 Task: Look for Airbnb properties in Buzau, Romania from 28th December, 2023 to 29th December, 2023 for 8 adults. Place can be shared room with 5 bedrooms having 8 beds and 5 bathrooms. Property type can be flat. Amenities needed are: wifi, TV, free parkinig on premises, gym, breakfast.
Action: Mouse moved to (630, 167)
Screenshot: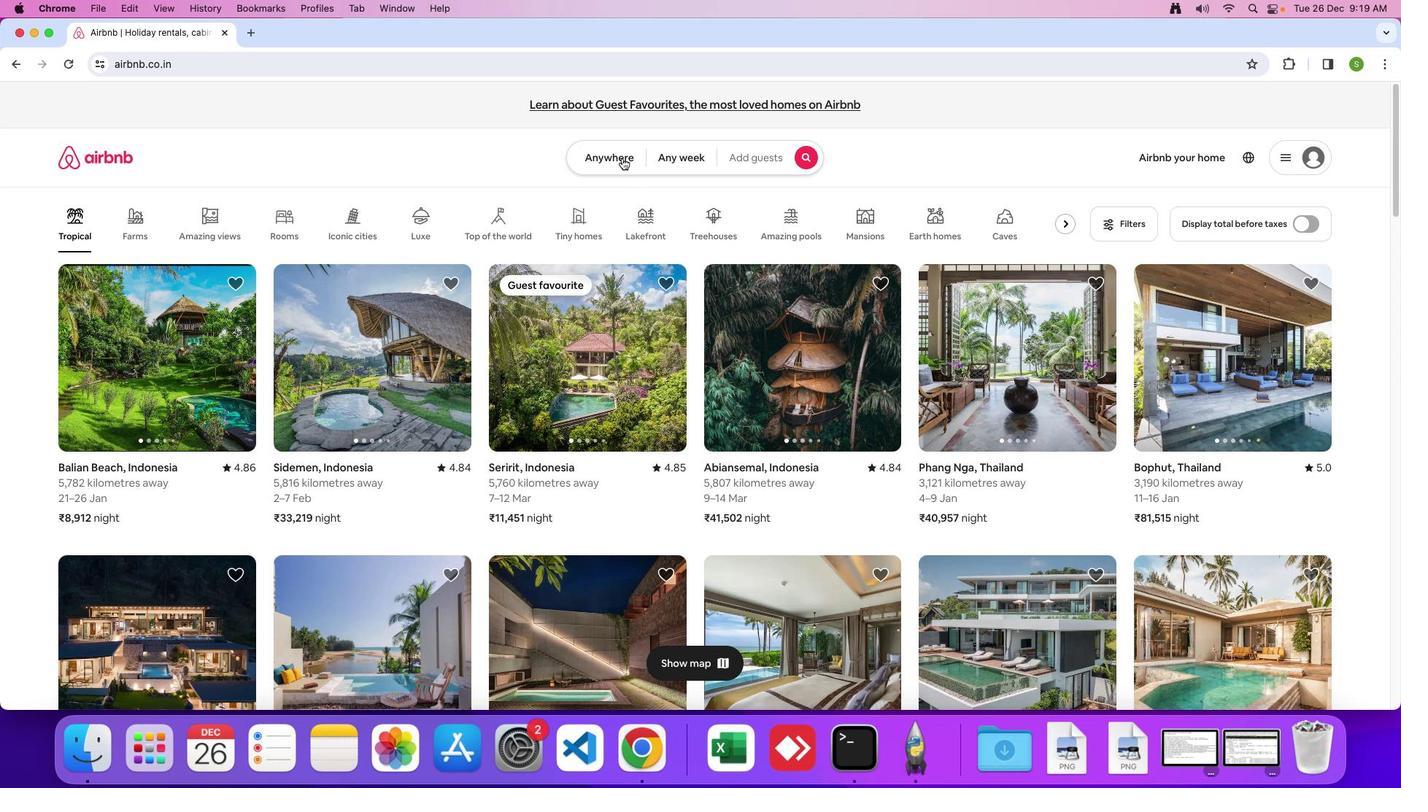
Action: Mouse pressed left at (630, 167)
Screenshot: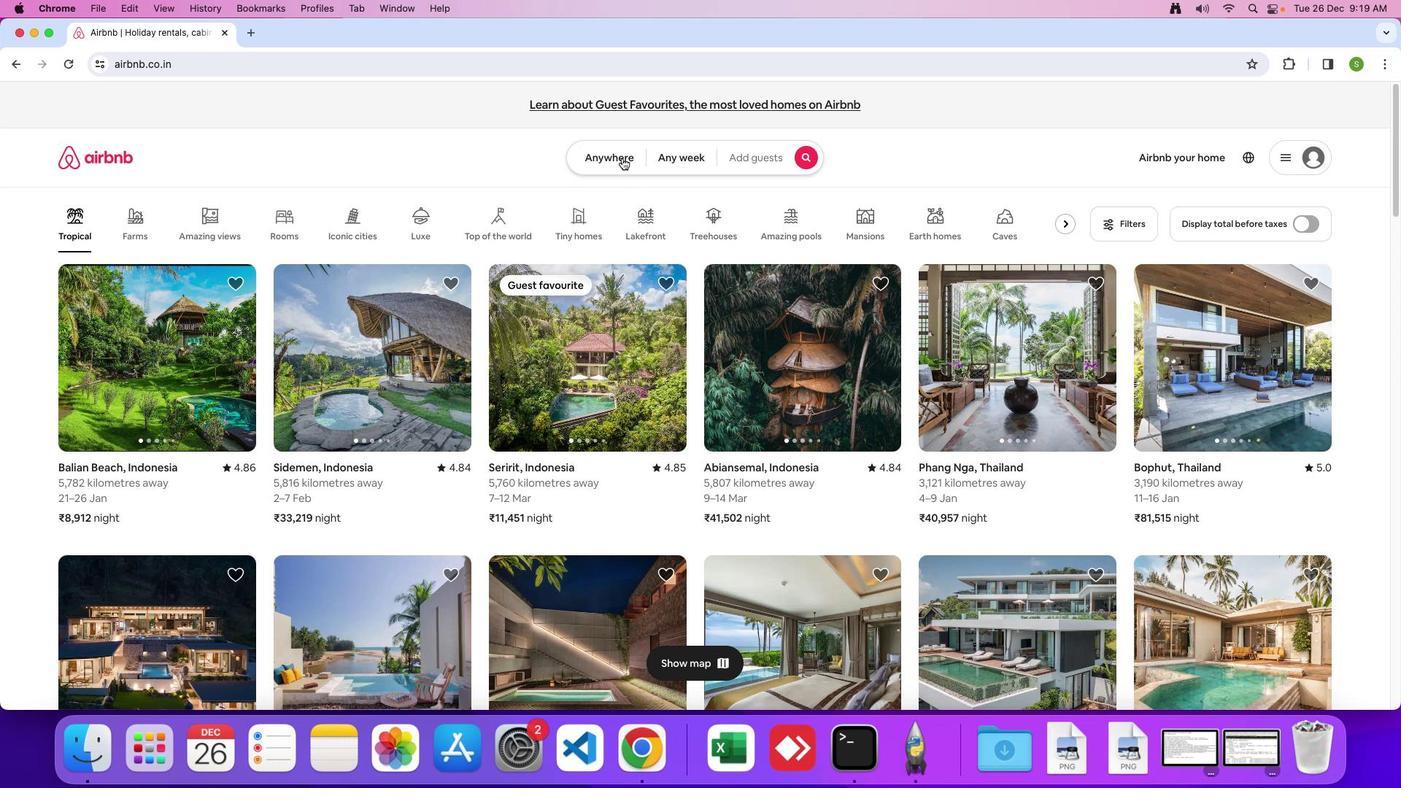 
Action: Mouse moved to (622, 157)
Screenshot: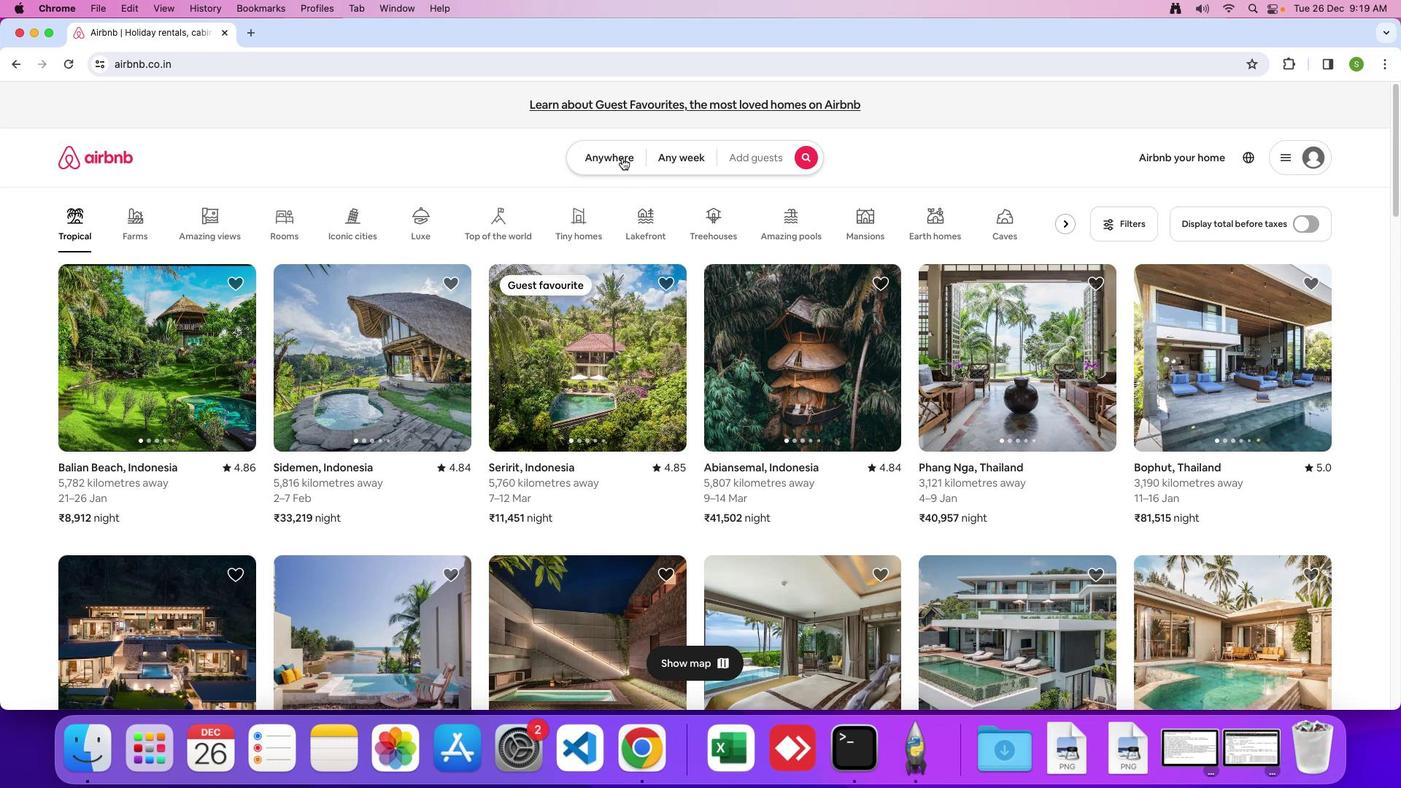 
Action: Mouse pressed left at (622, 157)
Screenshot: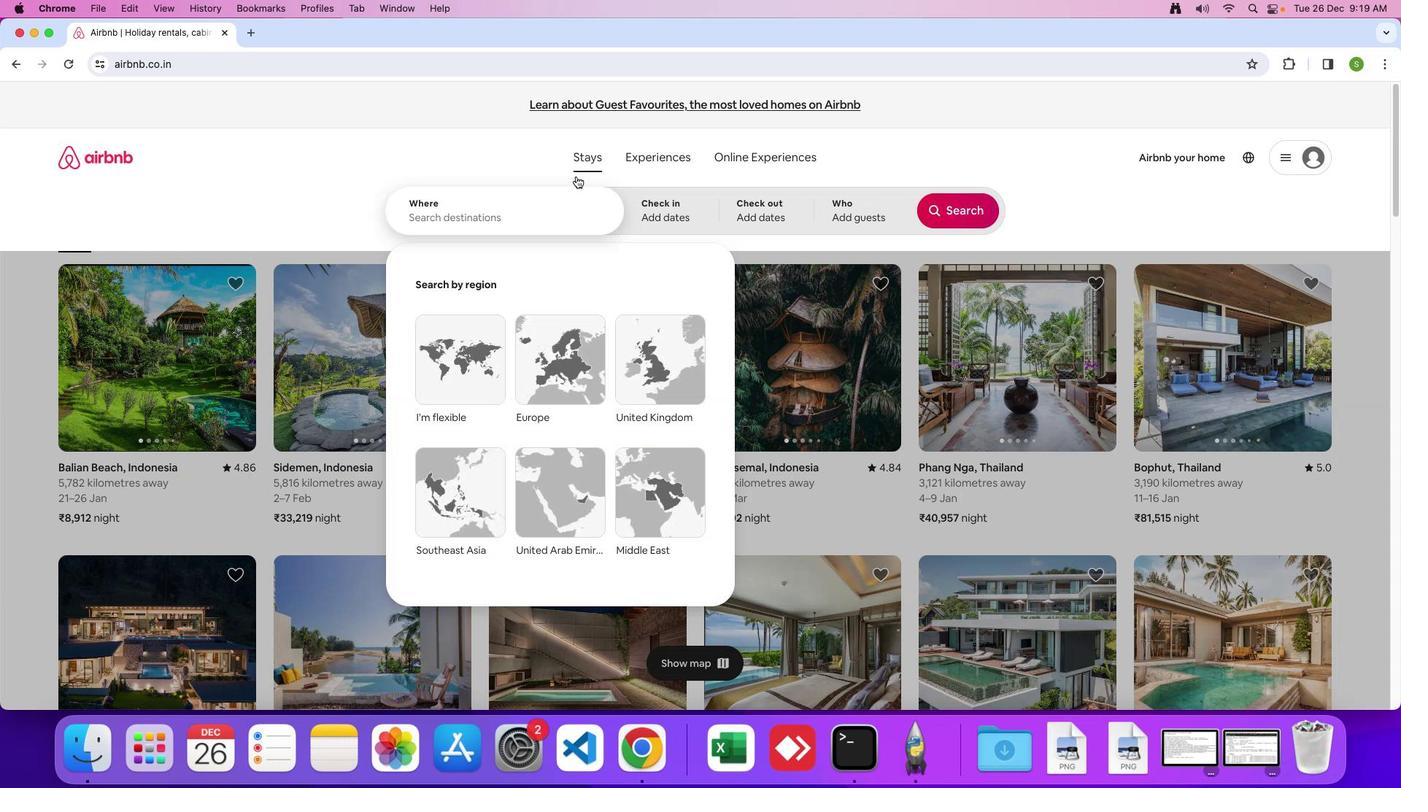 
Action: Mouse moved to (535, 201)
Screenshot: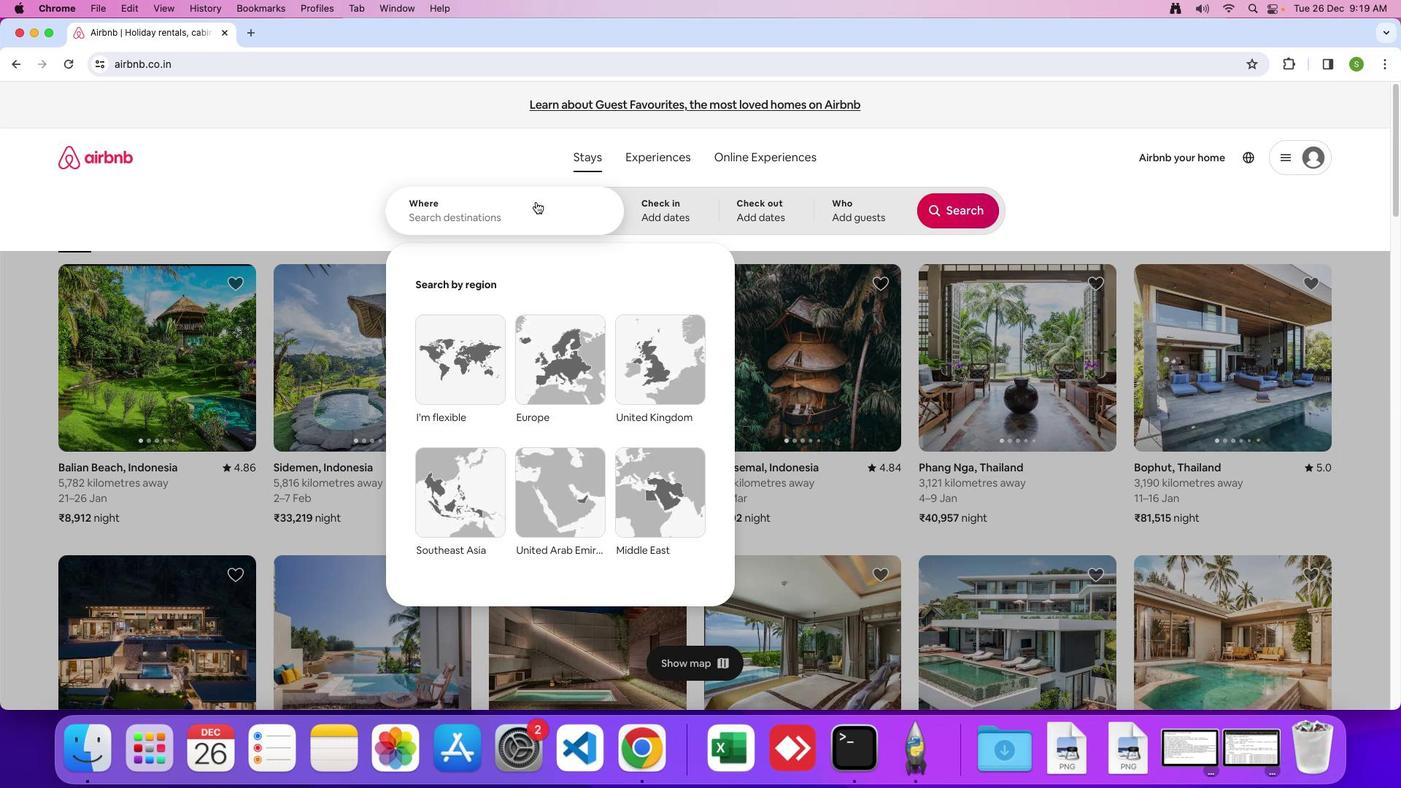 
Action: Mouse pressed left at (535, 201)
Screenshot: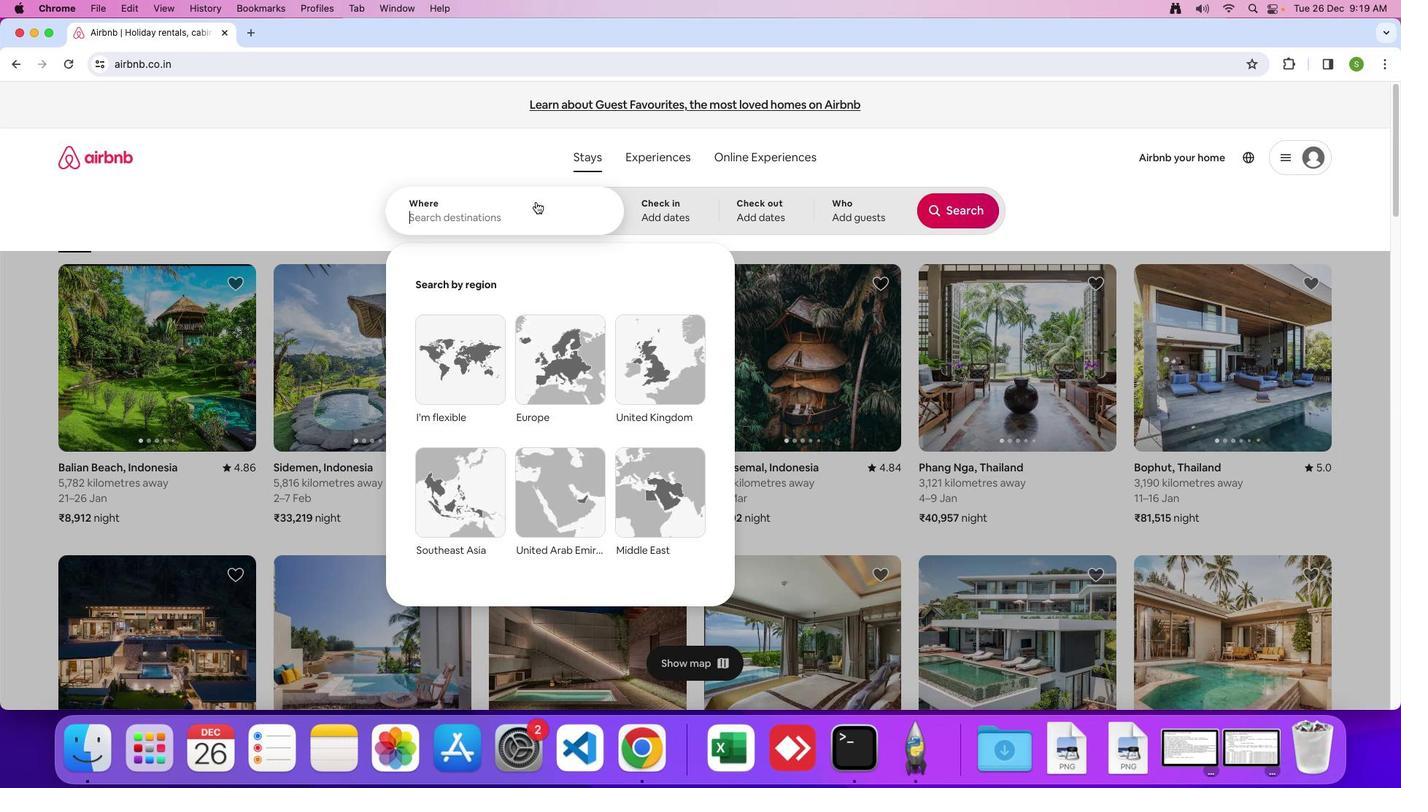 
Action: Key pressed 'B'Key.caps_lock'u''z''a''u'','Key.spaceKey.shift'R''a'Key.backspace'o''m''a''n''i''a'Key.enter
Screenshot: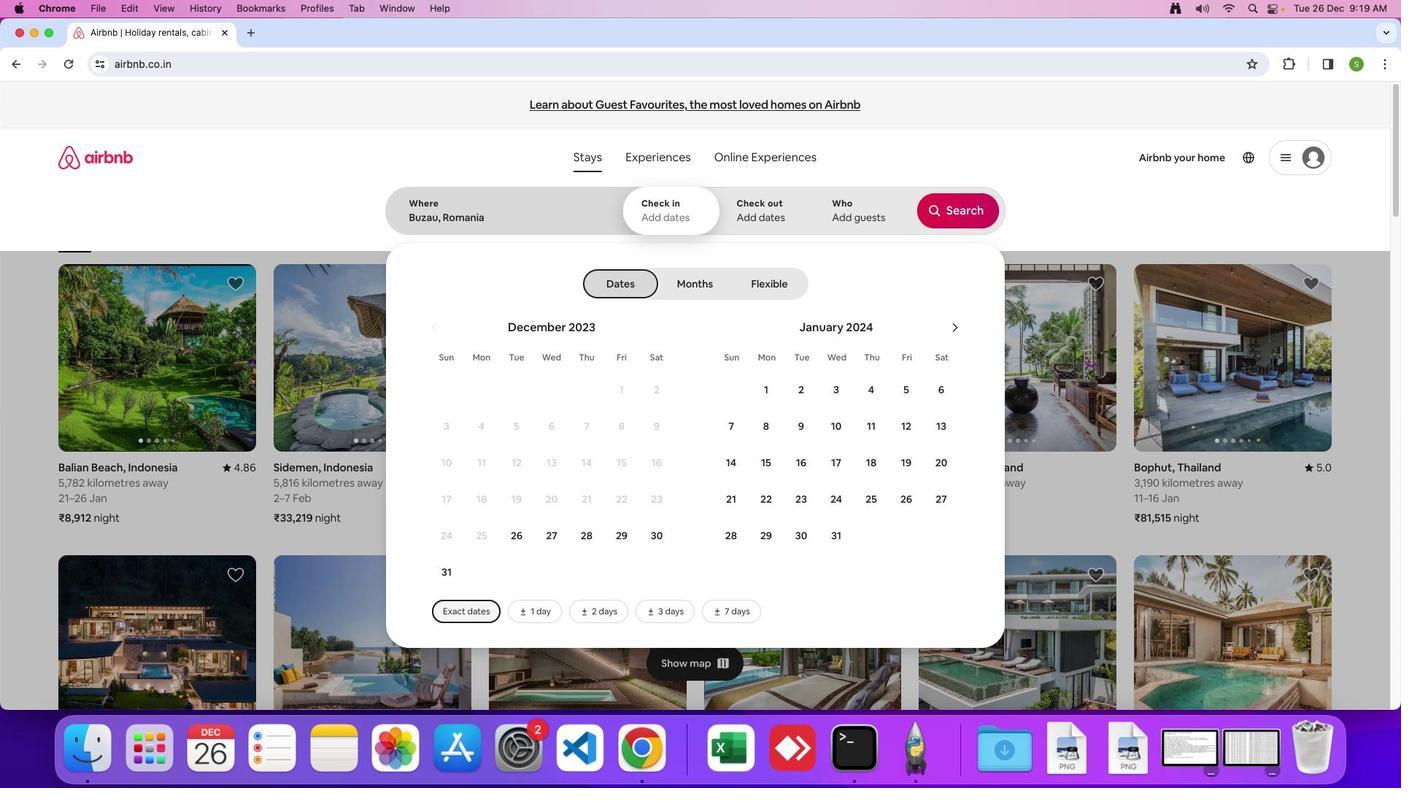
Action: Mouse moved to (595, 543)
Screenshot: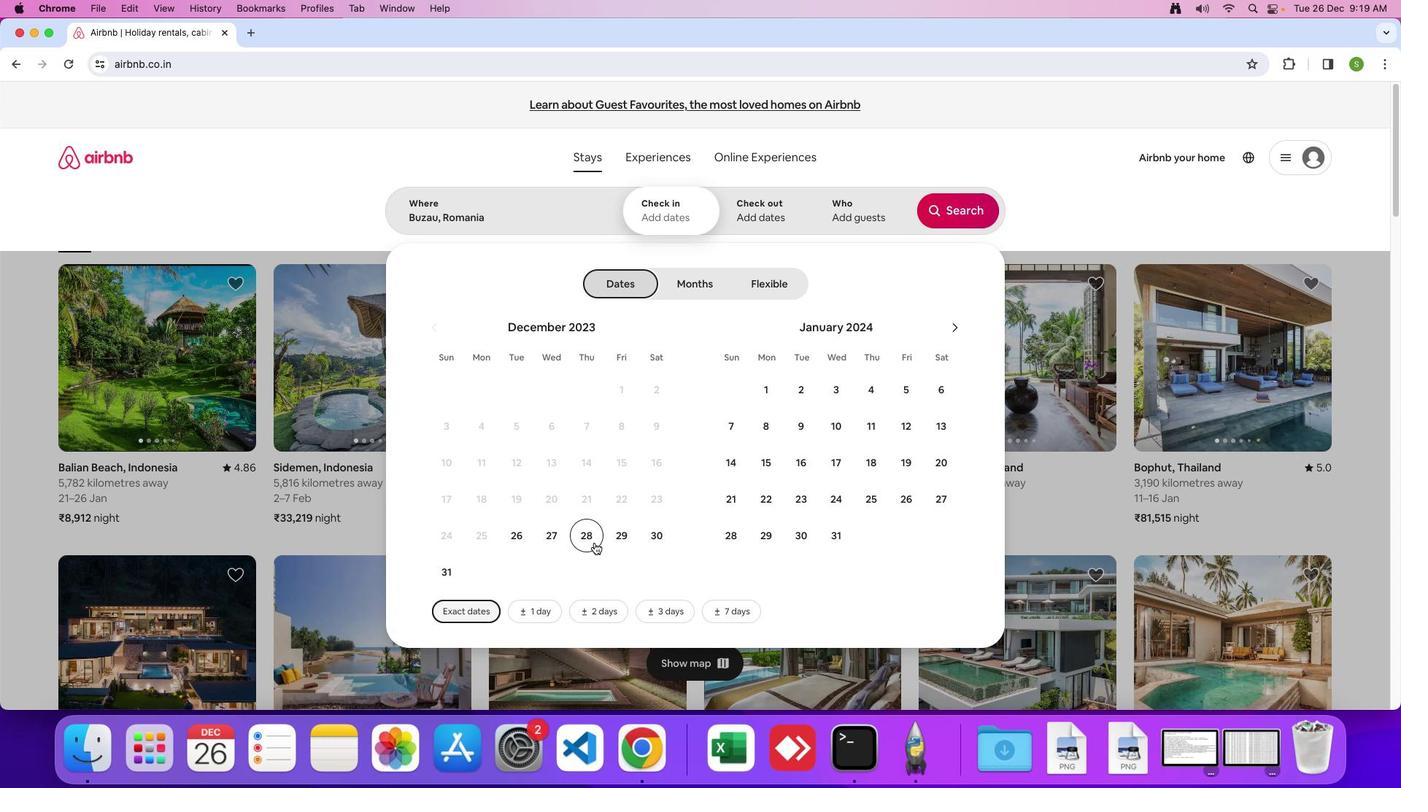 
Action: Mouse pressed left at (595, 543)
Screenshot: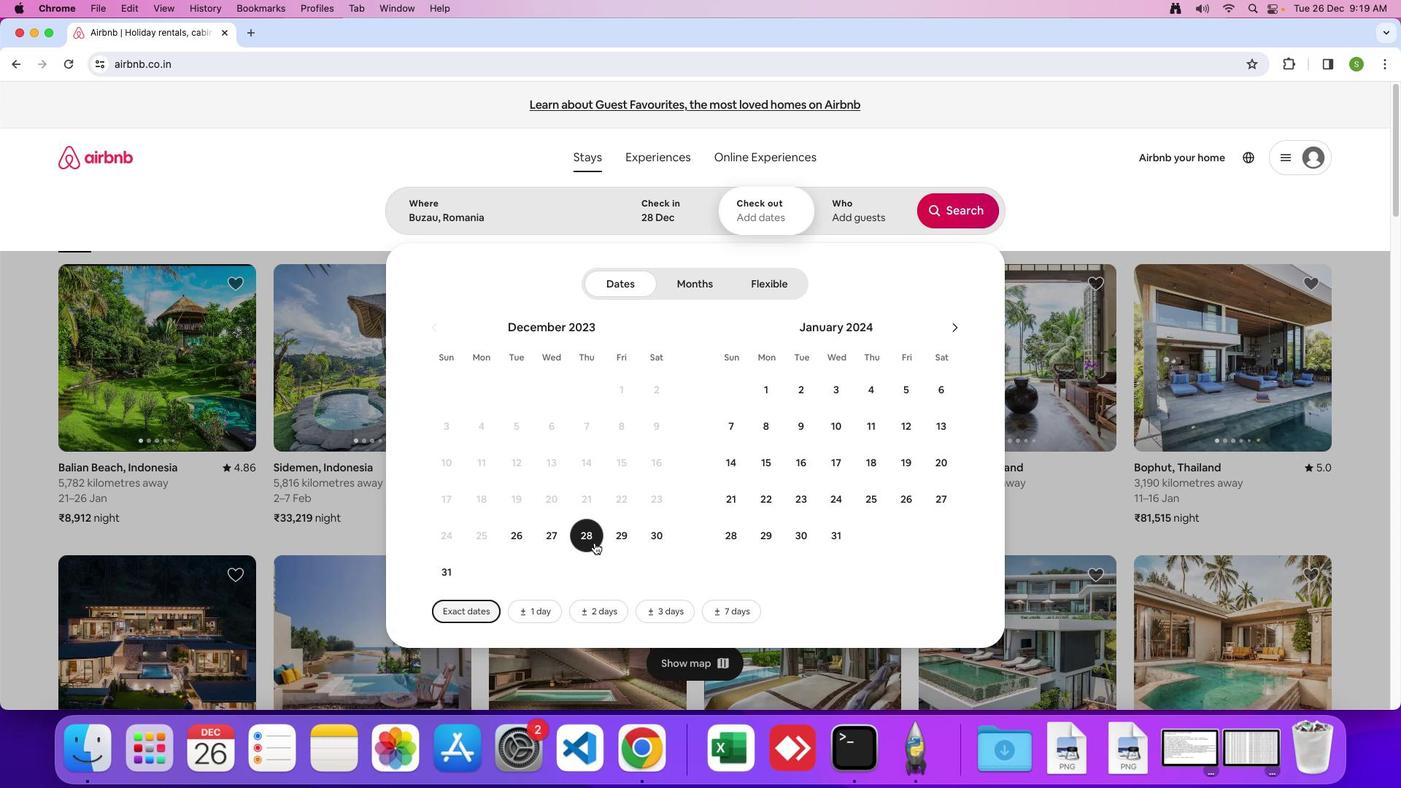
Action: Mouse moved to (627, 537)
Screenshot: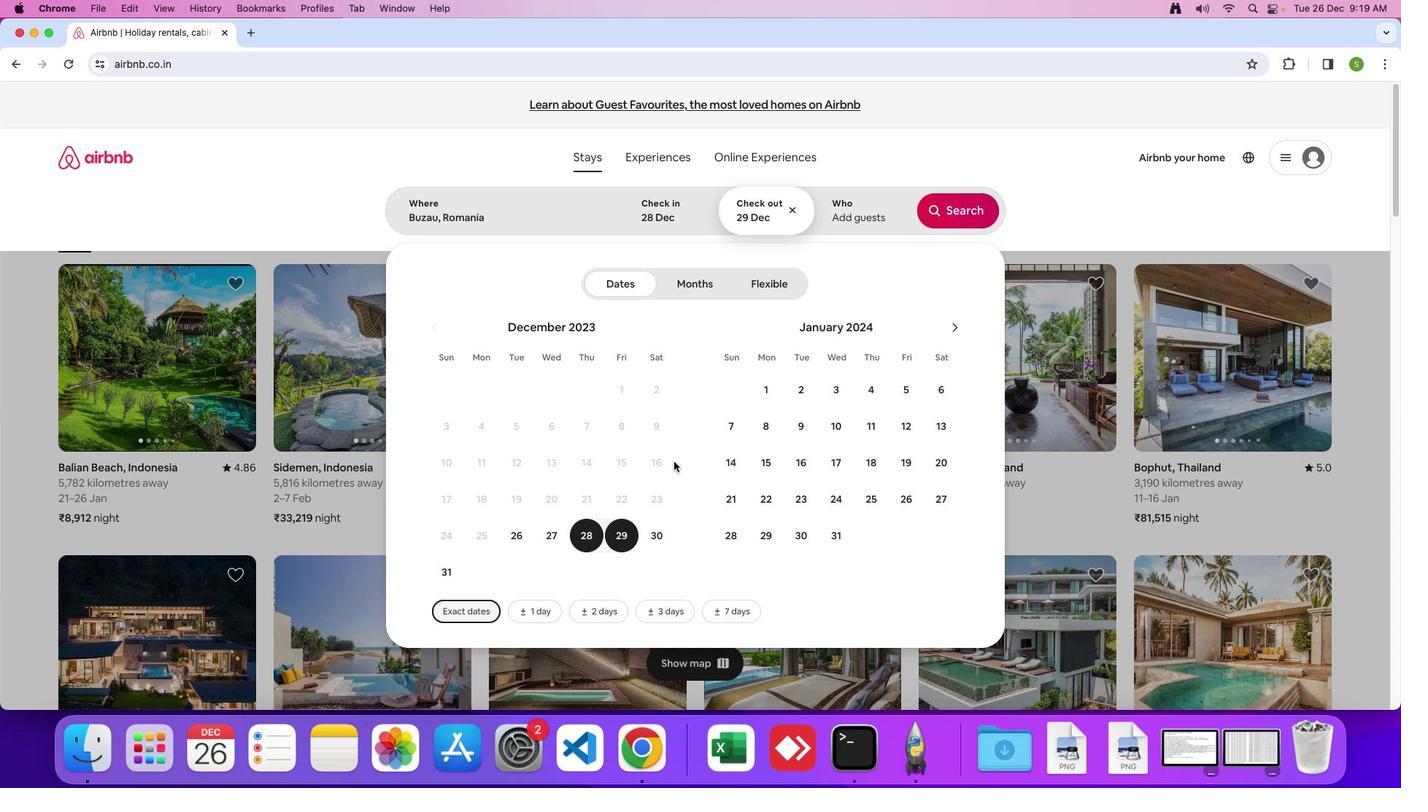 
Action: Mouse pressed left at (627, 537)
Screenshot: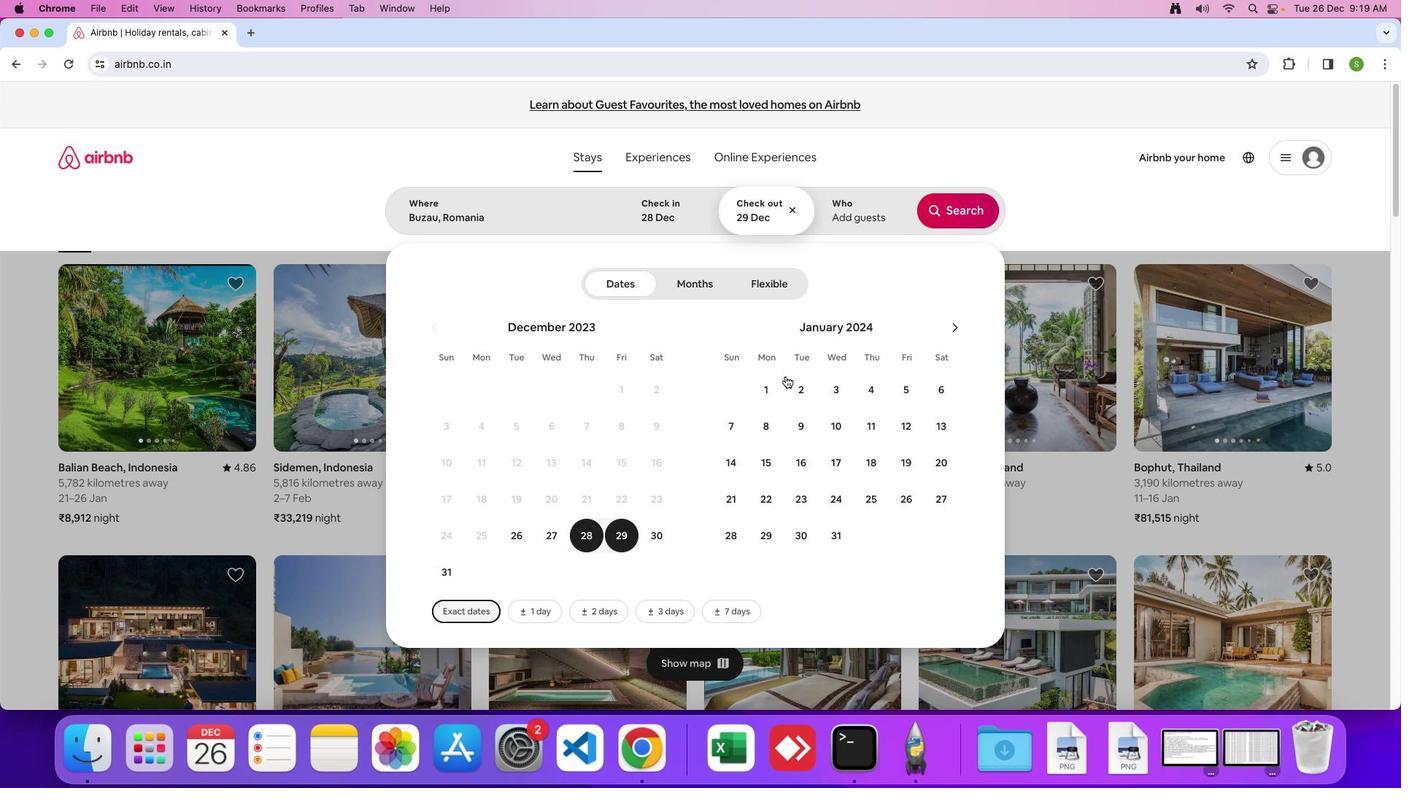
Action: Mouse moved to (857, 228)
Screenshot: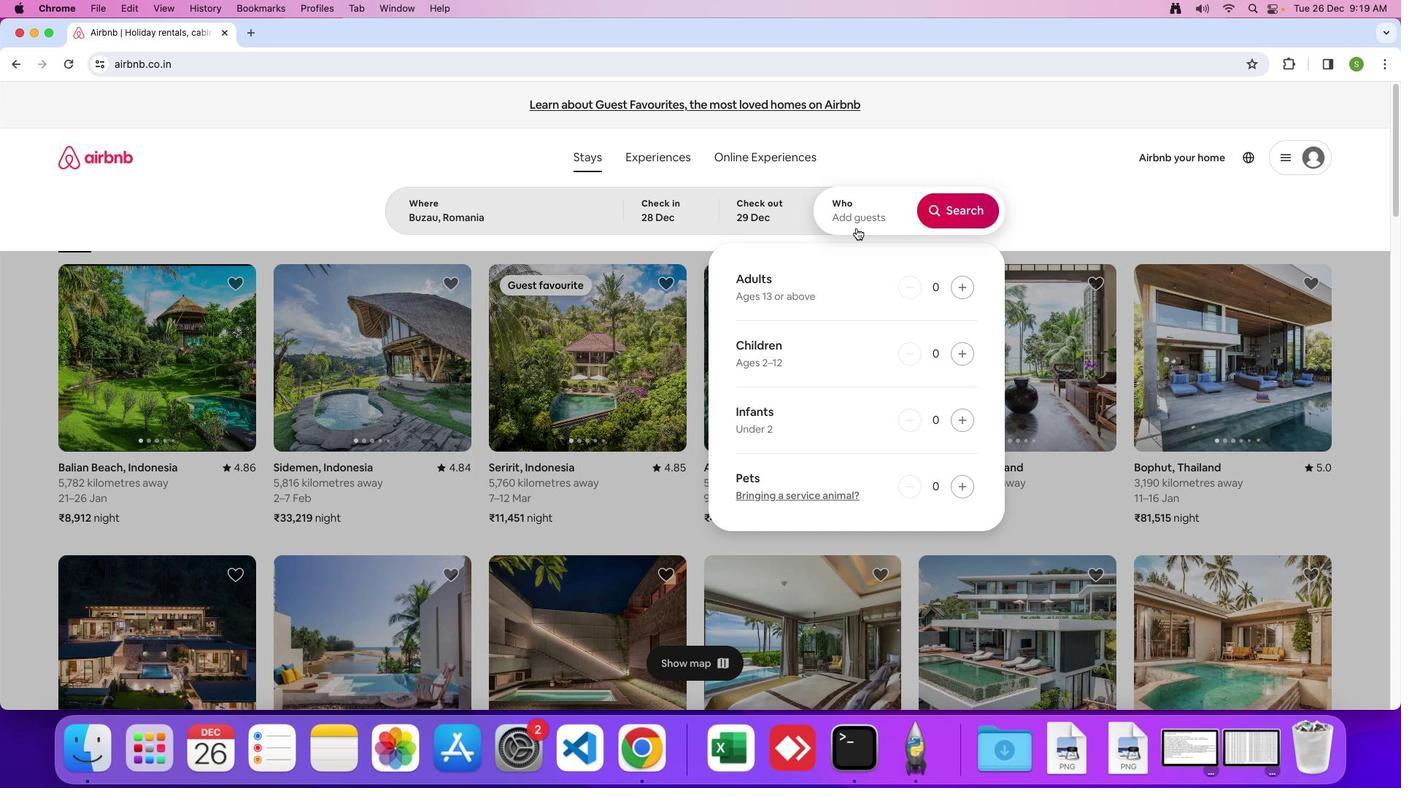 
Action: Mouse pressed left at (857, 228)
Screenshot: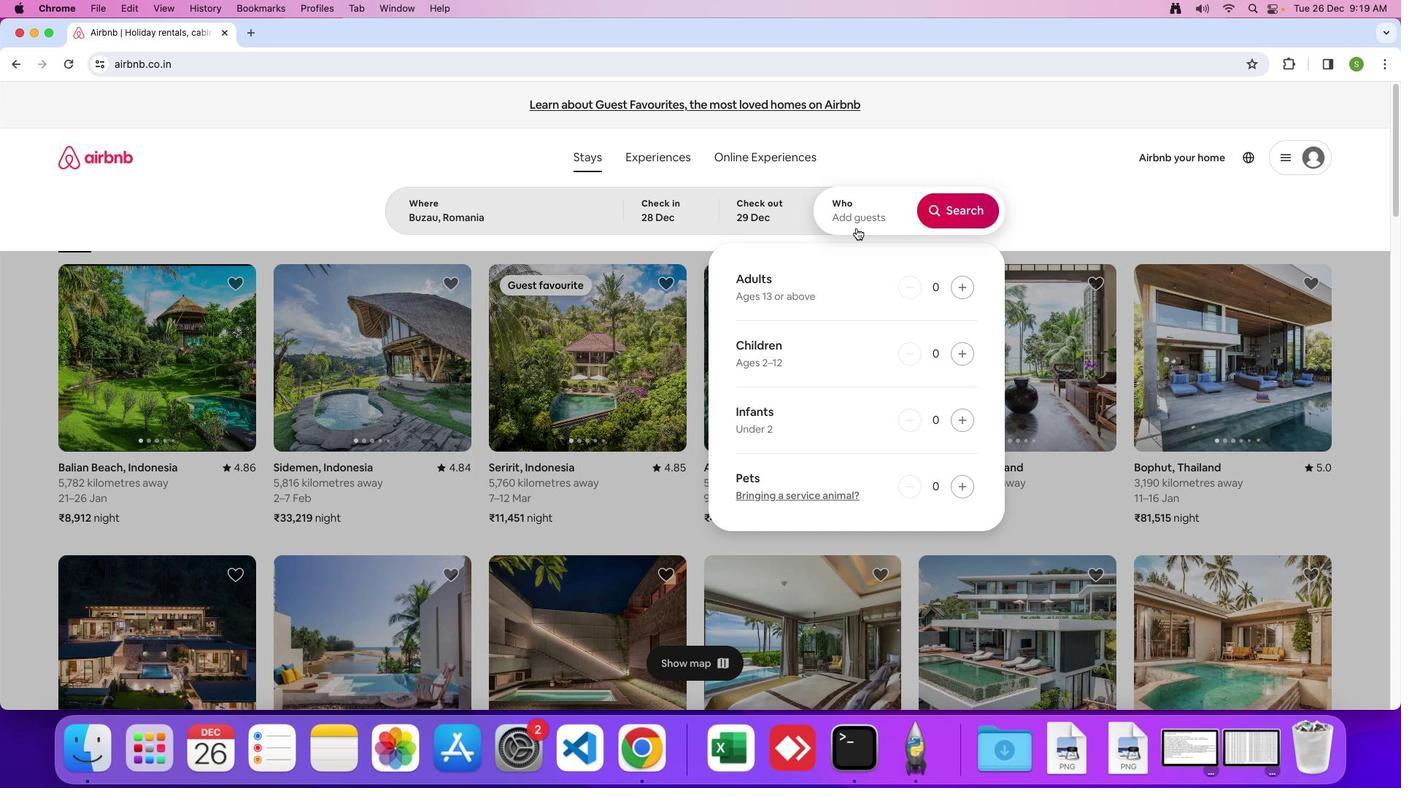 
Action: Mouse moved to (965, 286)
Screenshot: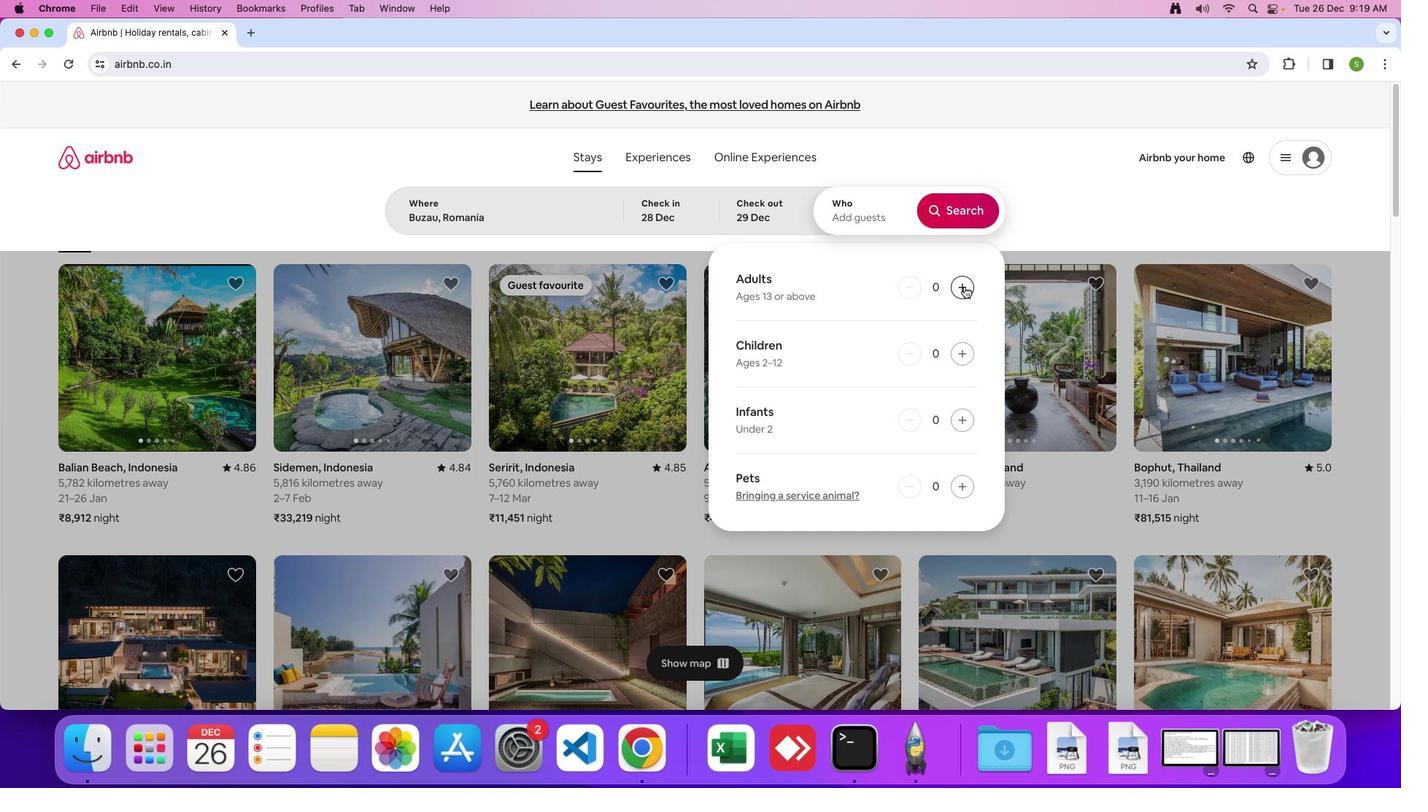 
Action: Mouse pressed left at (965, 286)
Screenshot: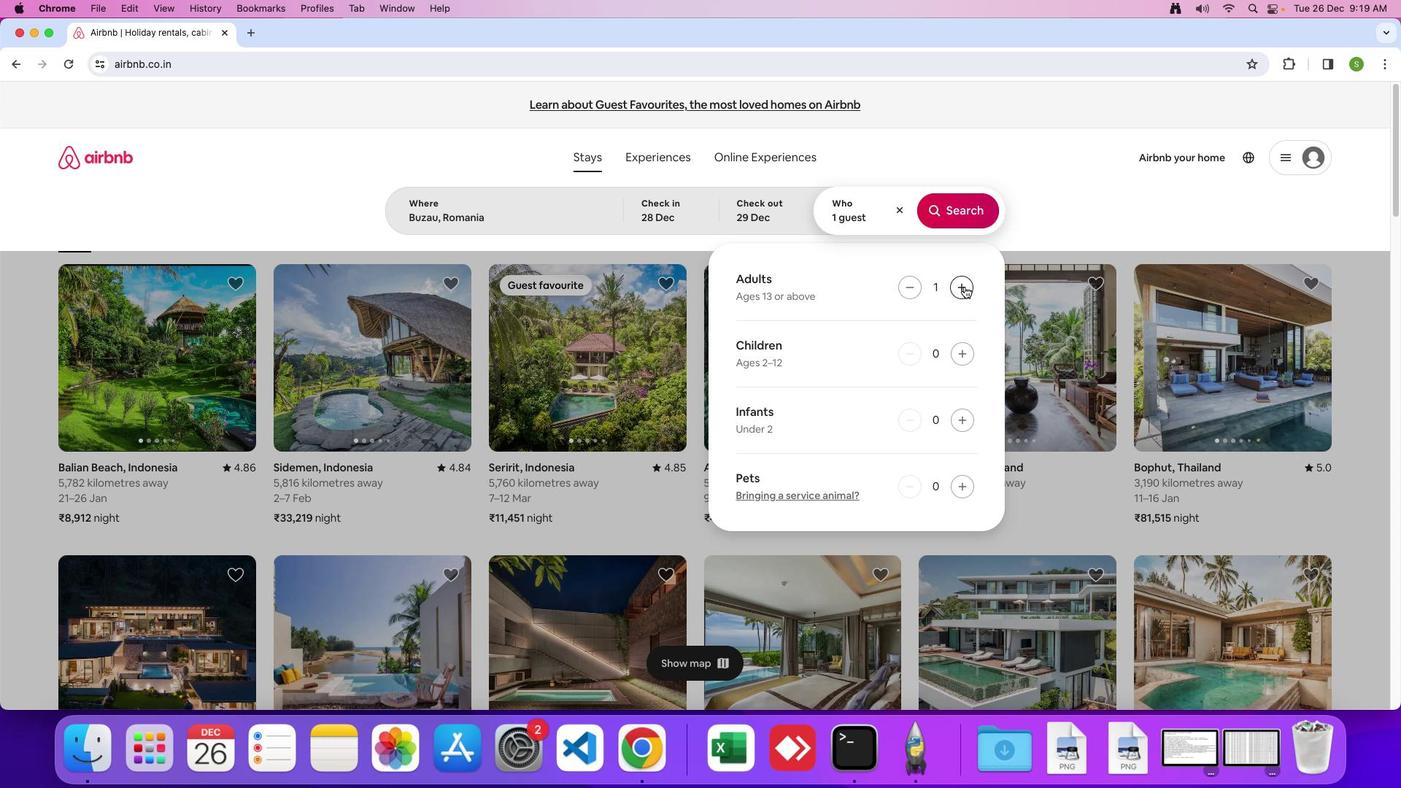 
Action: Mouse pressed left at (965, 286)
Screenshot: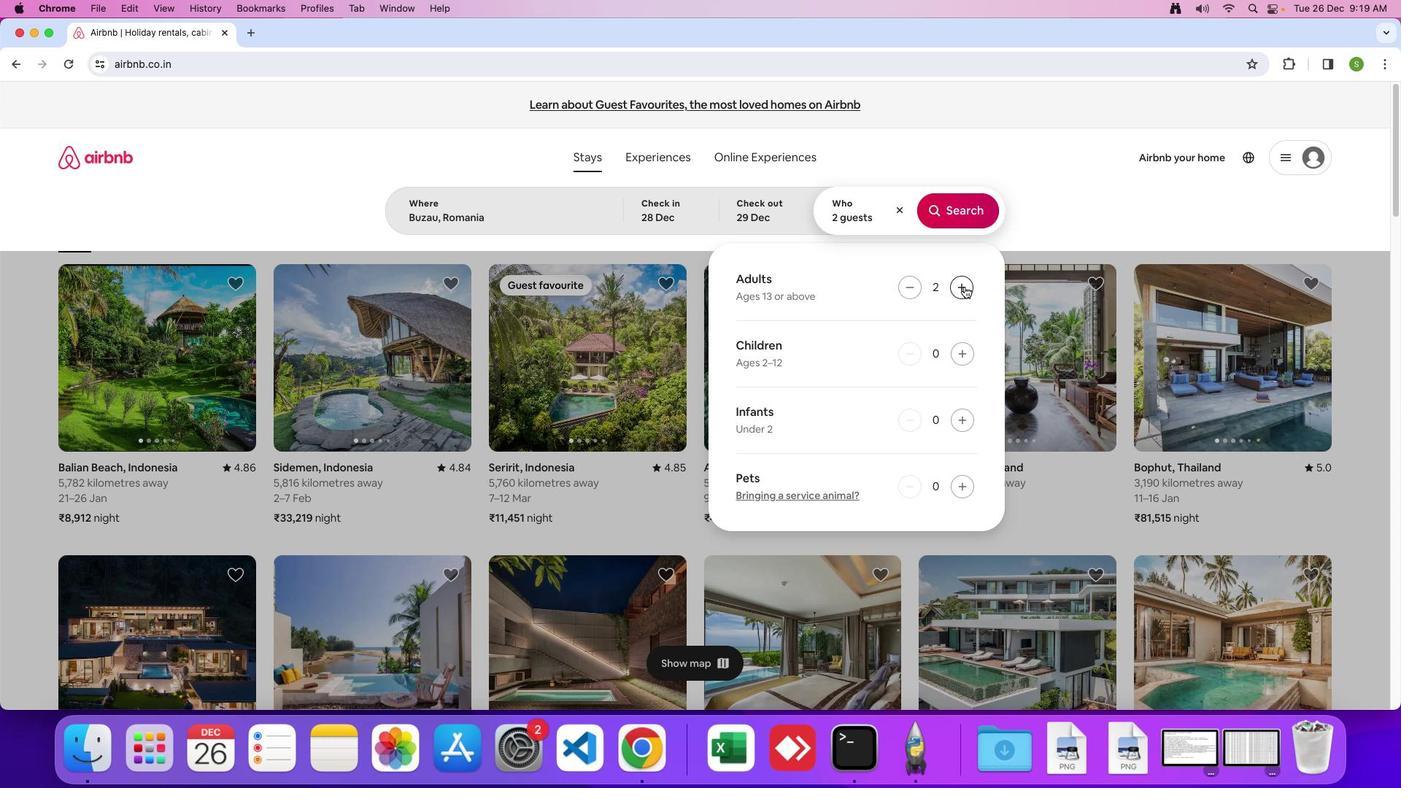 
Action: Mouse pressed left at (965, 286)
Screenshot: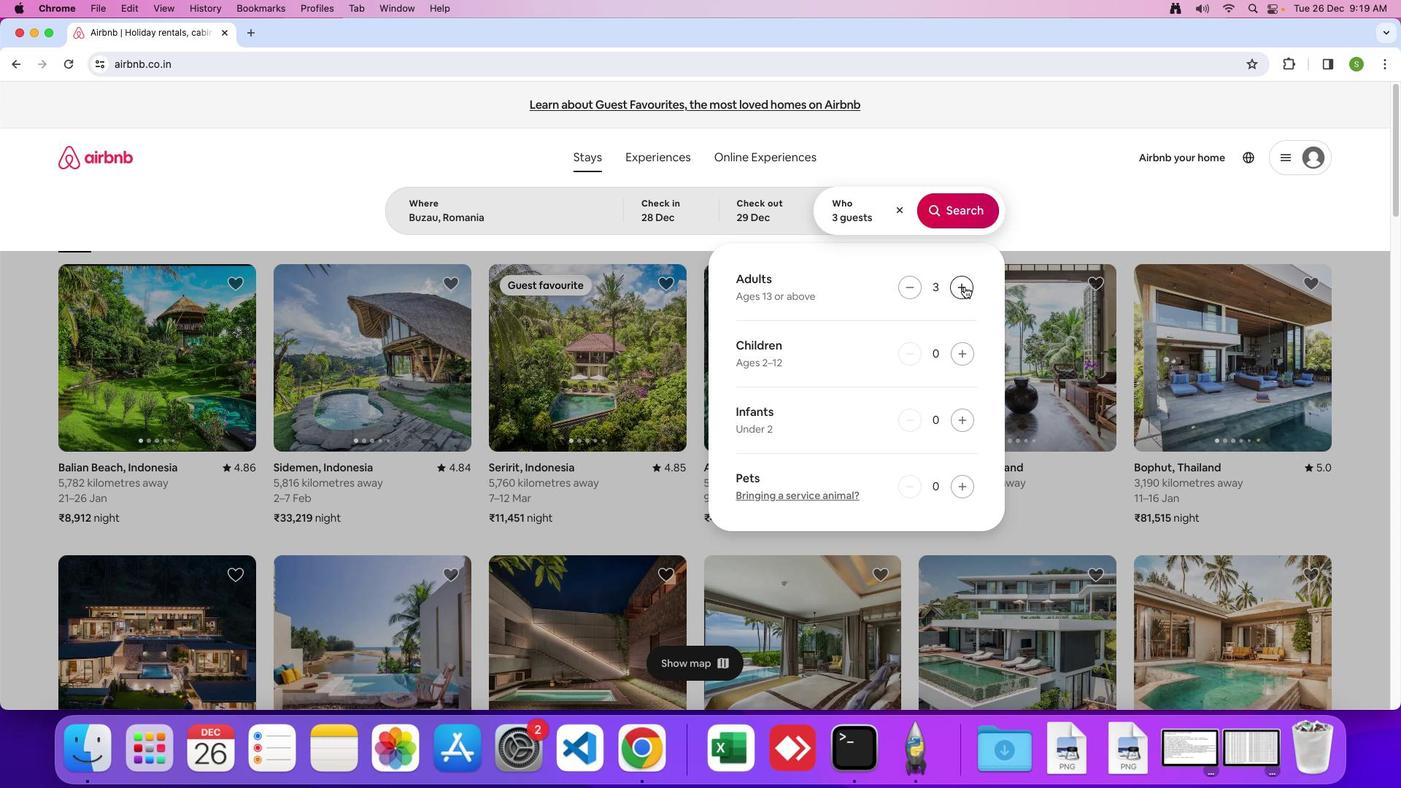 
Action: Mouse pressed left at (965, 286)
Screenshot: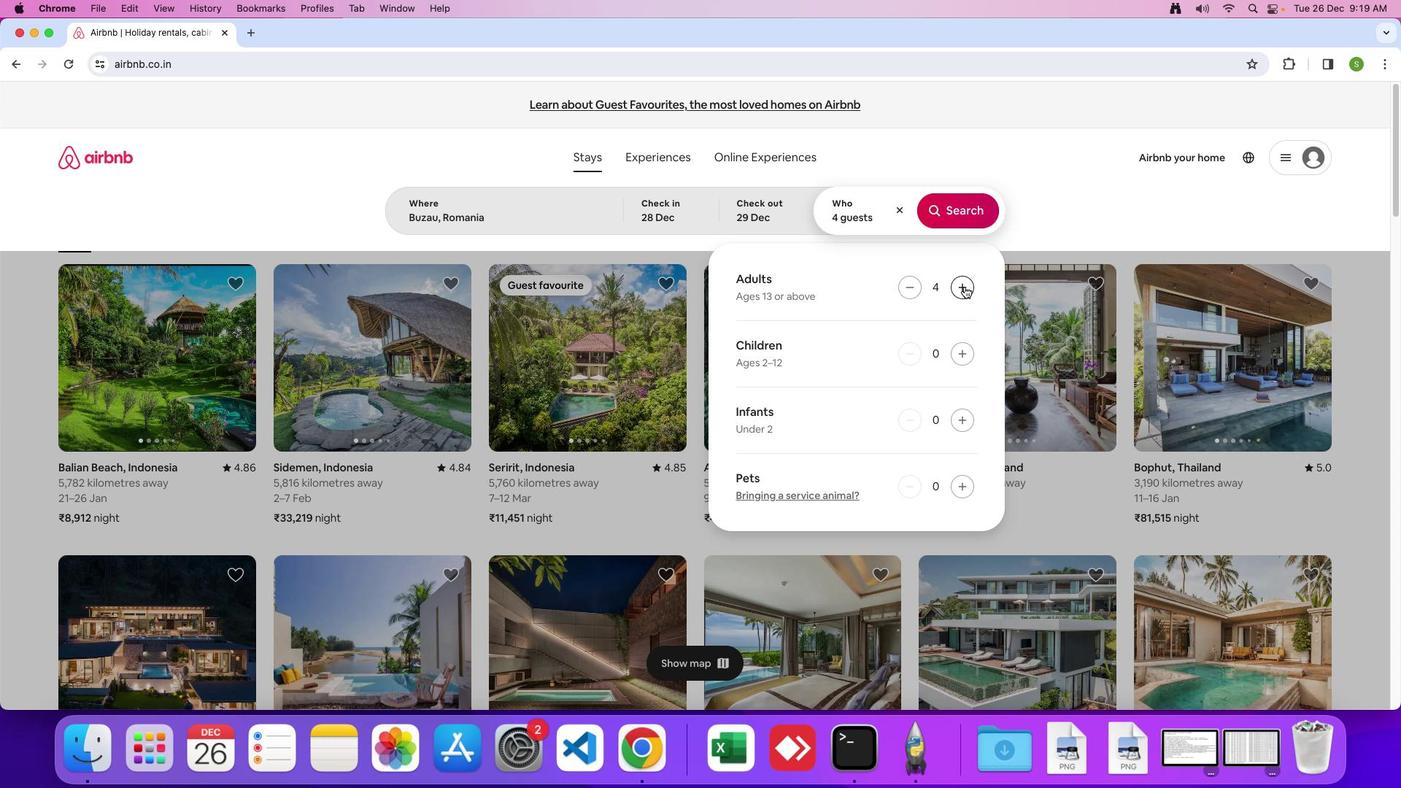 
Action: Mouse pressed left at (965, 286)
Screenshot: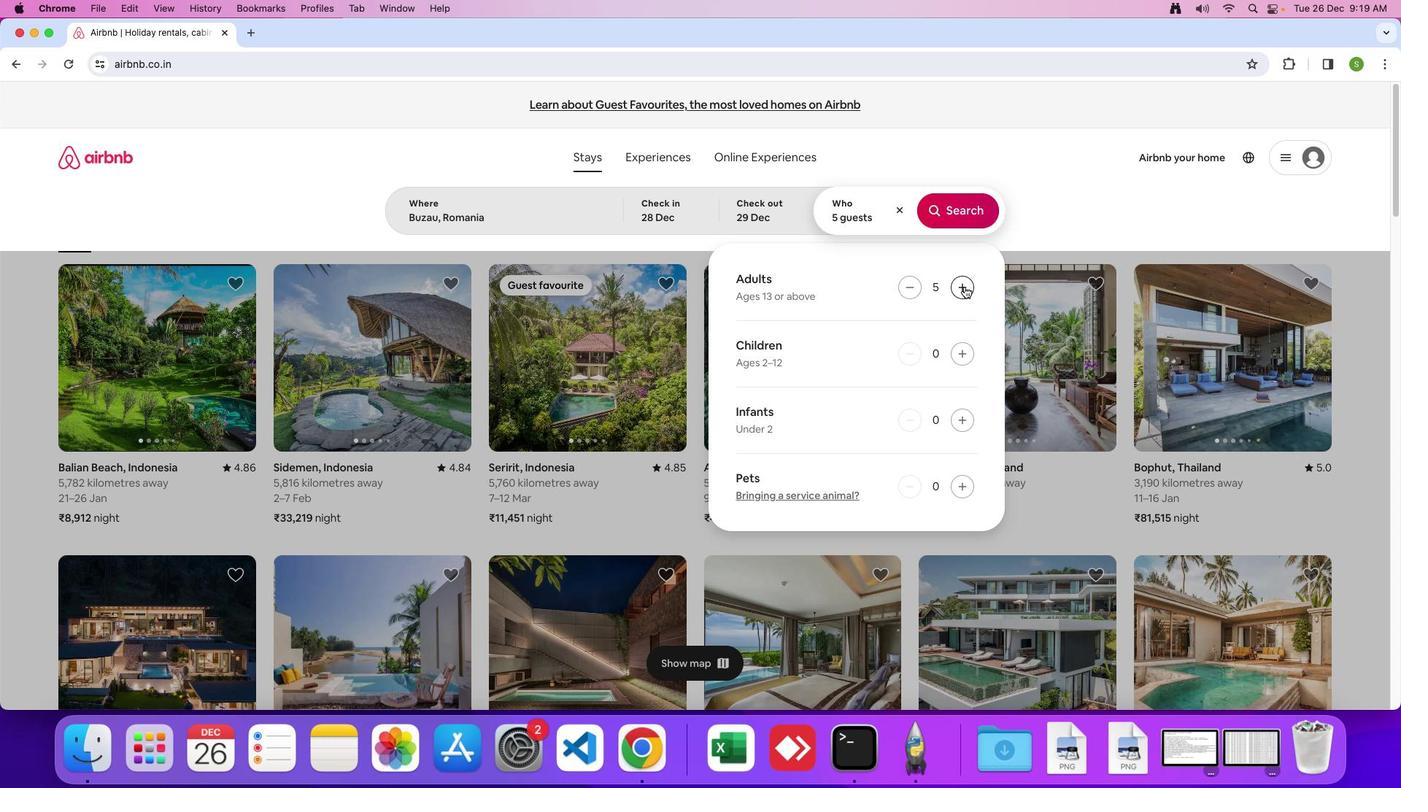 
Action: Mouse pressed left at (965, 286)
Screenshot: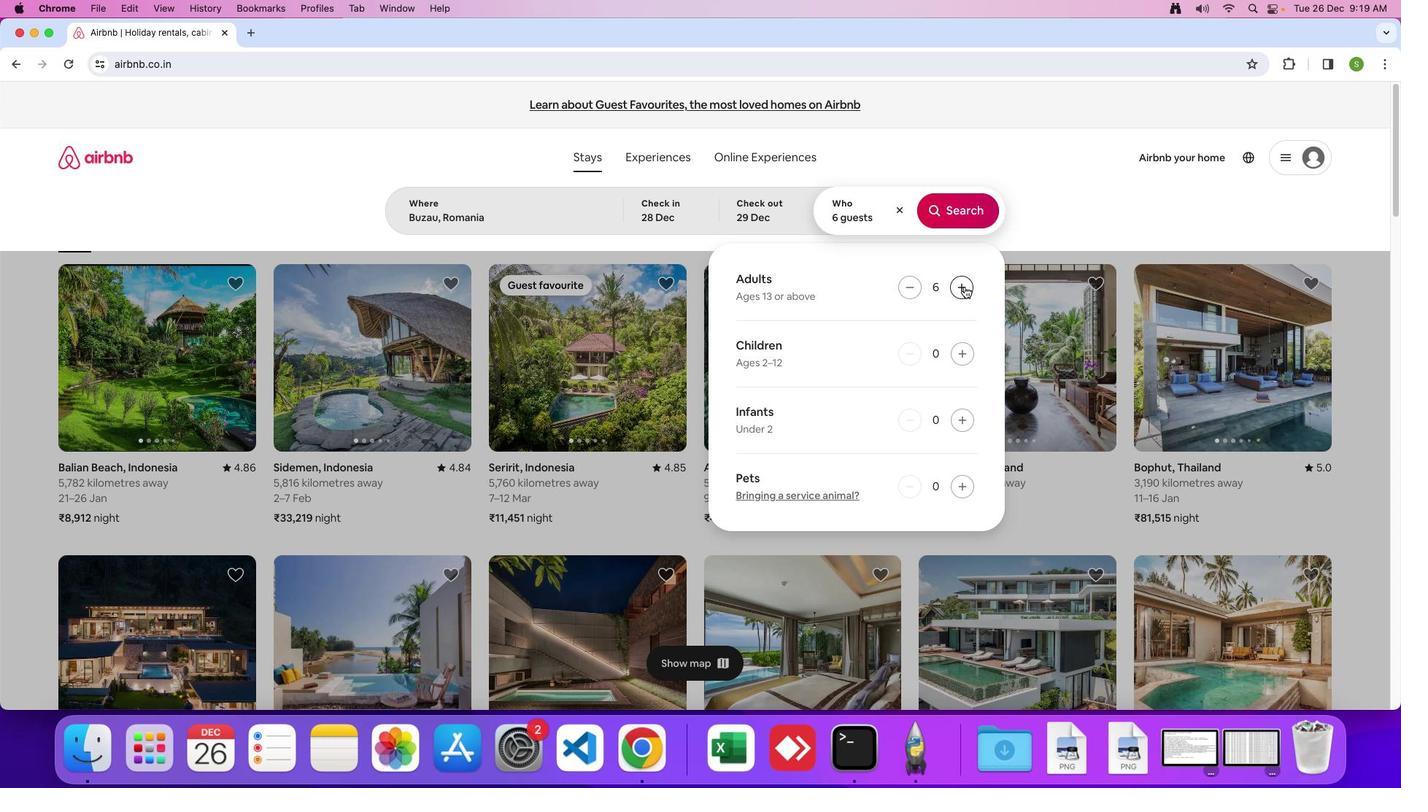 
Action: Mouse pressed left at (965, 286)
Screenshot: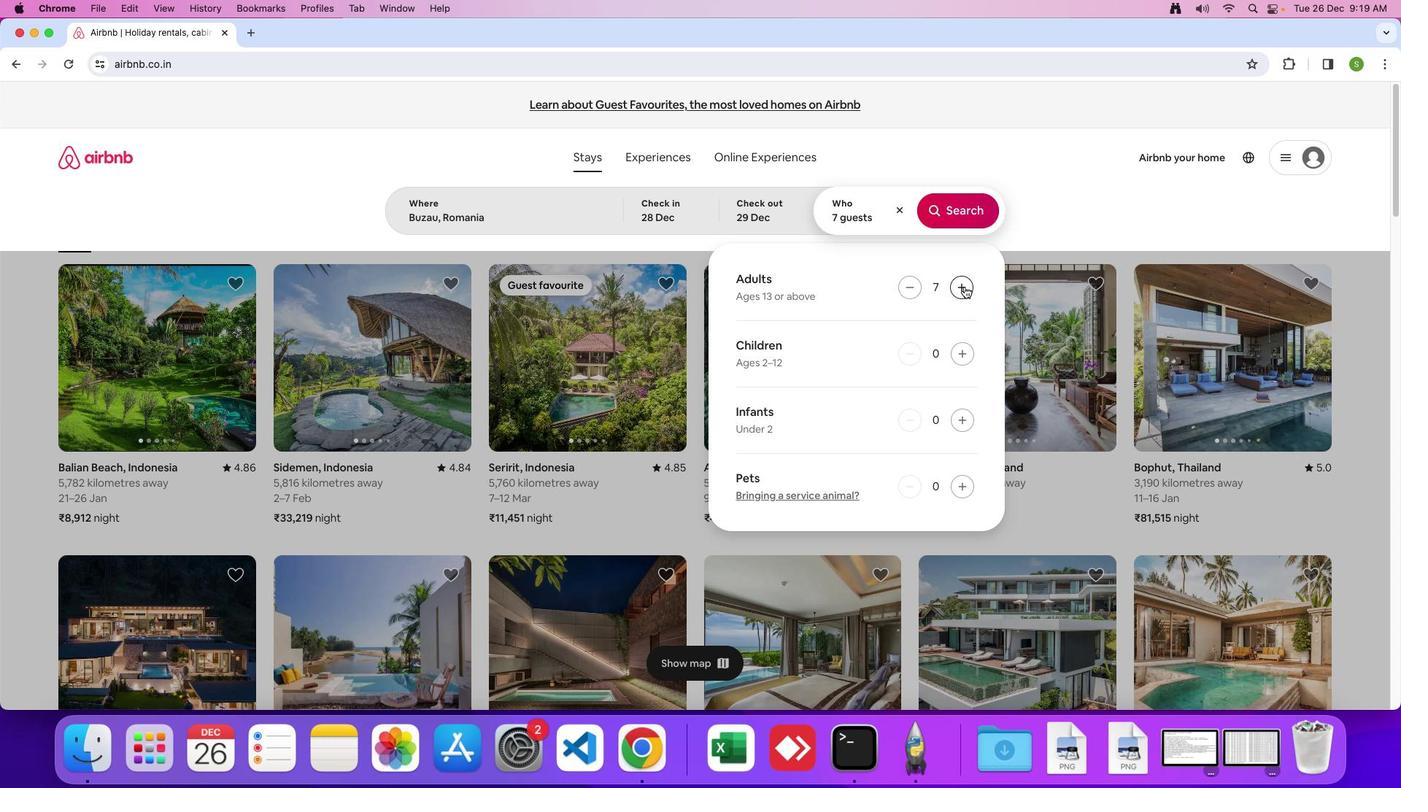 
Action: Mouse pressed left at (965, 286)
Screenshot: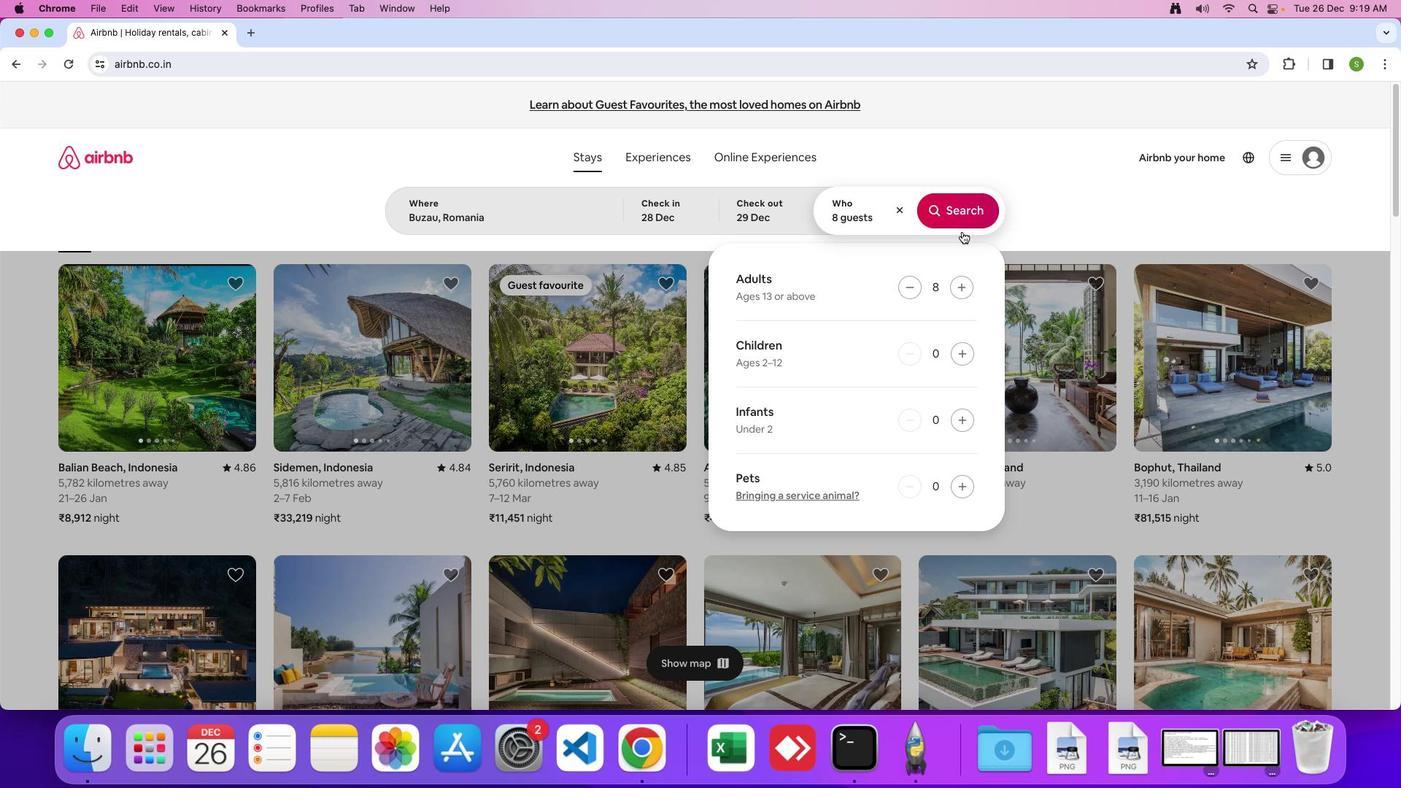 
Action: Mouse moved to (962, 219)
Screenshot: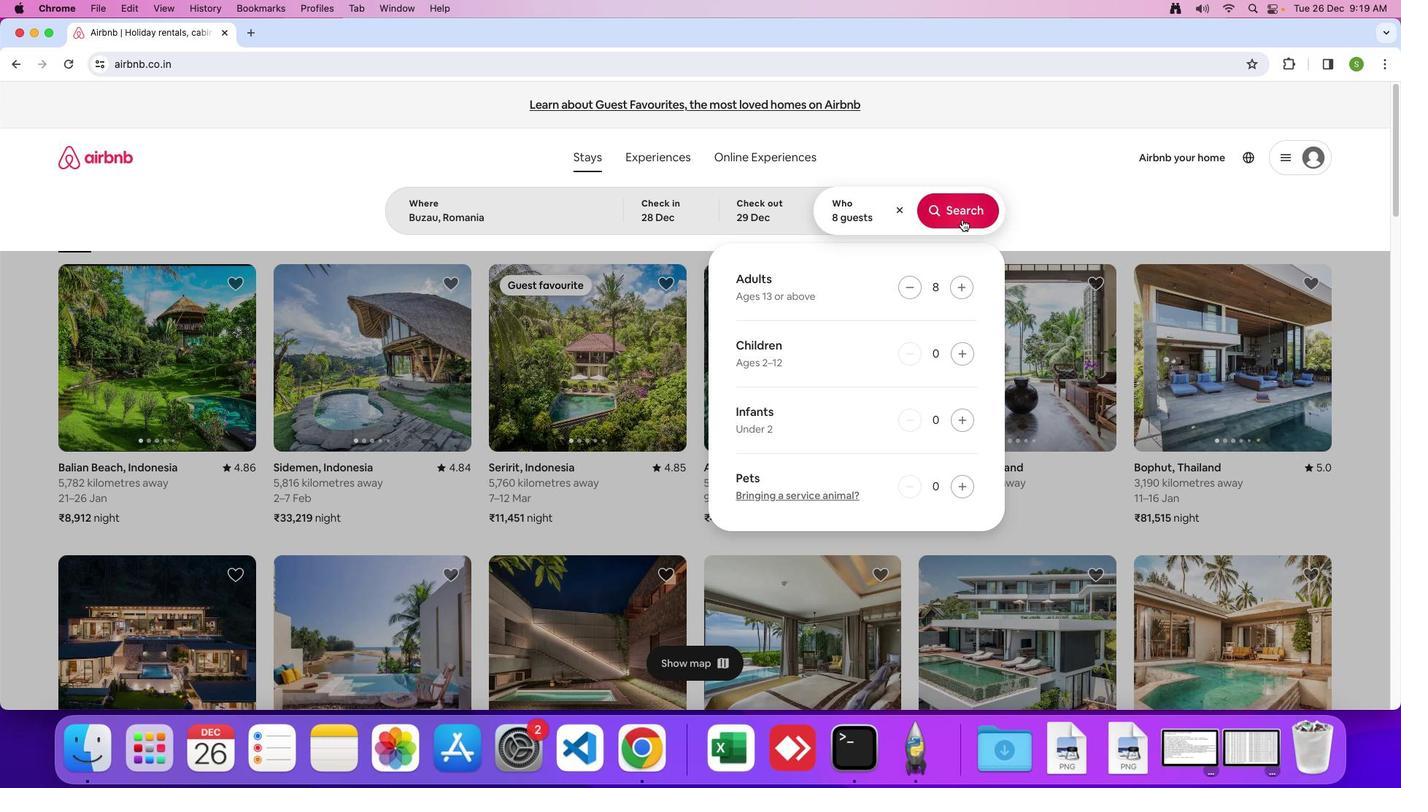 
Action: Mouse pressed left at (962, 219)
Screenshot: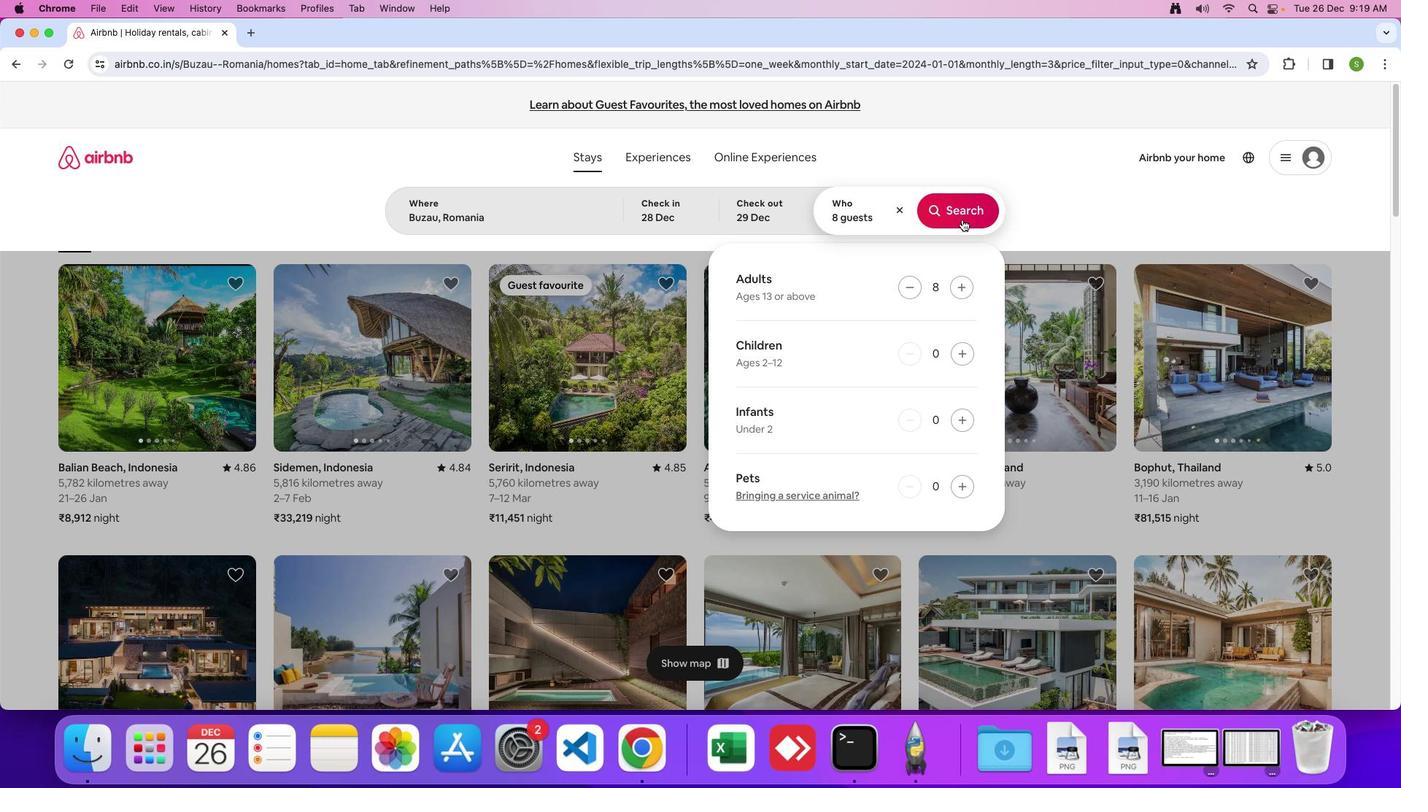 
Action: Mouse moved to (1163, 170)
Screenshot: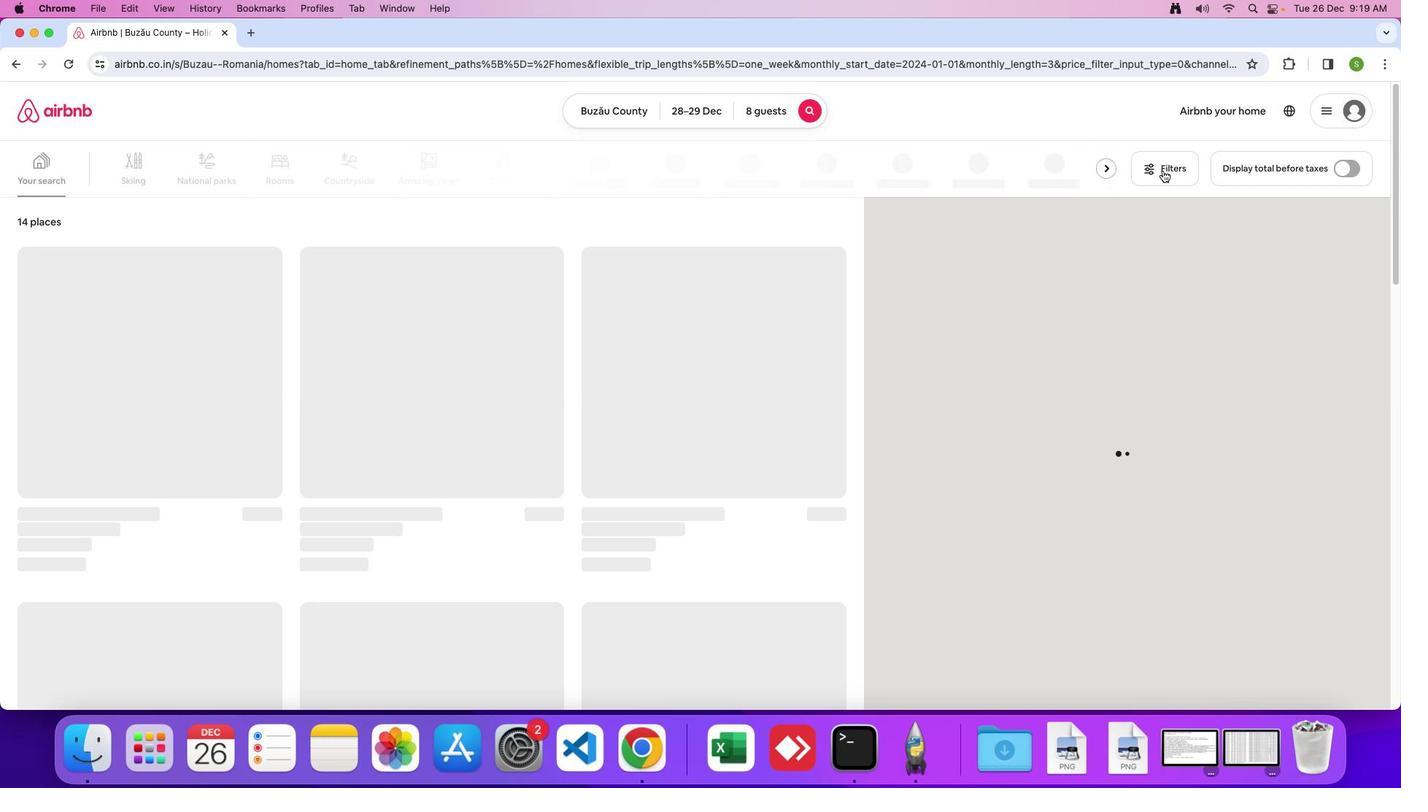 
Action: Mouse pressed left at (1163, 170)
Screenshot: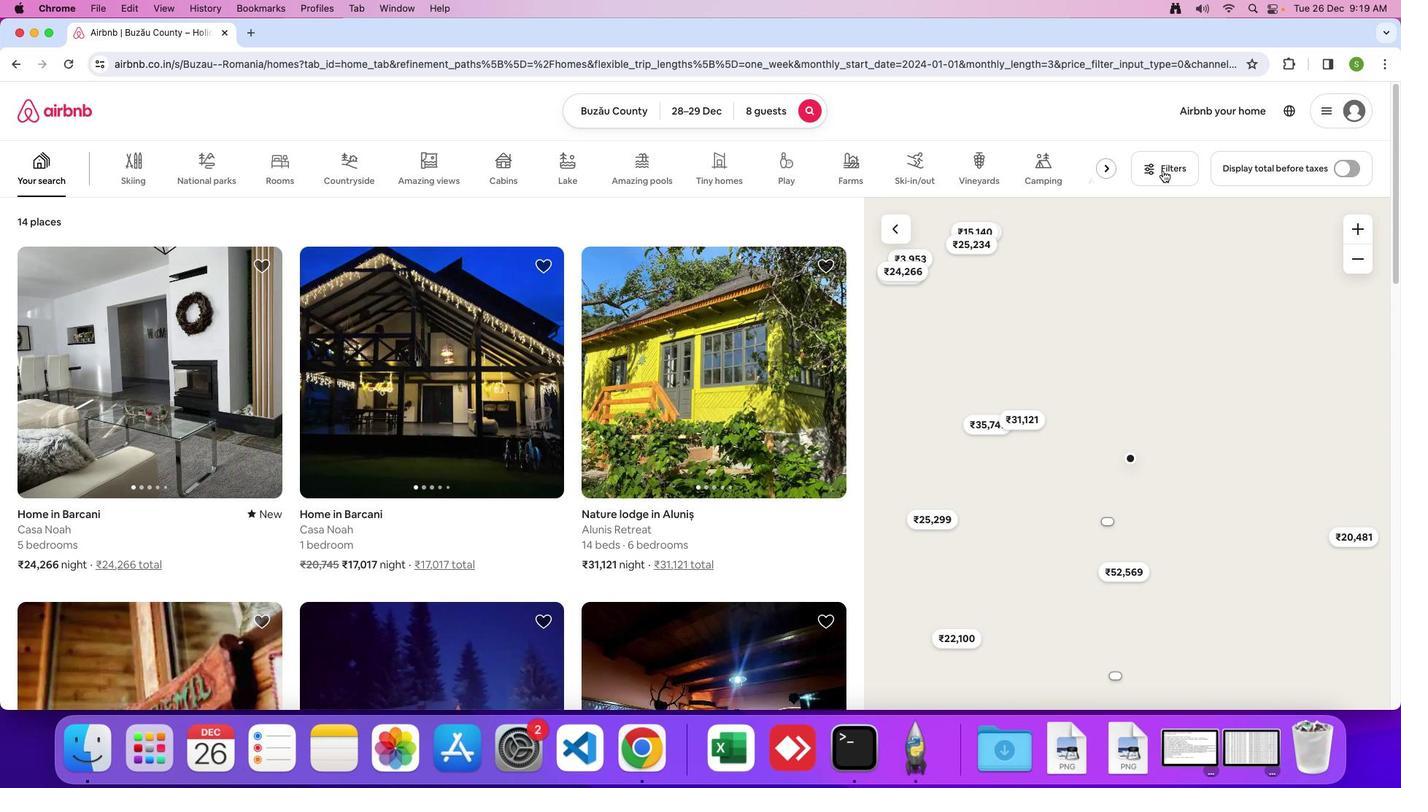 
Action: Mouse moved to (686, 435)
Screenshot: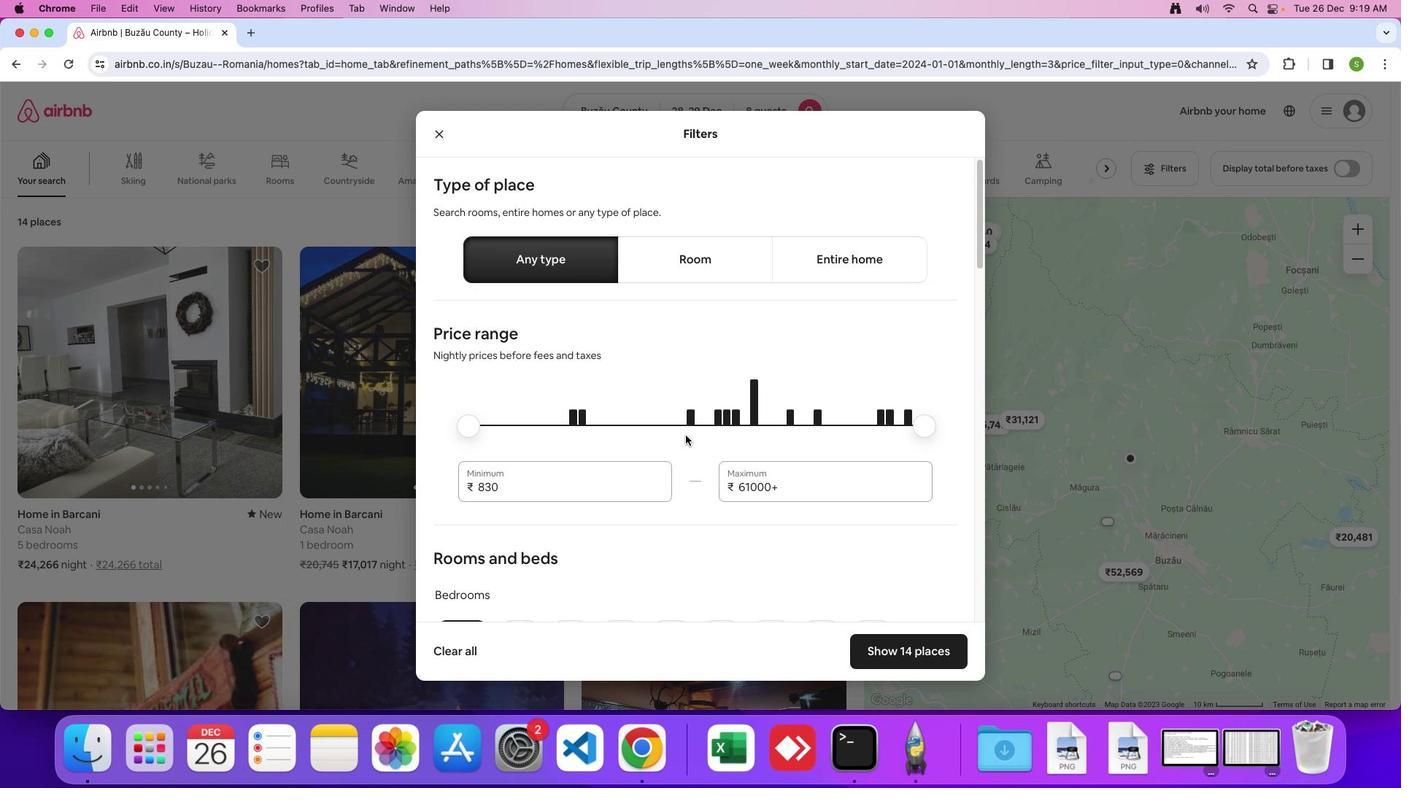 
Action: Mouse scrolled (686, 435) with delta (0, 0)
Screenshot: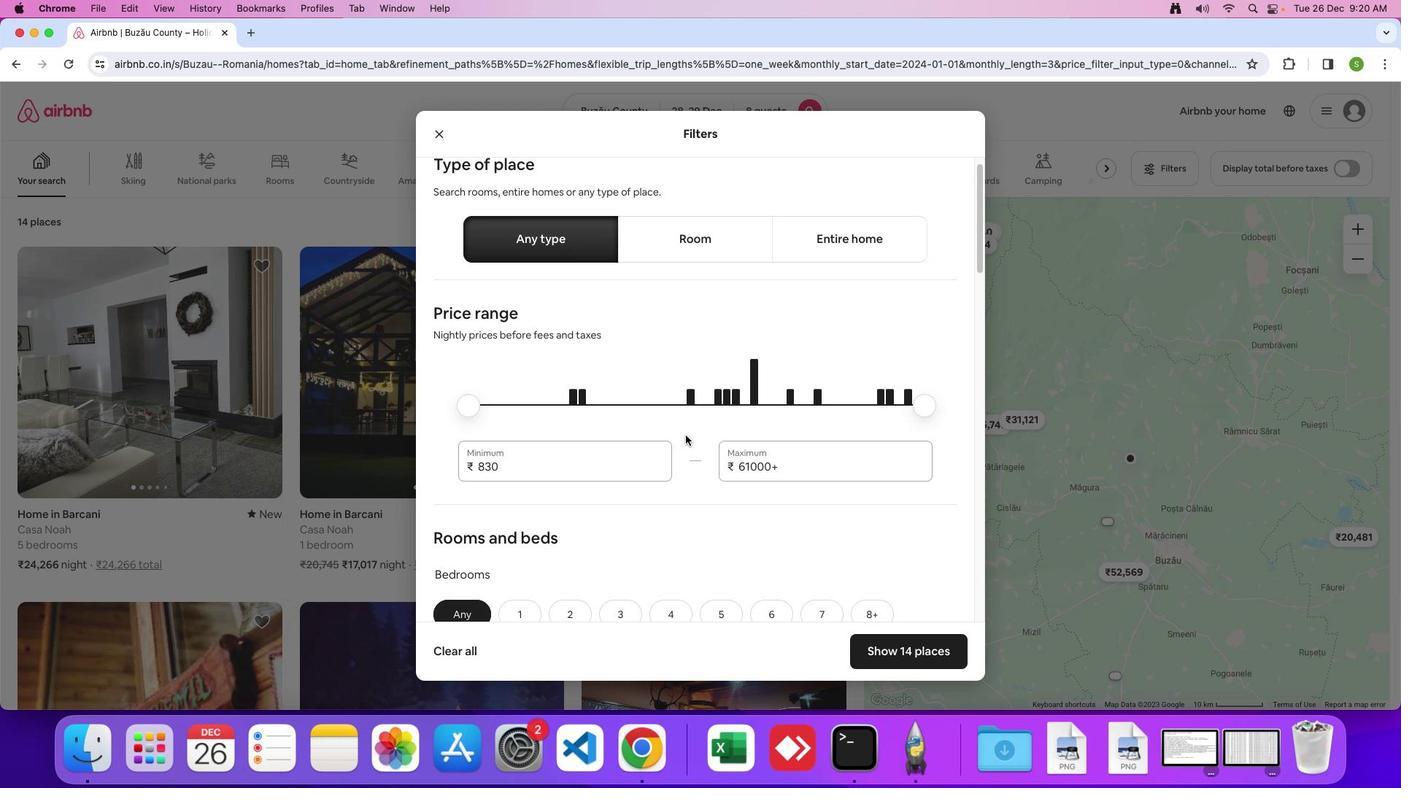 
Action: Mouse scrolled (686, 435) with delta (0, 0)
Screenshot: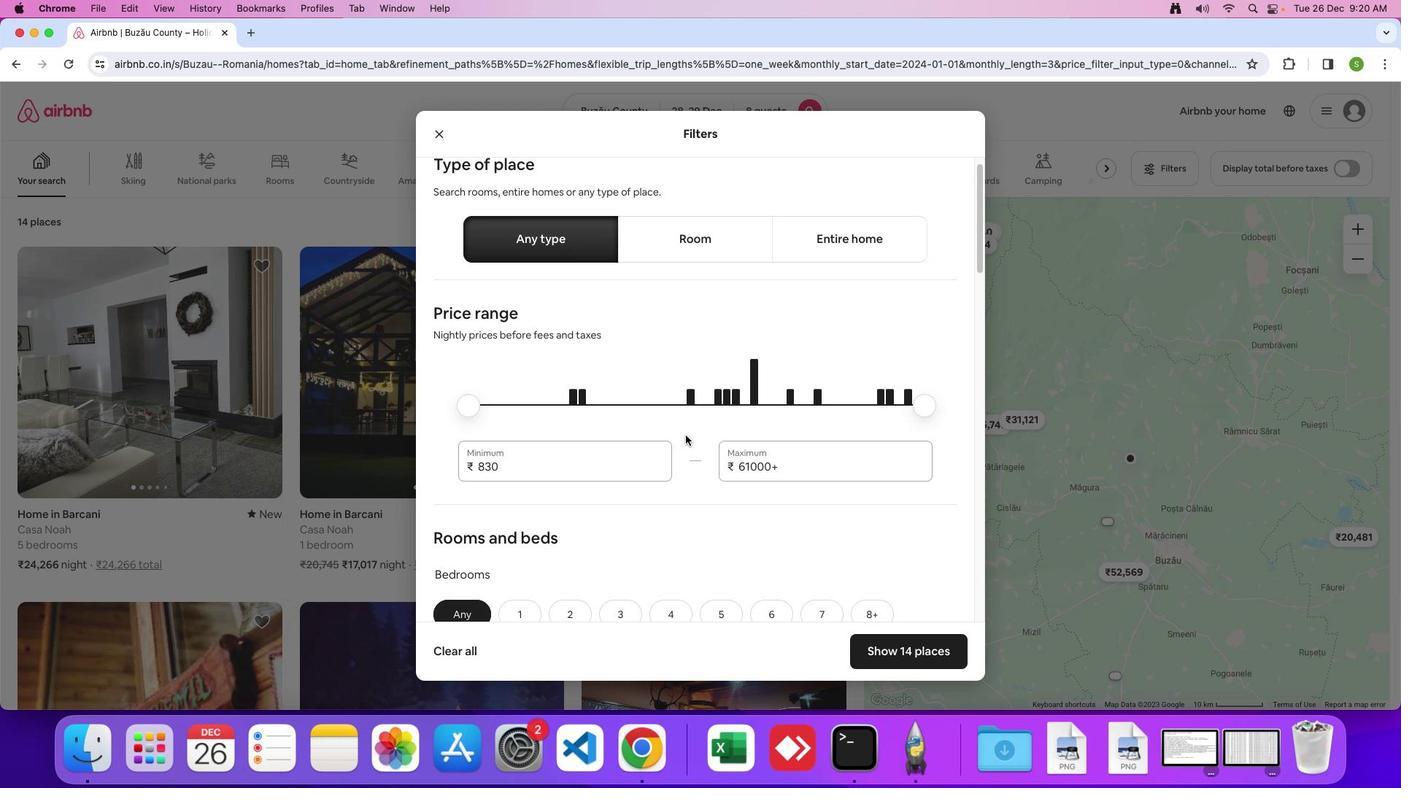 
Action: Mouse scrolled (686, 435) with delta (0, 0)
Screenshot: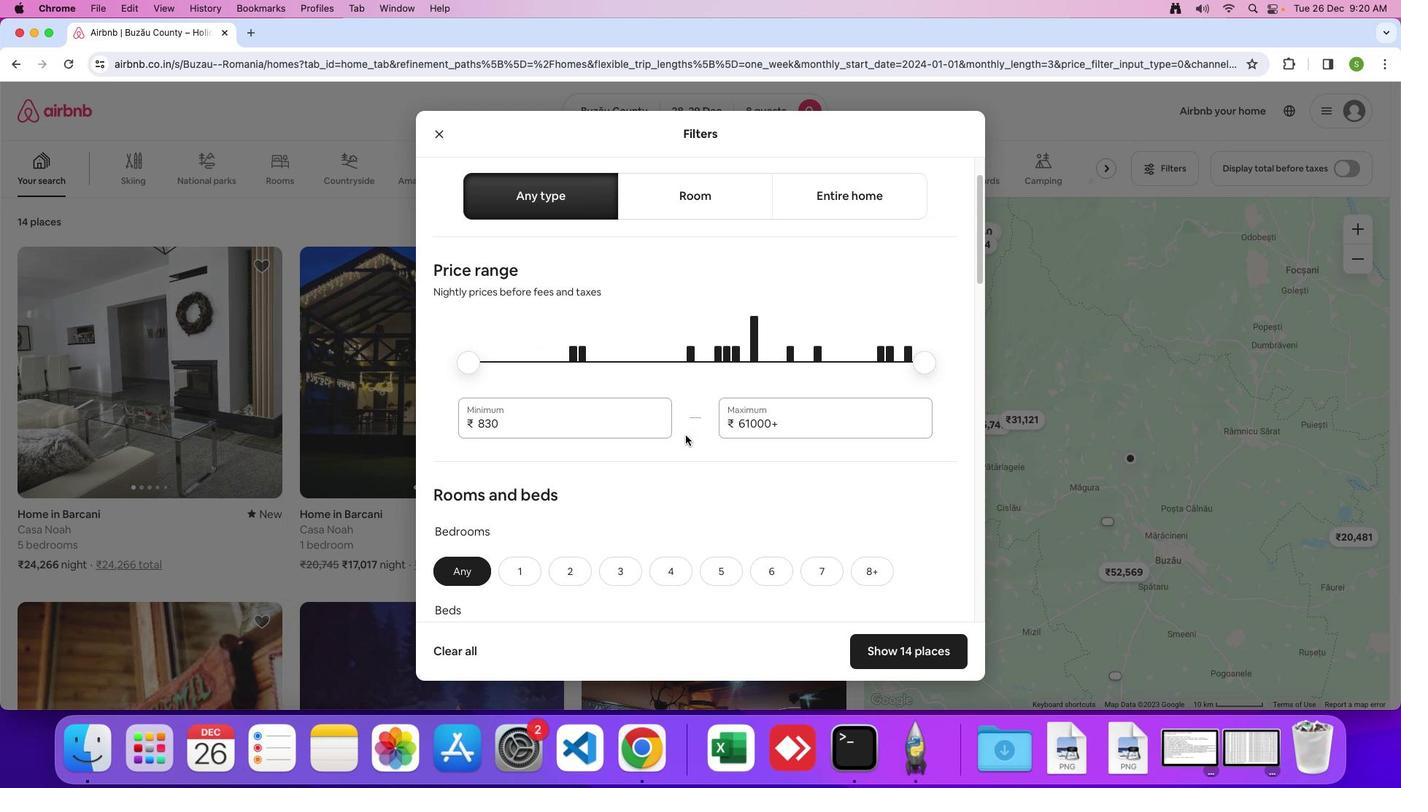 
Action: Mouse scrolled (686, 435) with delta (0, 0)
Screenshot: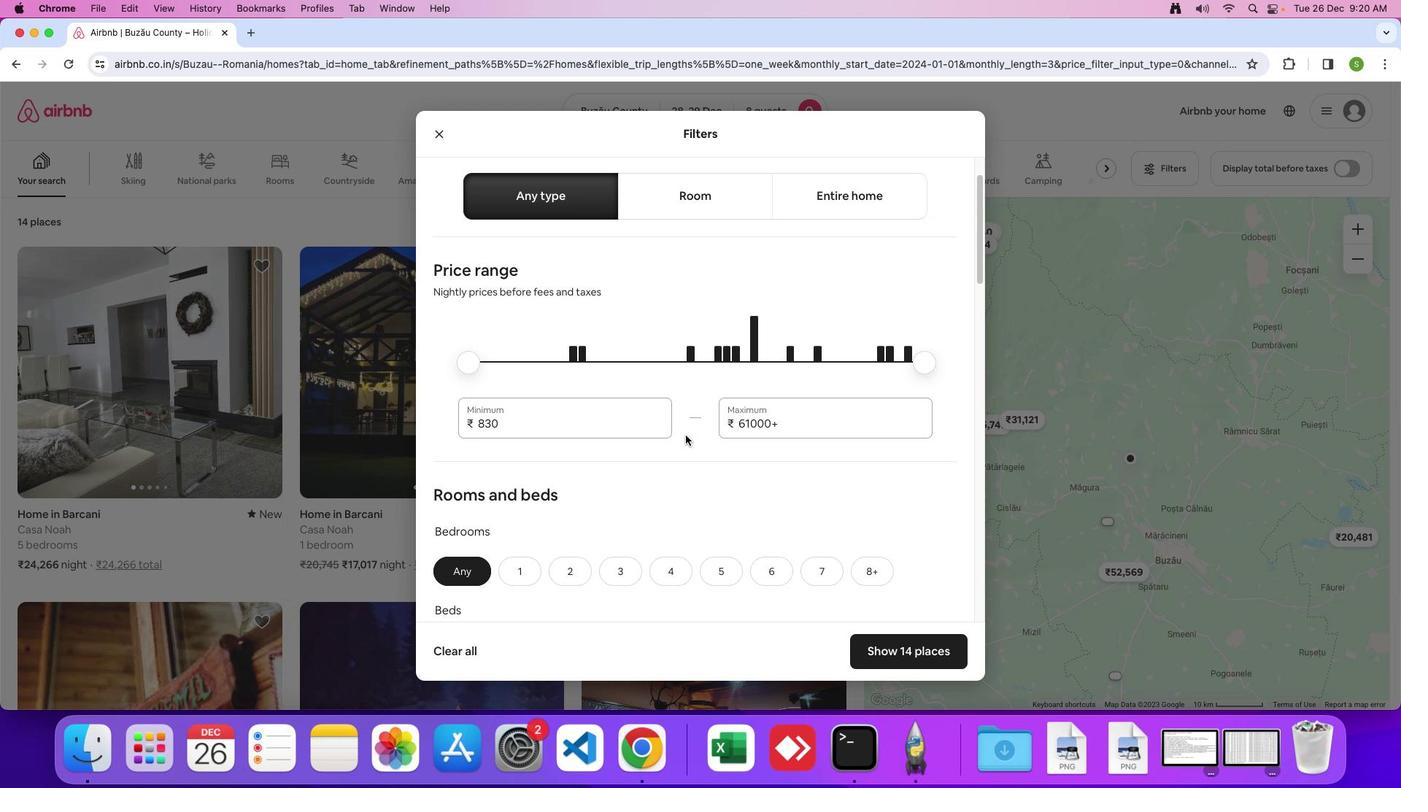 
Action: Mouse scrolled (686, 435) with delta (0, 0)
Screenshot: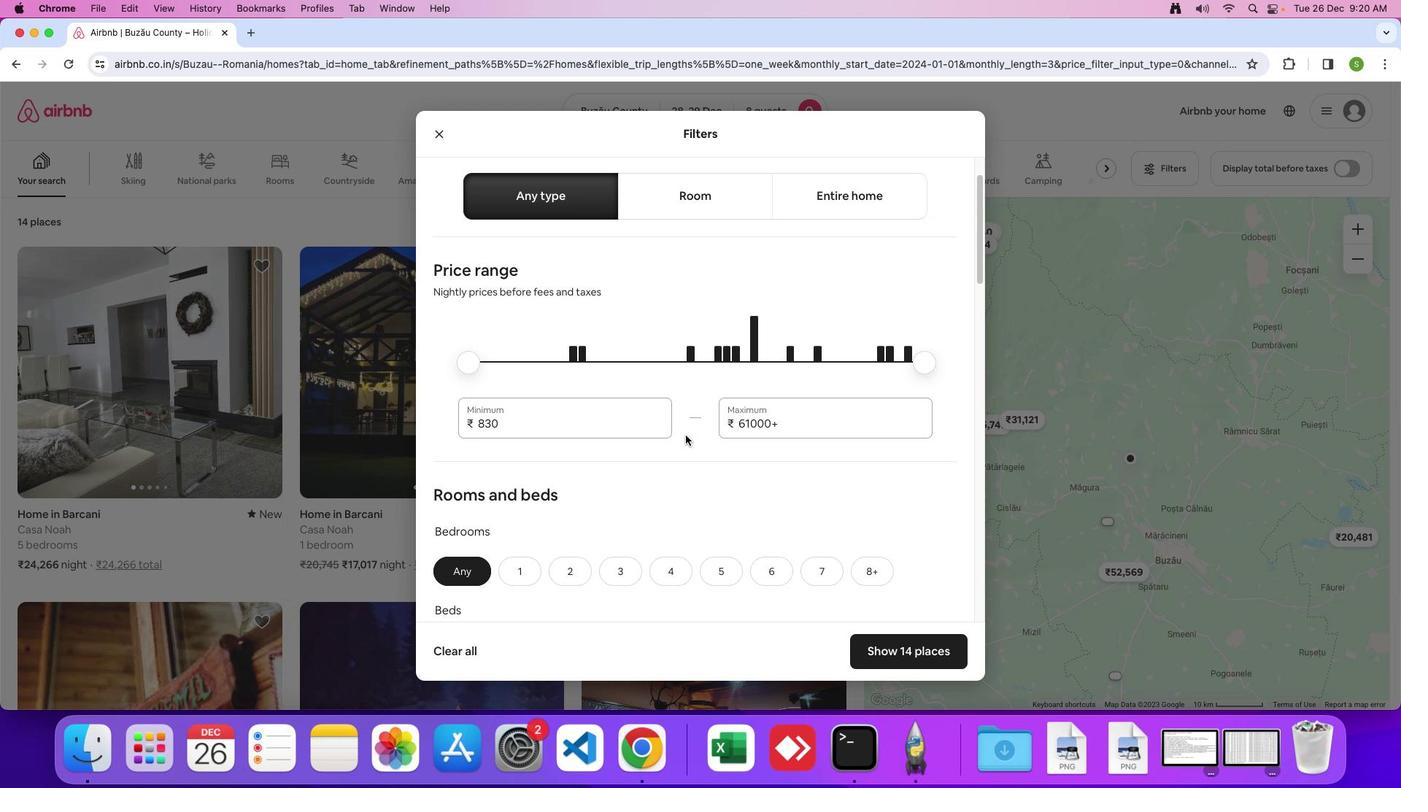 
Action: Mouse scrolled (686, 435) with delta (0, 0)
Screenshot: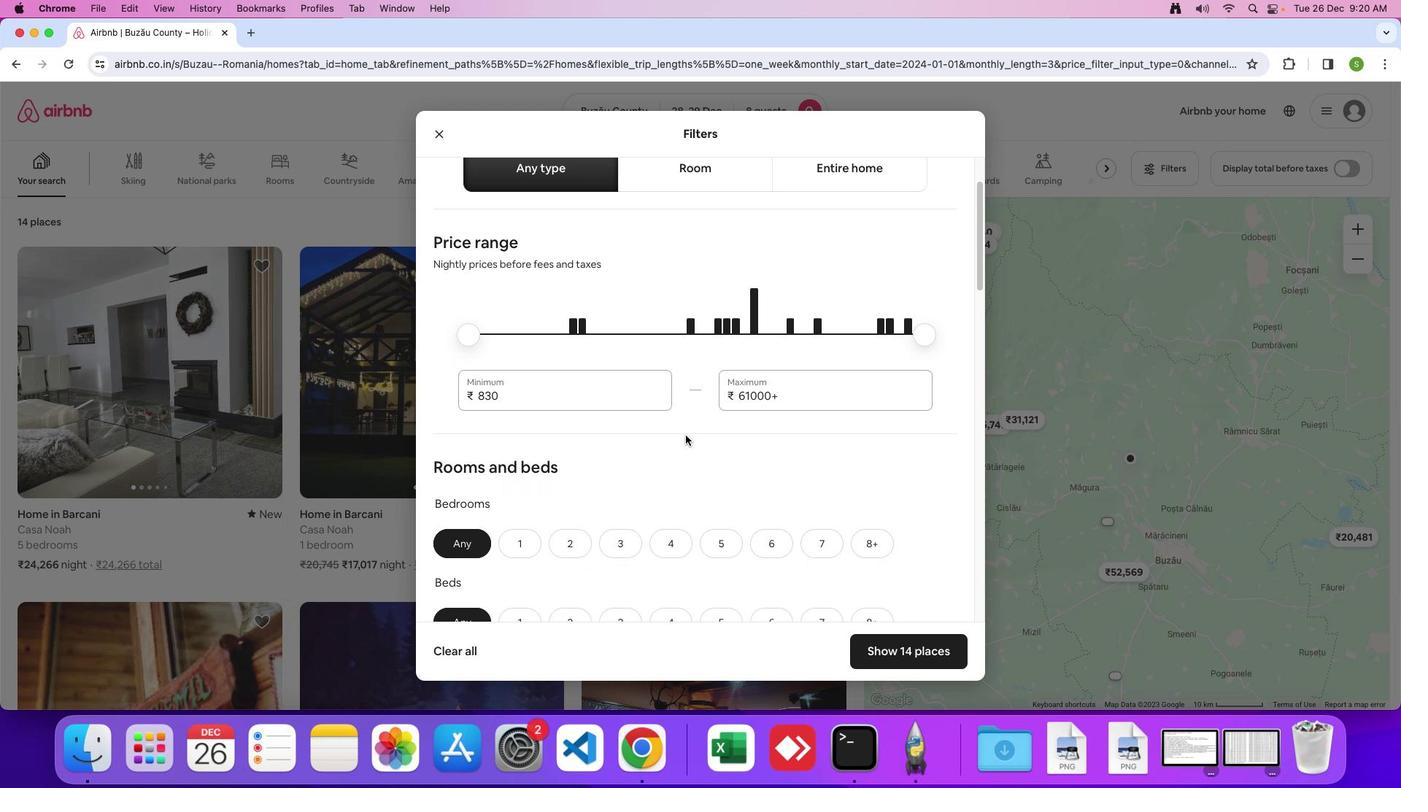 
Action: Mouse scrolled (686, 435) with delta (0, 0)
Screenshot: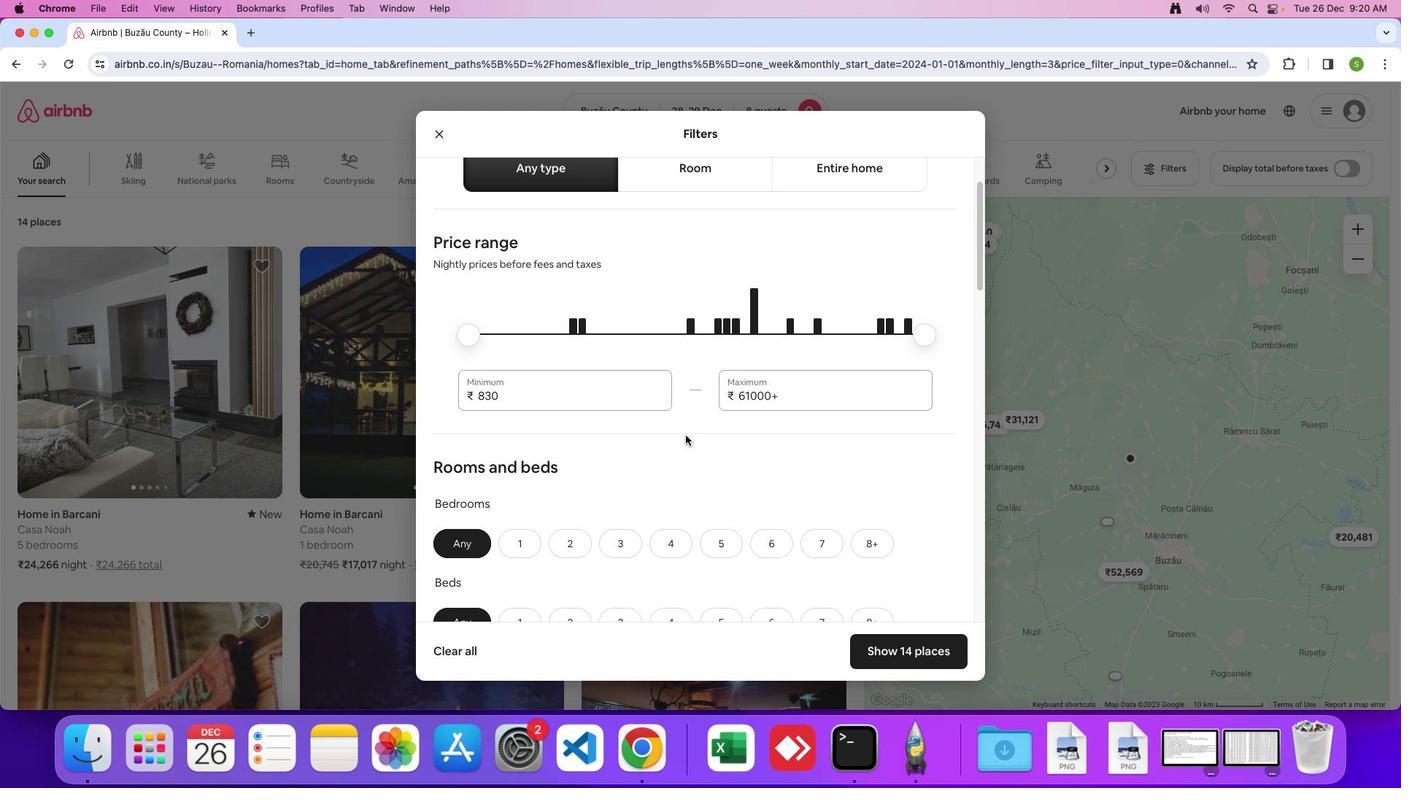 
Action: Mouse scrolled (686, 435) with delta (0, 0)
Screenshot: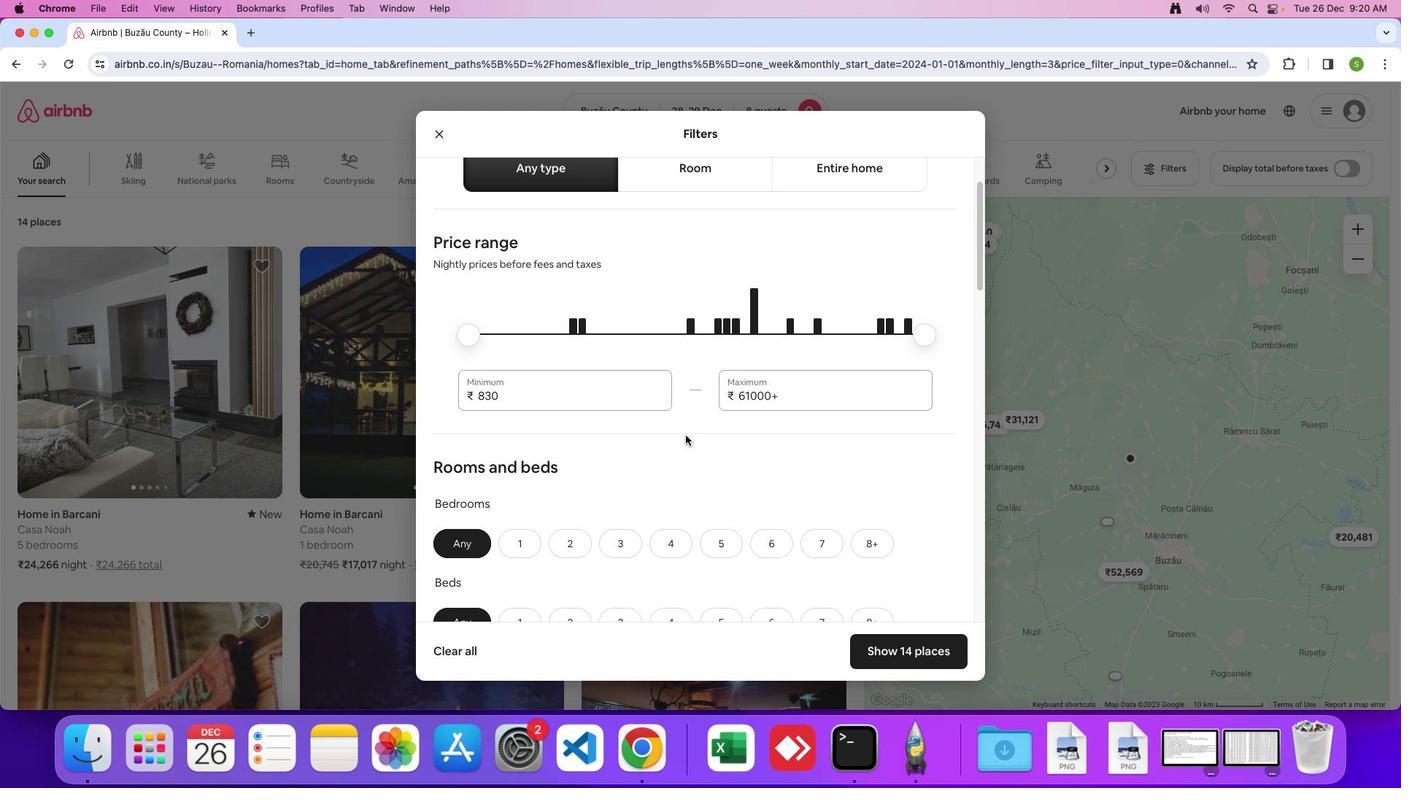 
Action: Mouse scrolled (686, 435) with delta (0, 0)
Screenshot: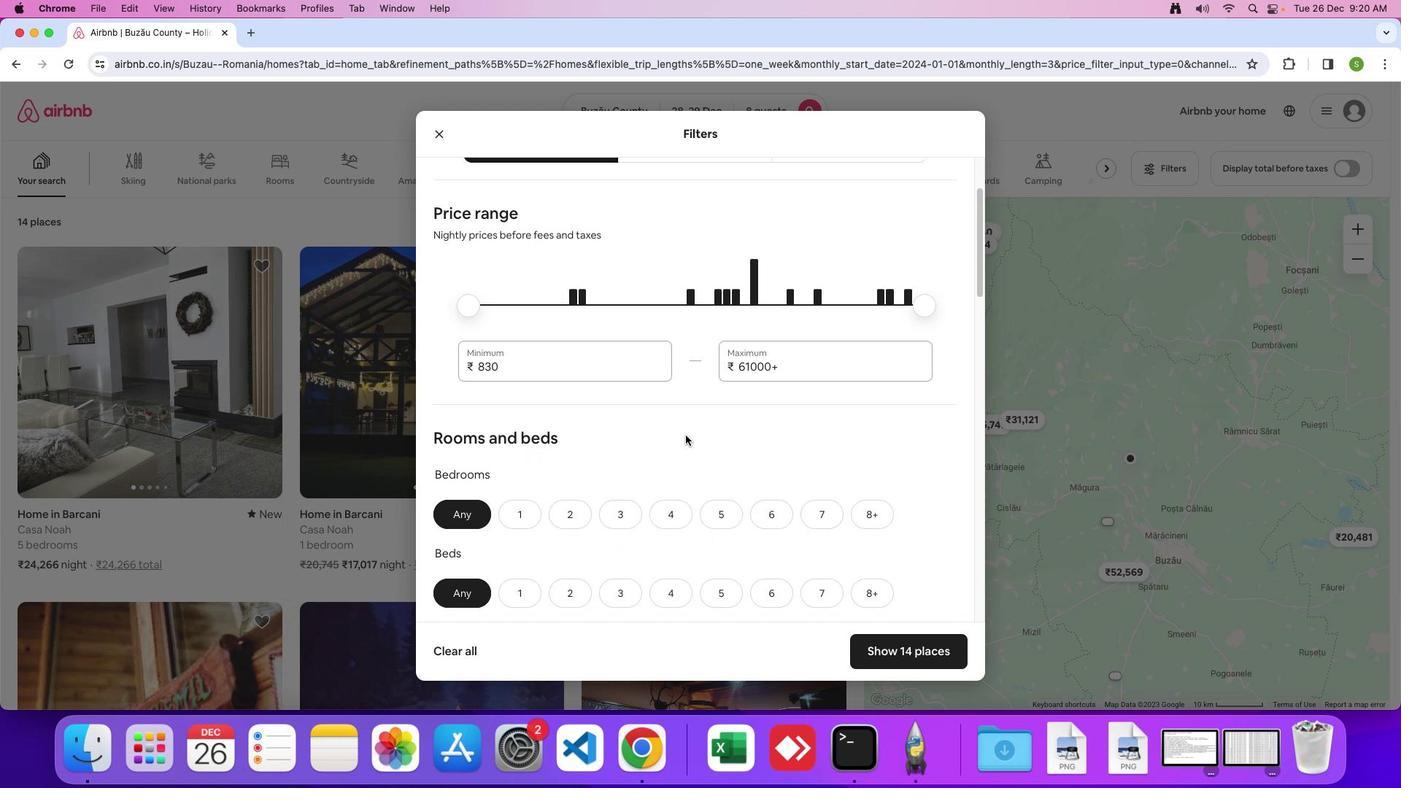 
Action: Mouse scrolled (686, 435) with delta (0, 0)
Screenshot: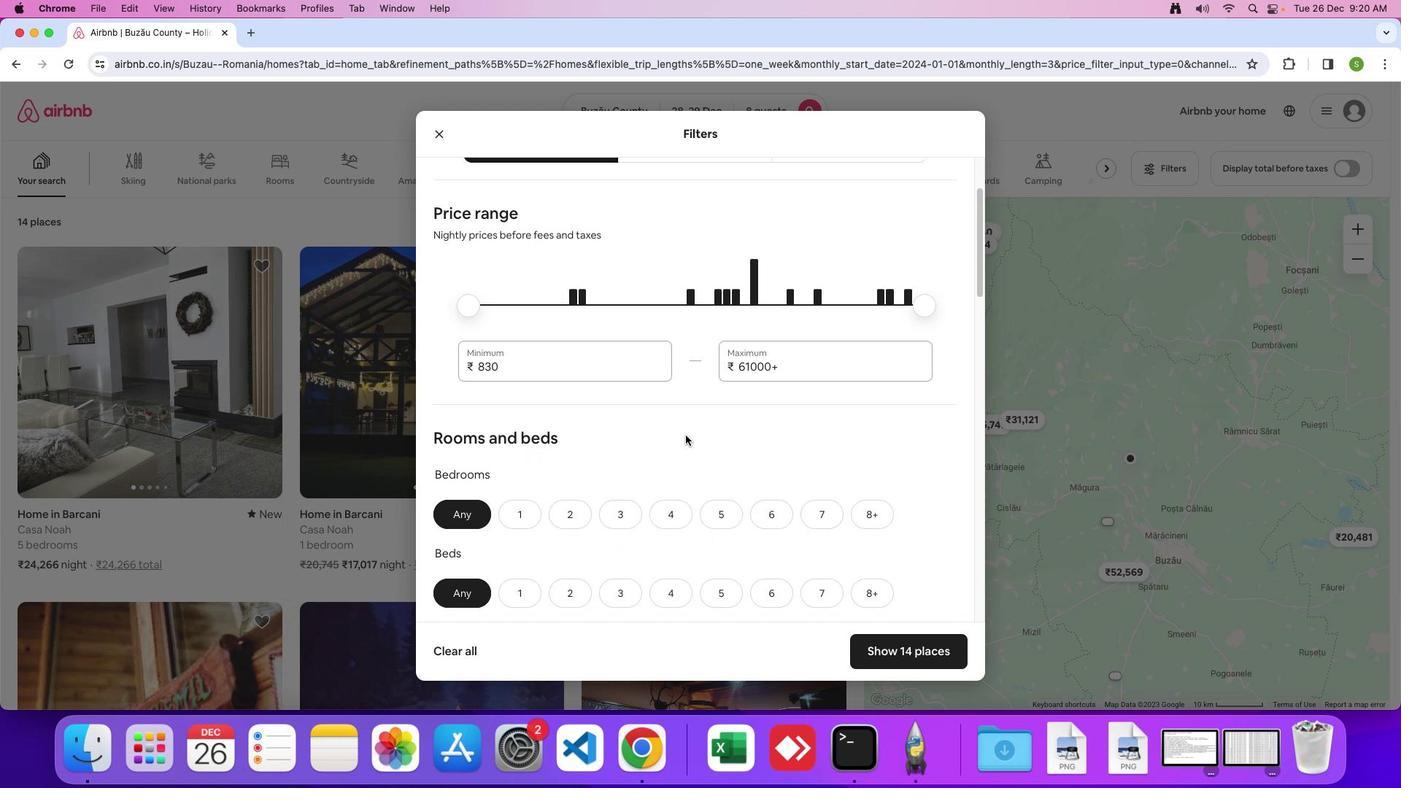 
Action: Mouse scrolled (686, 435) with delta (0, 0)
Screenshot: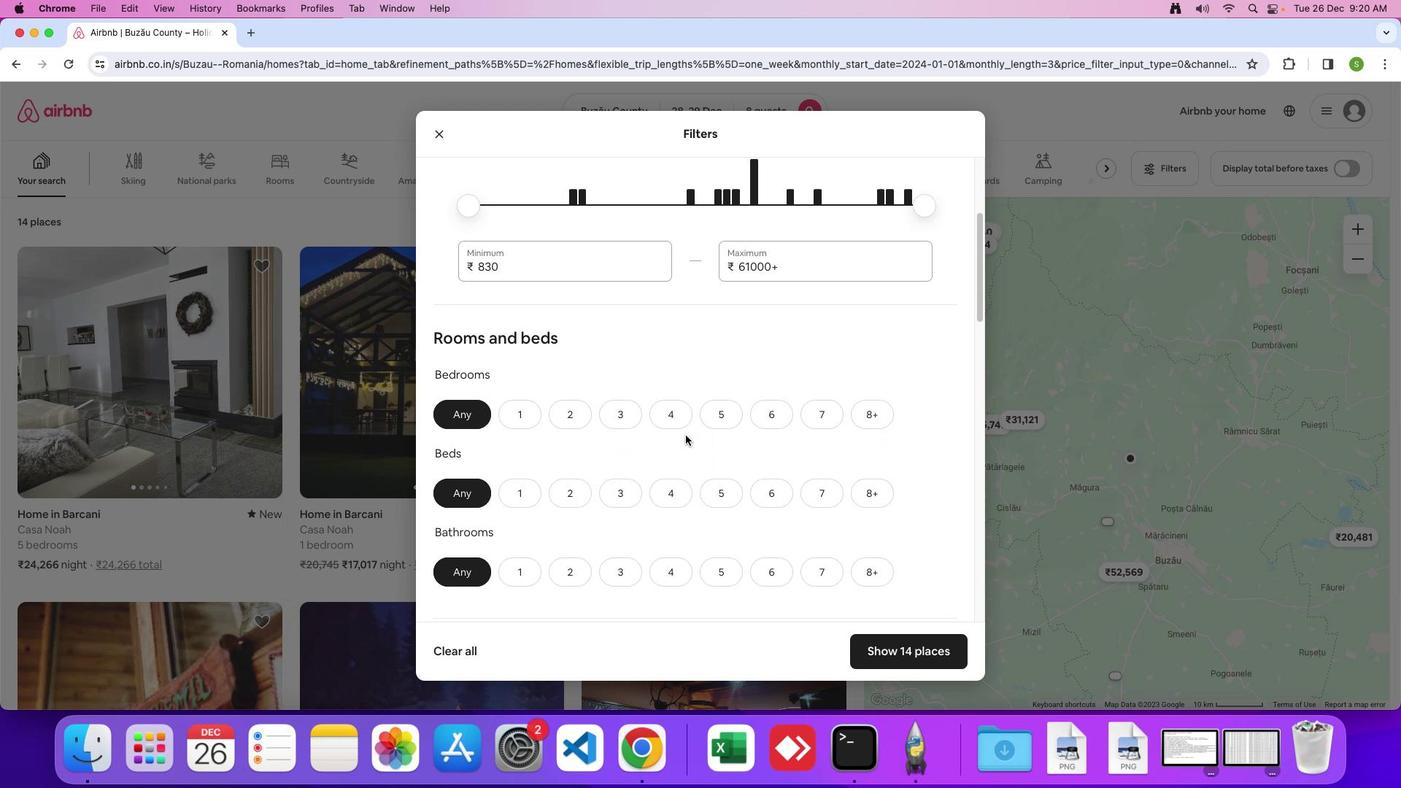 
Action: Mouse scrolled (686, 435) with delta (0, 0)
Screenshot: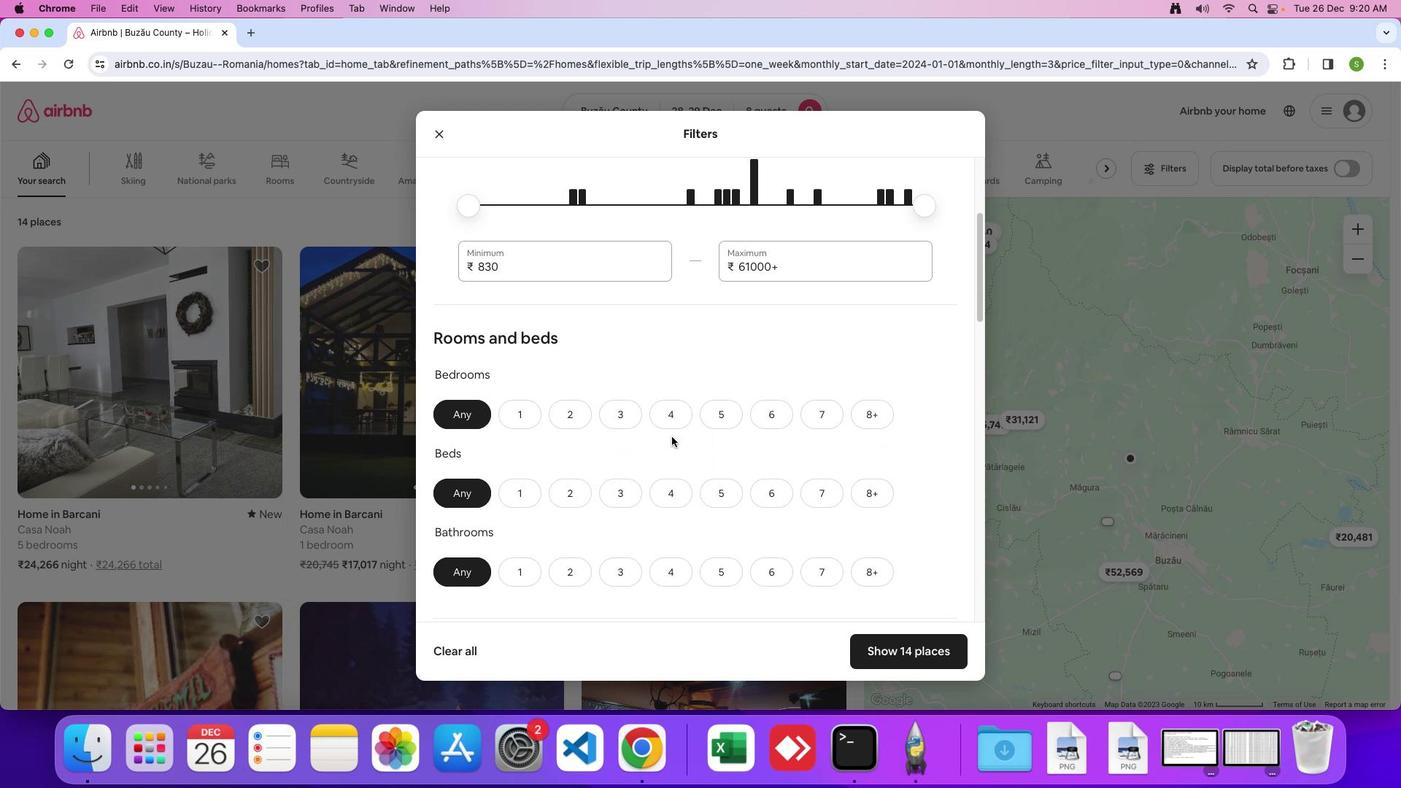 
Action: Mouse scrolled (686, 435) with delta (0, -1)
Screenshot: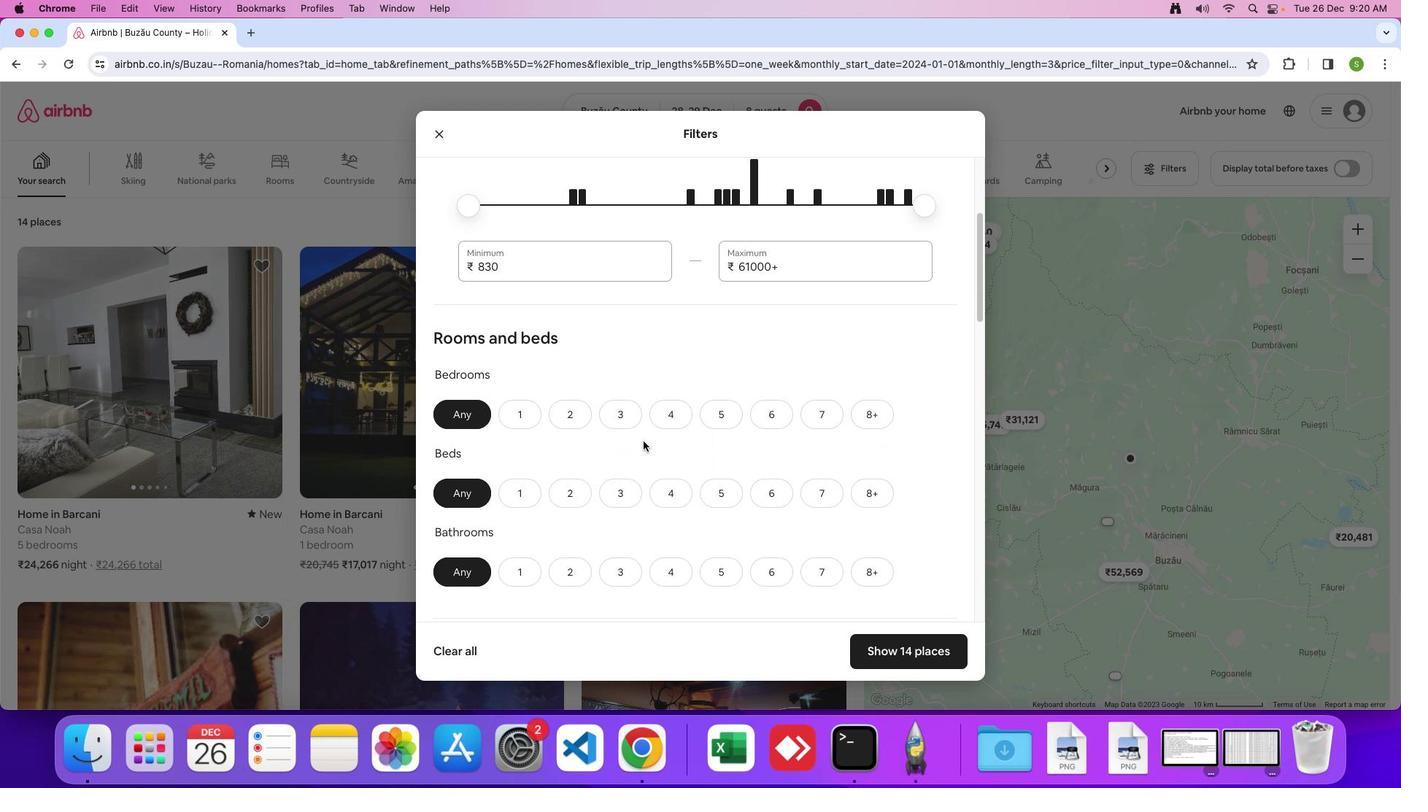 
Action: Mouse moved to (748, 411)
Screenshot: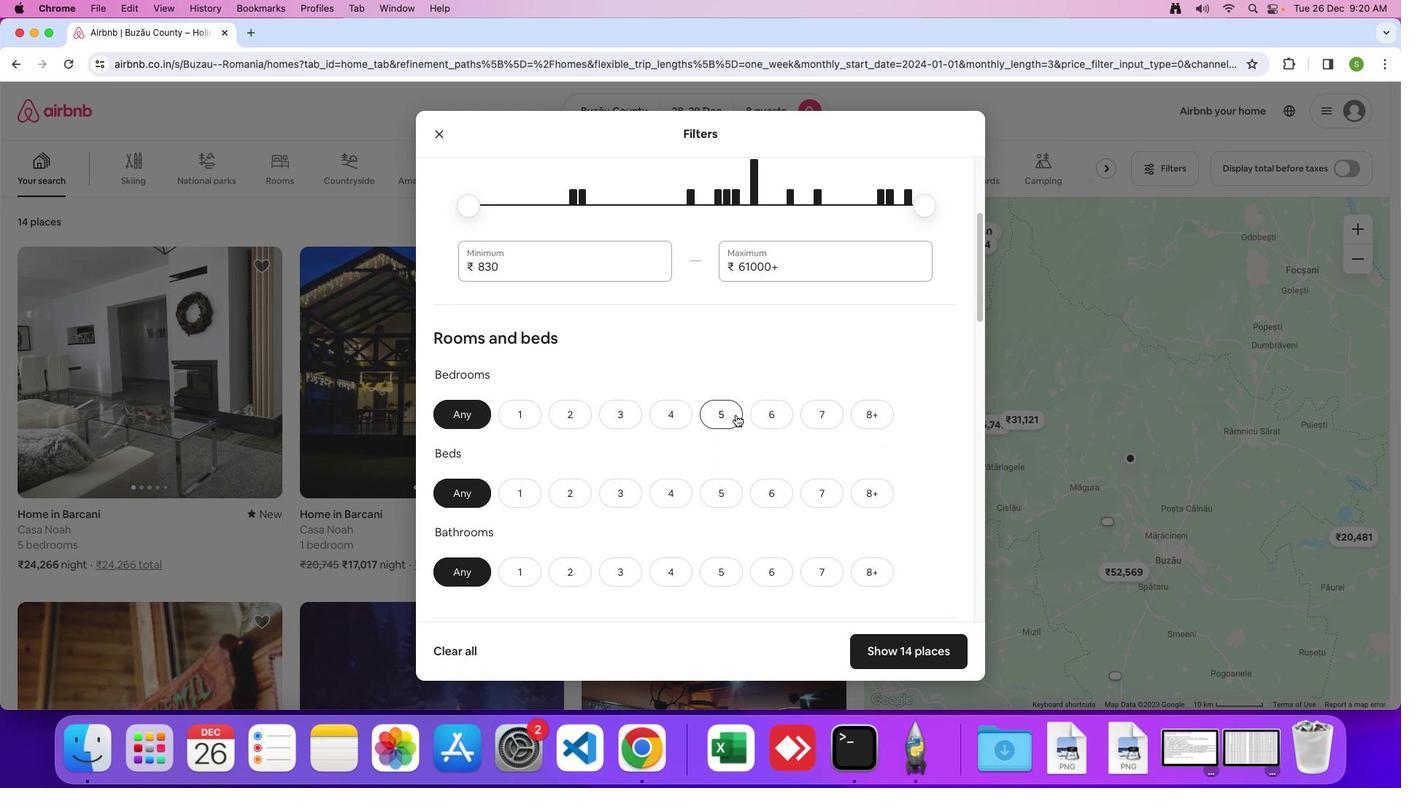 
Action: Mouse pressed left at (748, 411)
Screenshot: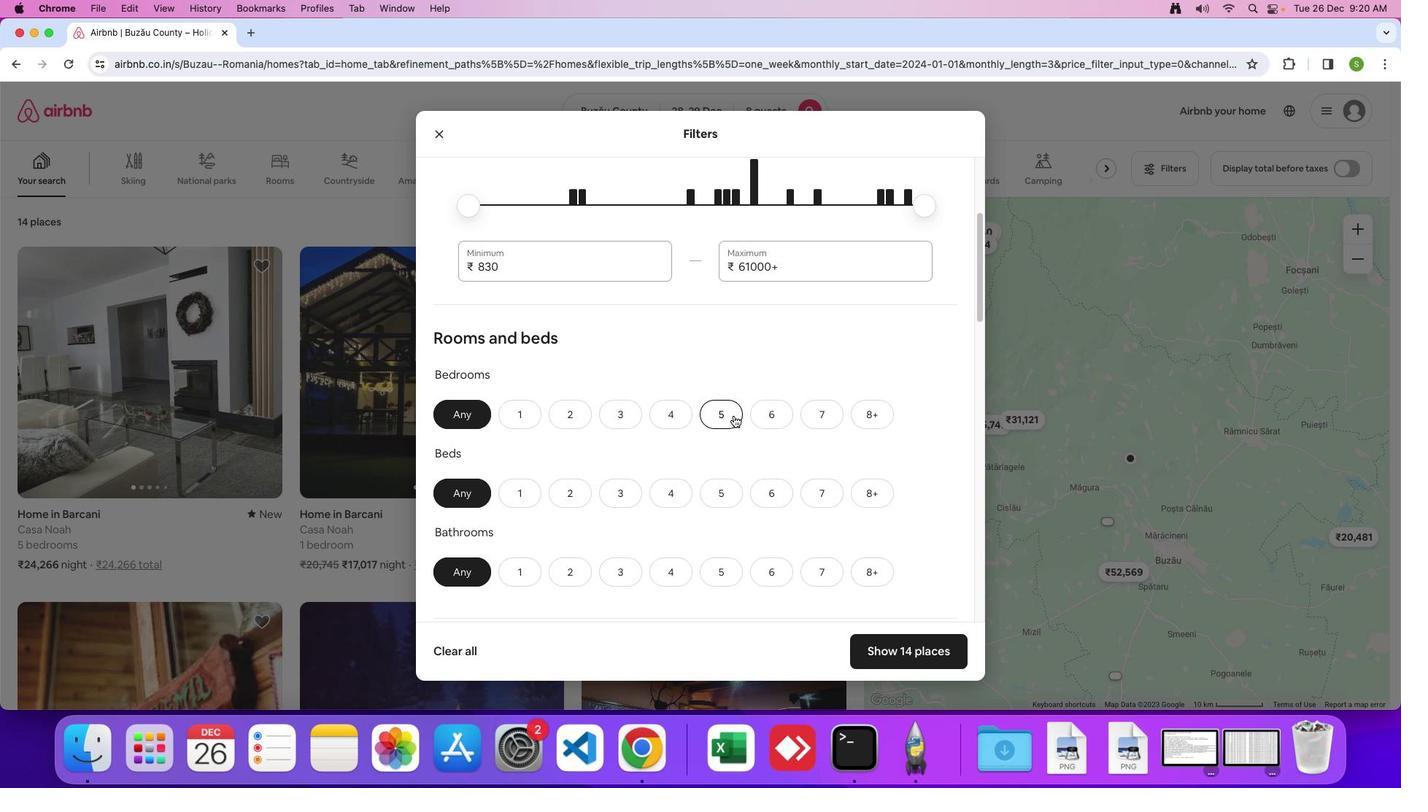 
Action: Mouse moved to (733, 416)
Screenshot: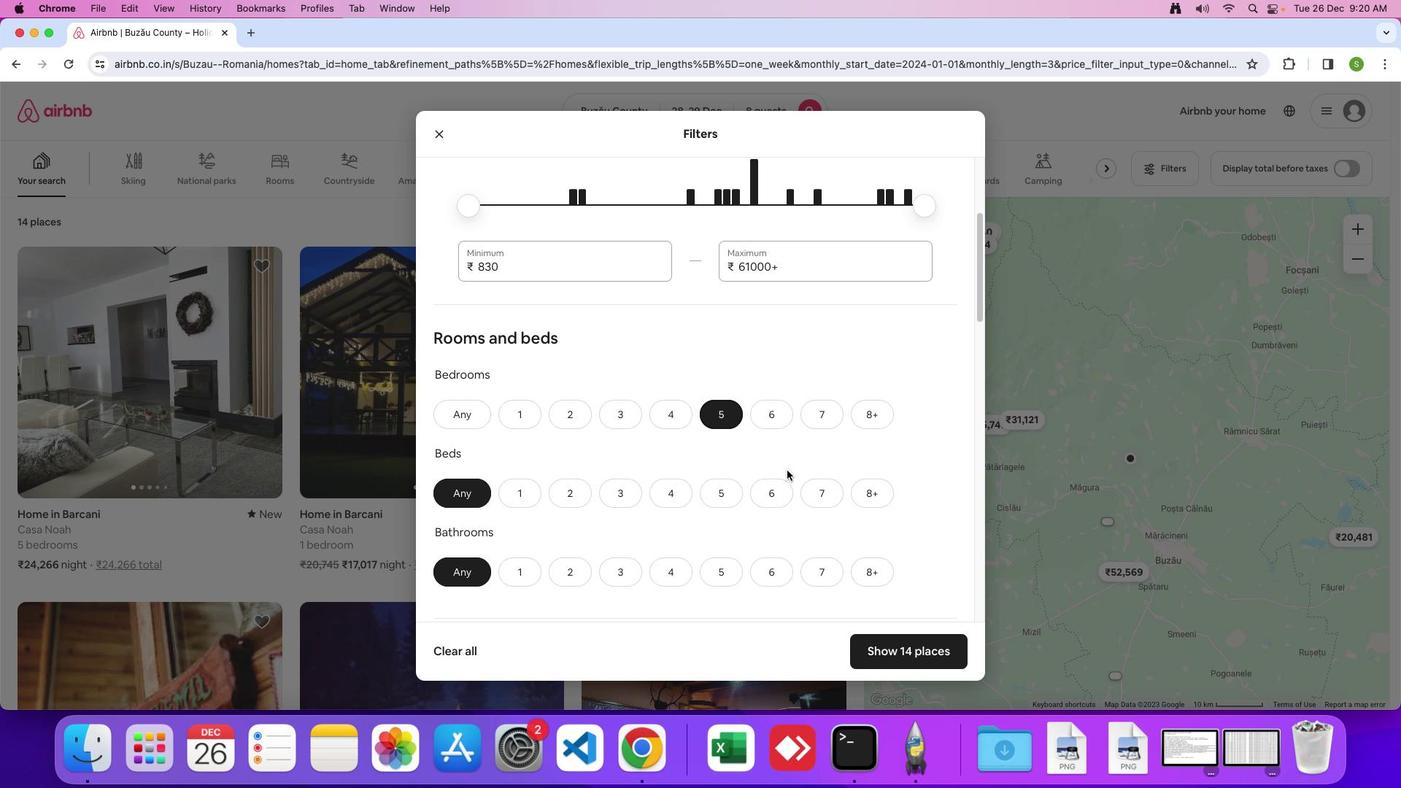 
Action: Mouse pressed left at (733, 416)
Screenshot: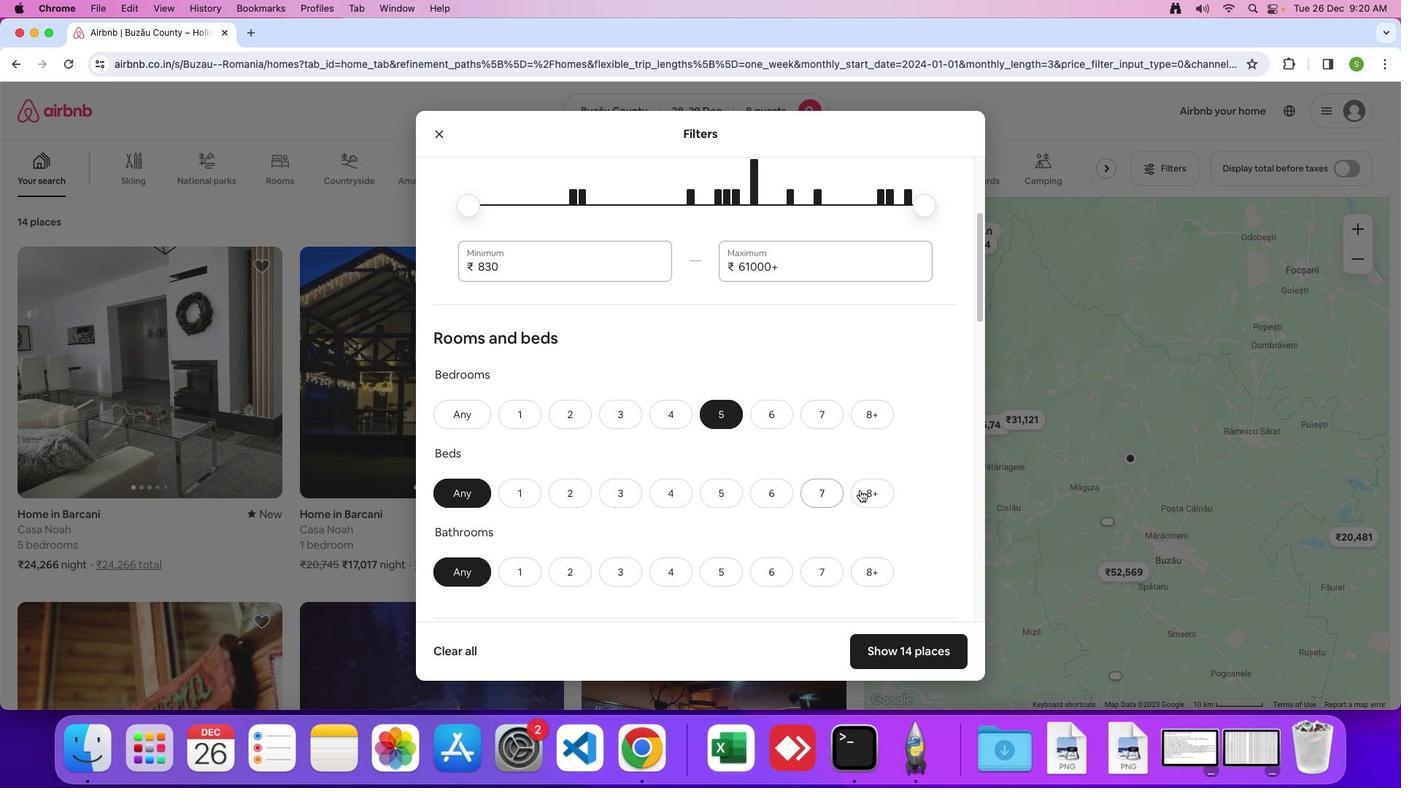 
Action: Mouse moved to (861, 490)
Screenshot: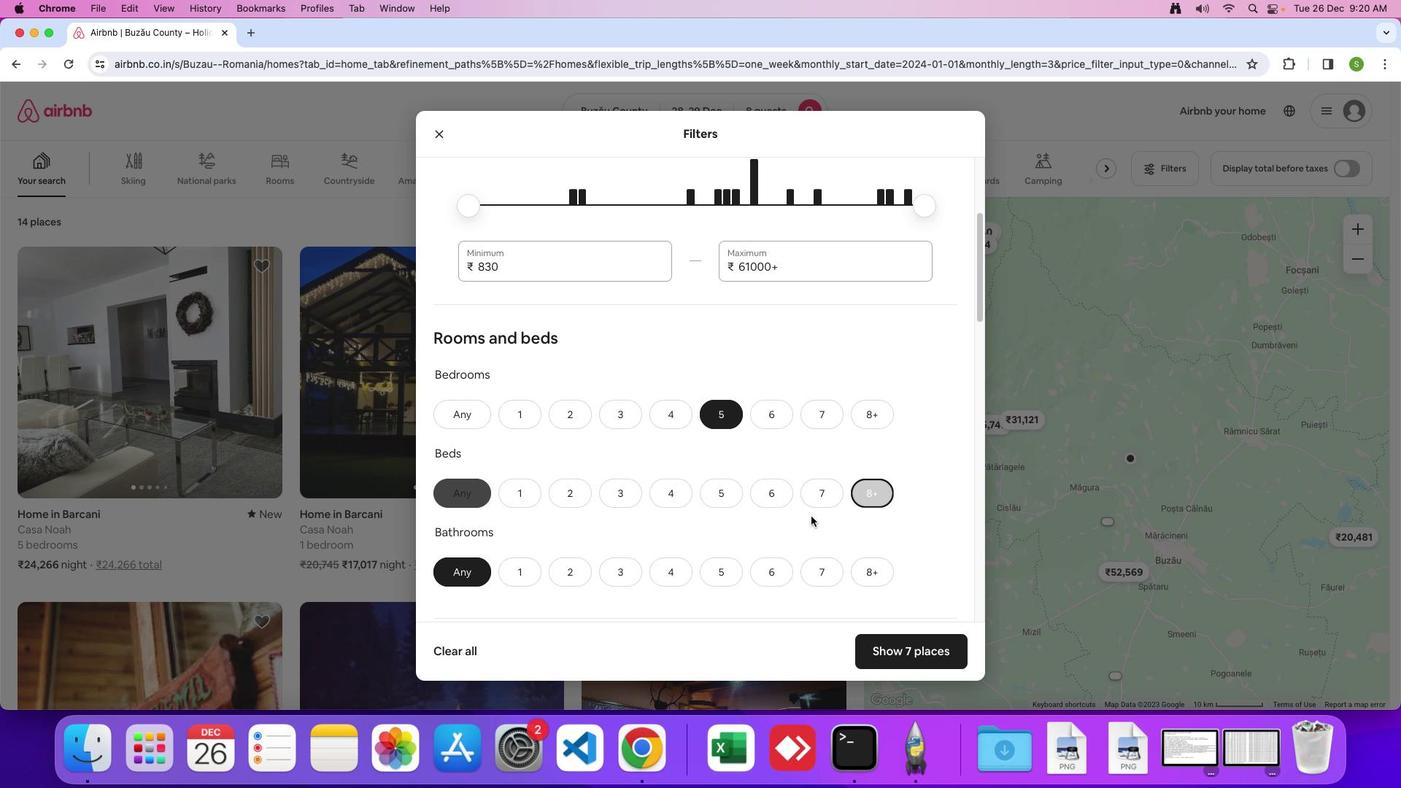 
Action: Mouse pressed left at (861, 490)
Screenshot: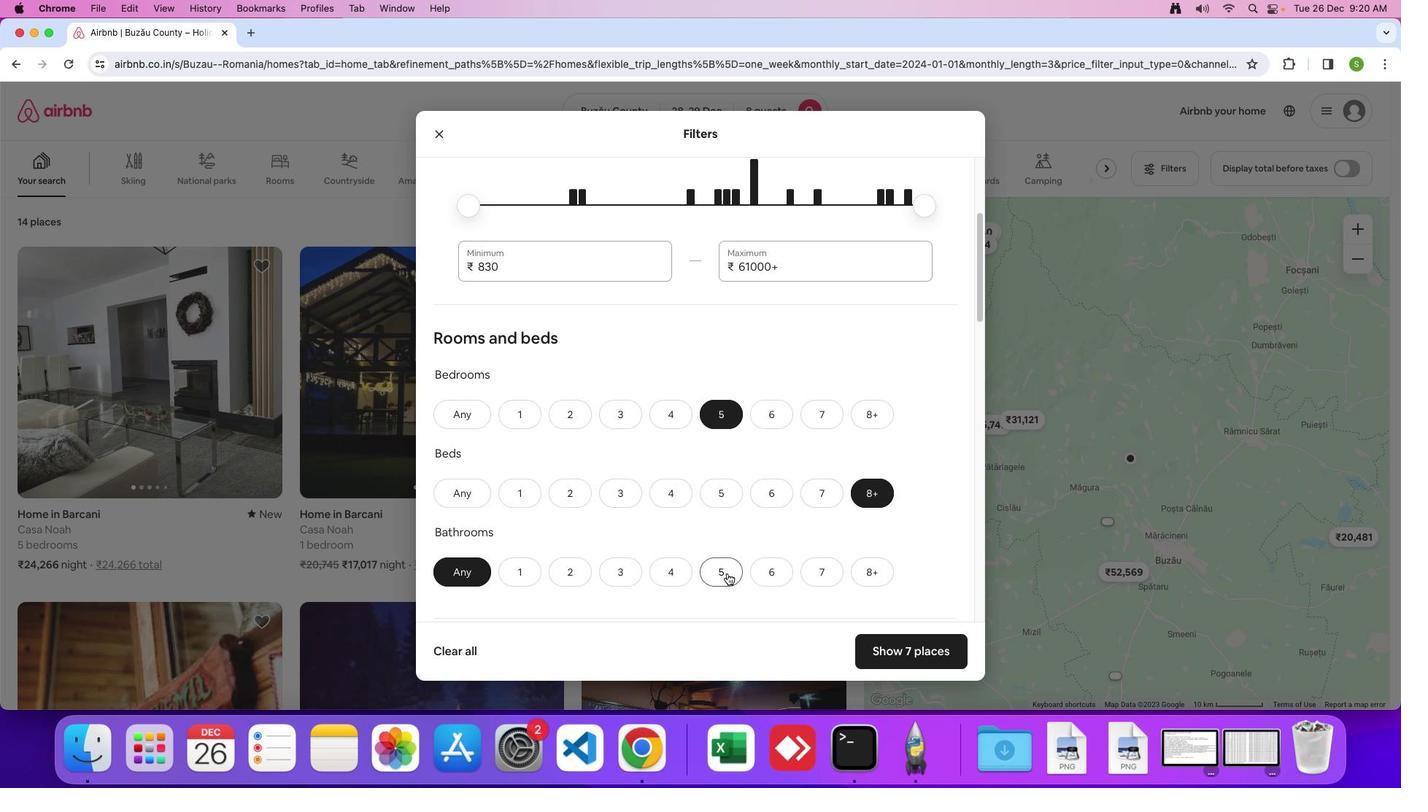 
Action: Mouse moved to (719, 577)
Screenshot: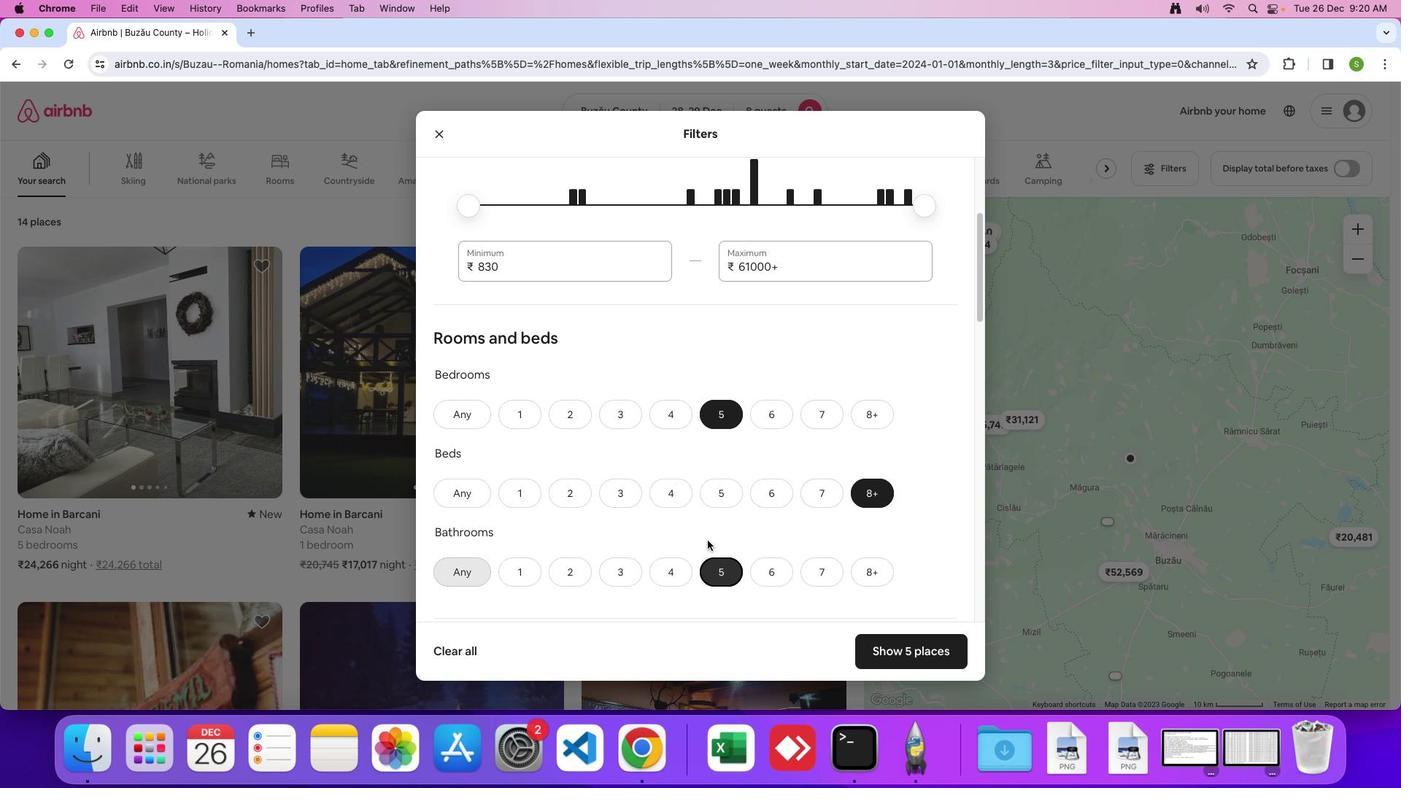 
Action: Mouse pressed left at (719, 577)
Screenshot: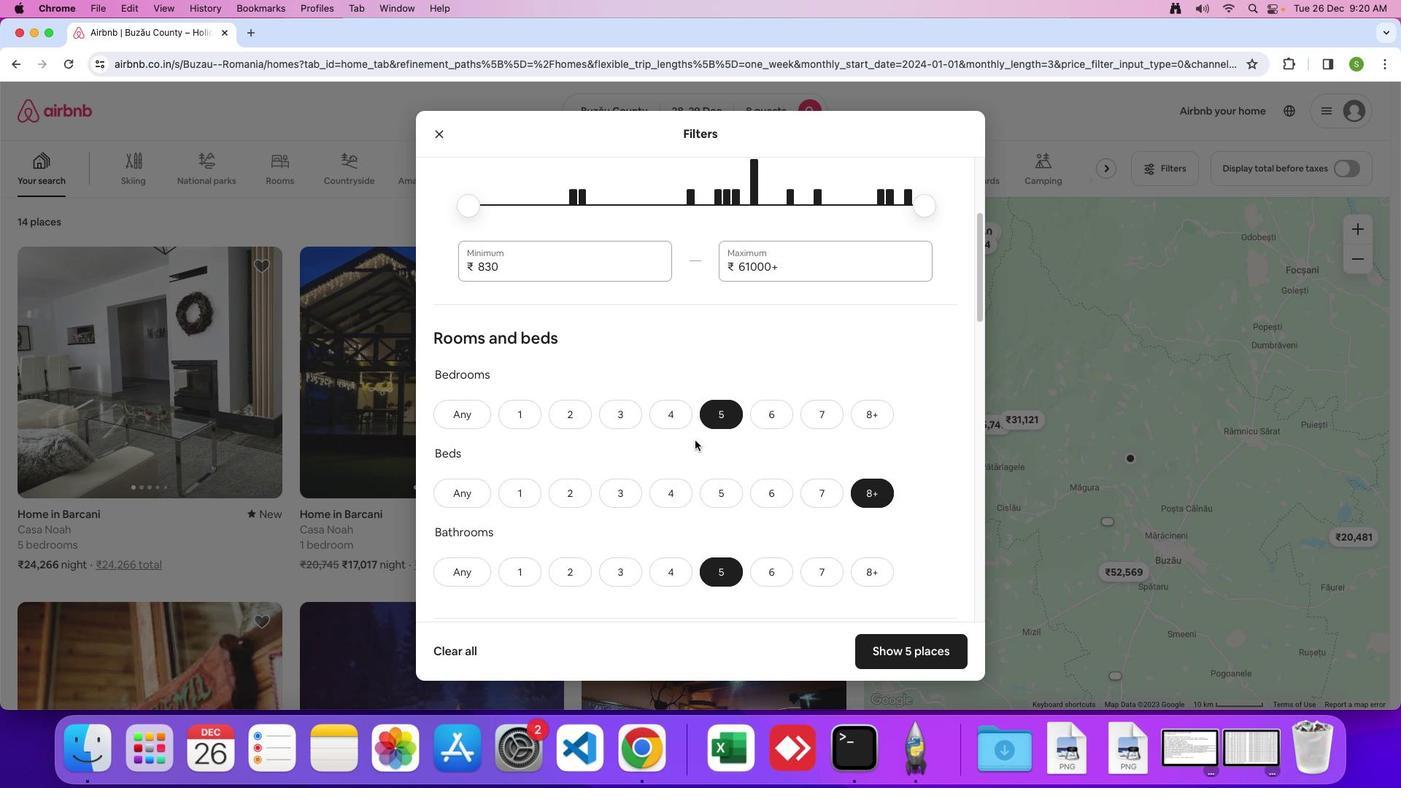 
Action: Mouse moved to (696, 440)
Screenshot: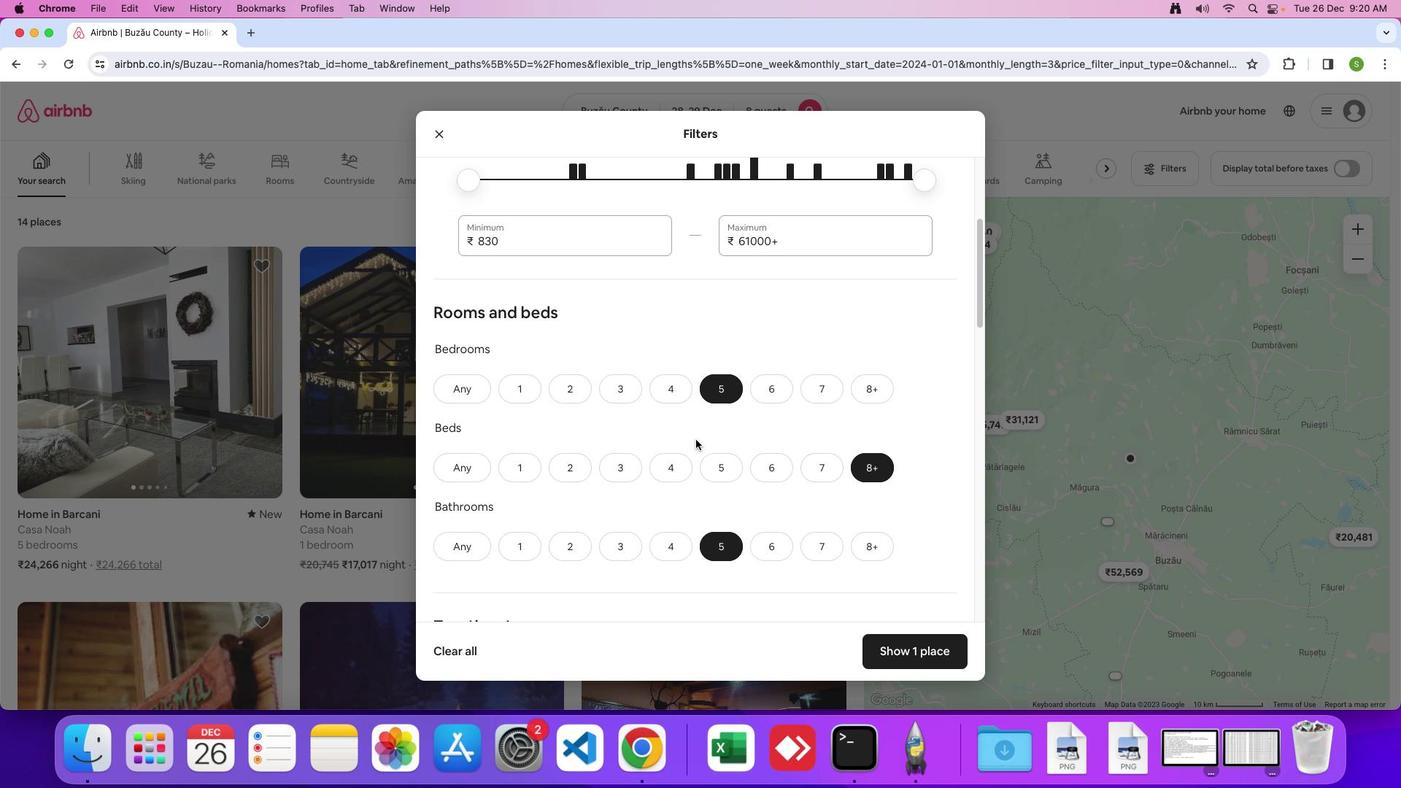 
Action: Mouse scrolled (696, 440) with delta (0, 0)
Screenshot: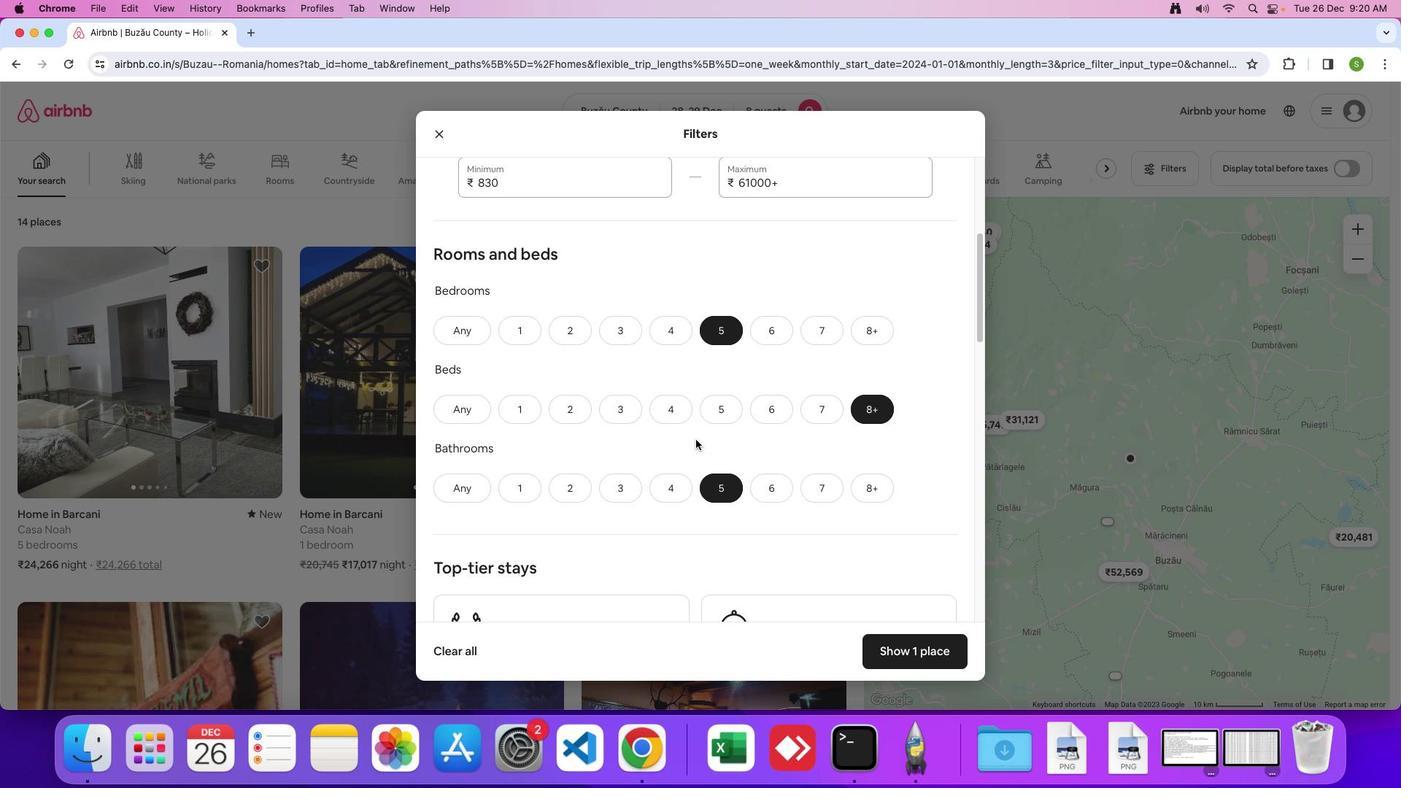 
Action: Mouse scrolled (696, 440) with delta (0, 0)
Screenshot: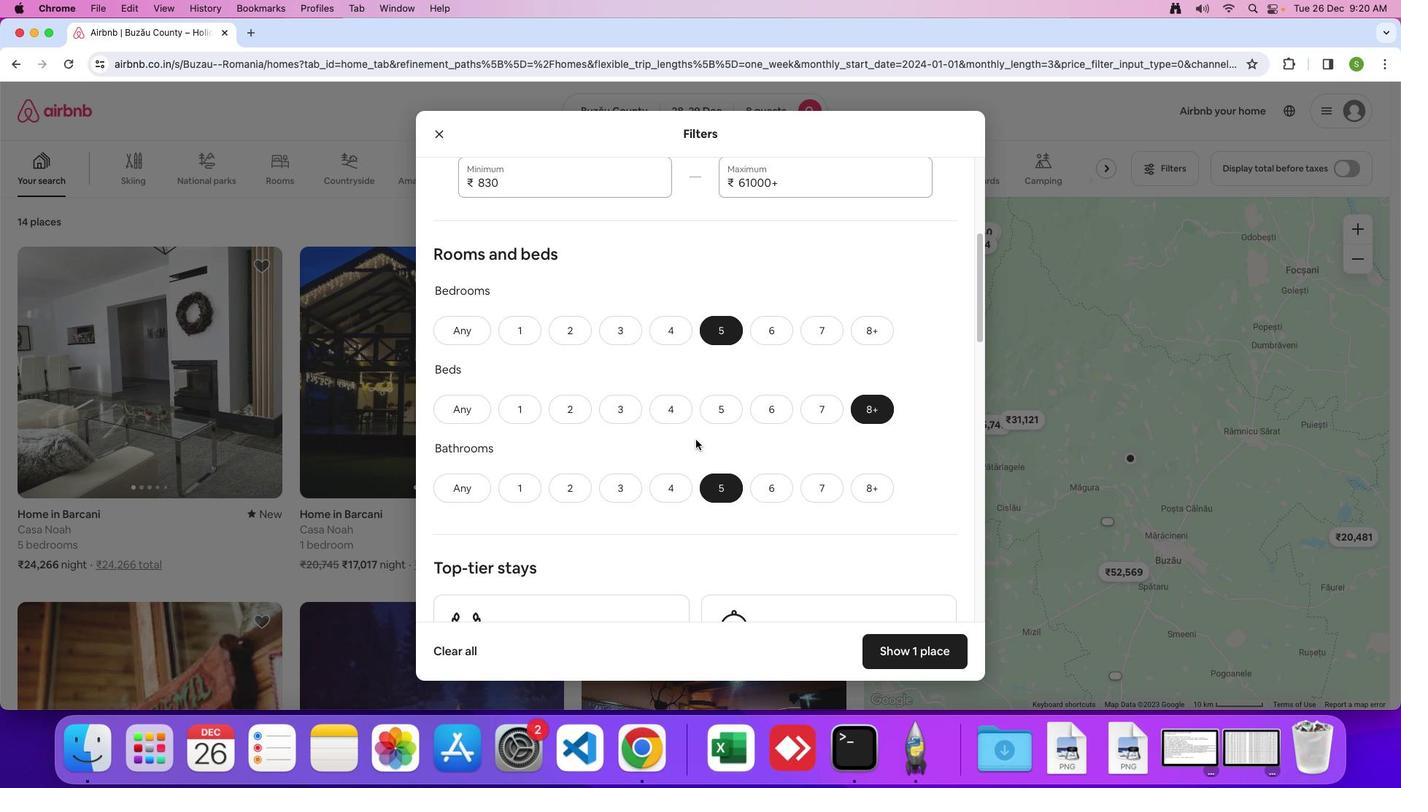 
Action: Mouse scrolled (696, 440) with delta (0, -1)
Screenshot: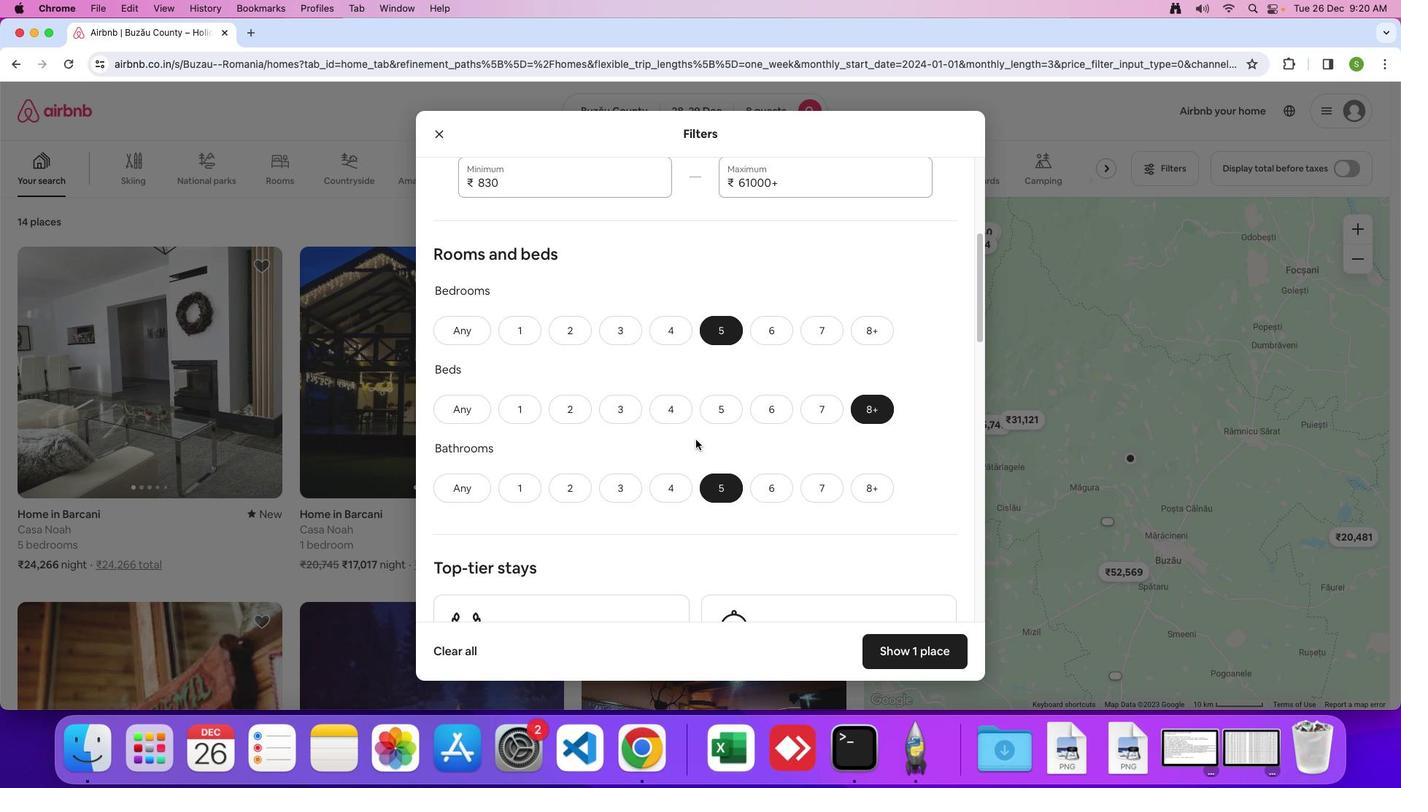 
Action: Mouse scrolled (696, 440) with delta (0, 0)
Screenshot: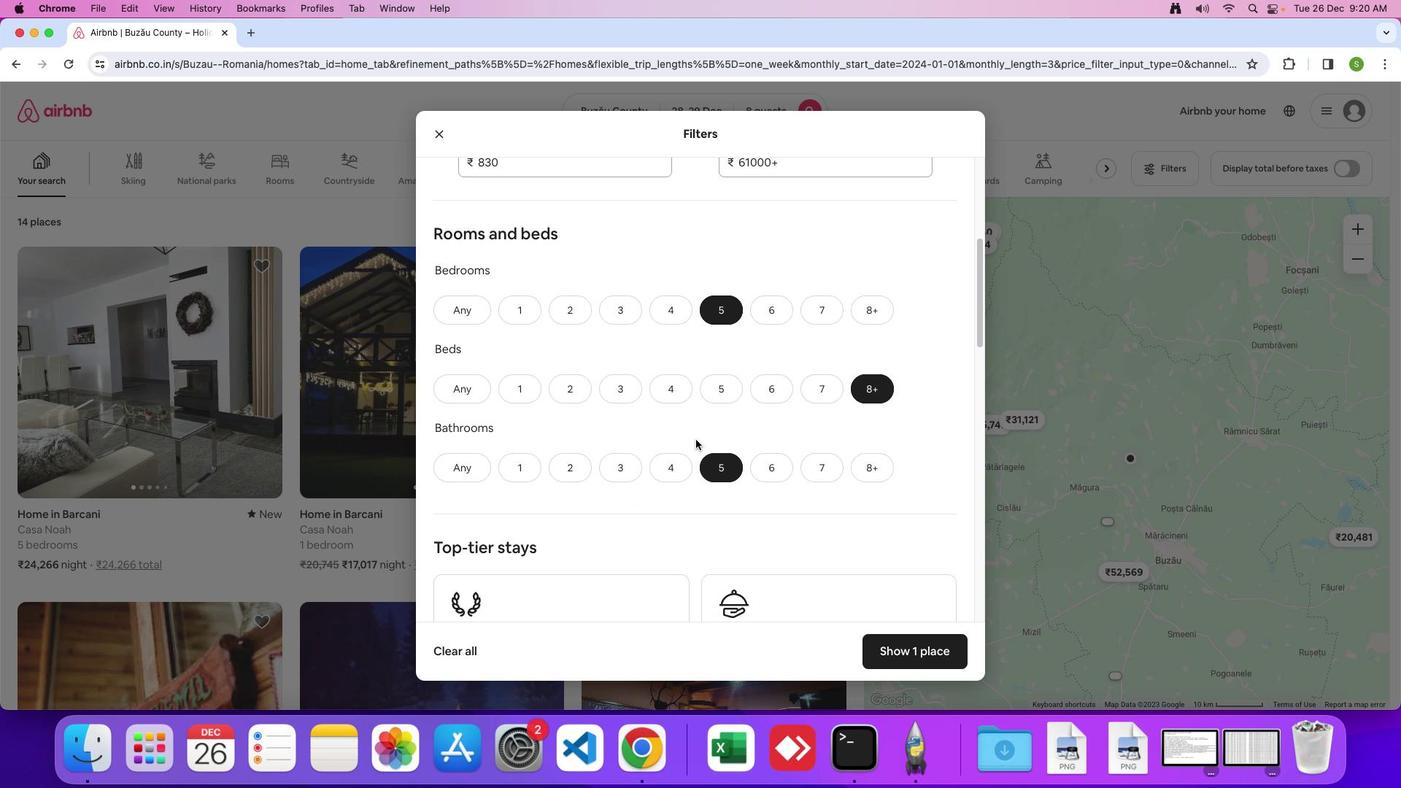 
Action: Mouse scrolled (696, 440) with delta (0, 0)
Screenshot: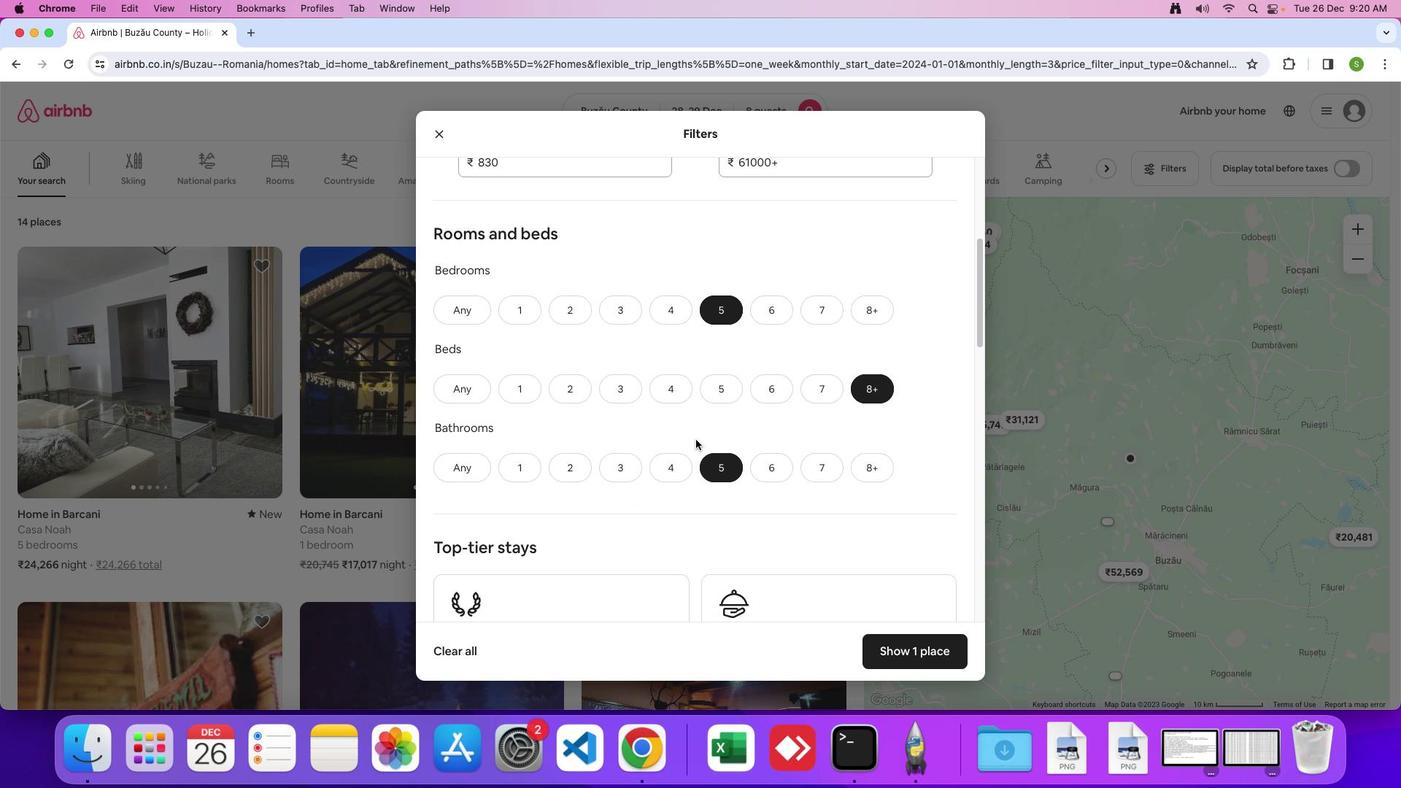 
Action: Mouse scrolled (696, 440) with delta (0, 0)
Screenshot: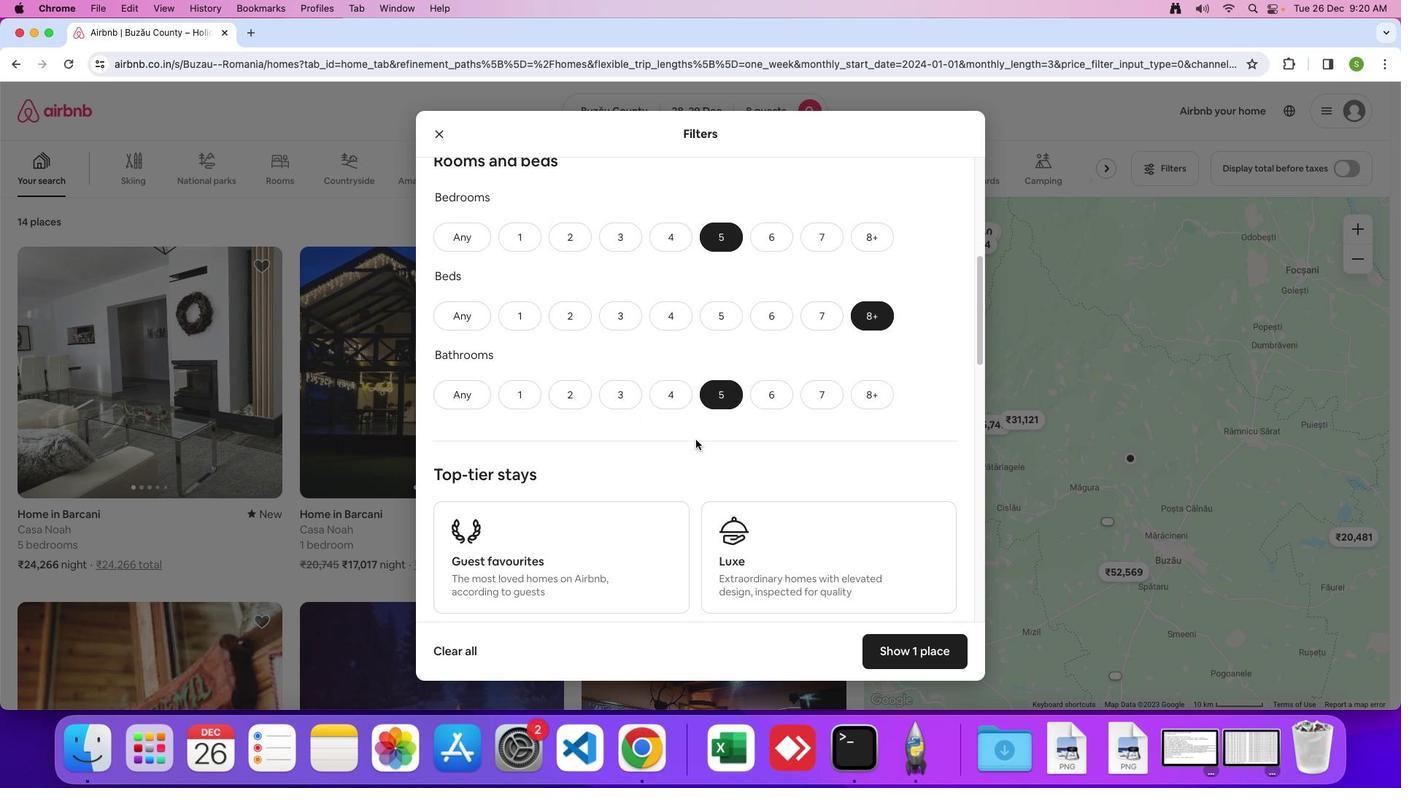 
Action: Mouse scrolled (696, 440) with delta (0, 0)
Screenshot: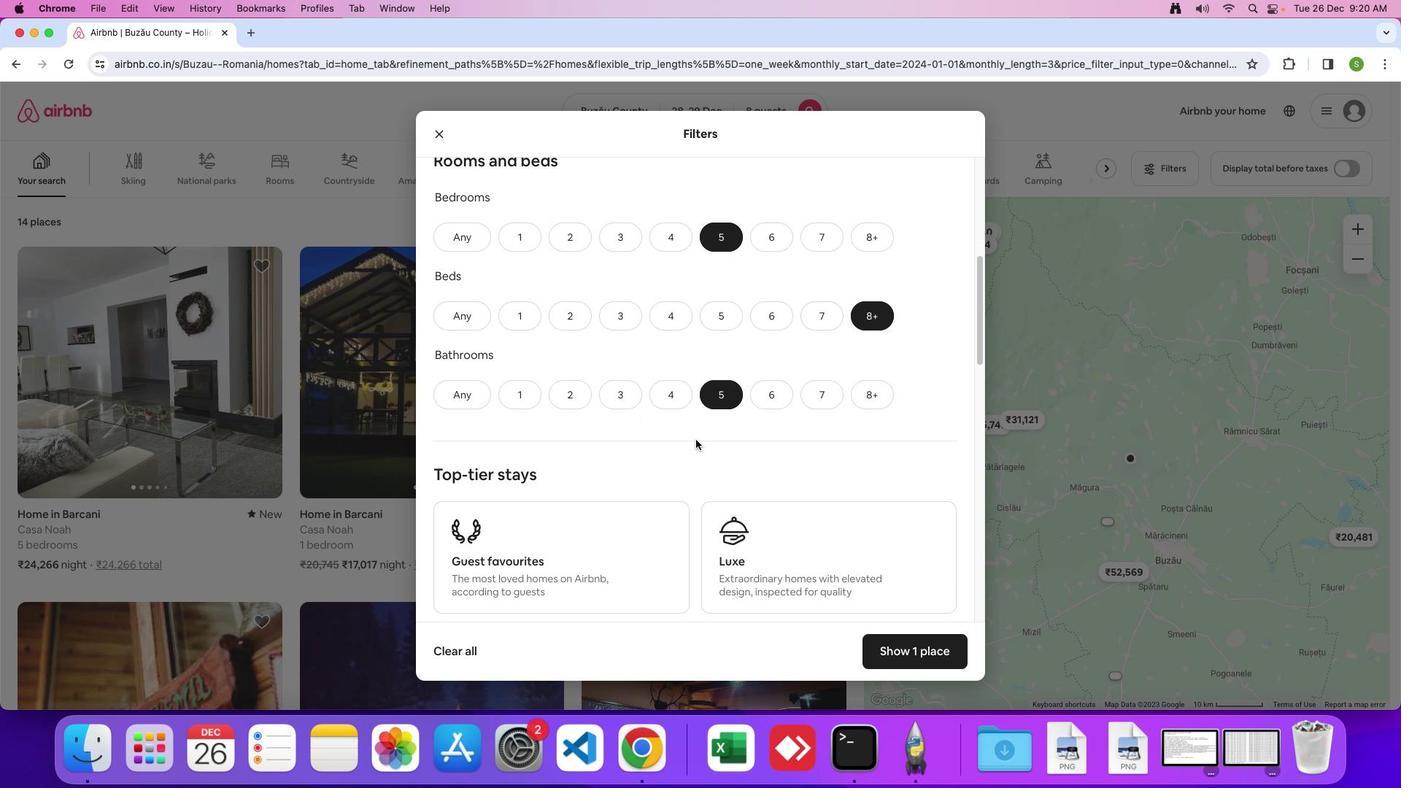 
Action: Mouse scrolled (696, 440) with delta (0, 0)
Screenshot: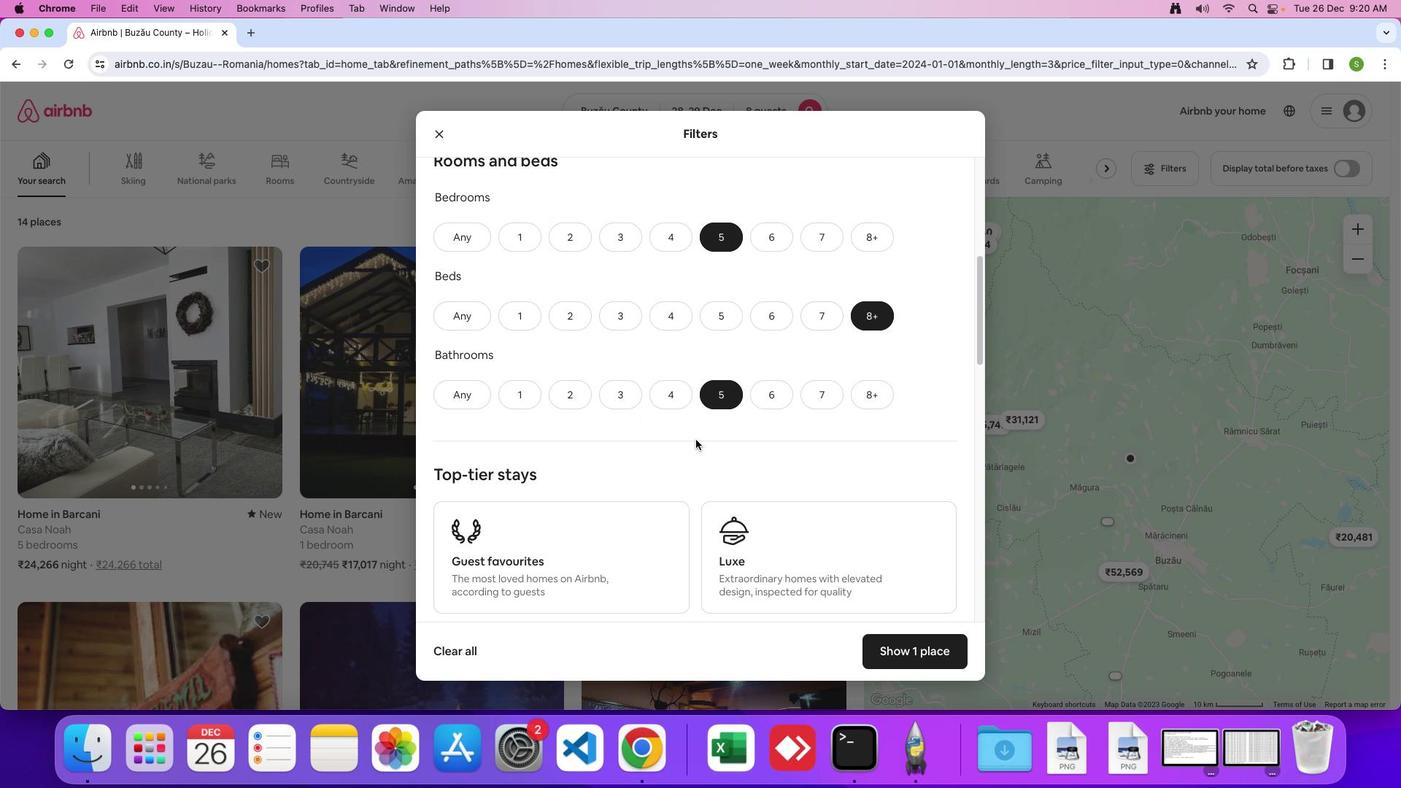 
Action: Mouse scrolled (696, 440) with delta (0, 0)
Screenshot: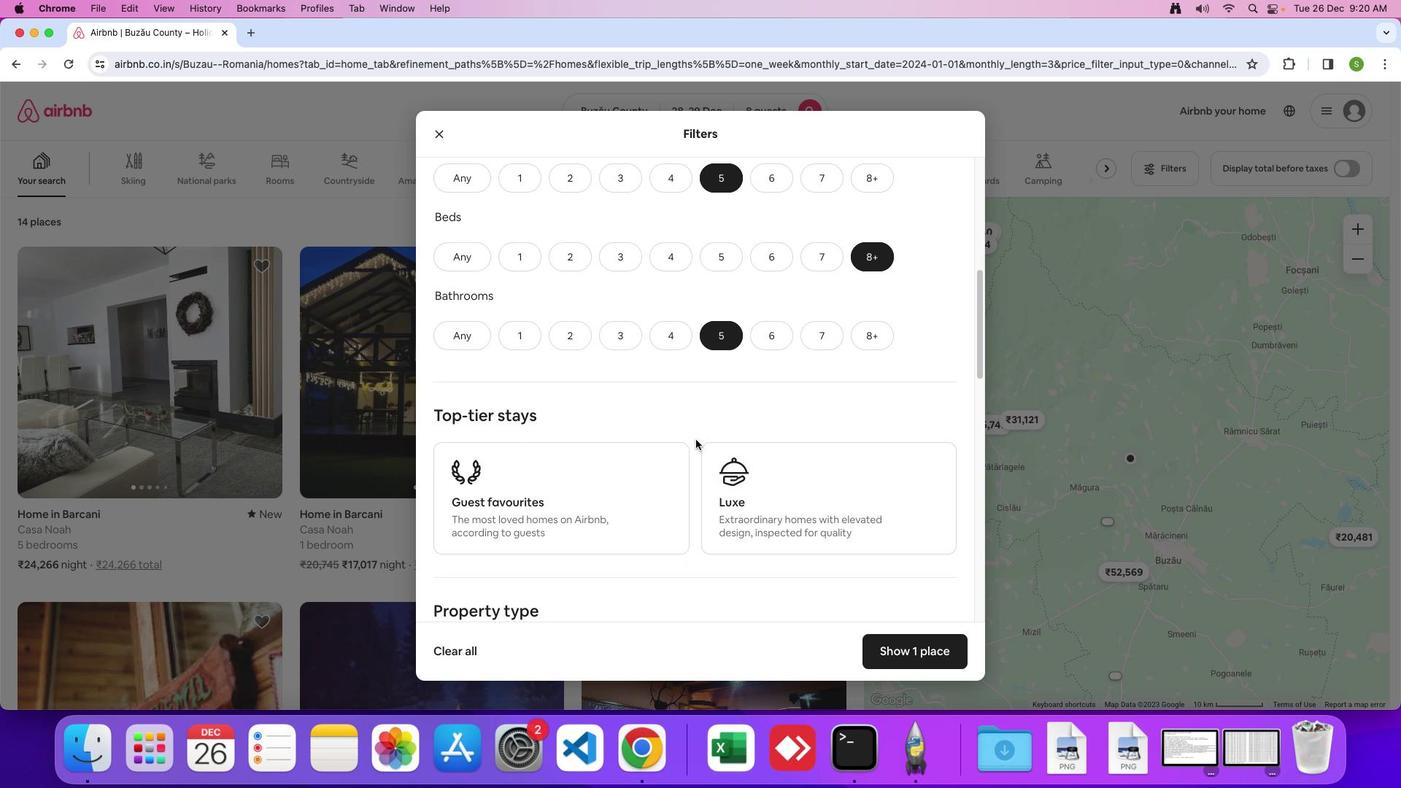 
Action: Mouse scrolled (696, 440) with delta (0, 0)
Screenshot: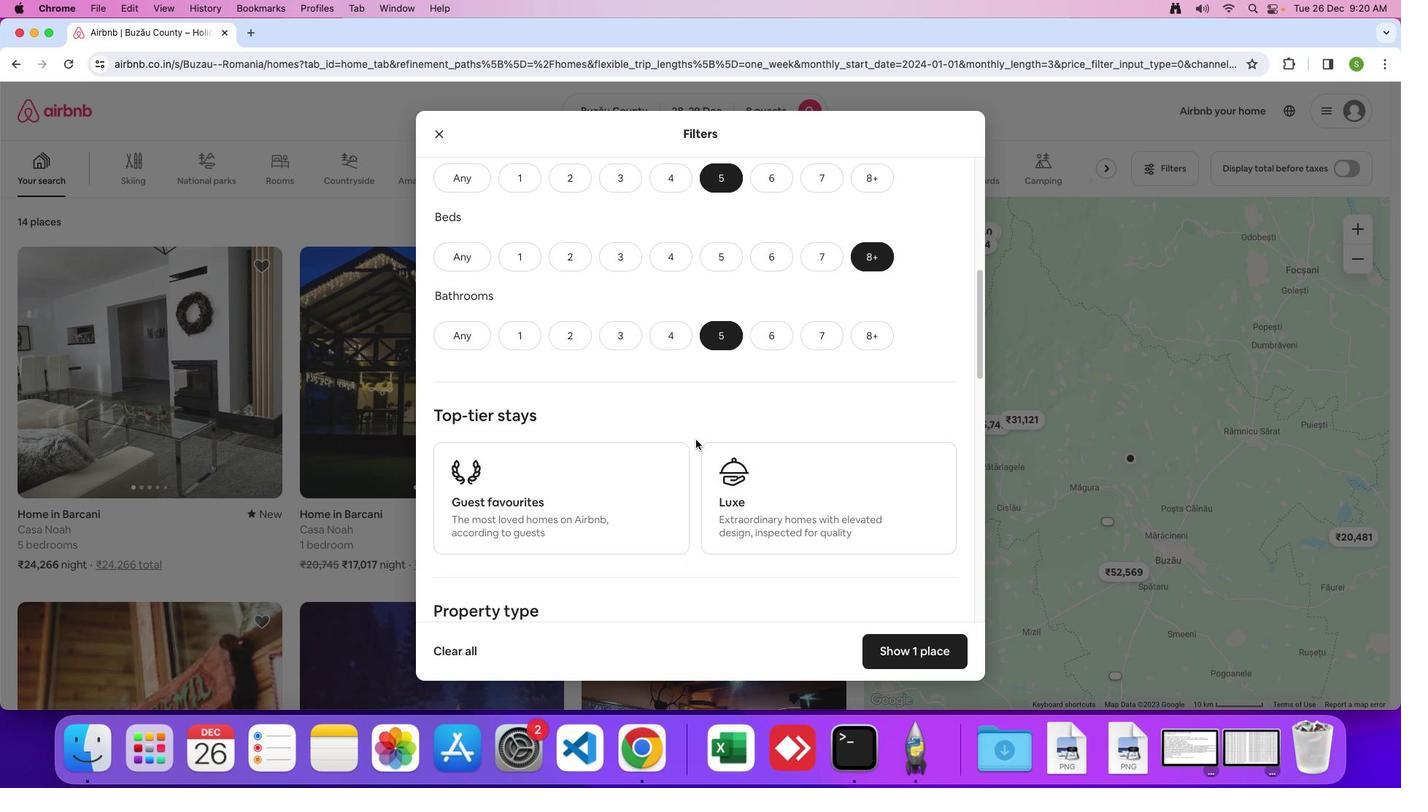 
Action: Mouse scrolled (696, 440) with delta (0, 0)
Screenshot: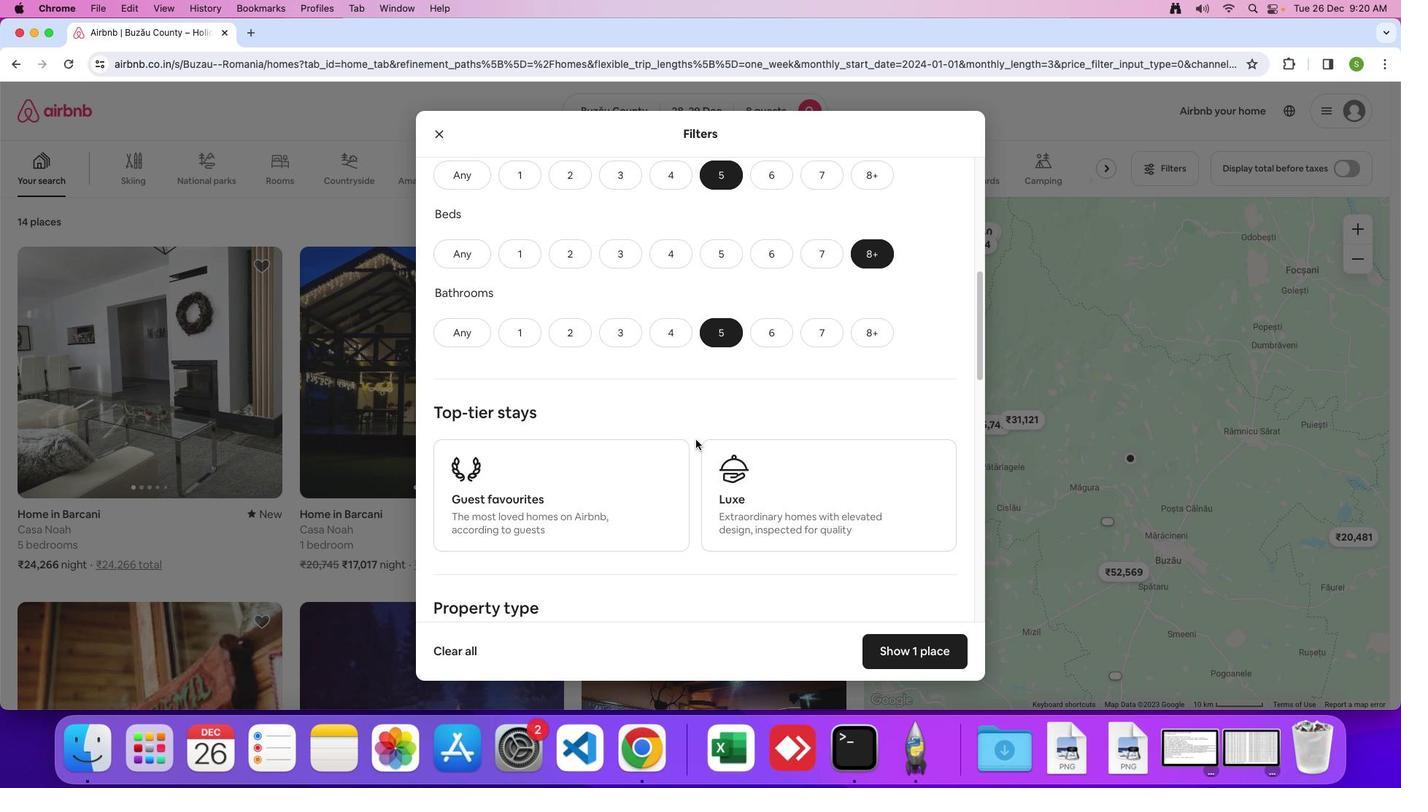 
Action: Mouse scrolled (696, 440) with delta (0, 0)
Screenshot: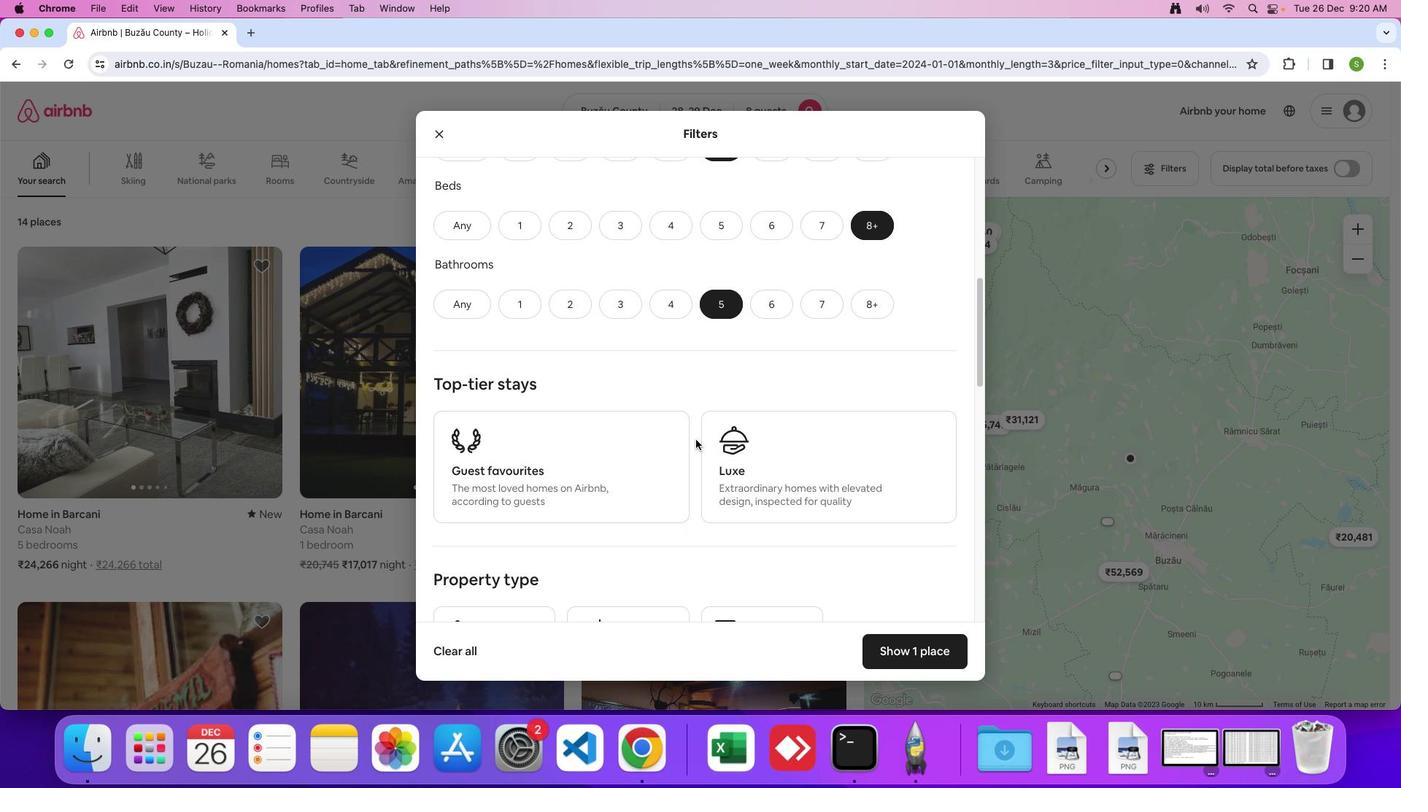 
Action: Mouse scrolled (696, 440) with delta (0, 0)
Screenshot: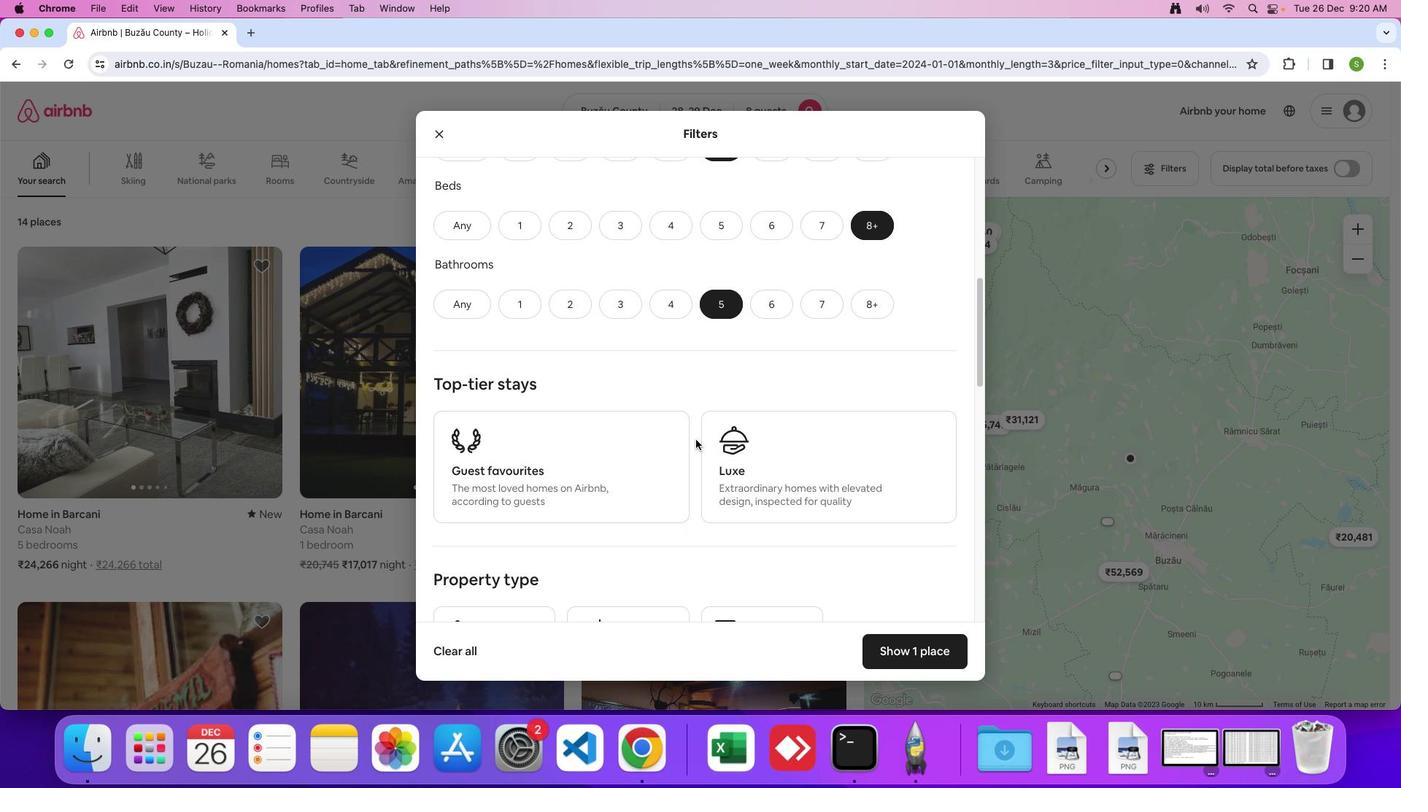 
Action: Mouse scrolled (696, 440) with delta (0, 0)
Screenshot: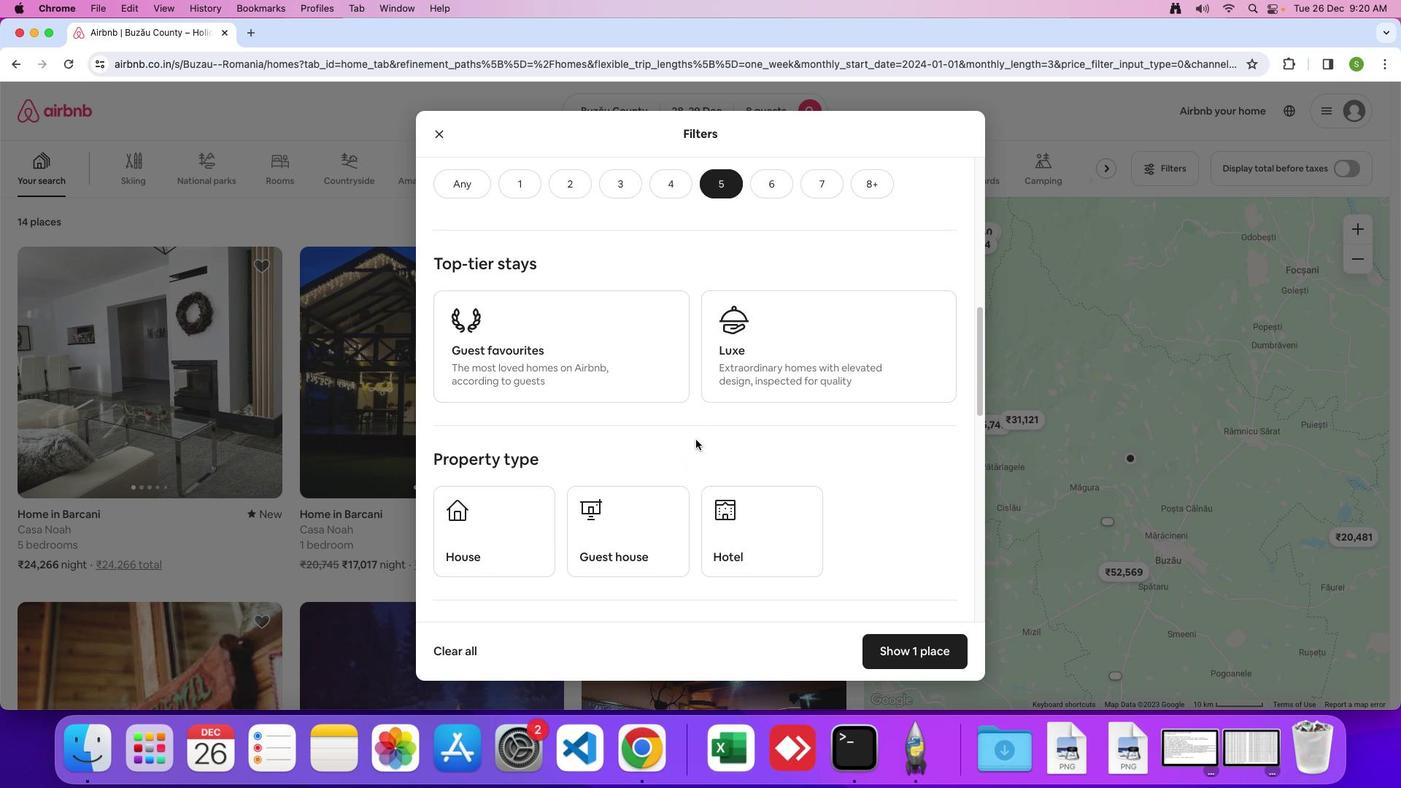 
Action: Mouse scrolled (696, 440) with delta (0, 0)
Screenshot: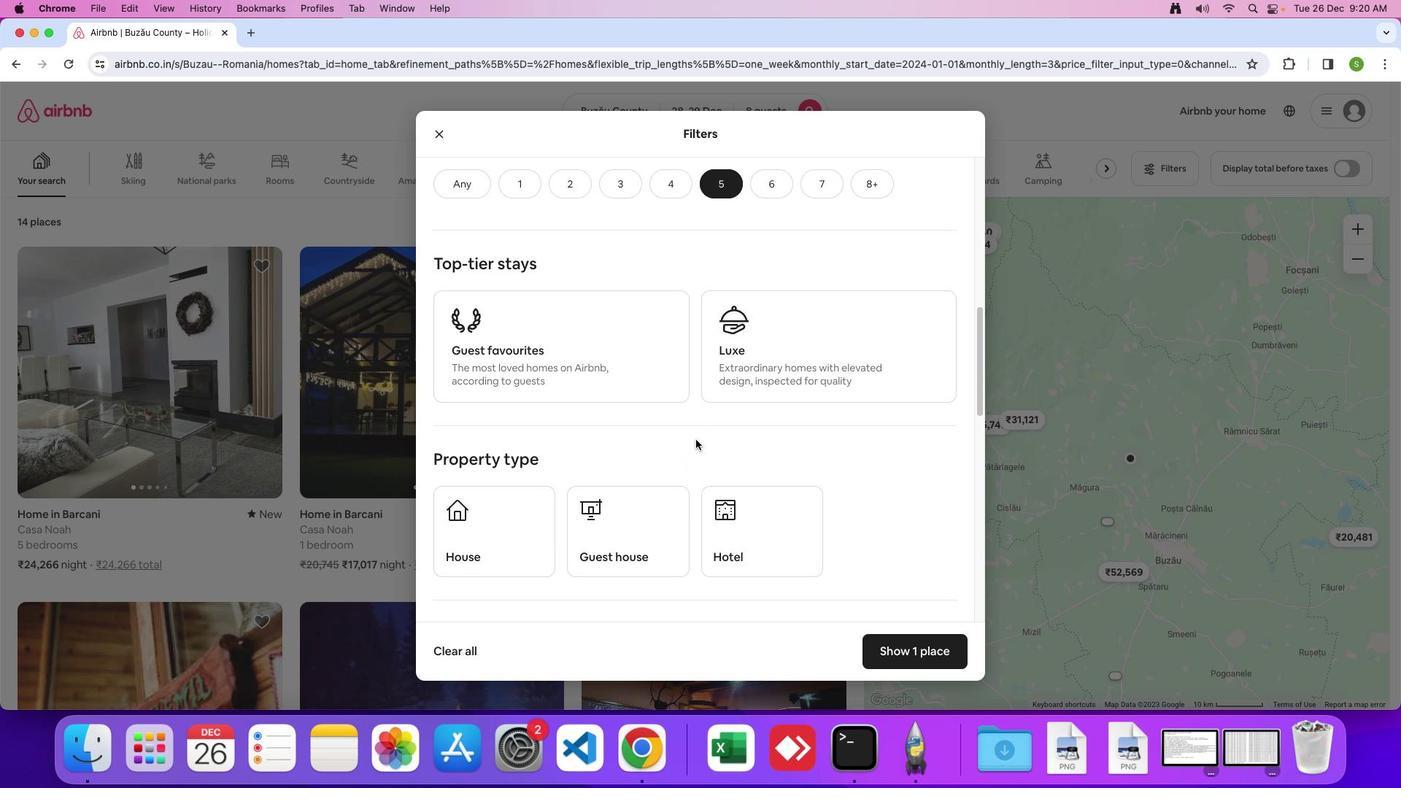
Action: Mouse scrolled (696, 440) with delta (0, -2)
Screenshot: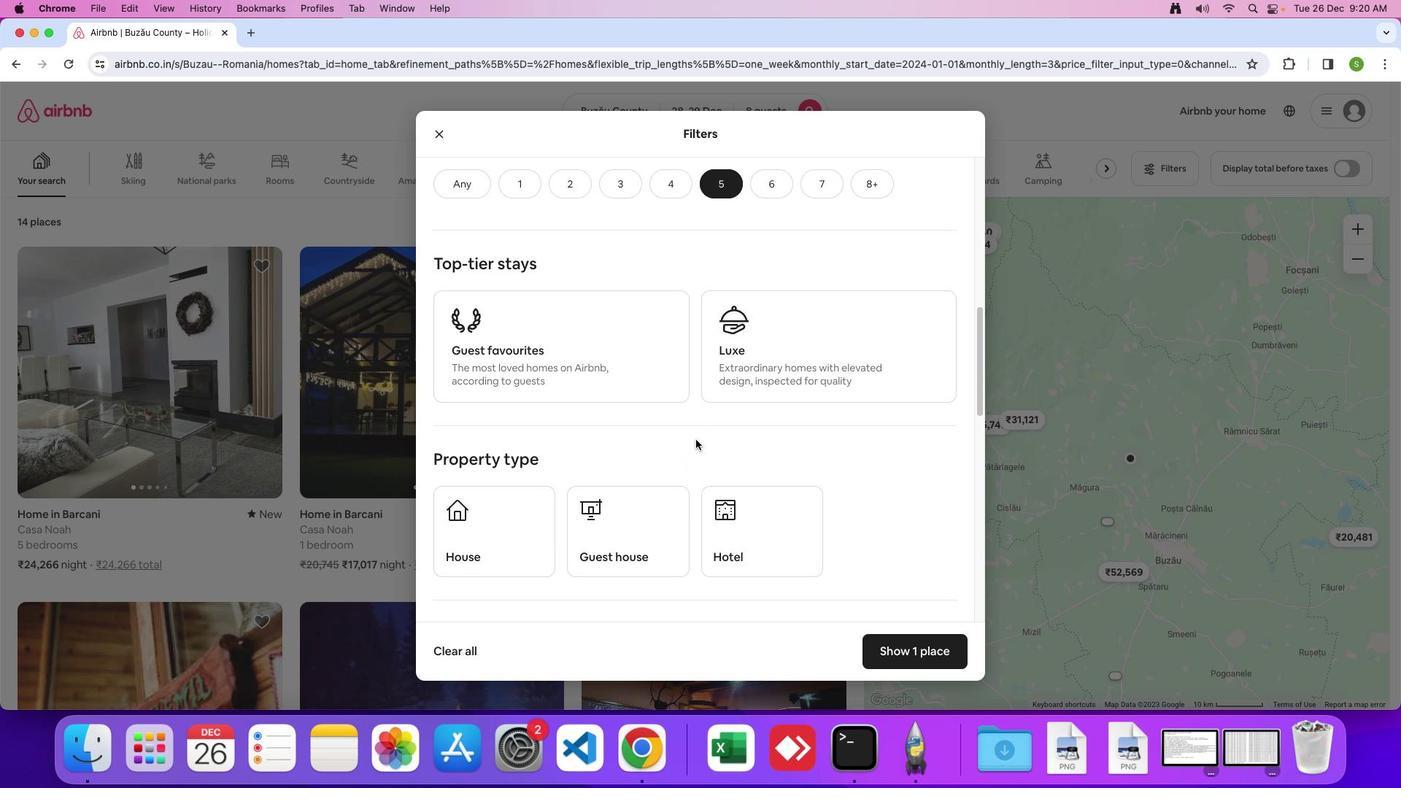 
Action: Mouse scrolled (696, 440) with delta (0, 0)
Screenshot: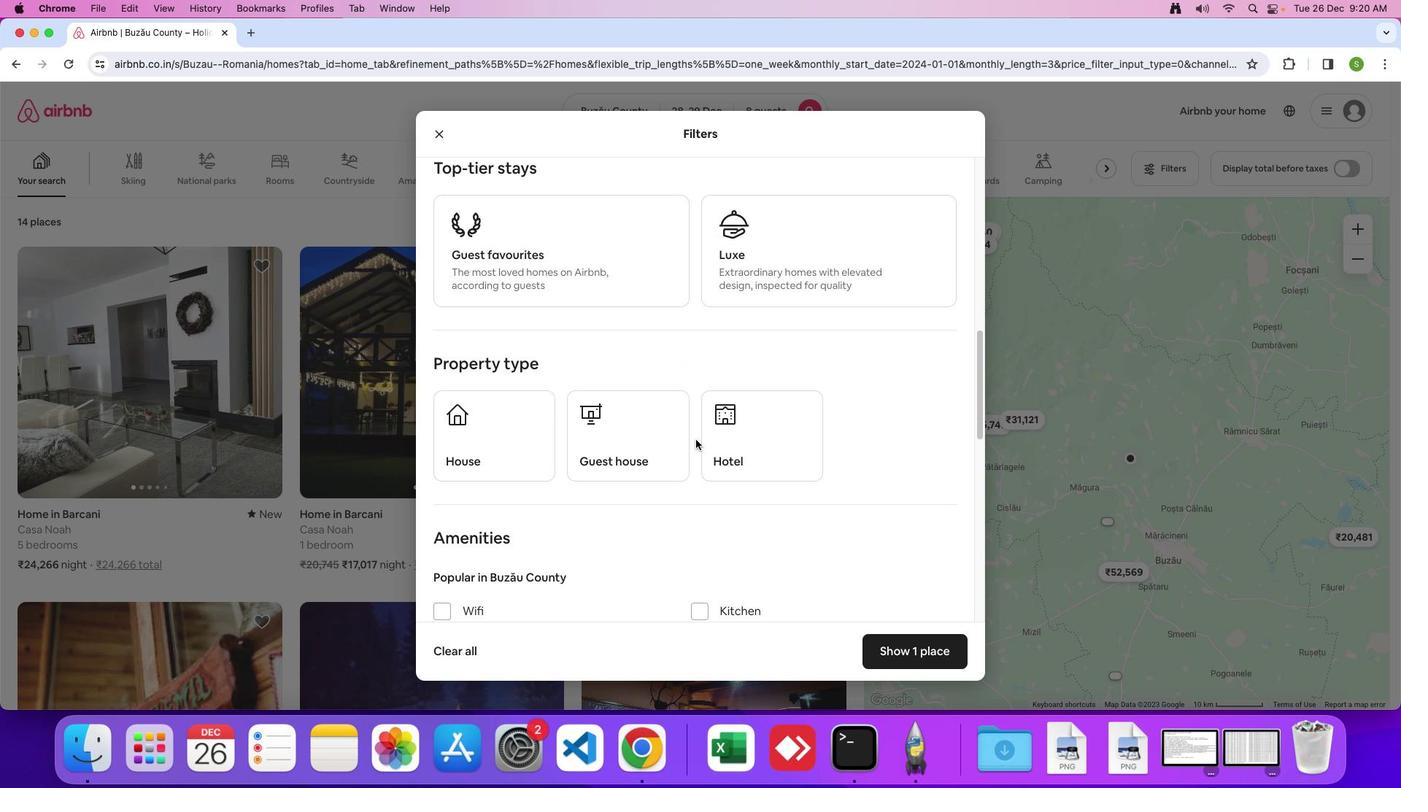 
Action: Mouse scrolled (696, 440) with delta (0, 0)
Screenshot: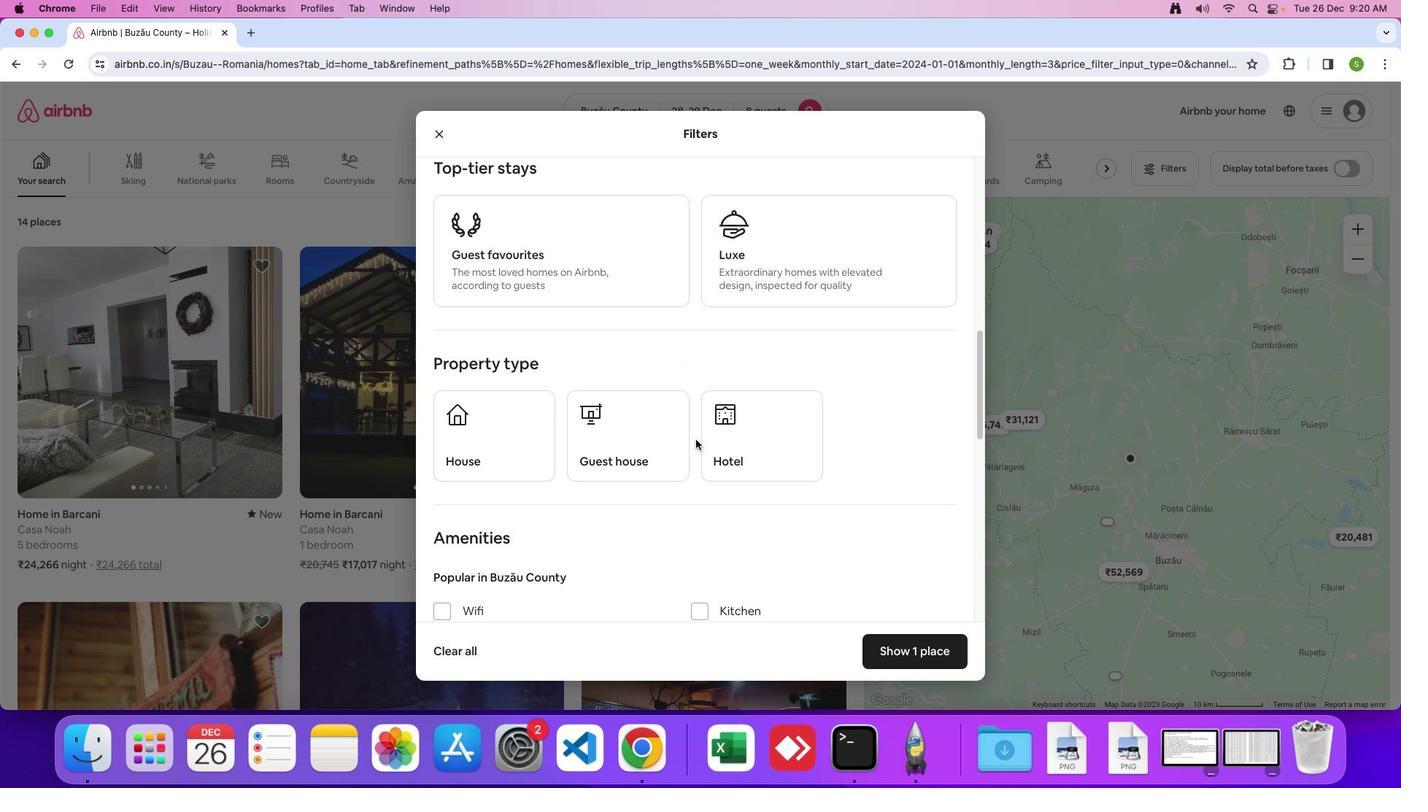 
Action: Mouse scrolled (696, 440) with delta (0, -1)
Screenshot: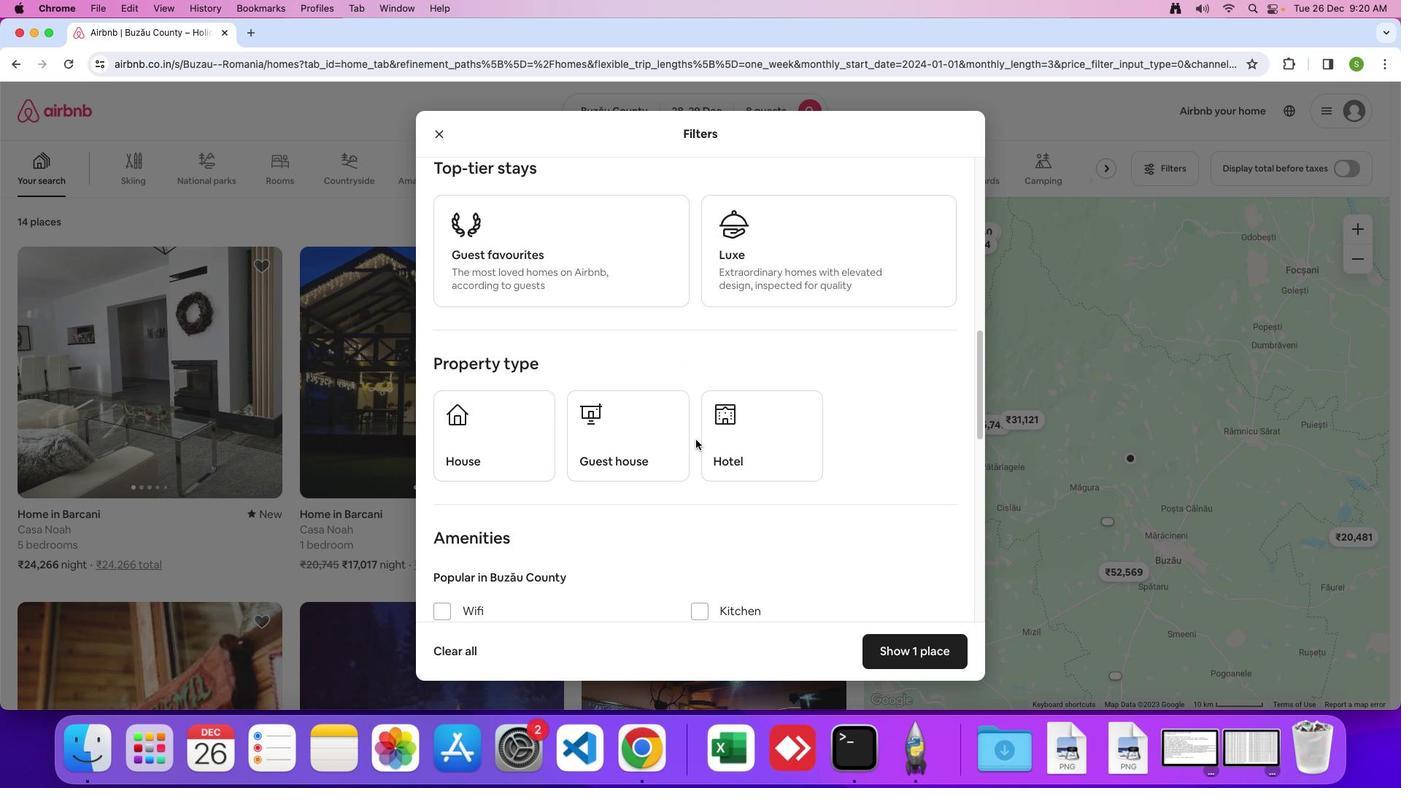 
Action: Mouse scrolled (696, 440) with delta (0, 0)
Screenshot: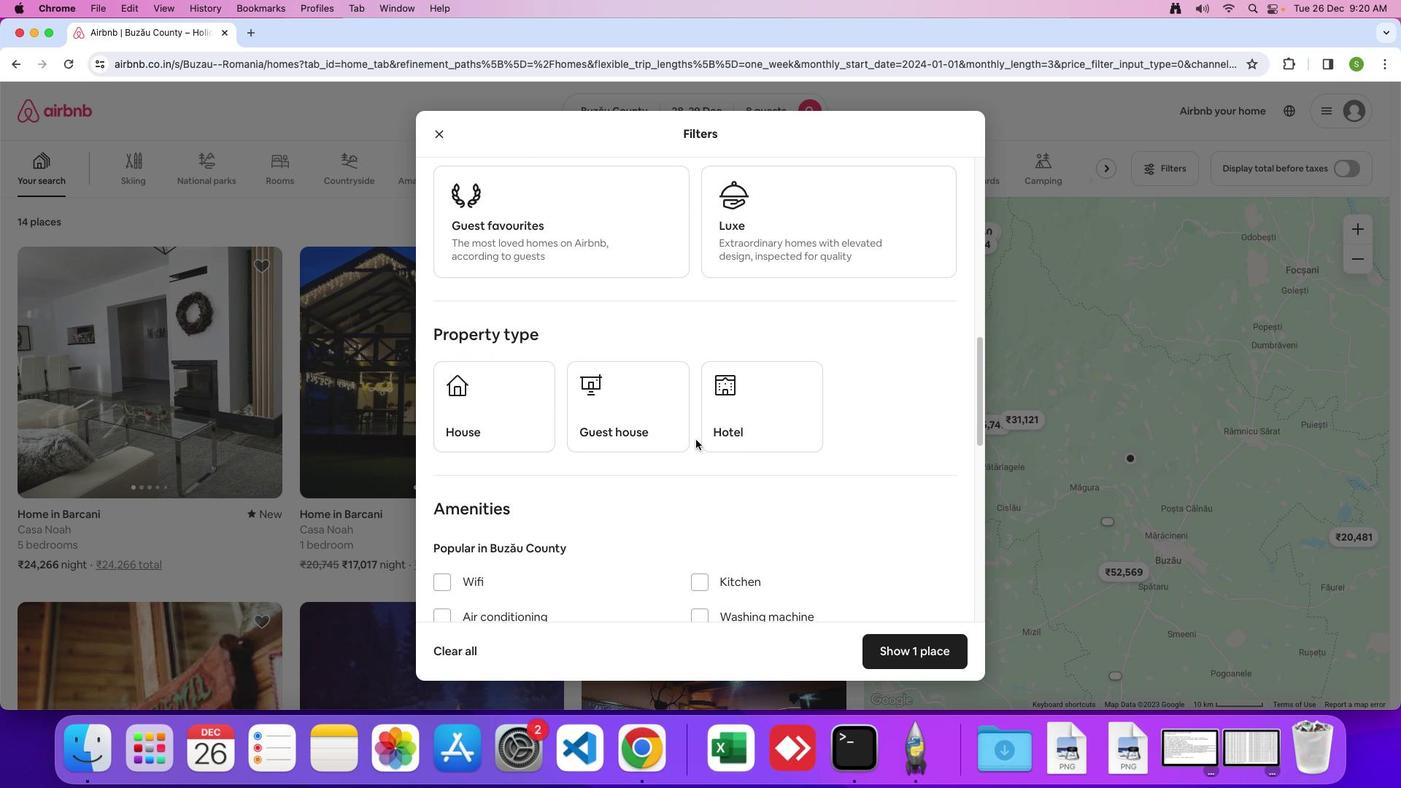 
Action: Mouse scrolled (696, 440) with delta (0, 0)
Screenshot: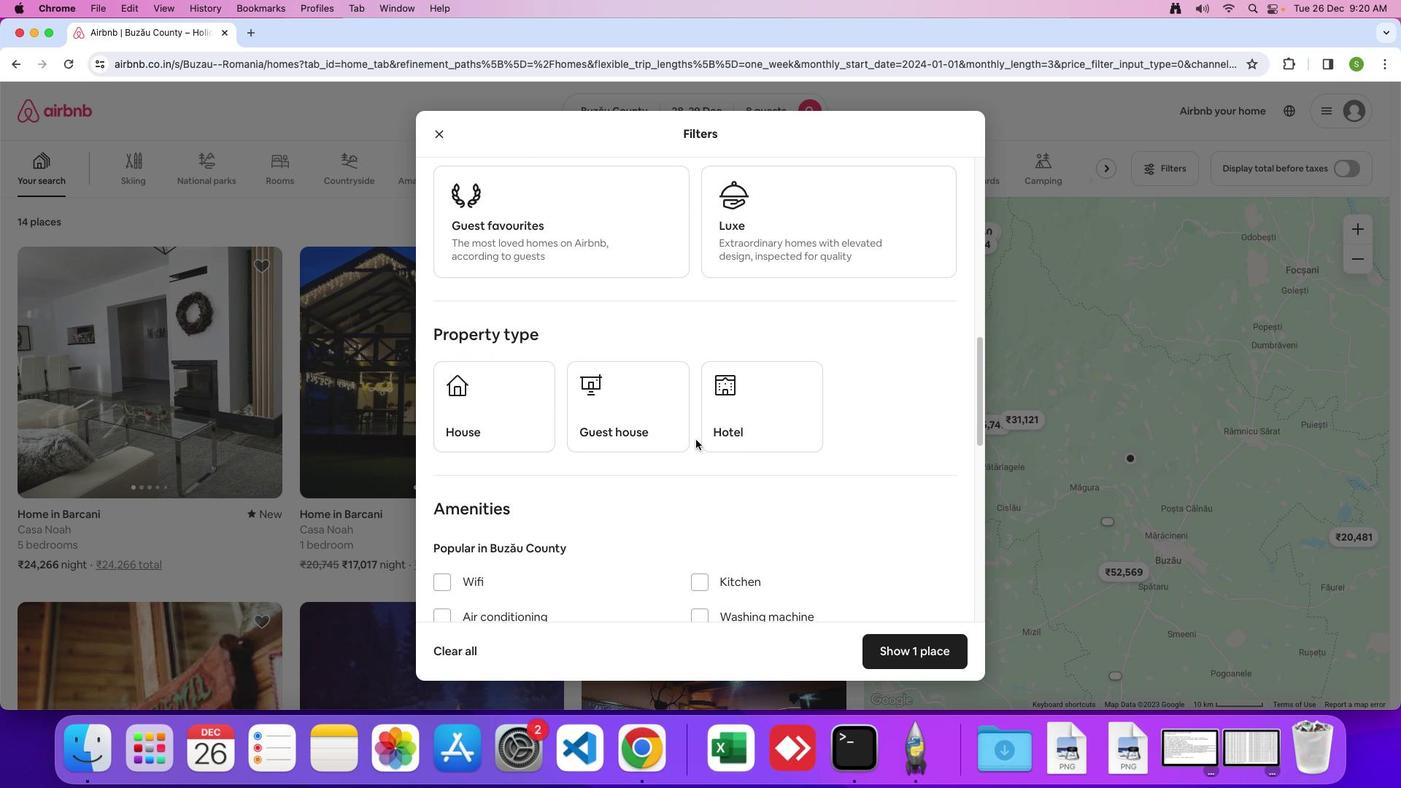 
Action: Mouse scrolled (696, 440) with delta (0, 0)
Screenshot: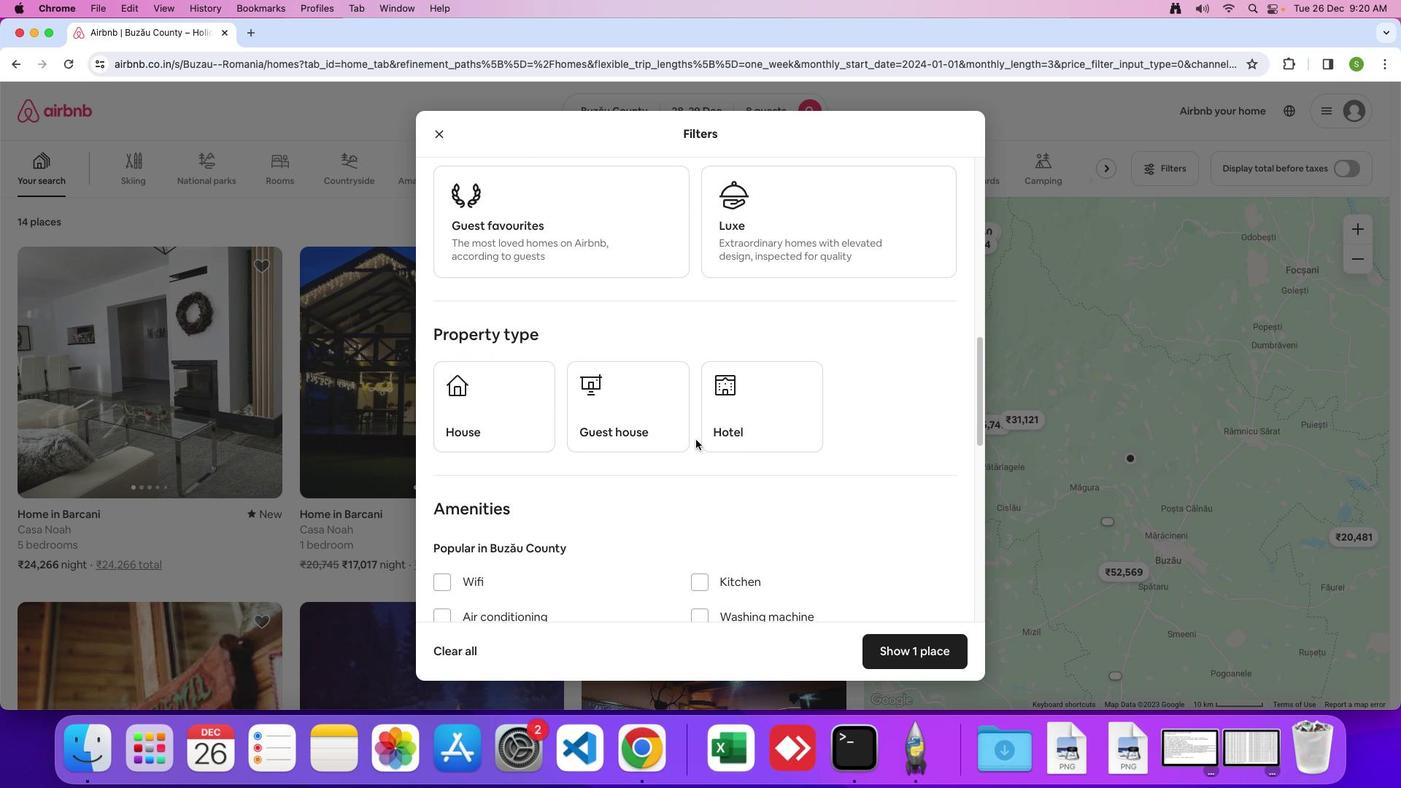 
Action: Mouse scrolled (696, 440) with delta (0, 0)
Screenshot: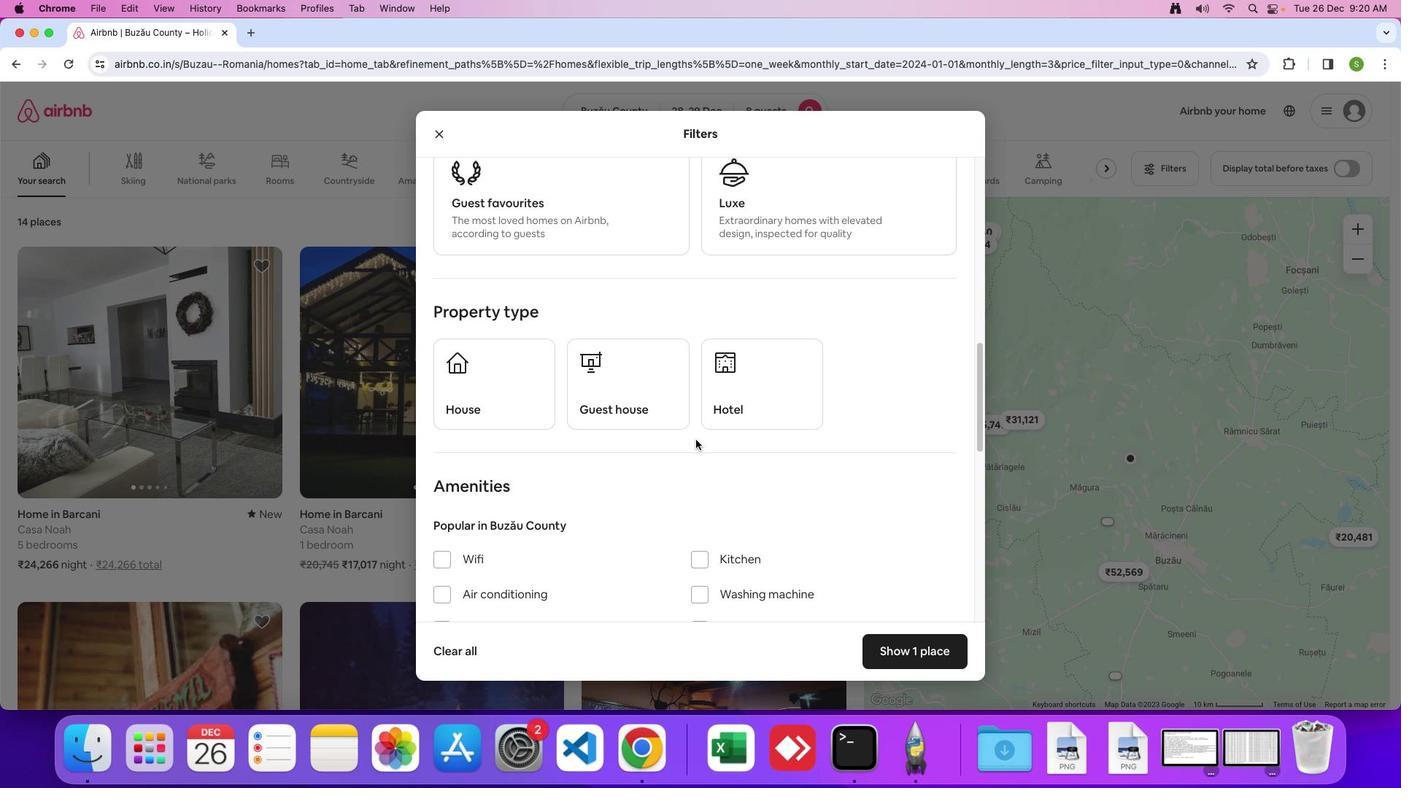 
Action: Mouse scrolled (696, 440) with delta (0, 0)
Screenshot: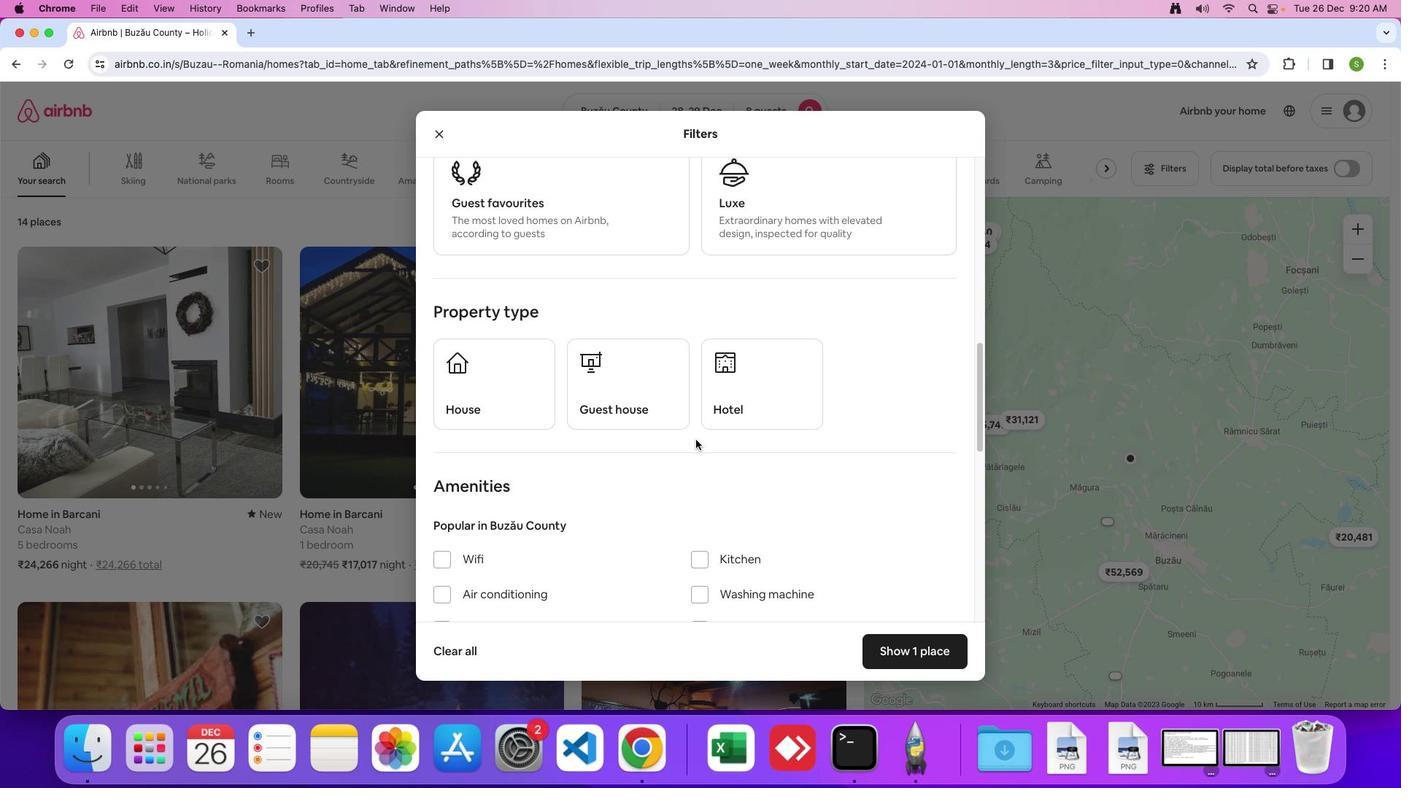 
Action: Mouse scrolled (696, 440) with delta (0, 0)
Screenshot: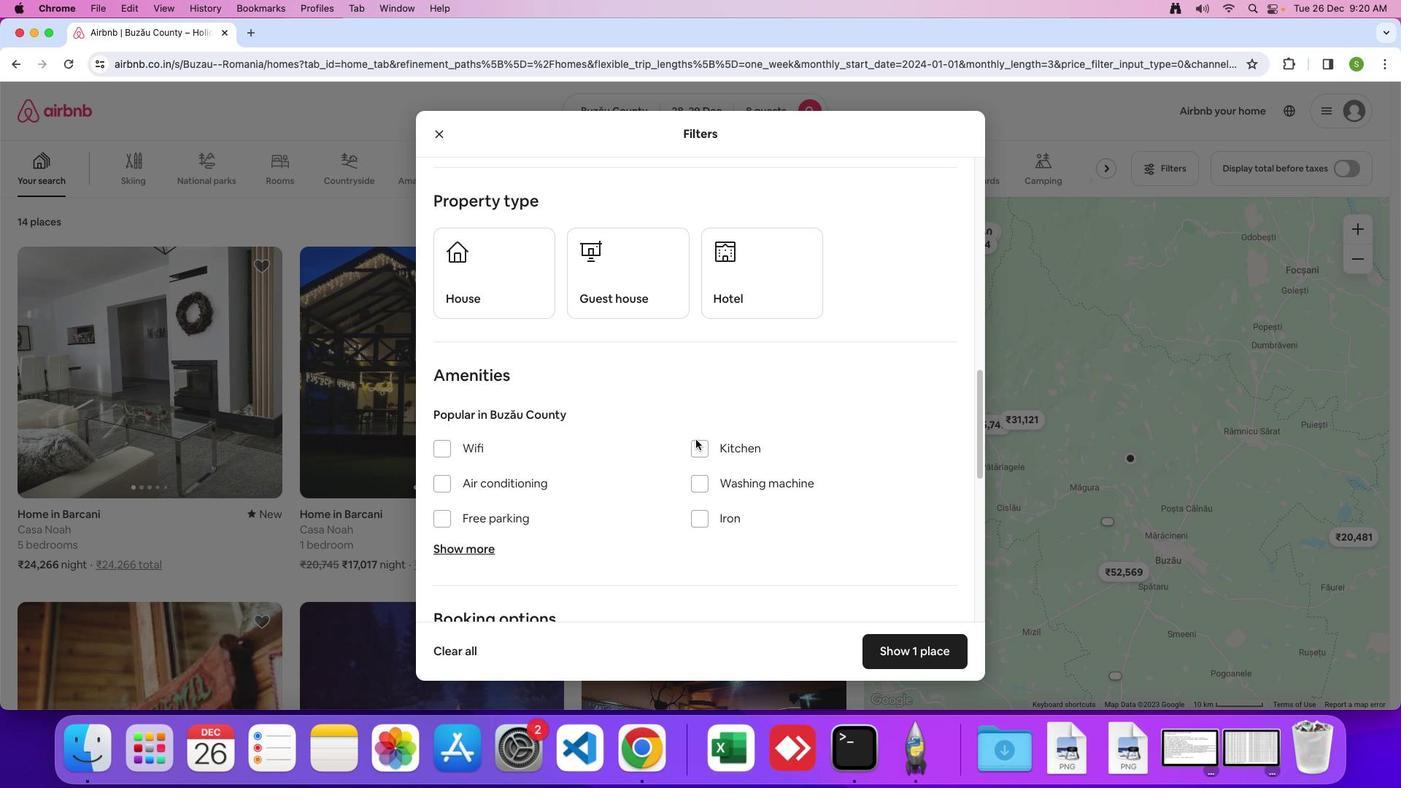 
Action: Mouse scrolled (696, 440) with delta (0, 0)
Screenshot: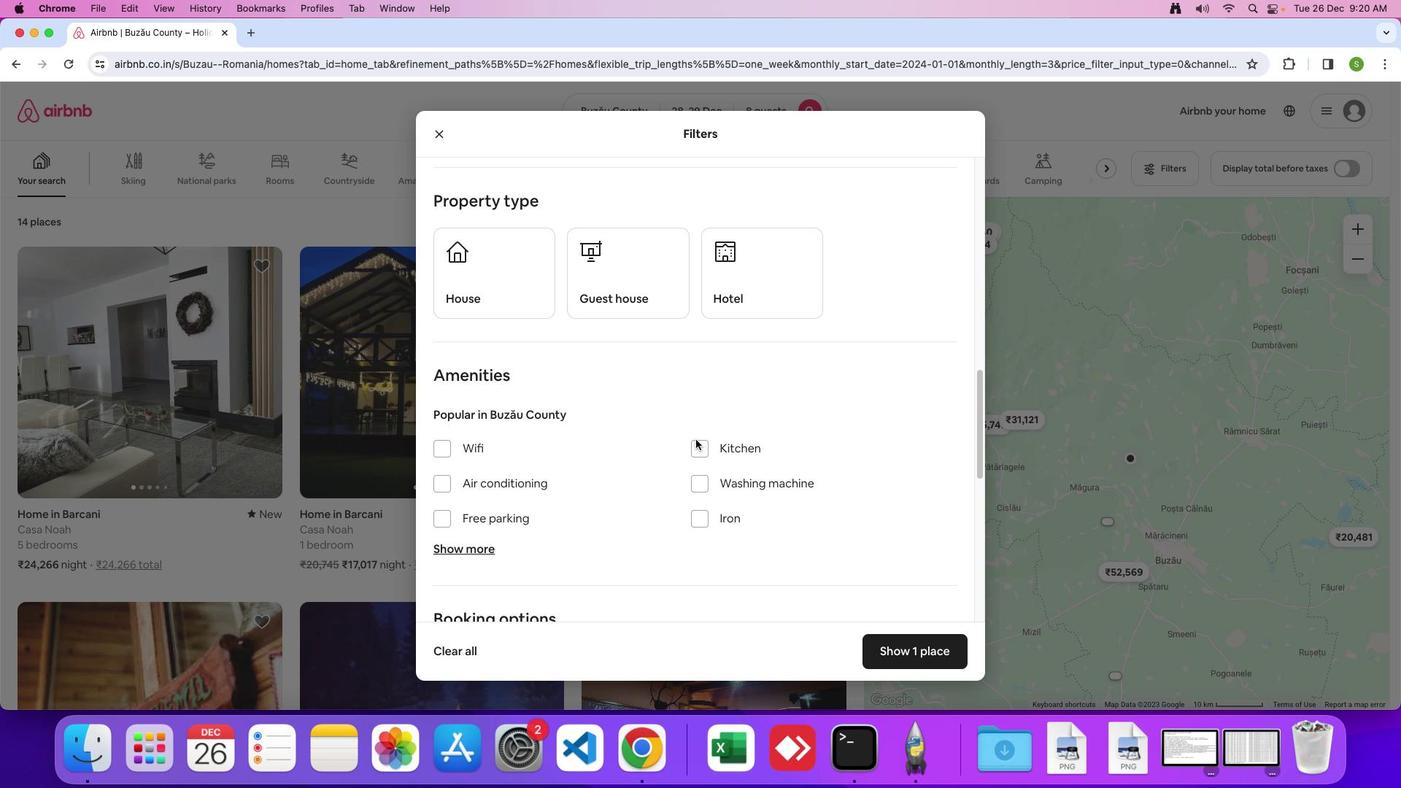 
Action: Mouse scrolled (696, 440) with delta (0, -1)
Screenshot: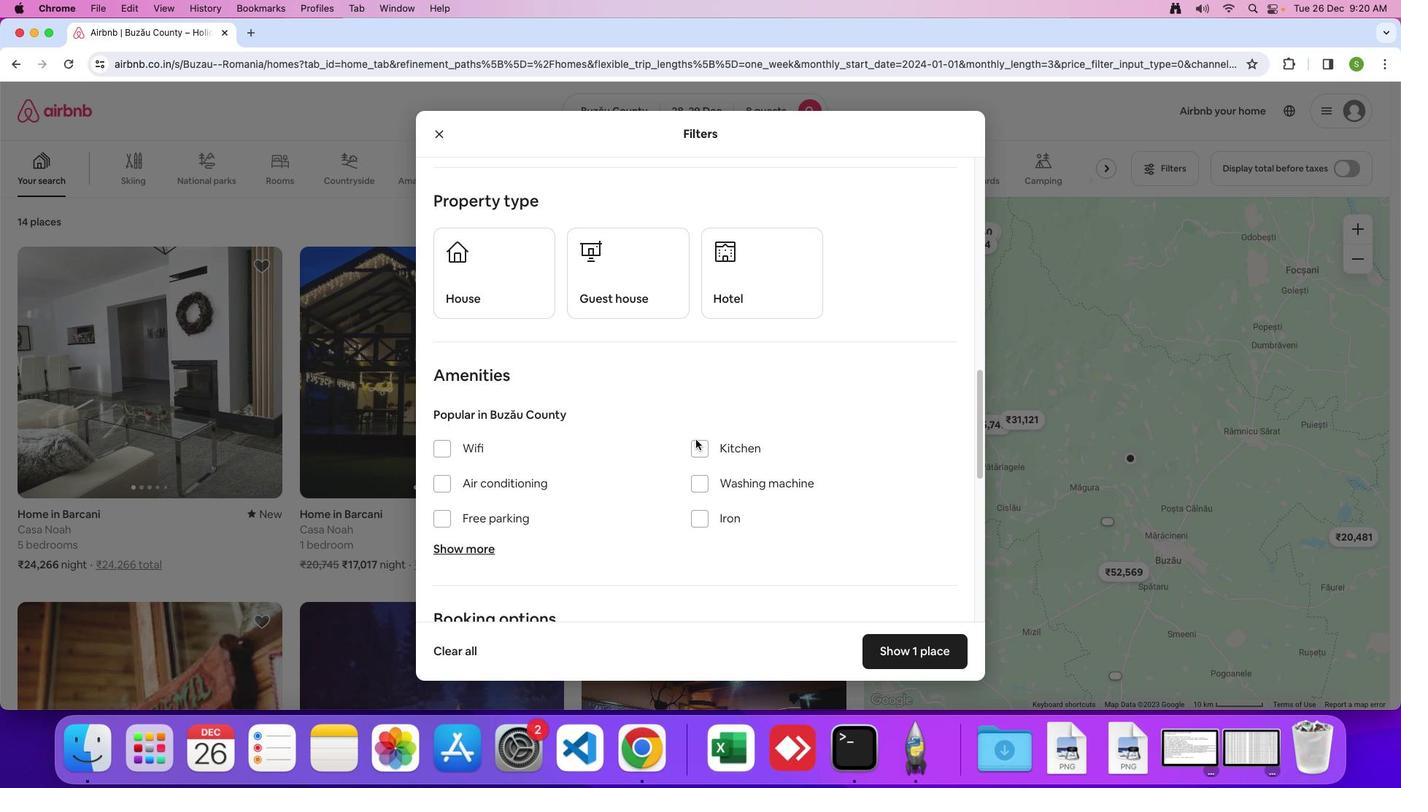 
Action: Mouse scrolled (696, 440) with delta (0, 0)
Screenshot: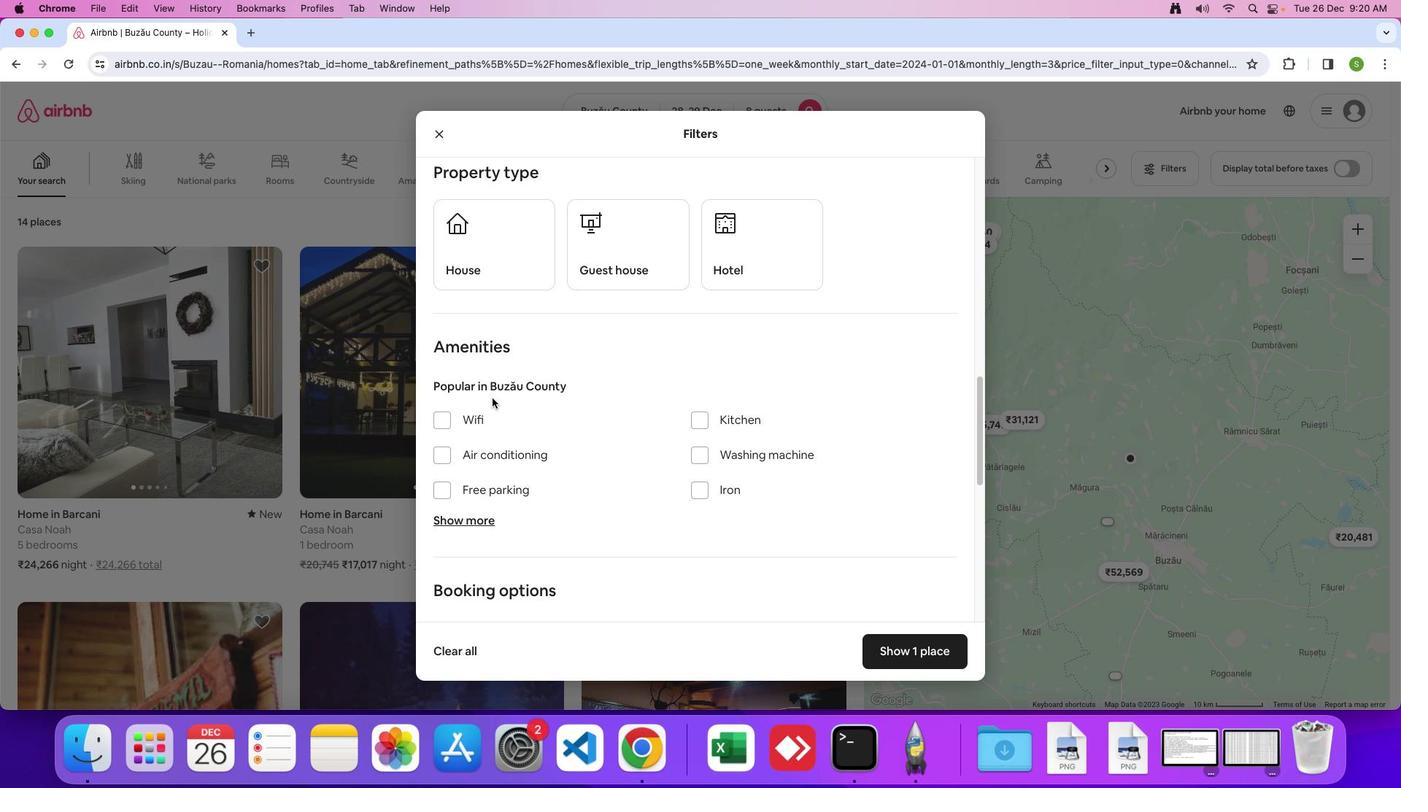 
Action: Mouse scrolled (696, 440) with delta (0, 0)
Screenshot: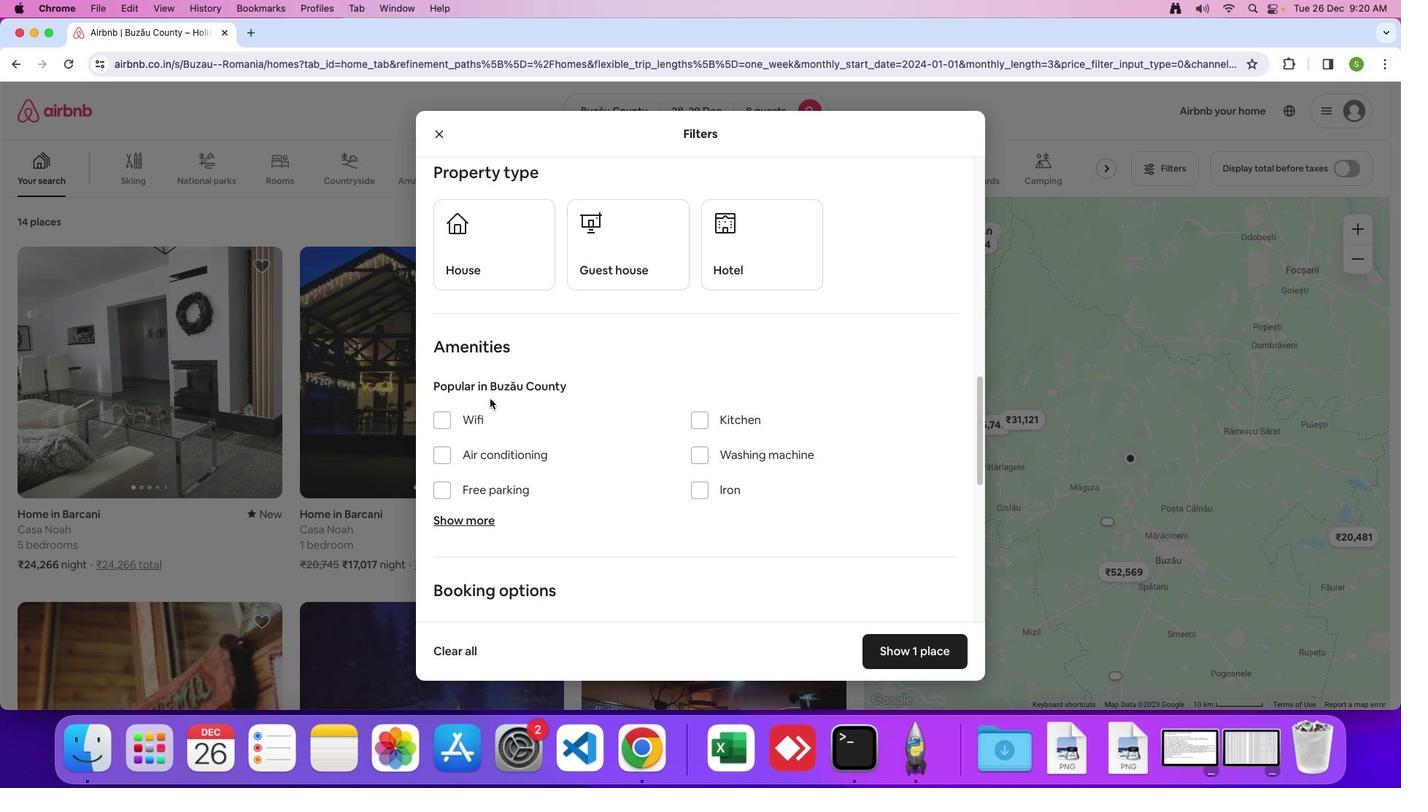 
Action: Mouse moved to (443, 419)
Screenshot: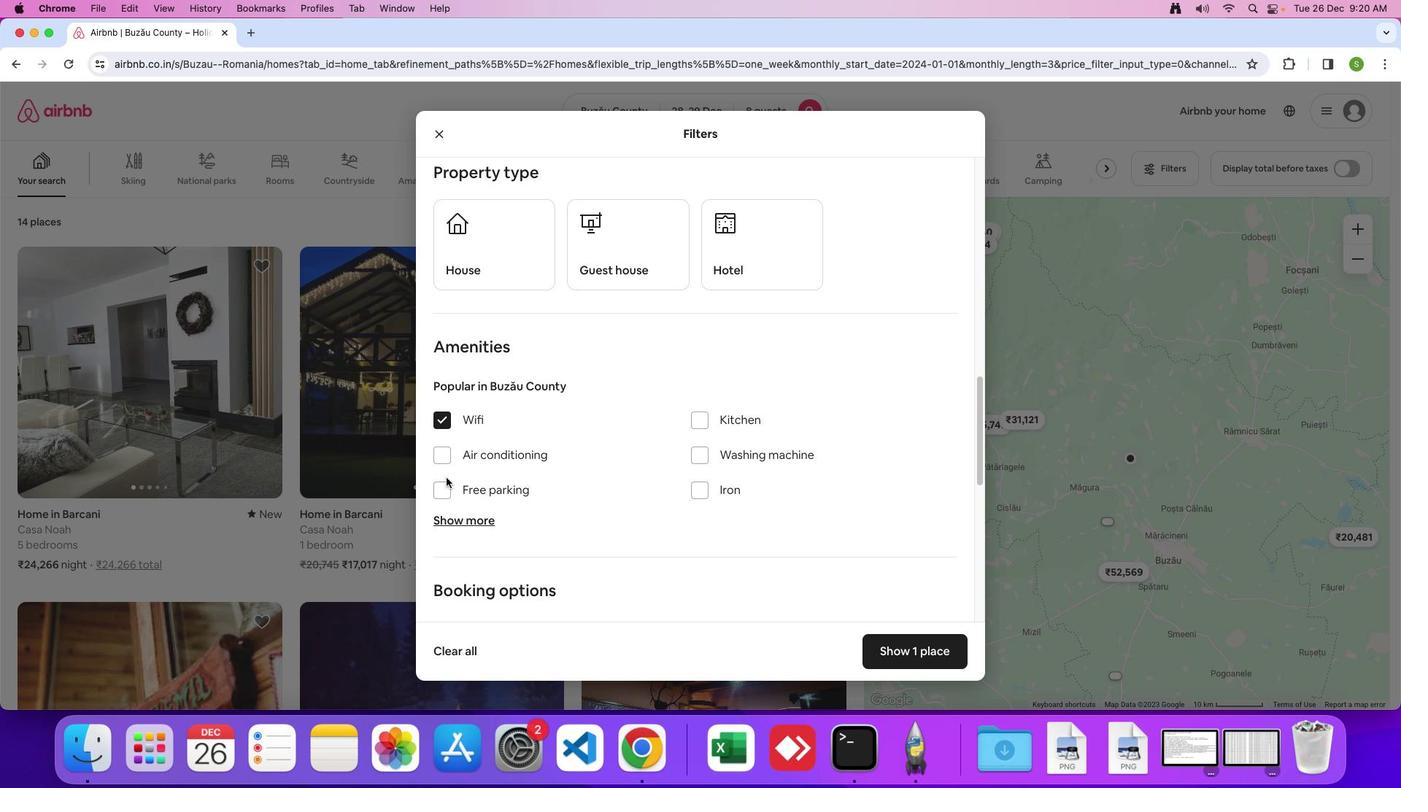 
Action: Mouse pressed left at (443, 419)
Screenshot: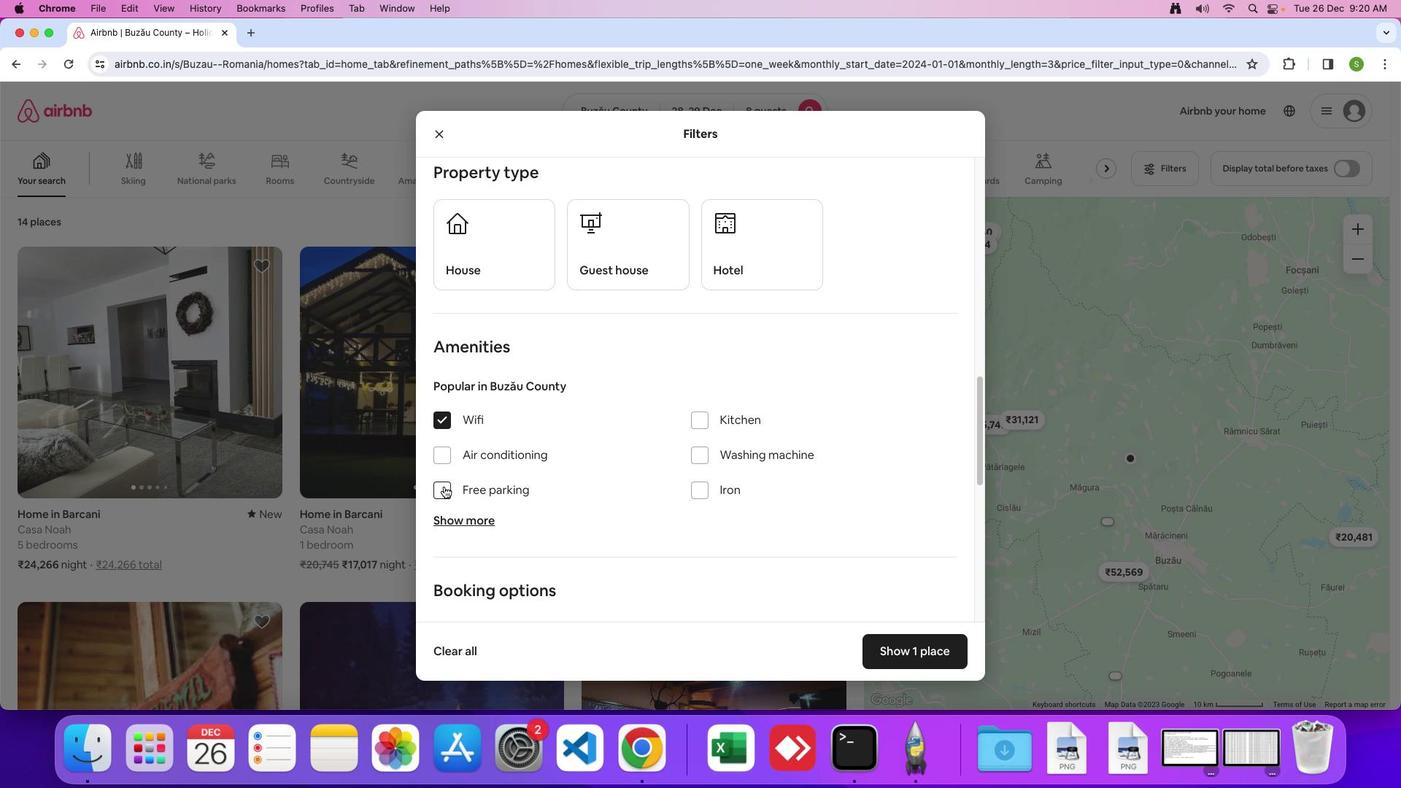 
Action: Mouse moved to (446, 488)
Screenshot: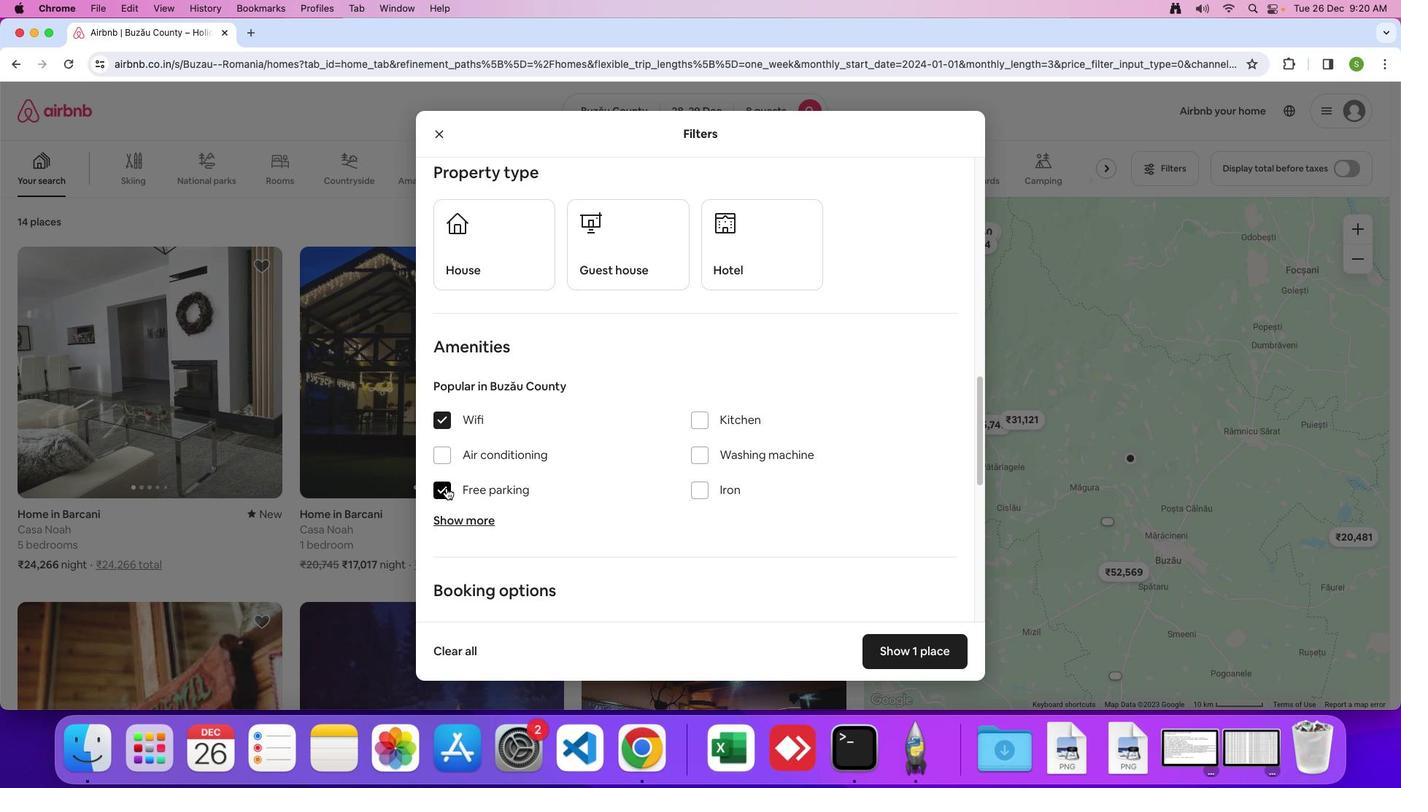 
Action: Mouse pressed left at (446, 488)
Screenshot: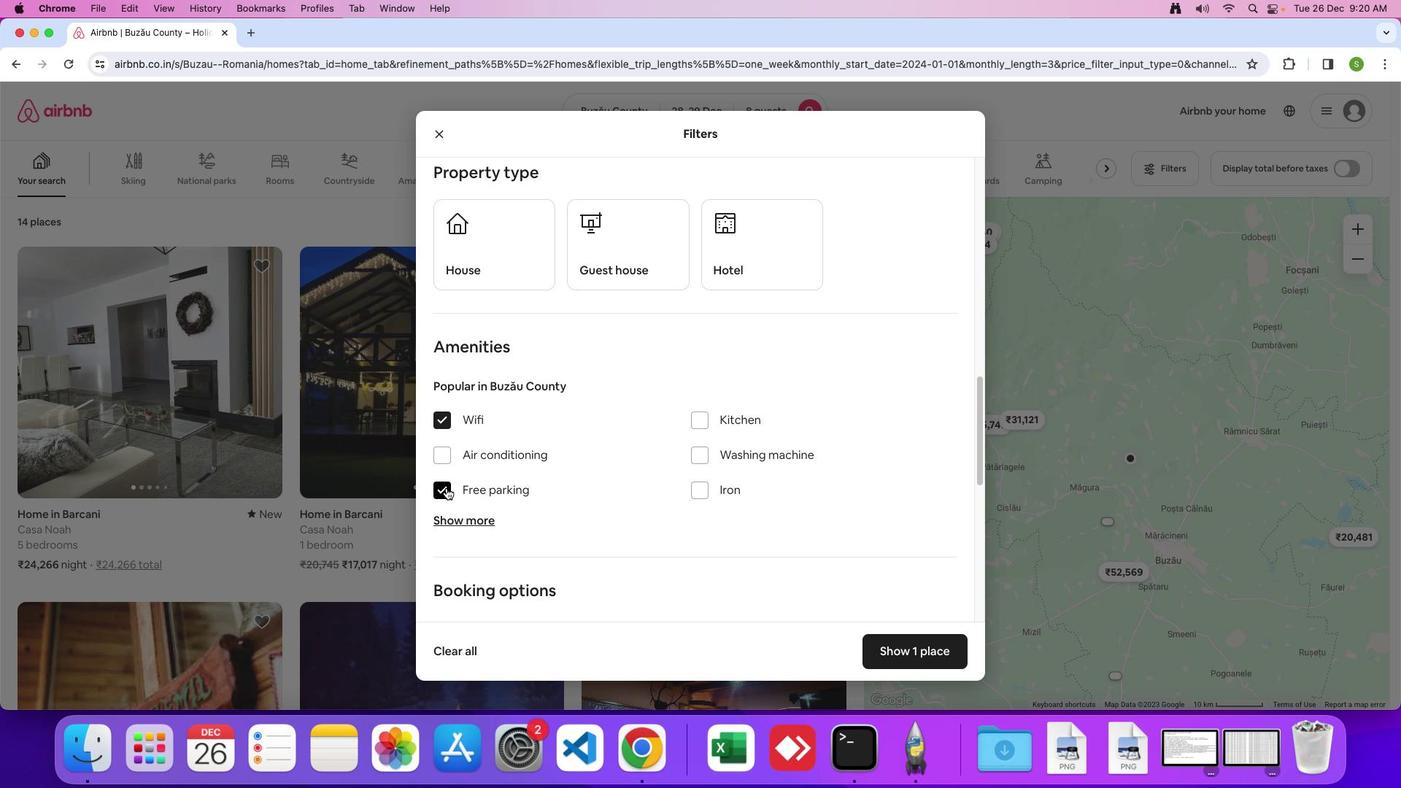 
Action: Mouse moved to (476, 519)
Screenshot: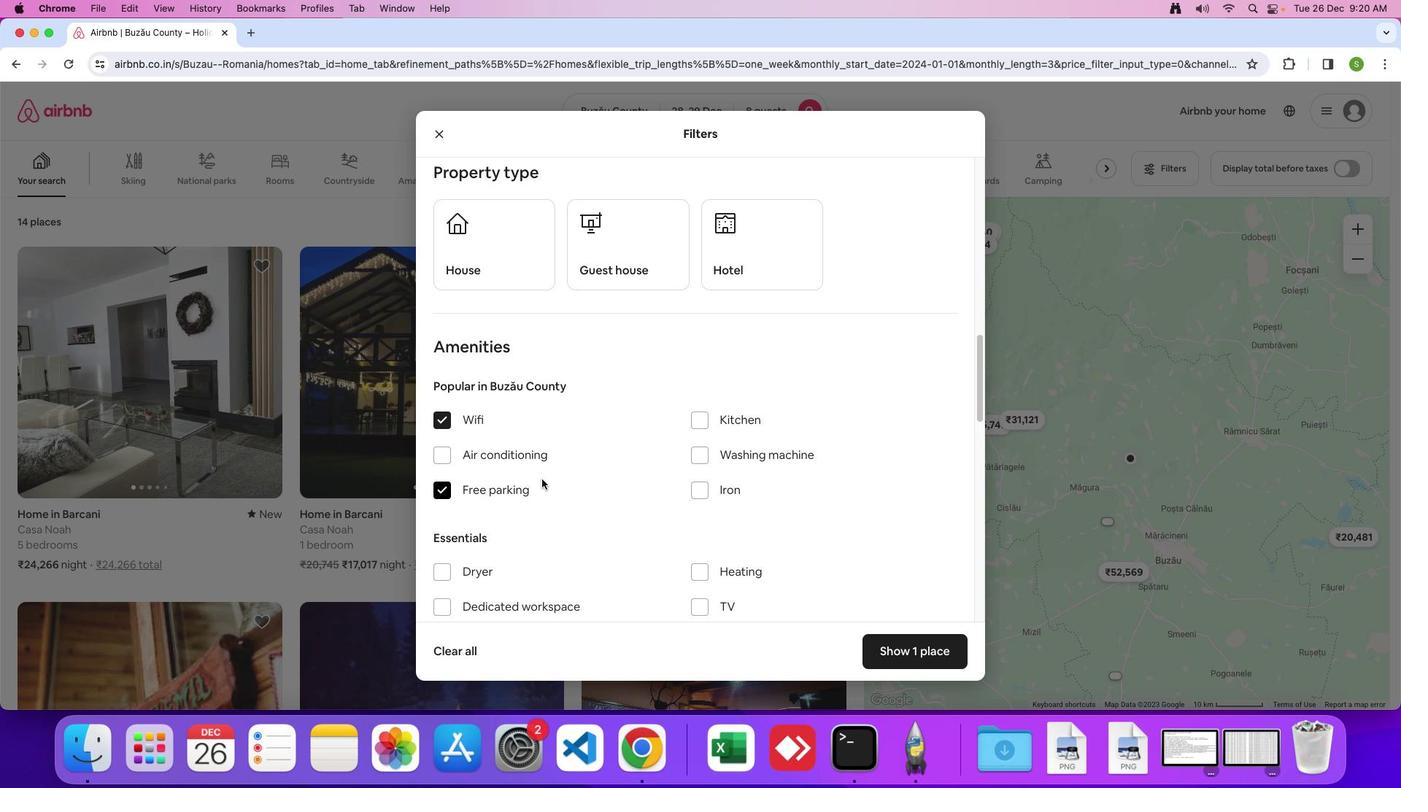 
Action: Mouse pressed left at (476, 519)
Screenshot: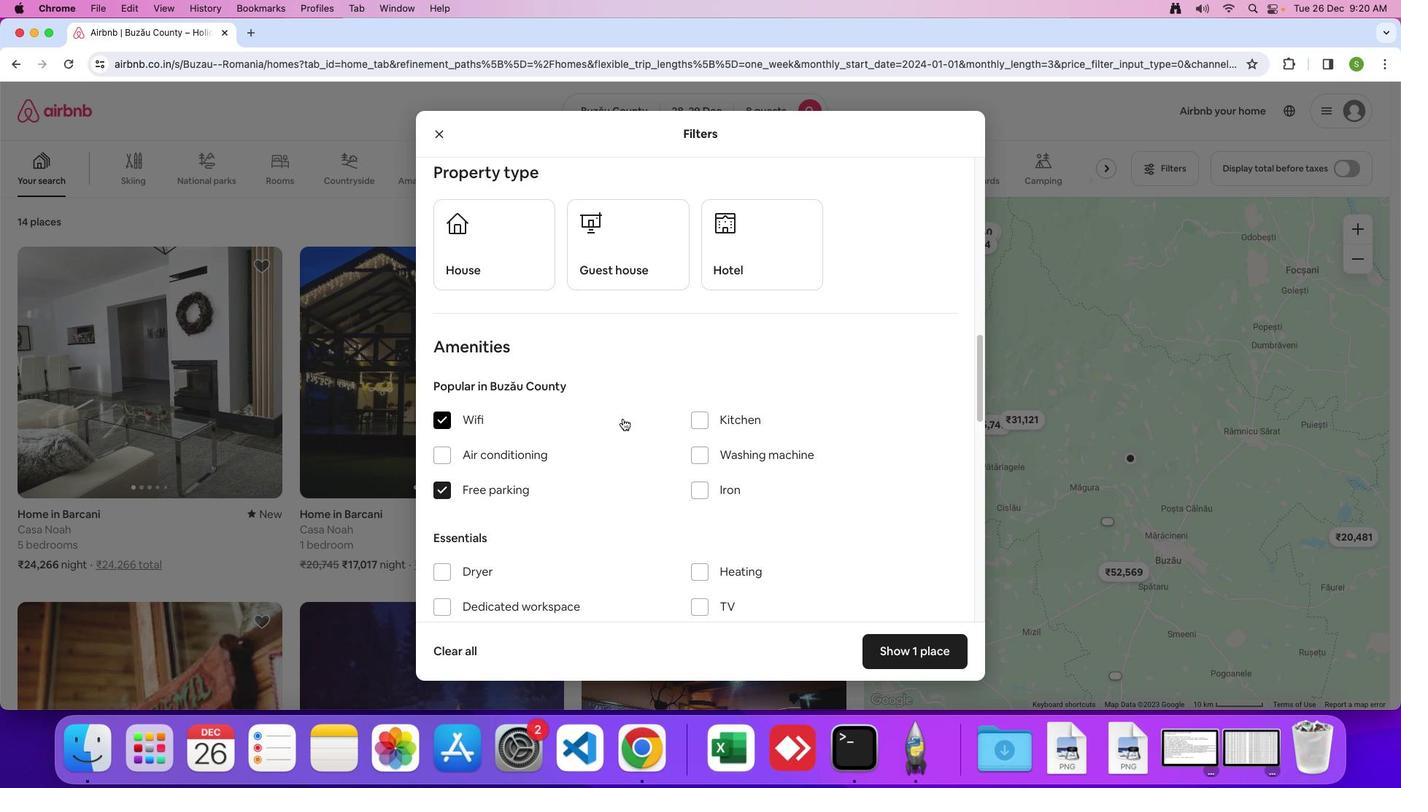 
Action: Mouse moved to (658, 429)
Screenshot: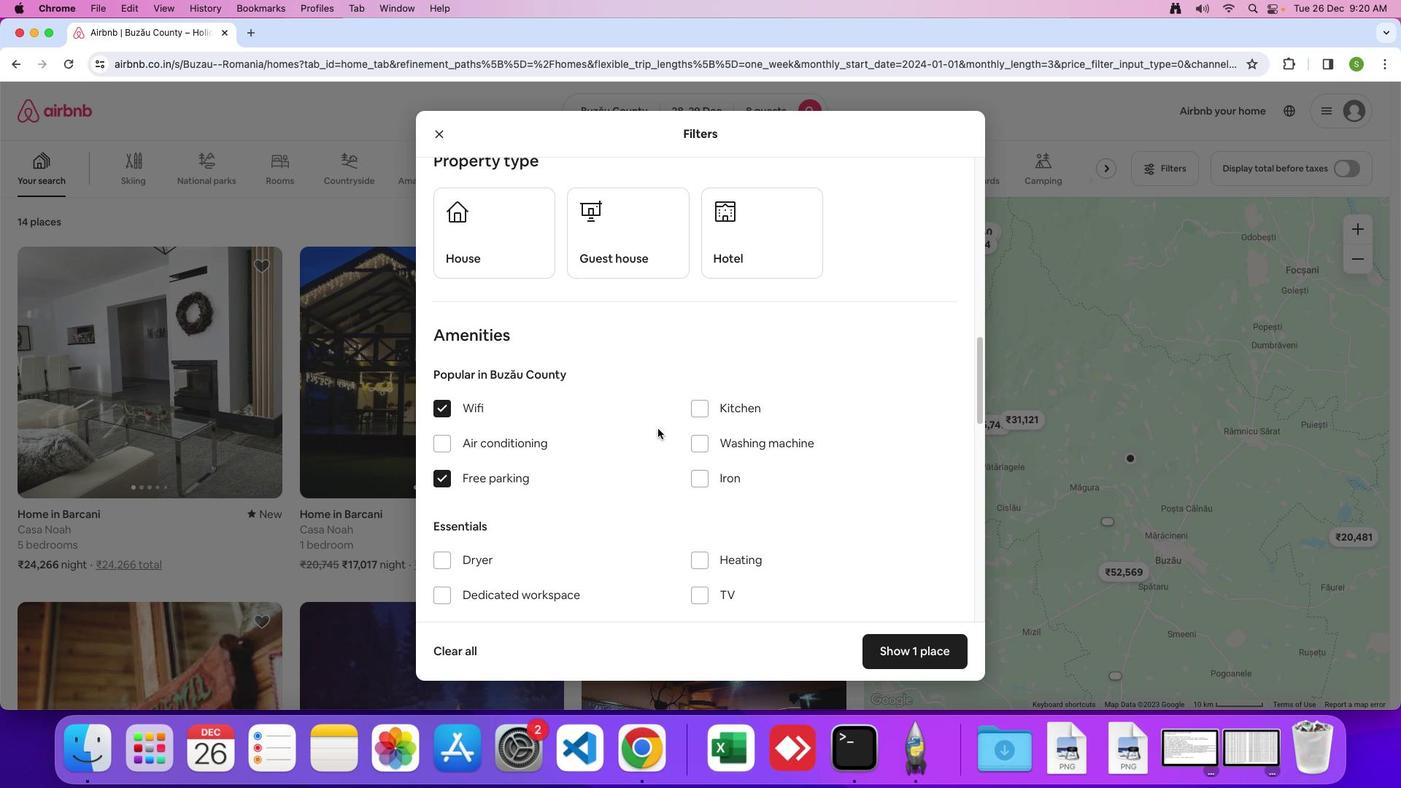 
Action: Mouse scrolled (658, 429) with delta (0, 0)
Screenshot: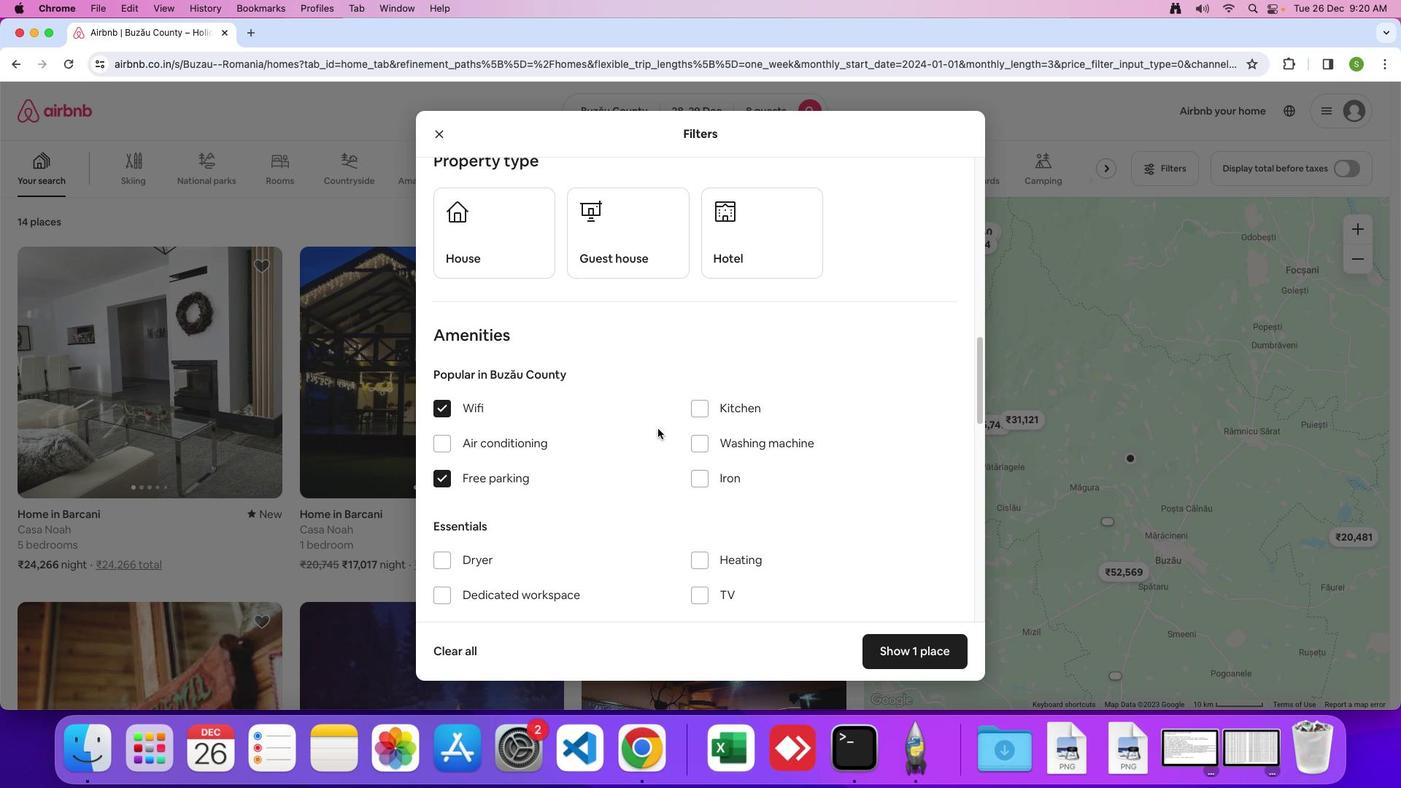 
Action: Mouse moved to (658, 429)
Screenshot: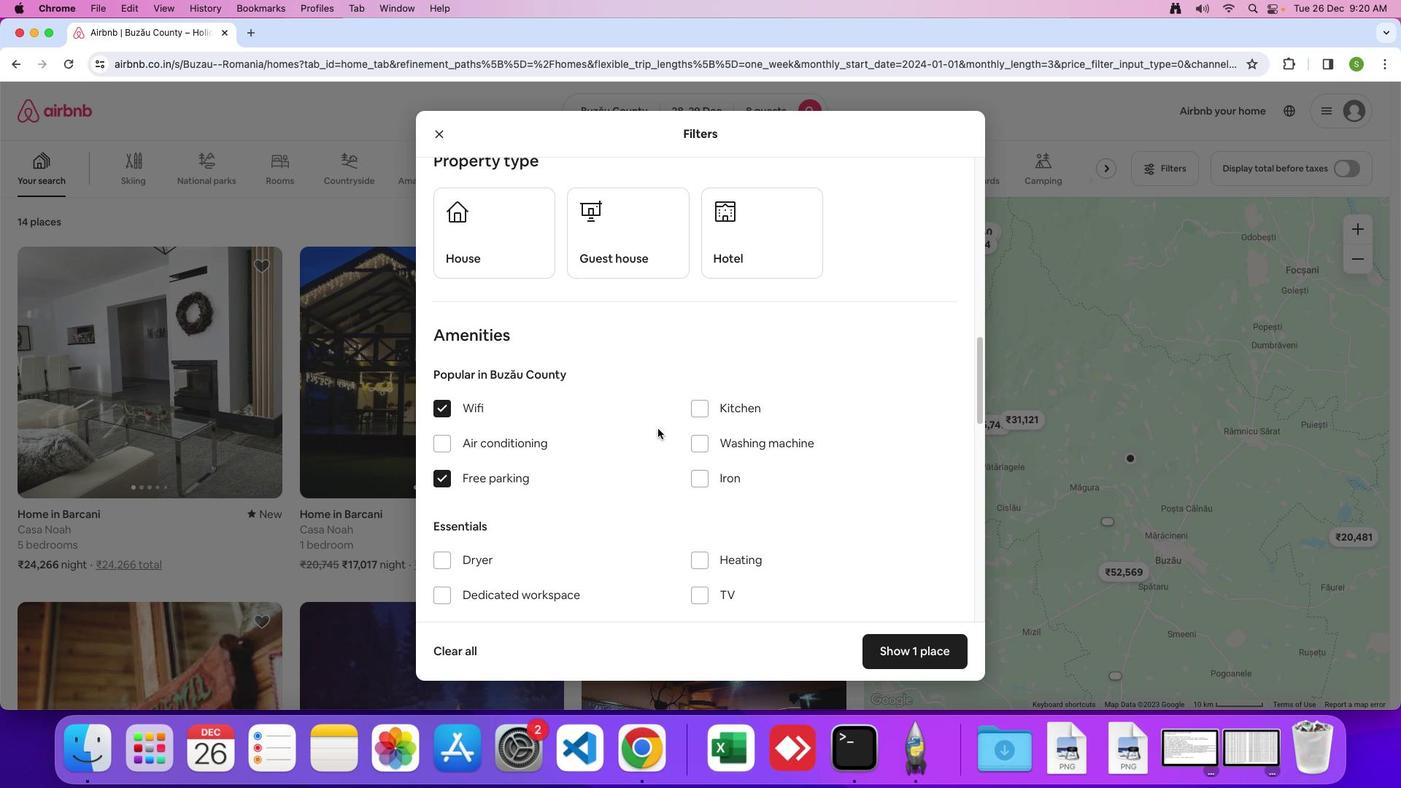 
Action: Mouse scrolled (658, 429) with delta (0, 0)
Screenshot: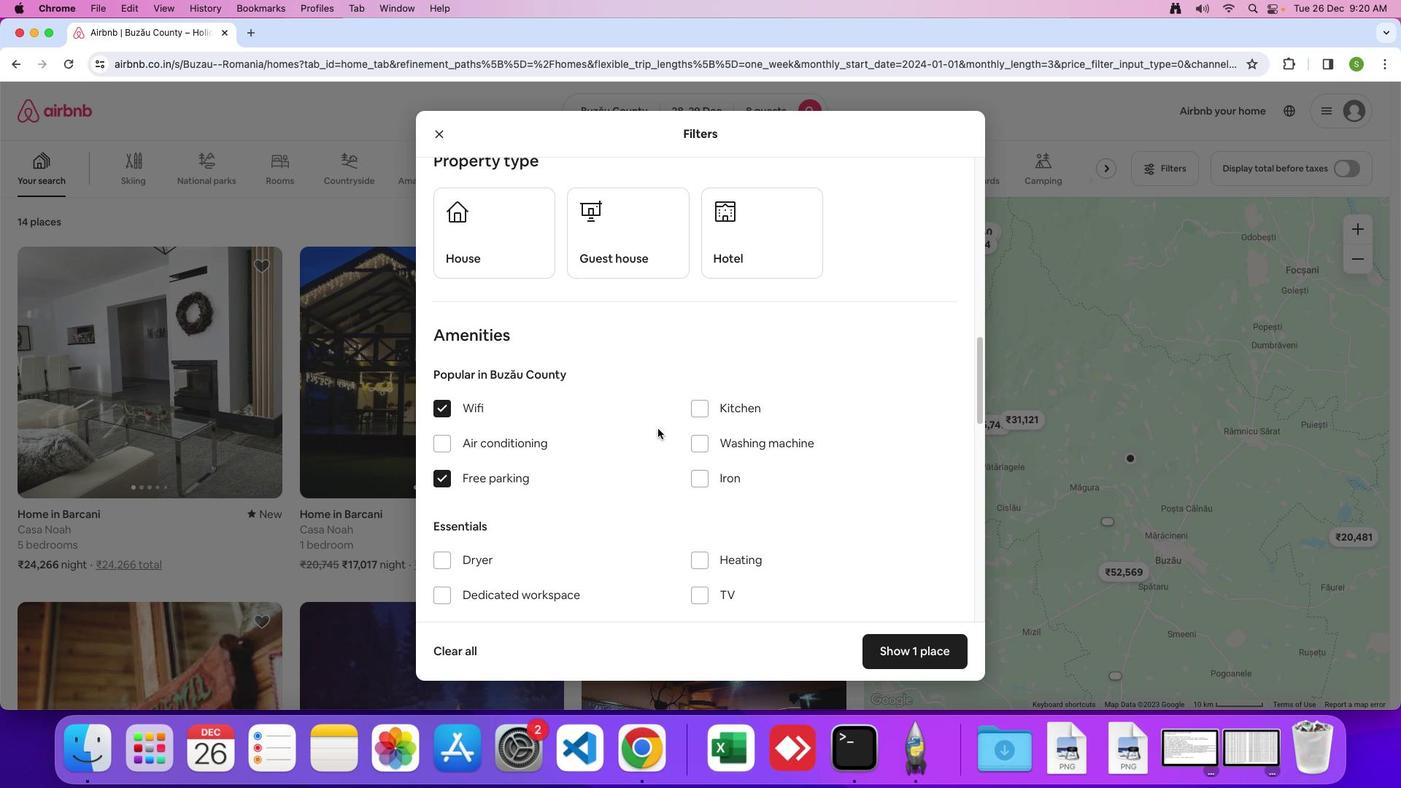 
Action: Mouse scrolled (658, 429) with delta (0, 0)
Screenshot: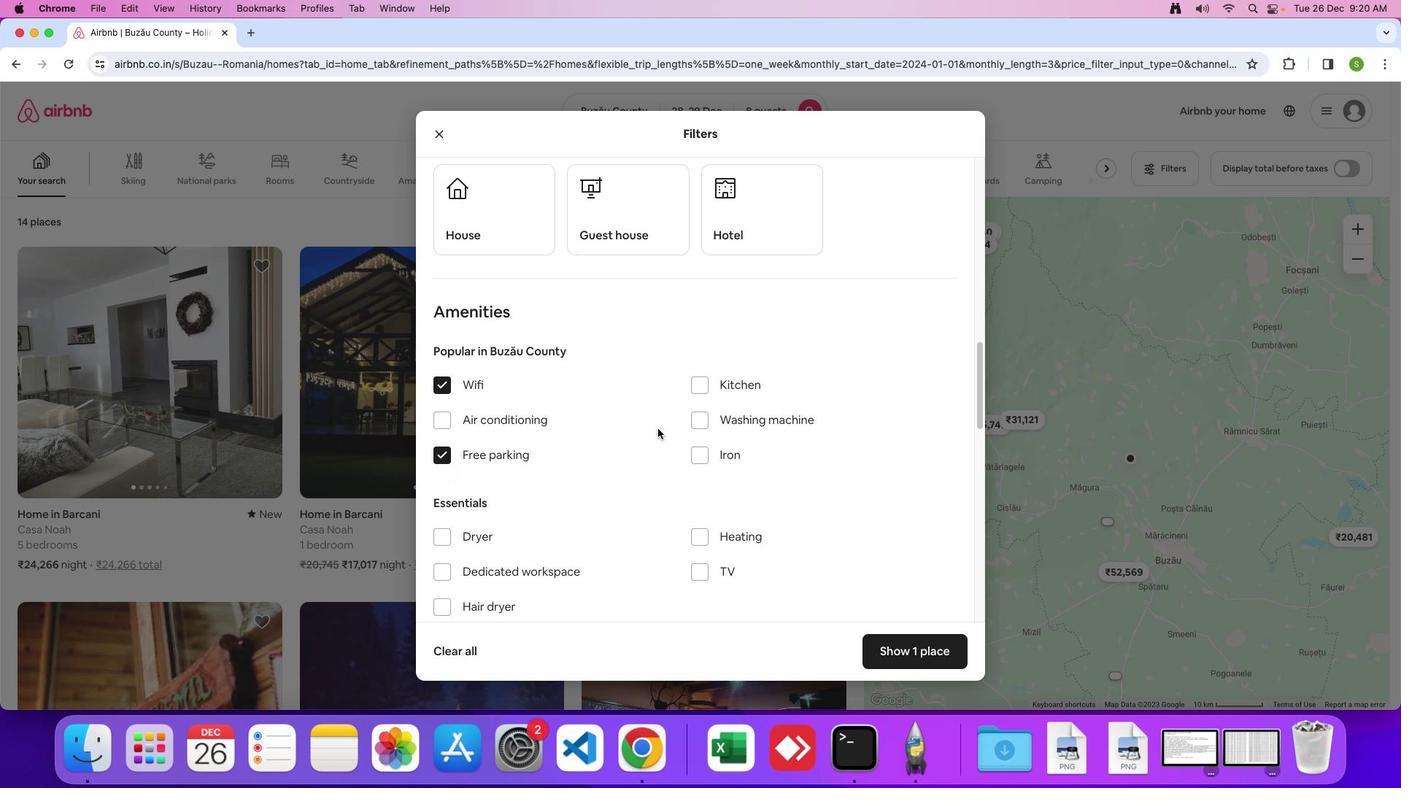 
Action: Mouse scrolled (658, 429) with delta (0, 0)
Screenshot: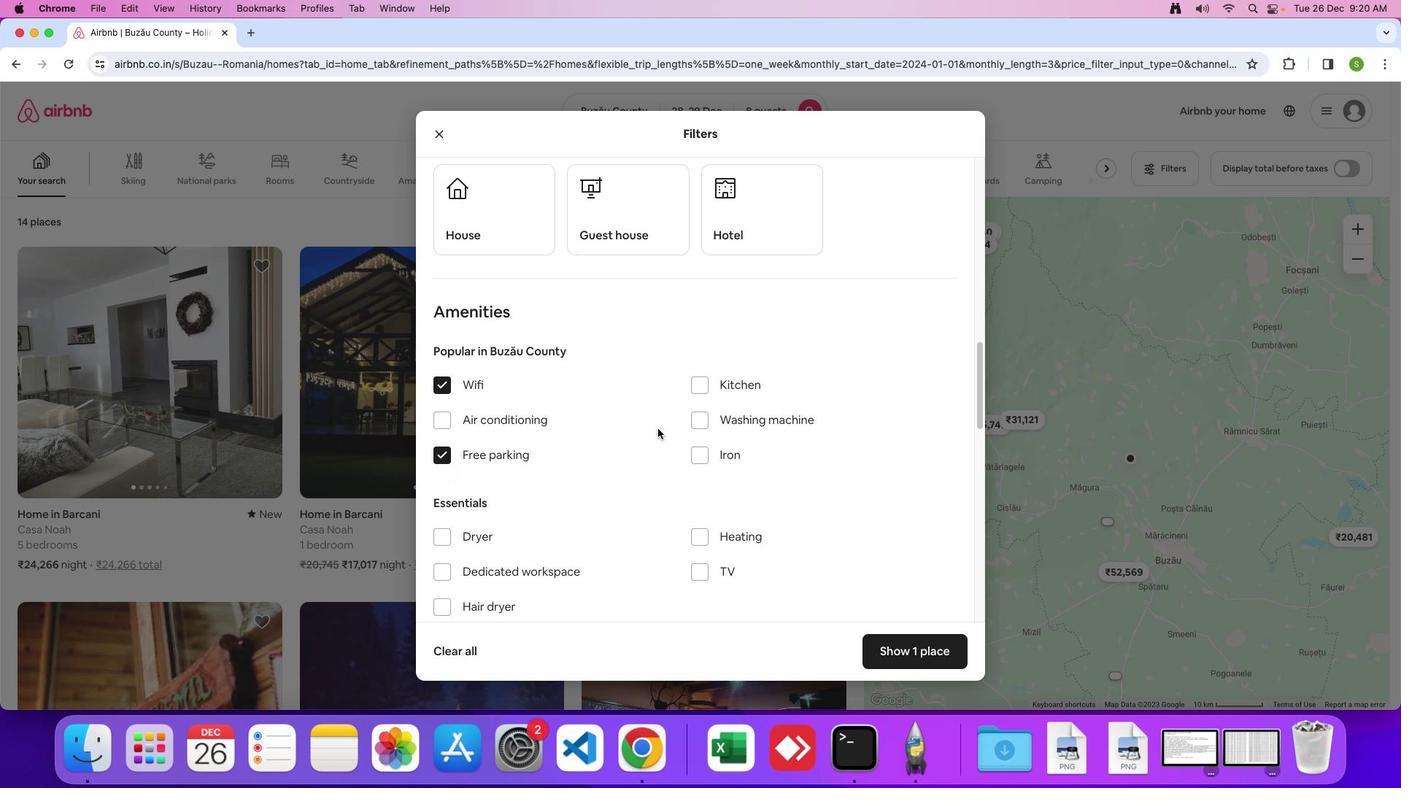
Action: Mouse scrolled (658, 429) with delta (0, 0)
Screenshot: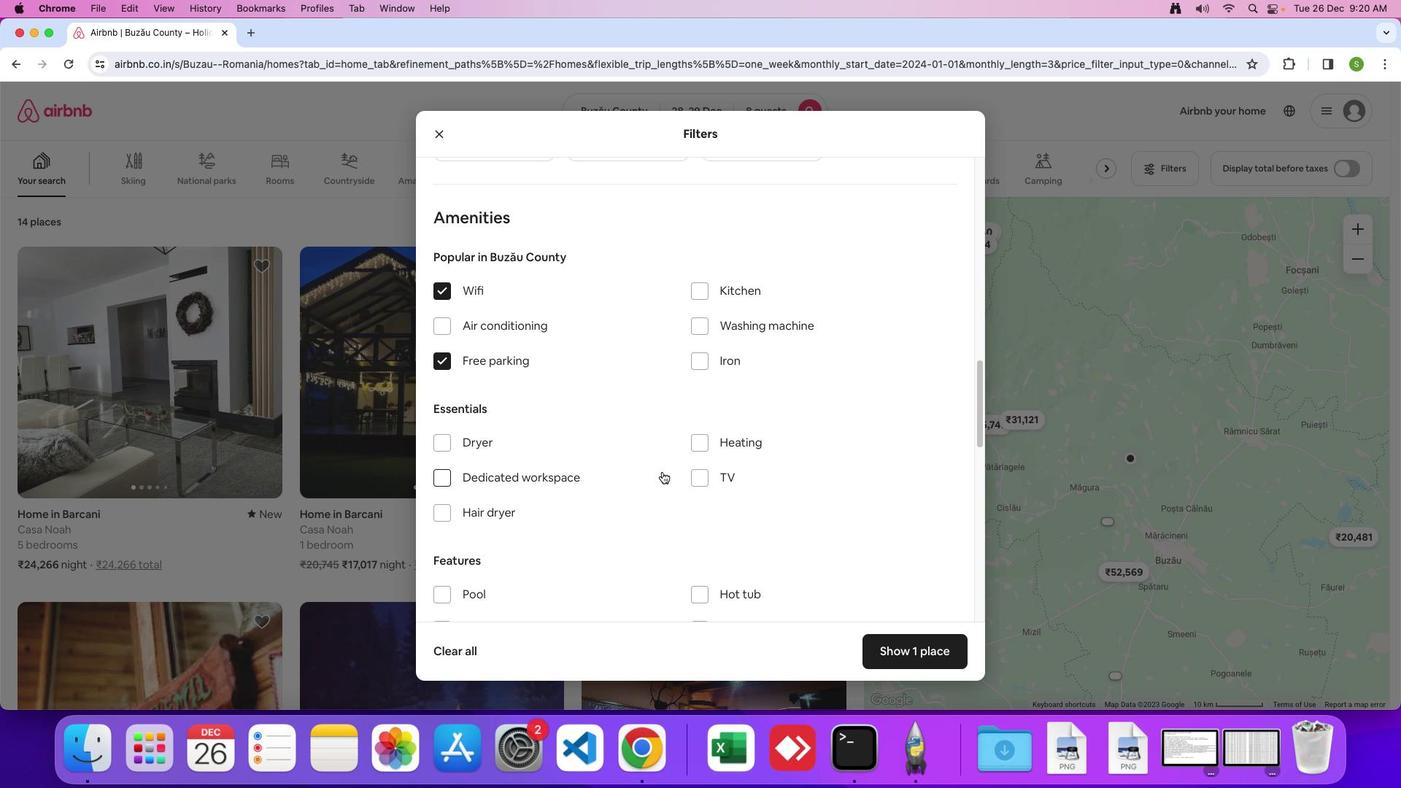 
Action: Mouse scrolled (658, 429) with delta (0, 0)
Screenshot: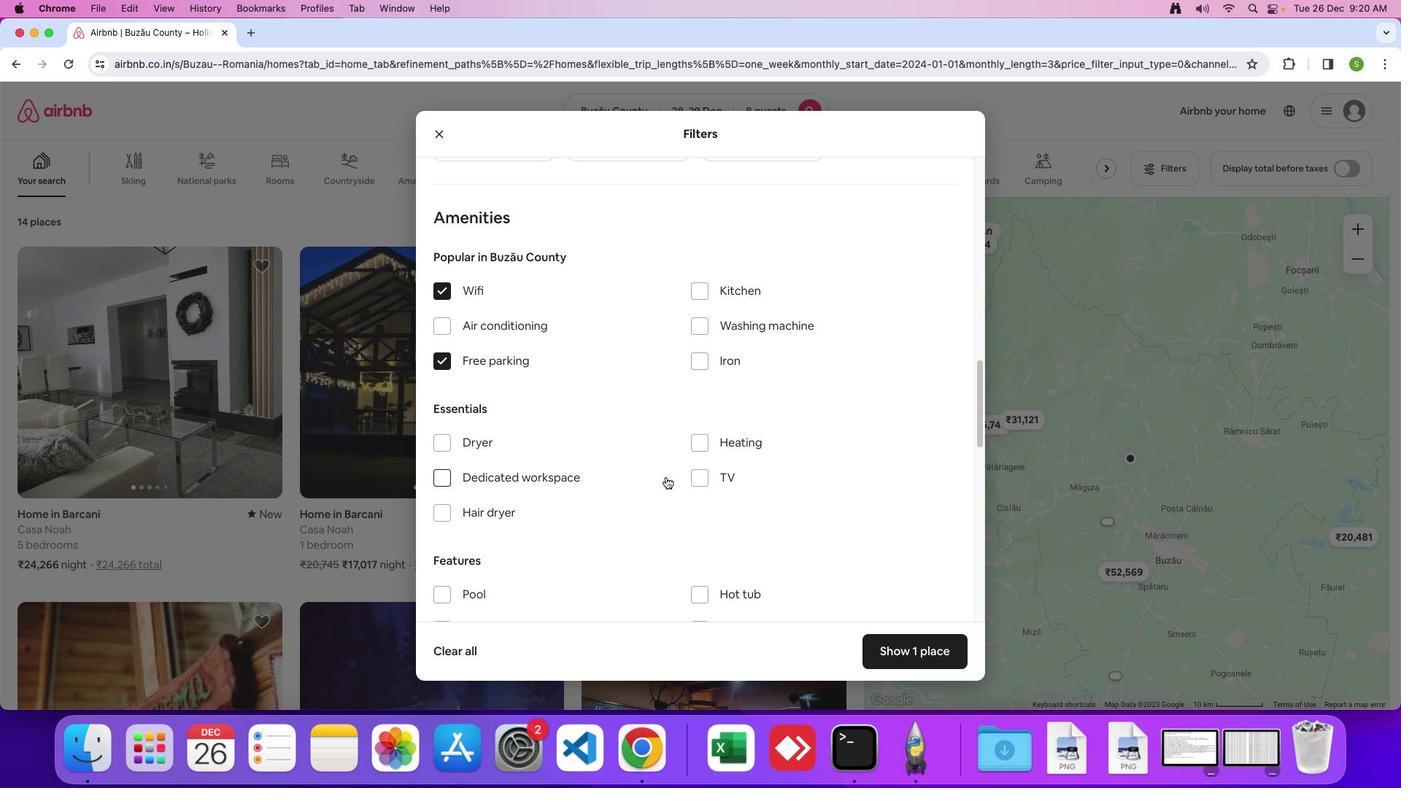 
Action: Mouse scrolled (658, 429) with delta (0, -1)
Screenshot: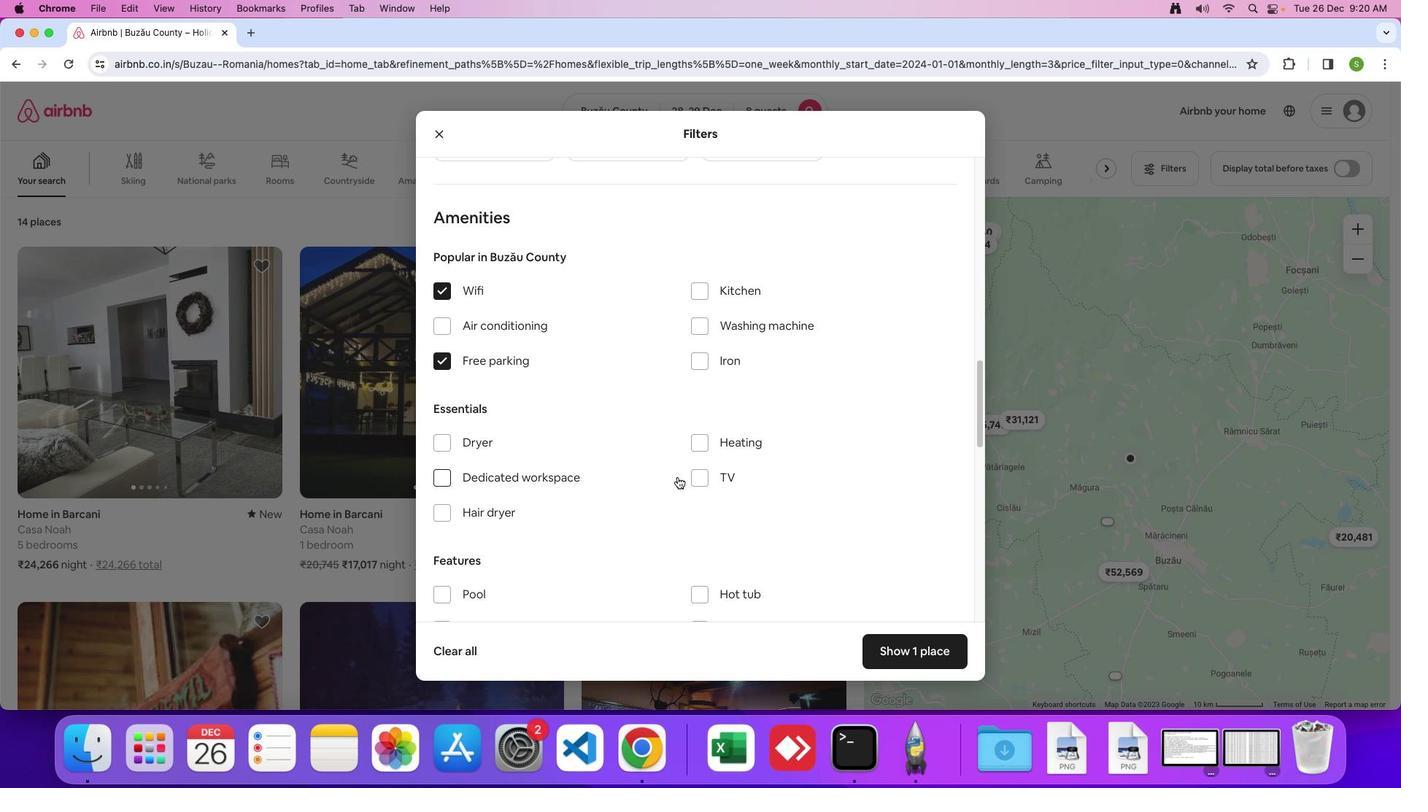 
Action: Mouse moved to (695, 476)
Screenshot: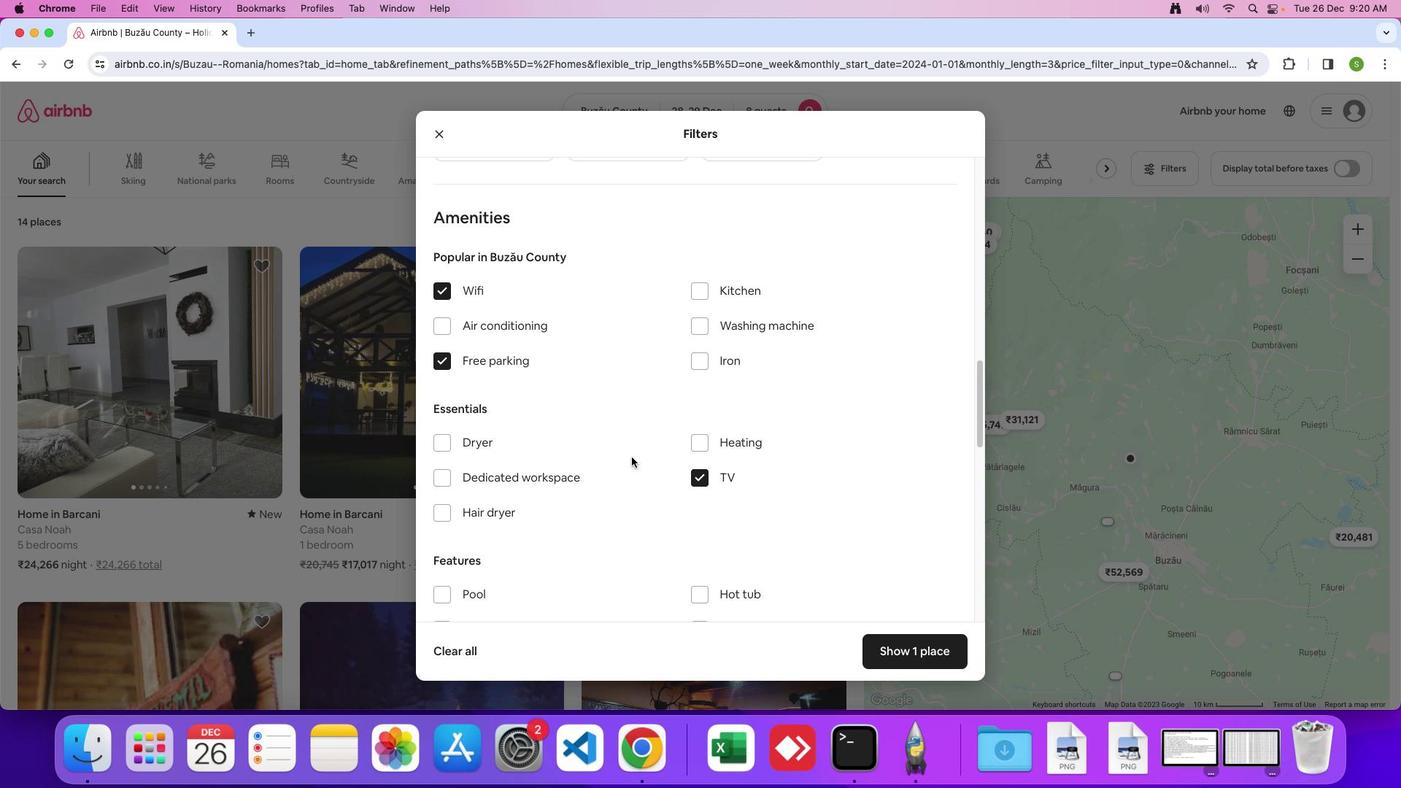 
Action: Mouse pressed left at (695, 476)
Screenshot: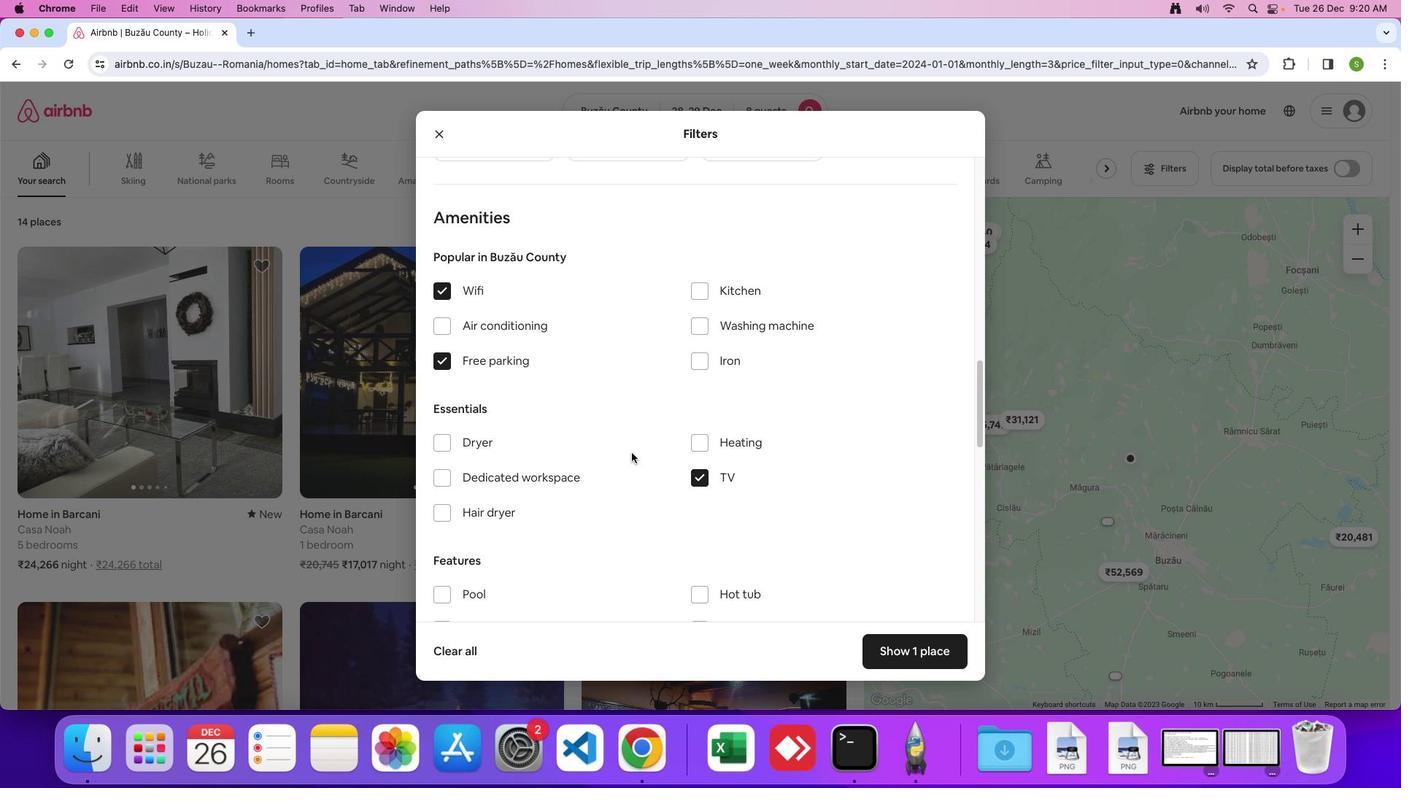 
Action: Mouse moved to (627, 435)
Screenshot: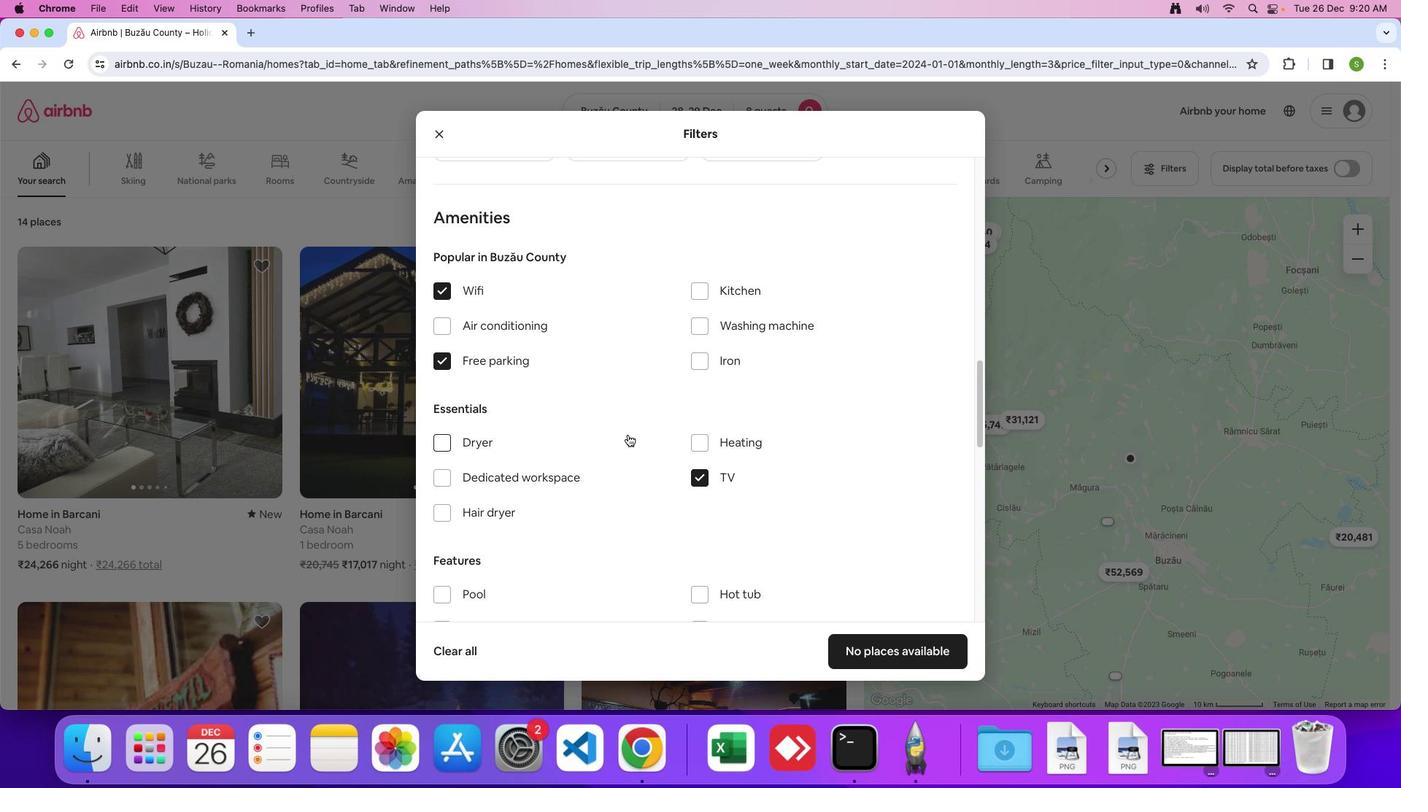 
Action: Mouse scrolled (627, 435) with delta (0, 0)
Screenshot: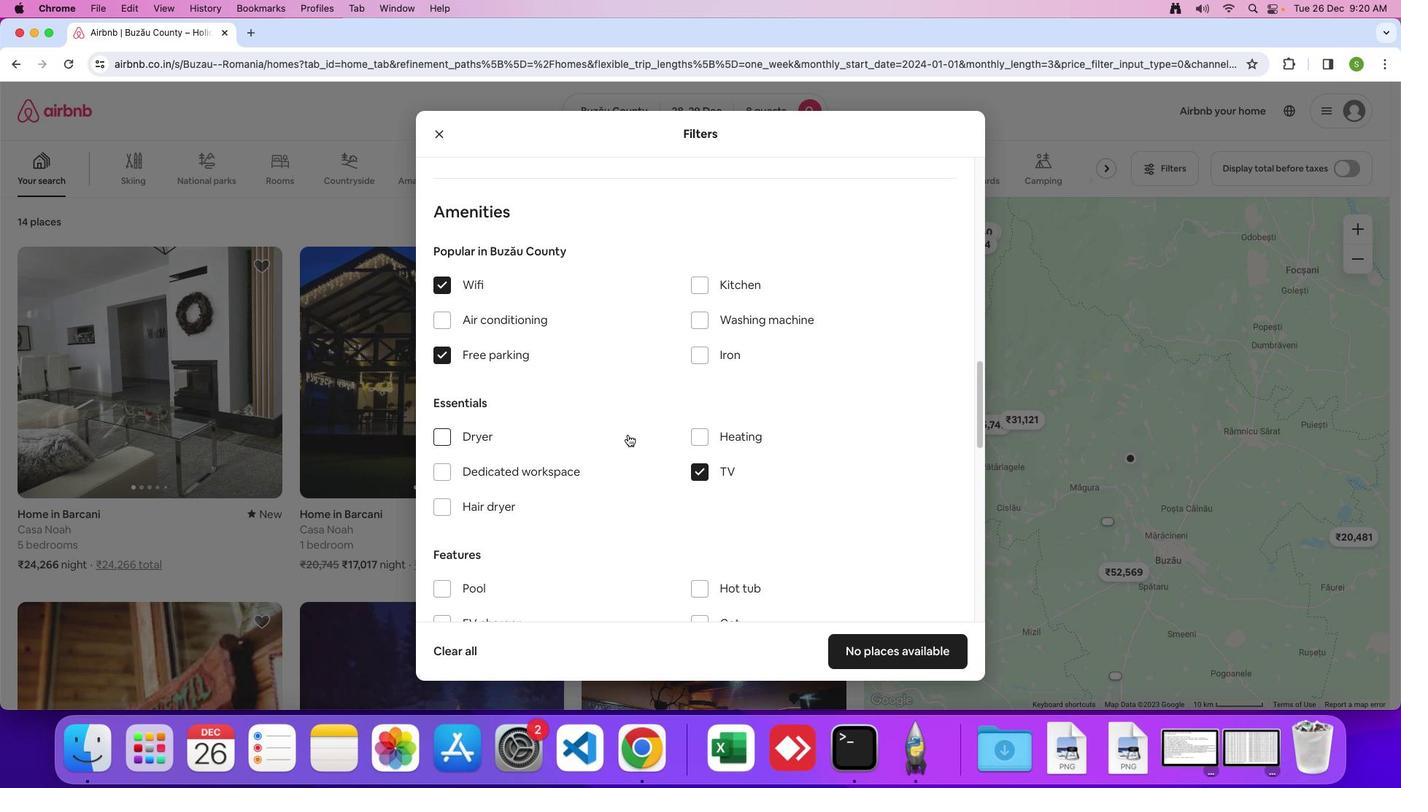 
Action: Mouse scrolled (627, 435) with delta (0, 0)
Screenshot: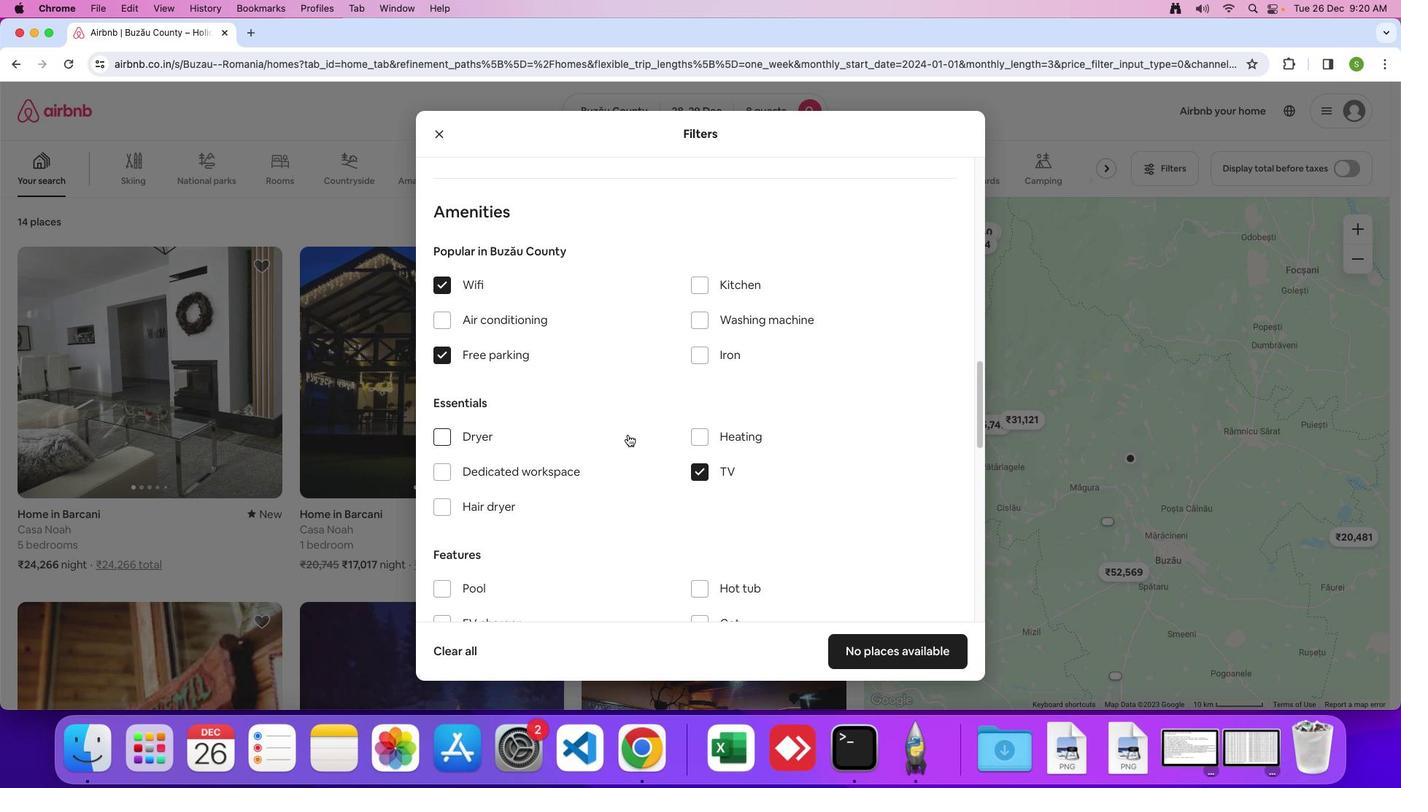 
Action: Mouse scrolled (627, 435) with delta (0, 0)
Screenshot: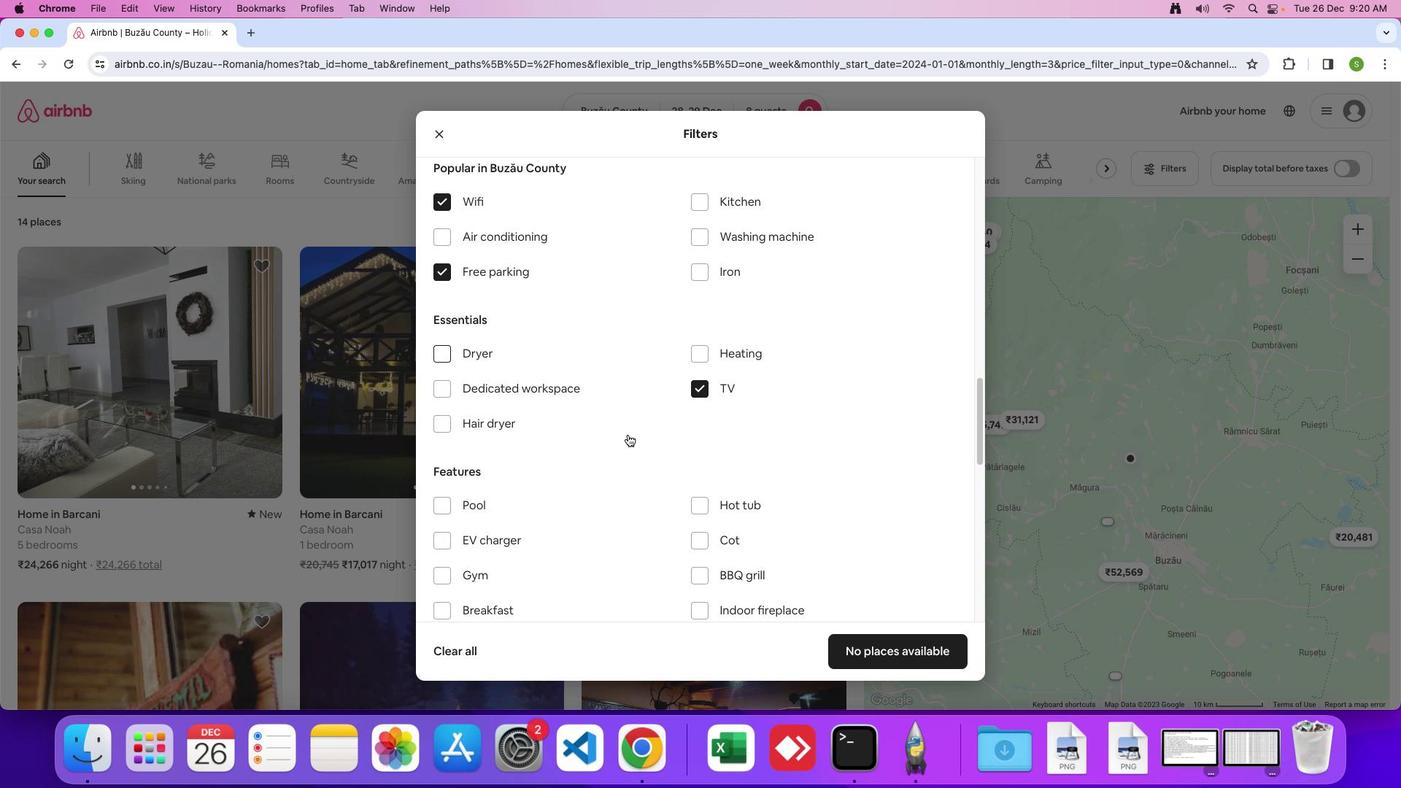 
Action: Mouse scrolled (627, 435) with delta (0, 0)
Screenshot: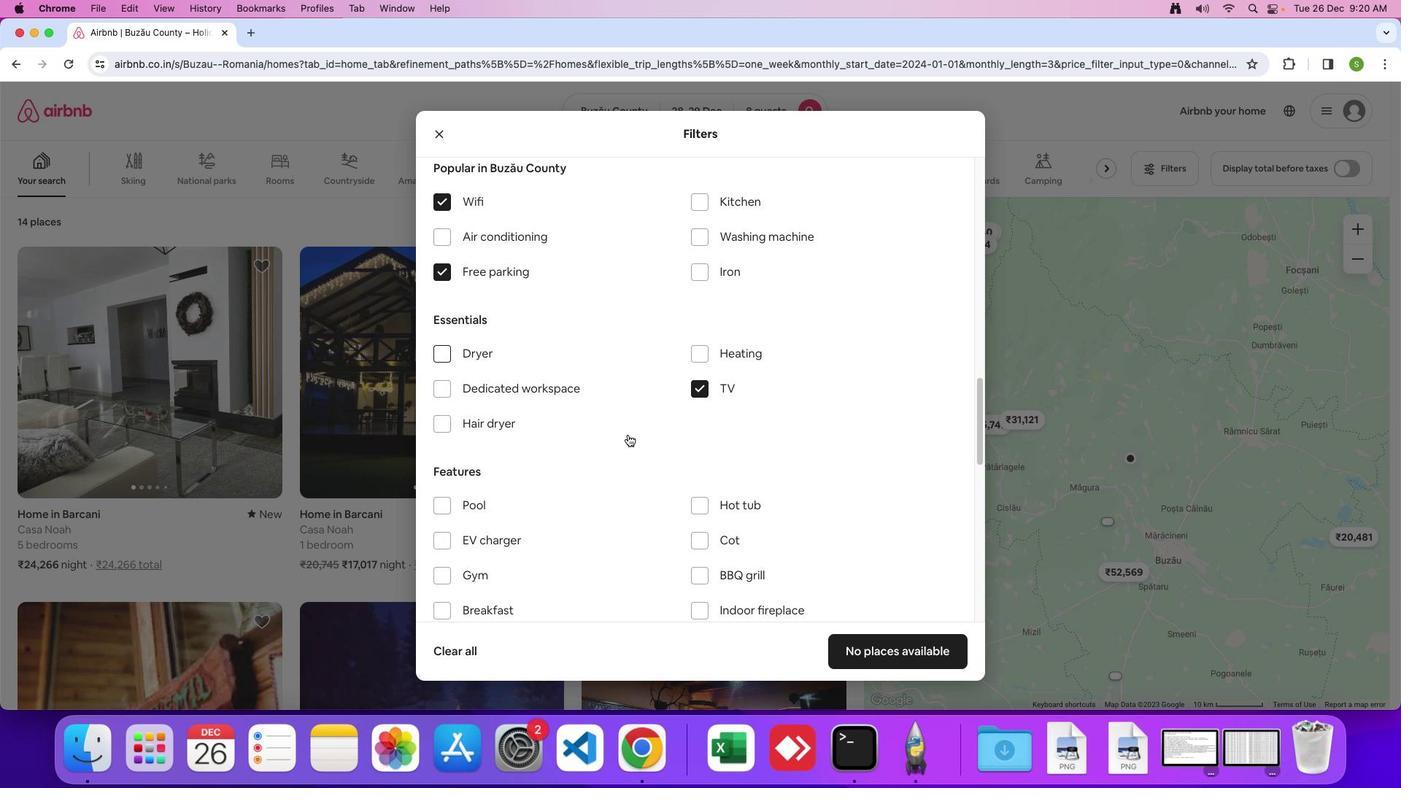 
Action: Mouse scrolled (627, 435) with delta (0, -1)
Screenshot: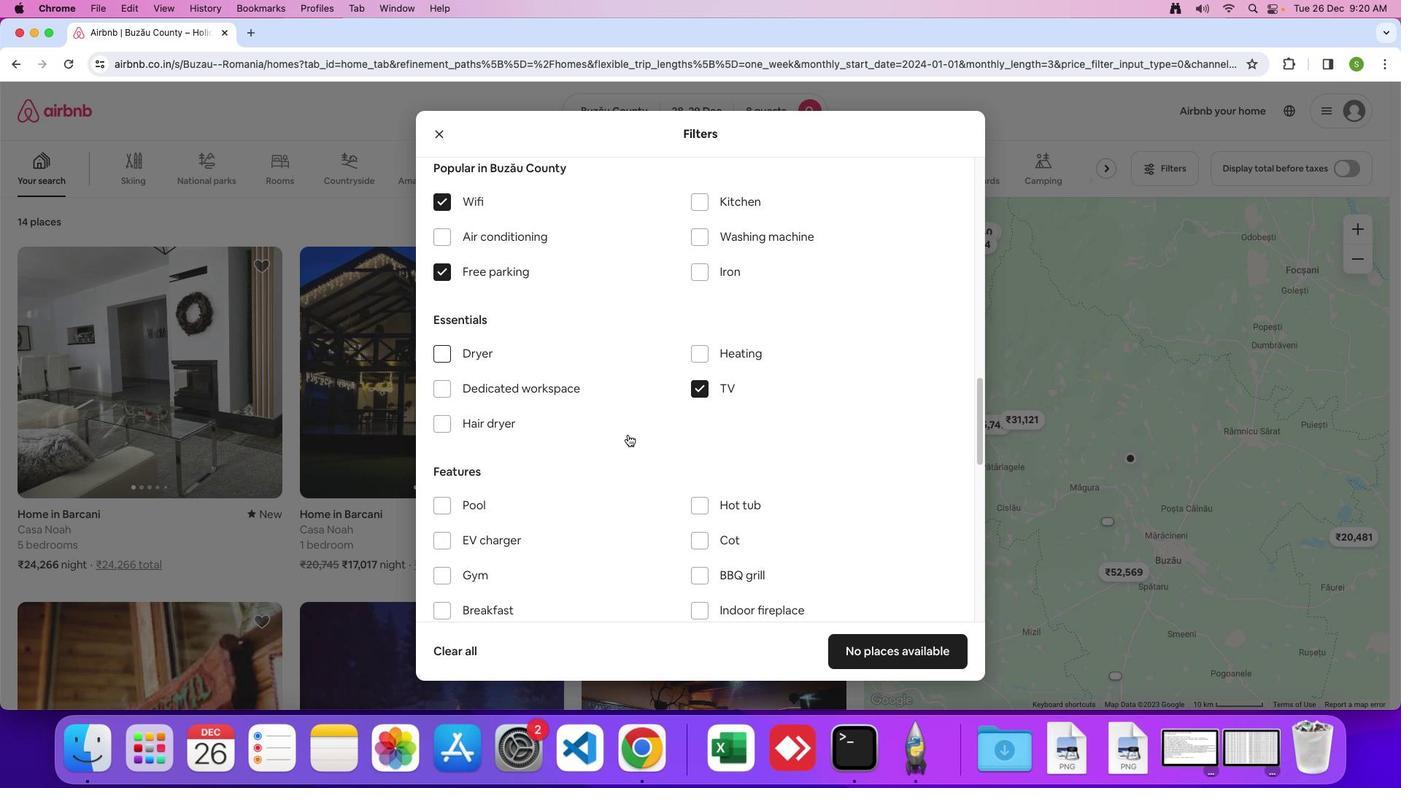 
Action: Mouse scrolled (627, 435) with delta (0, 0)
Screenshot: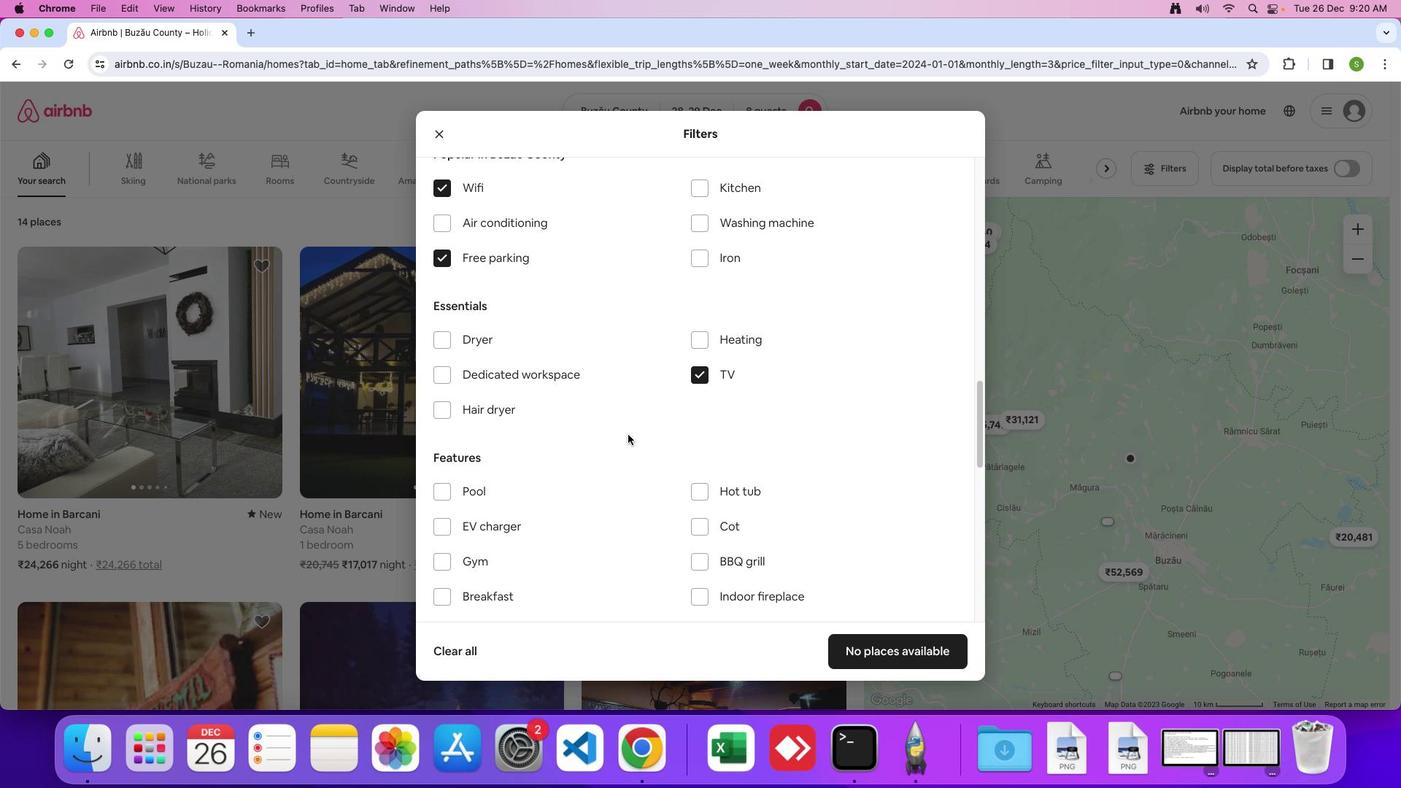 
Action: Mouse scrolled (627, 435) with delta (0, 0)
Screenshot: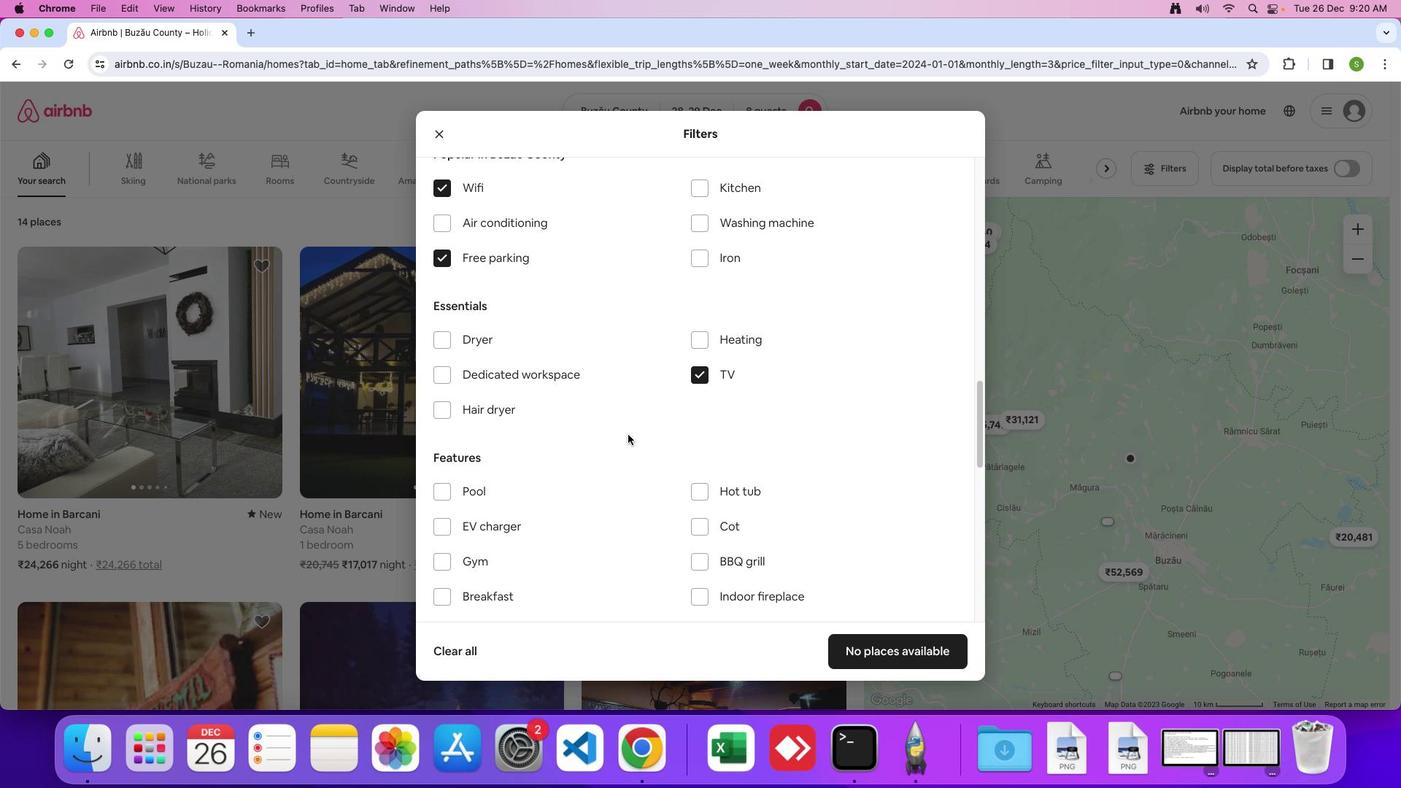 
Action: Mouse scrolled (627, 435) with delta (0, 0)
Screenshot: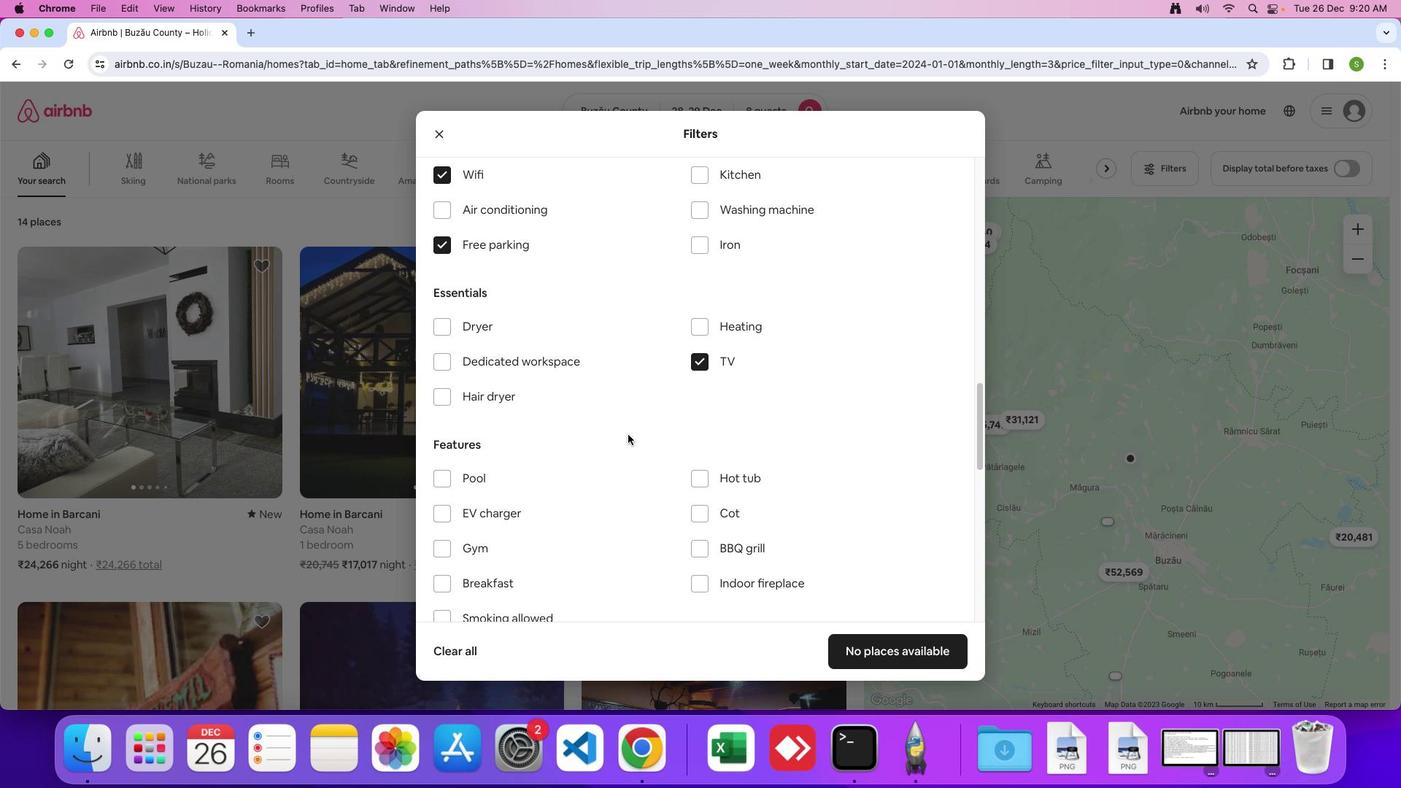 
Action: Mouse scrolled (627, 435) with delta (0, 0)
Screenshot: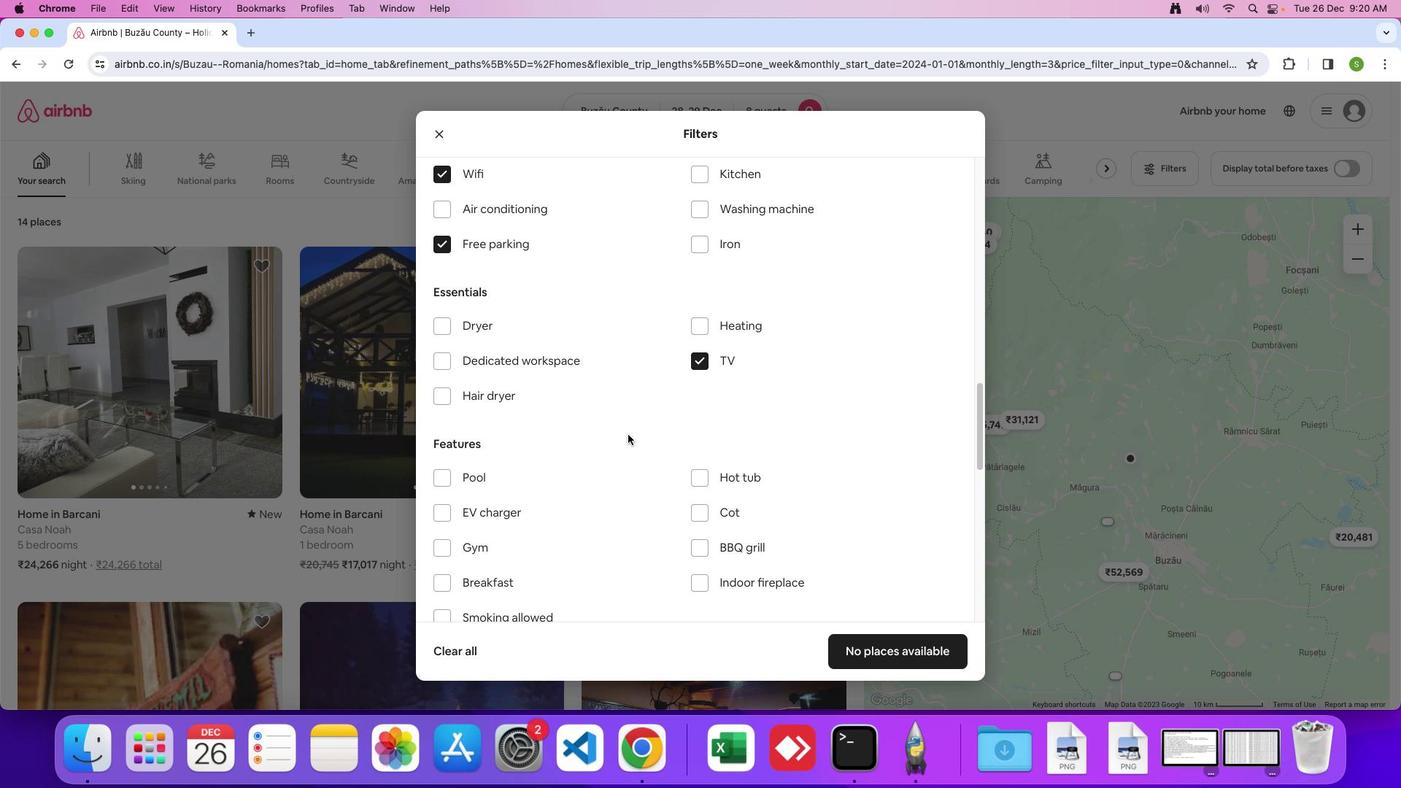 
Action: Mouse scrolled (627, 435) with delta (0, 0)
Screenshot: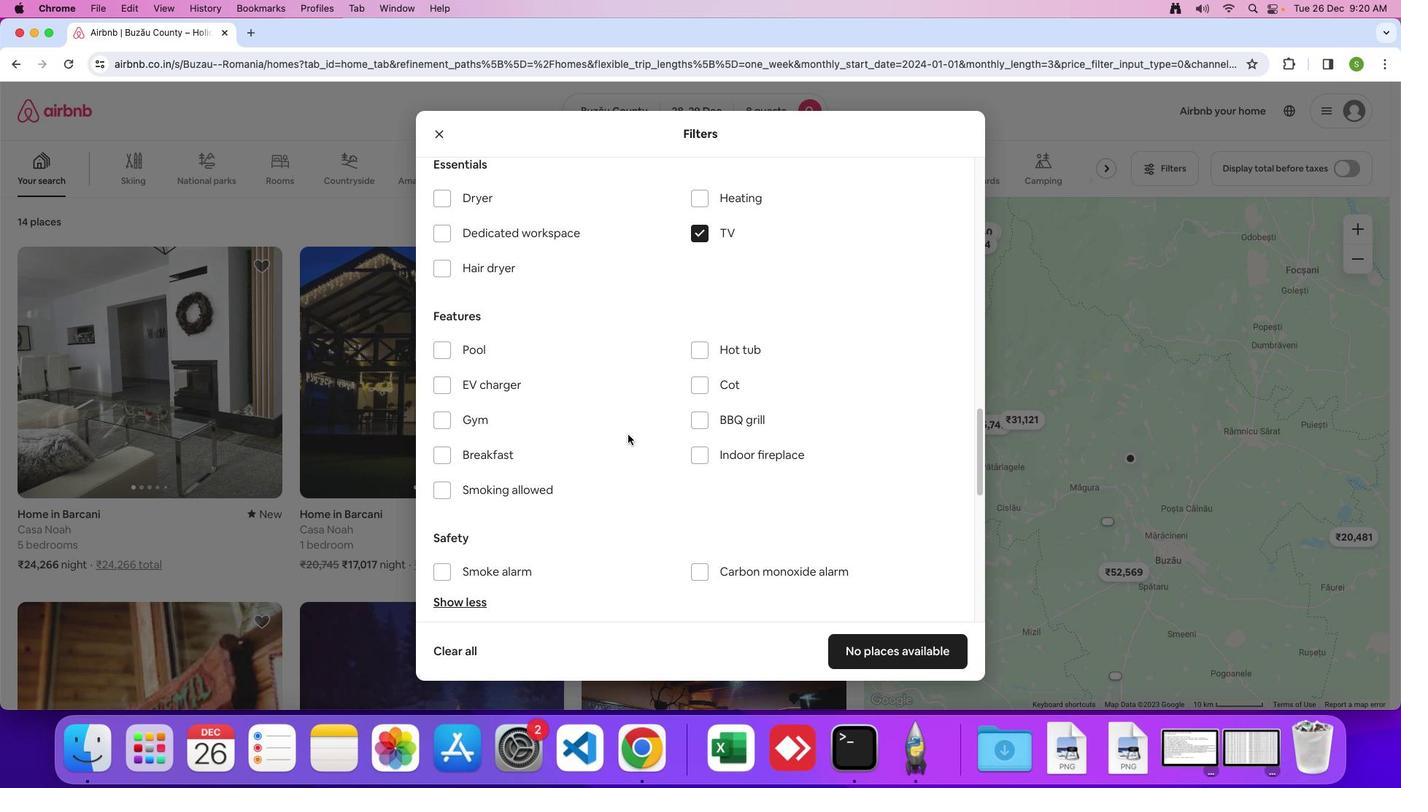 
Action: Mouse scrolled (627, 435) with delta (0, 0)
Screenshot: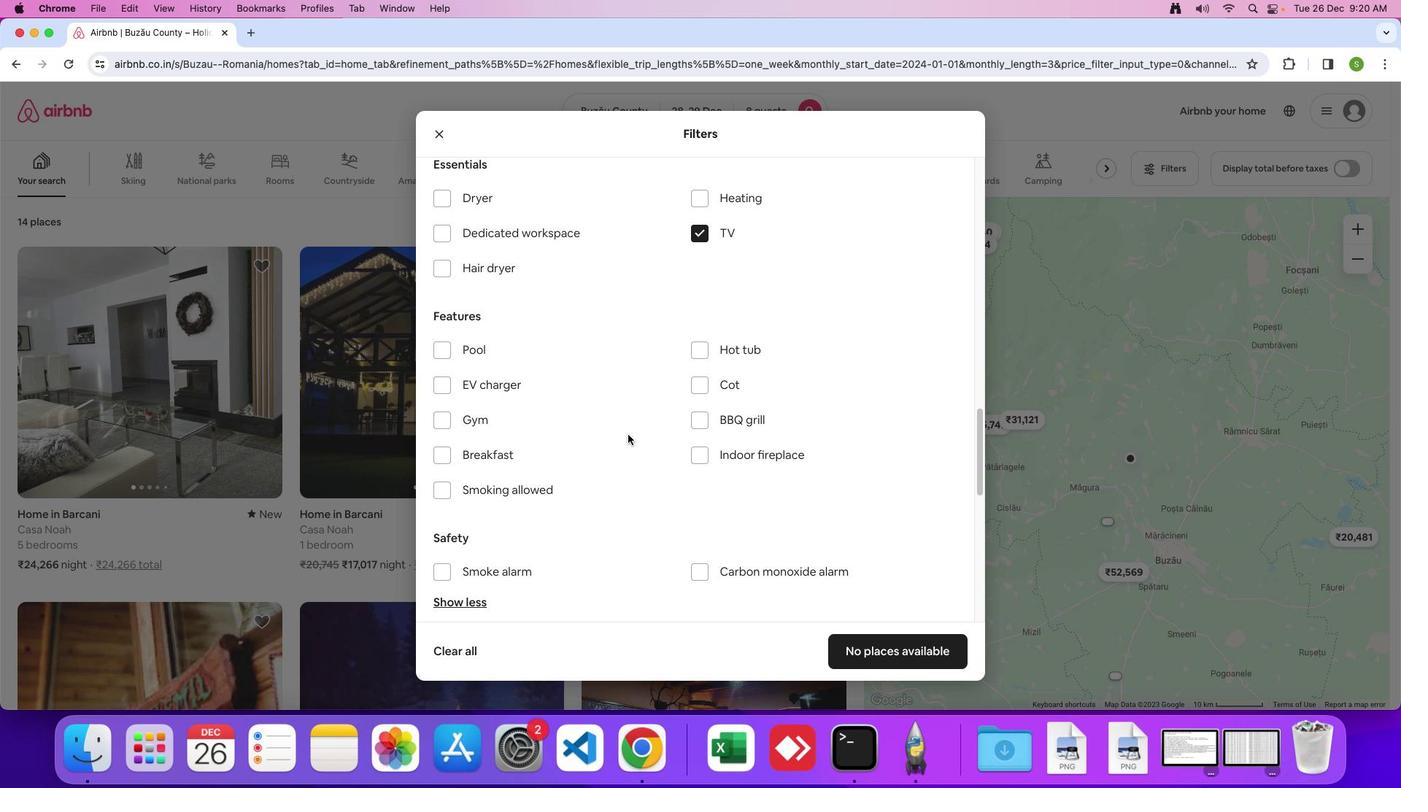 
Action: Mouse scrolled (627, 435) with delta (0, -2)
Screenshot: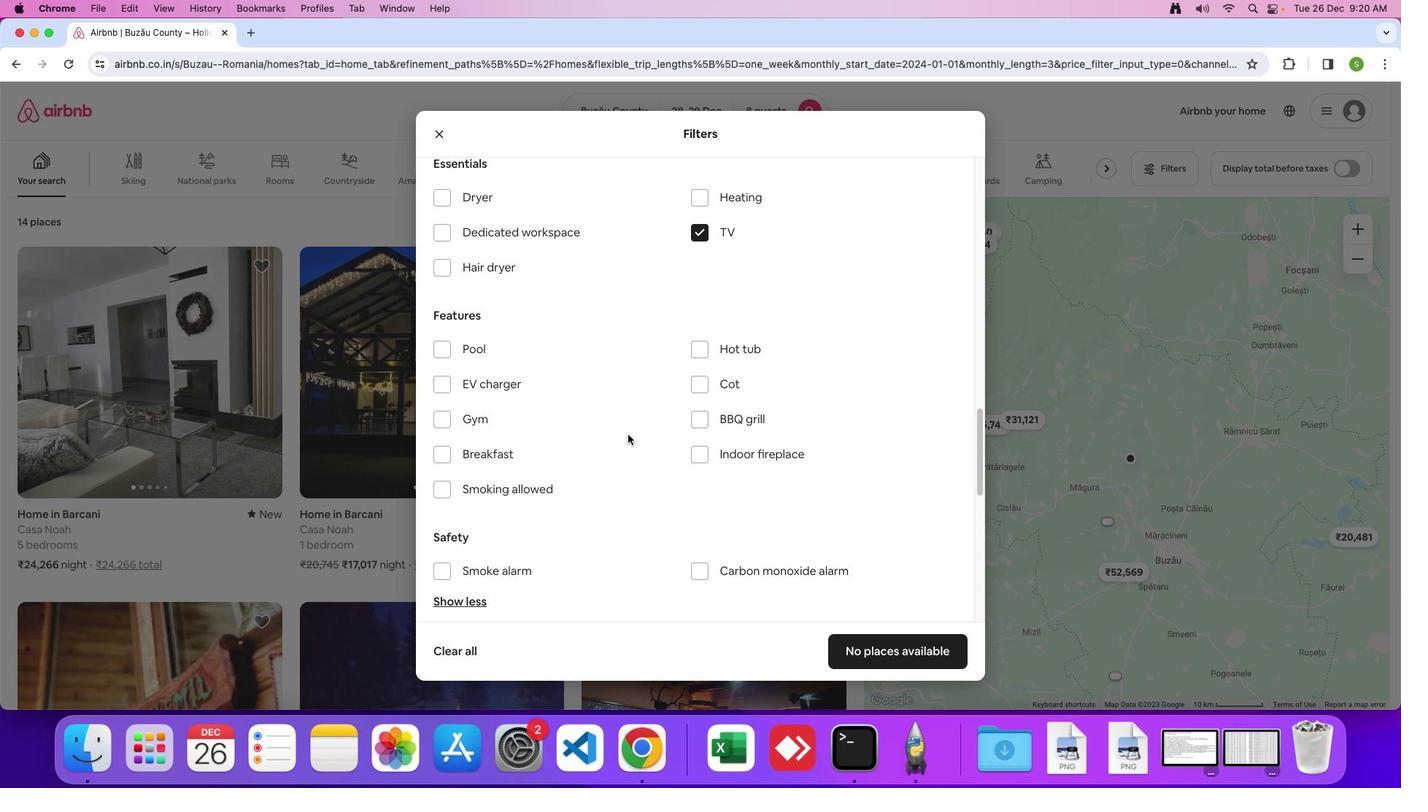
Action: Mouse scrolled (627, 435) with delta (0, 0)
Screenshot: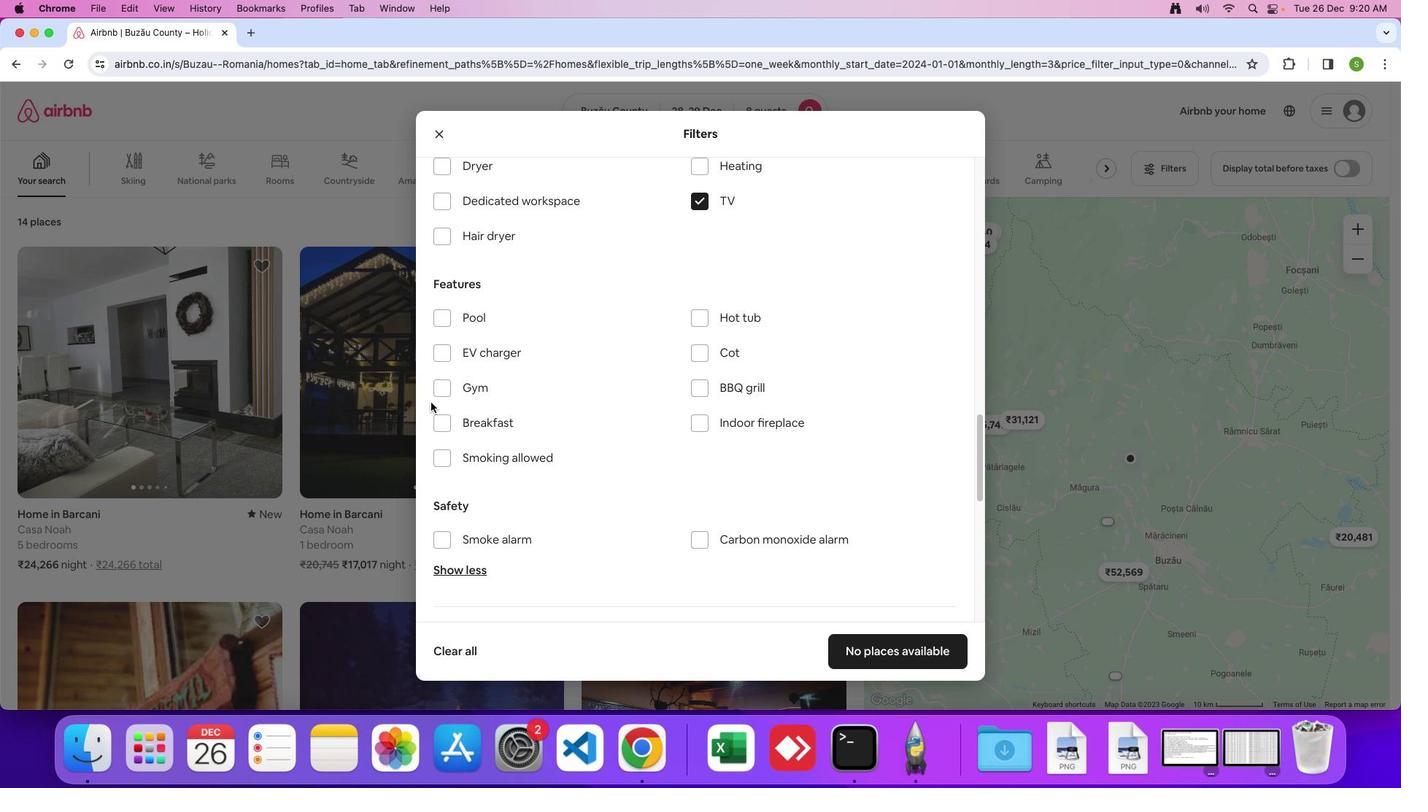 
Action: Mouse scrolled (627, 435) with delta (0, 0)
Screenshot: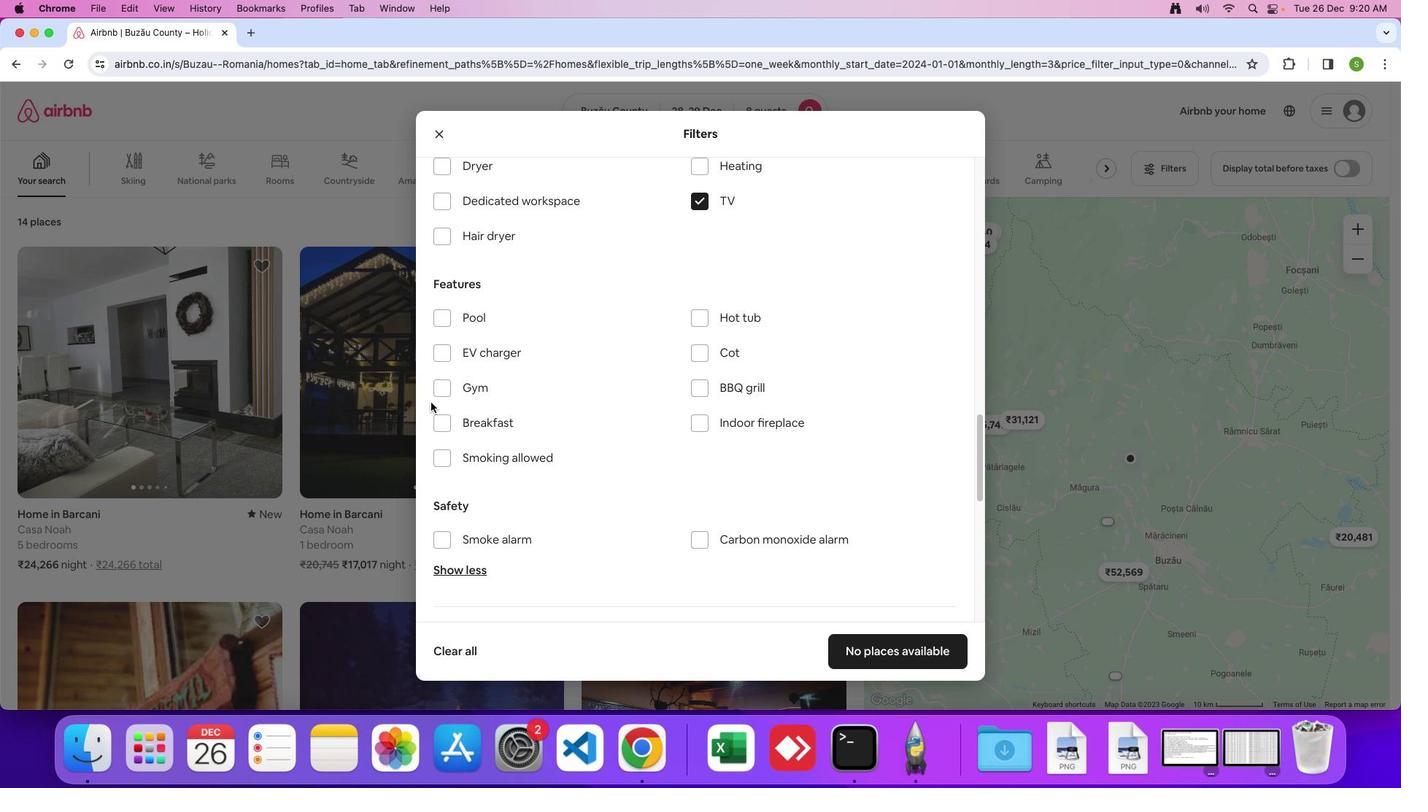 
Action: Mouse moved to (442, 386)
Screenshot: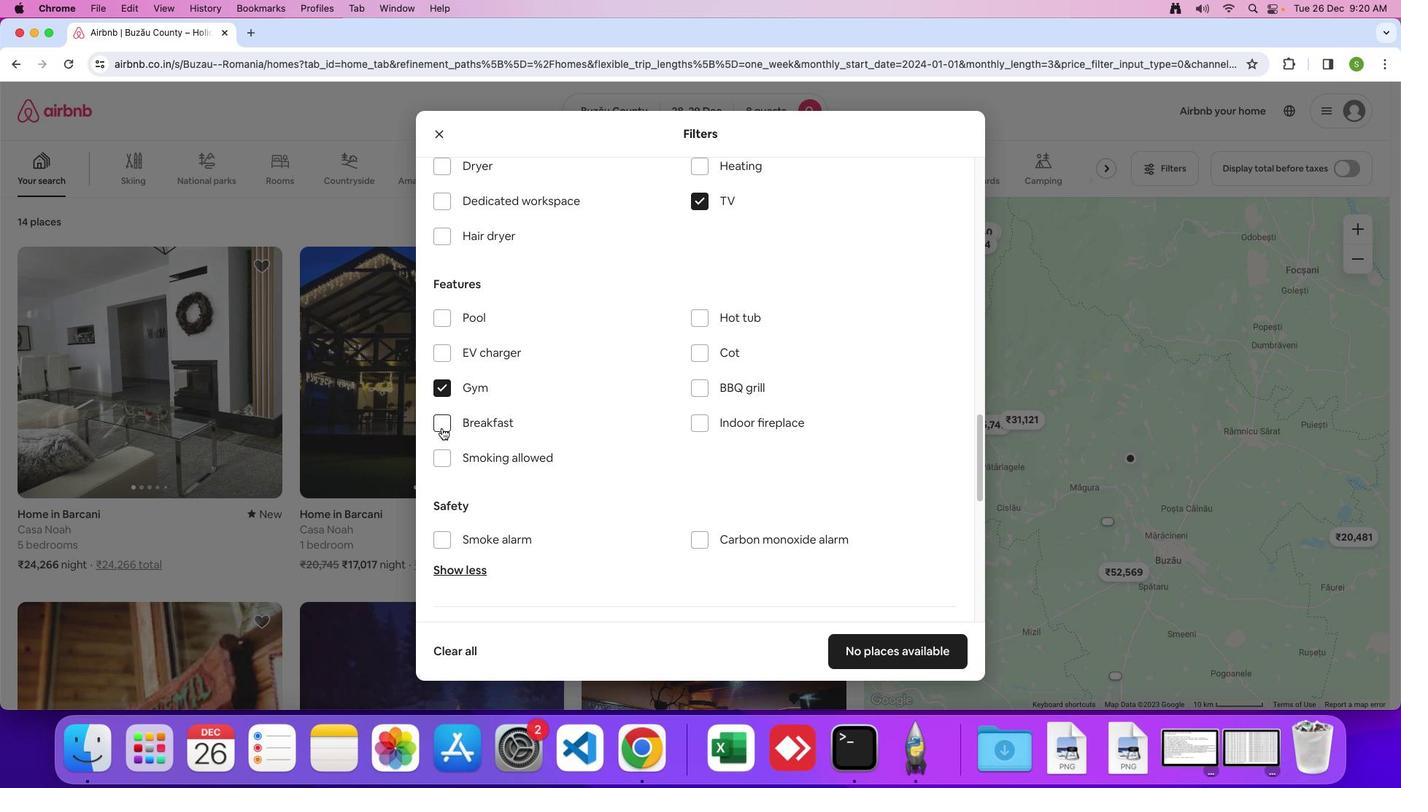 
Action: Mouse pressed left at (442, 386)
Screenshot: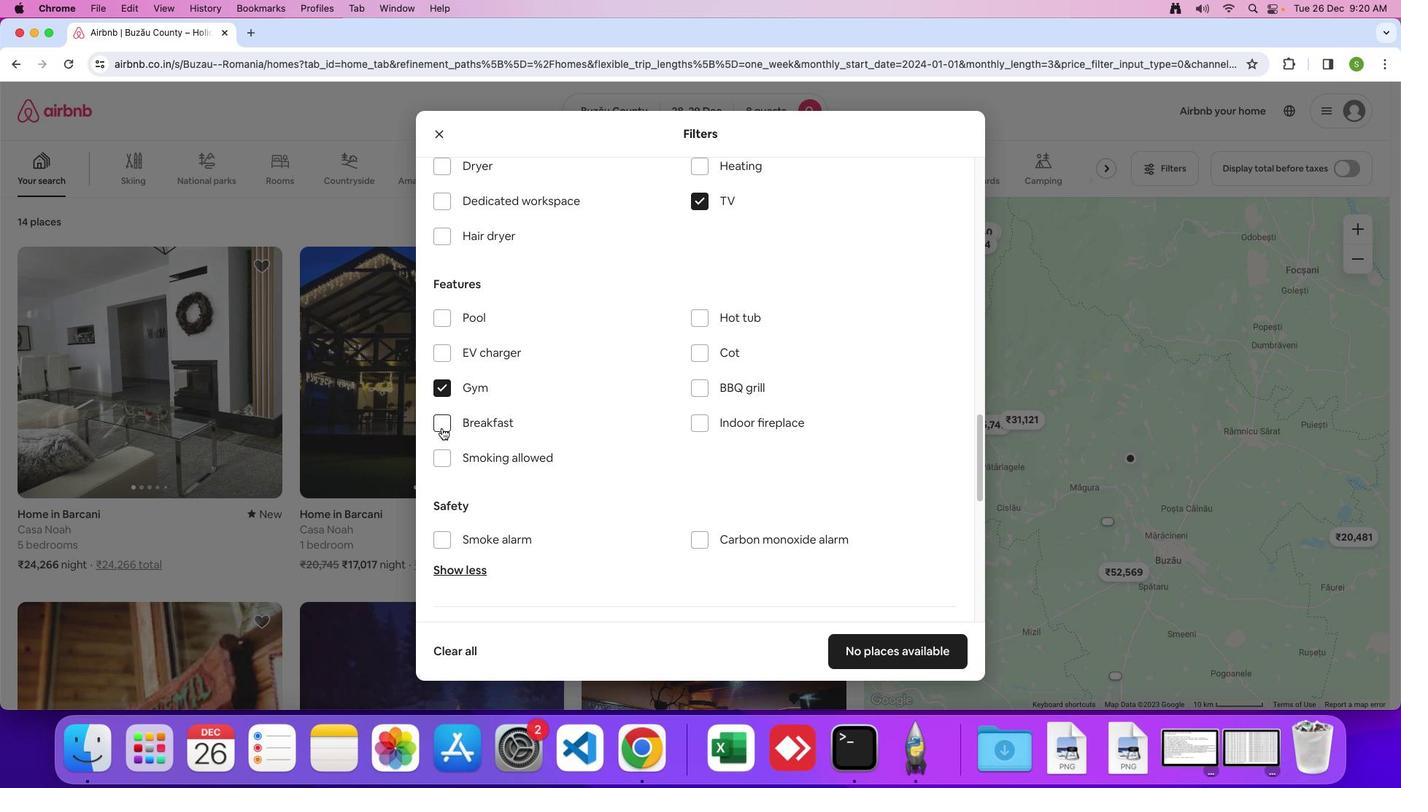 
Action: Mouse moved to (441, 427)
Screenshot: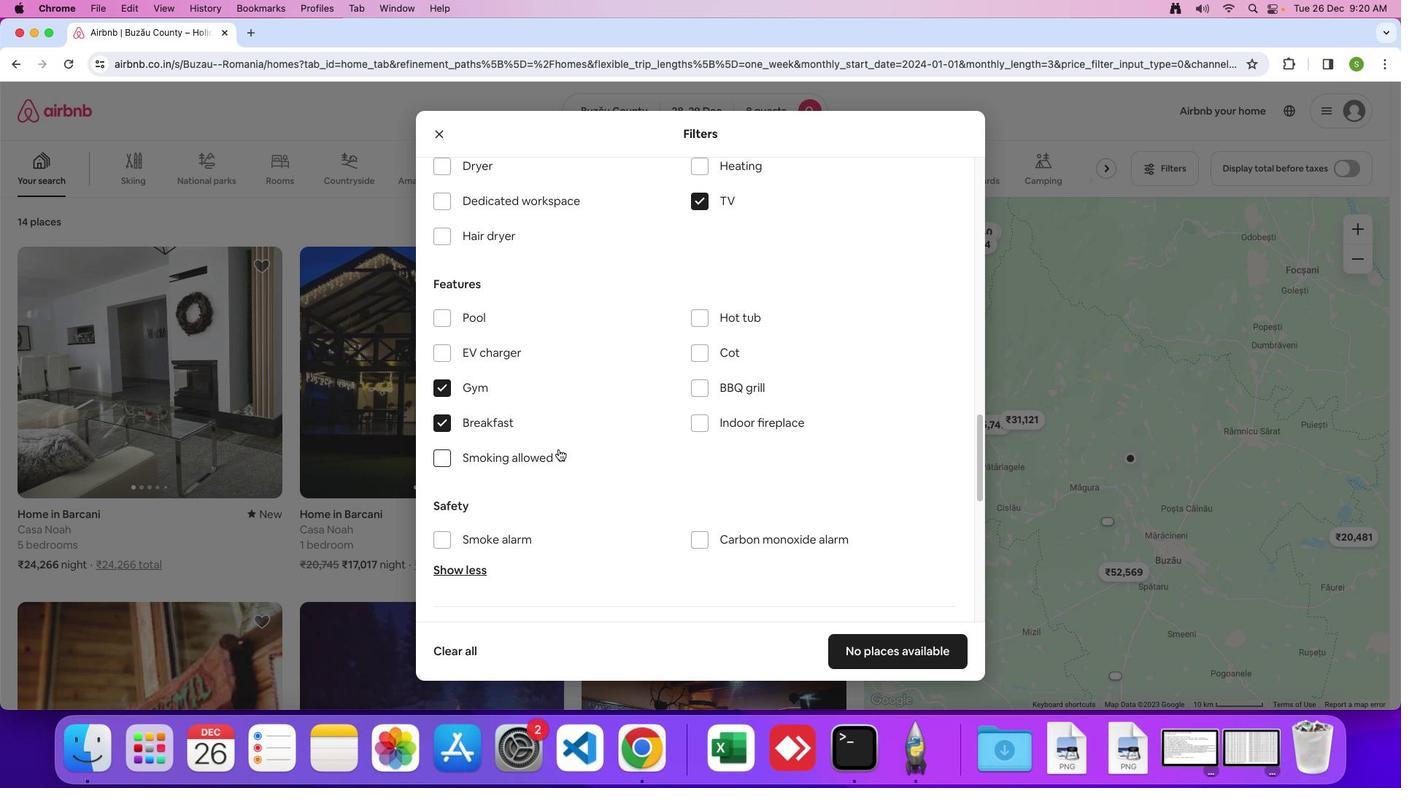 
Action: Mouse pressed left at (441, 427)
Screenshot: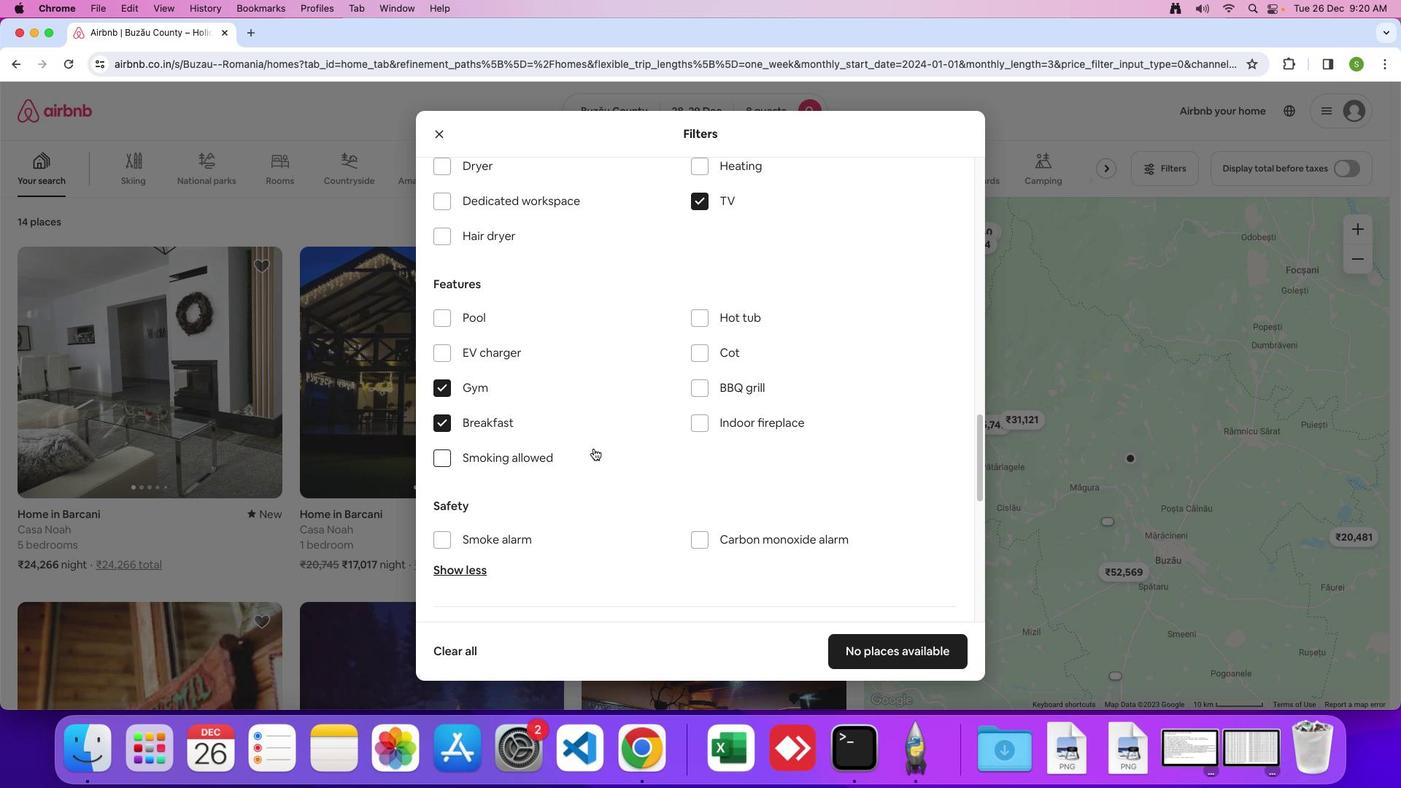 
Action: Mouse moved to (598, 447)
Screenshot: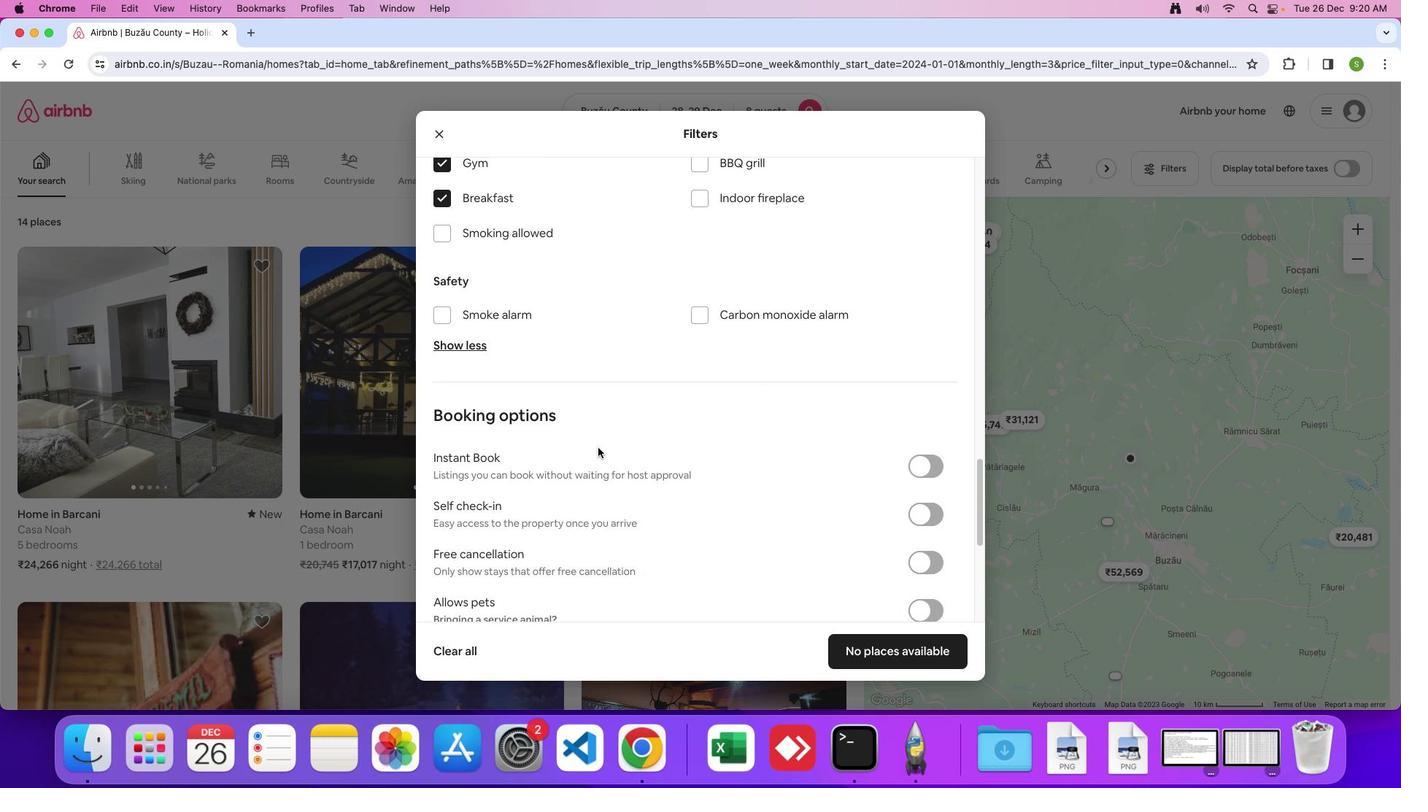 
Action: Mouse scrolled (598, 447) with delta (0, 0)
Screenshot: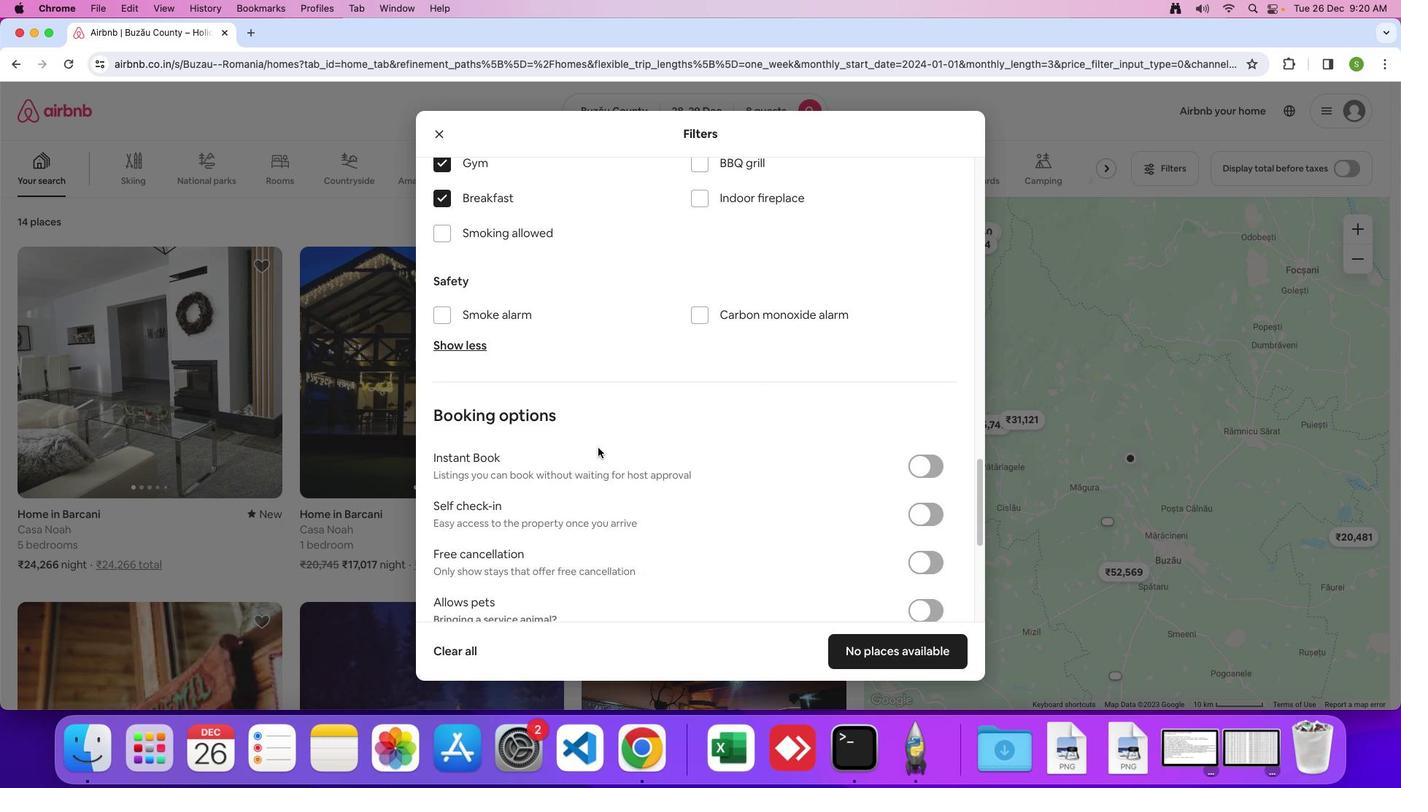 
Action: Mouse scrolled (598, 447) with delta (0, 0)
Screenshot: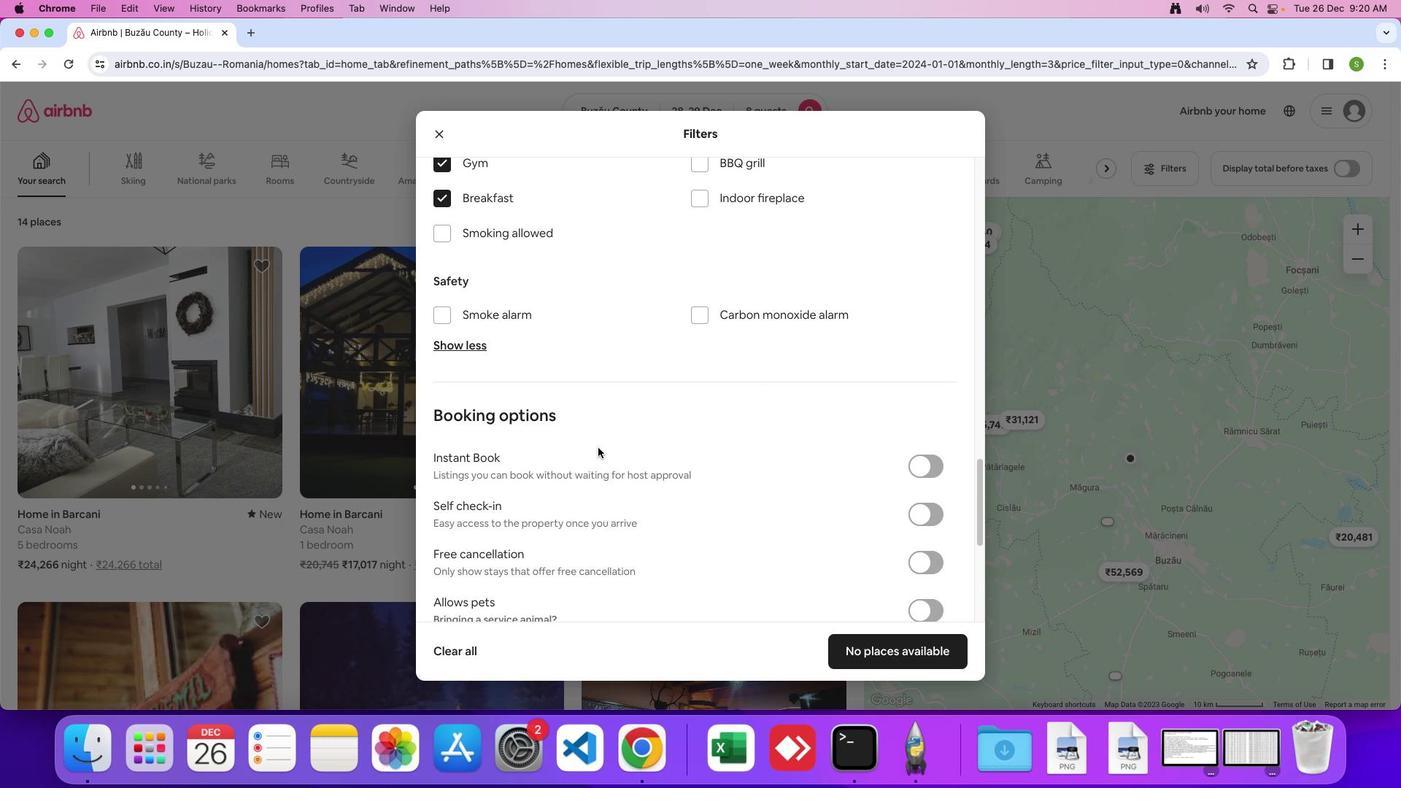 
Action: Mouse scrolled (598, 447) with delta (0, -2)
Screenshot: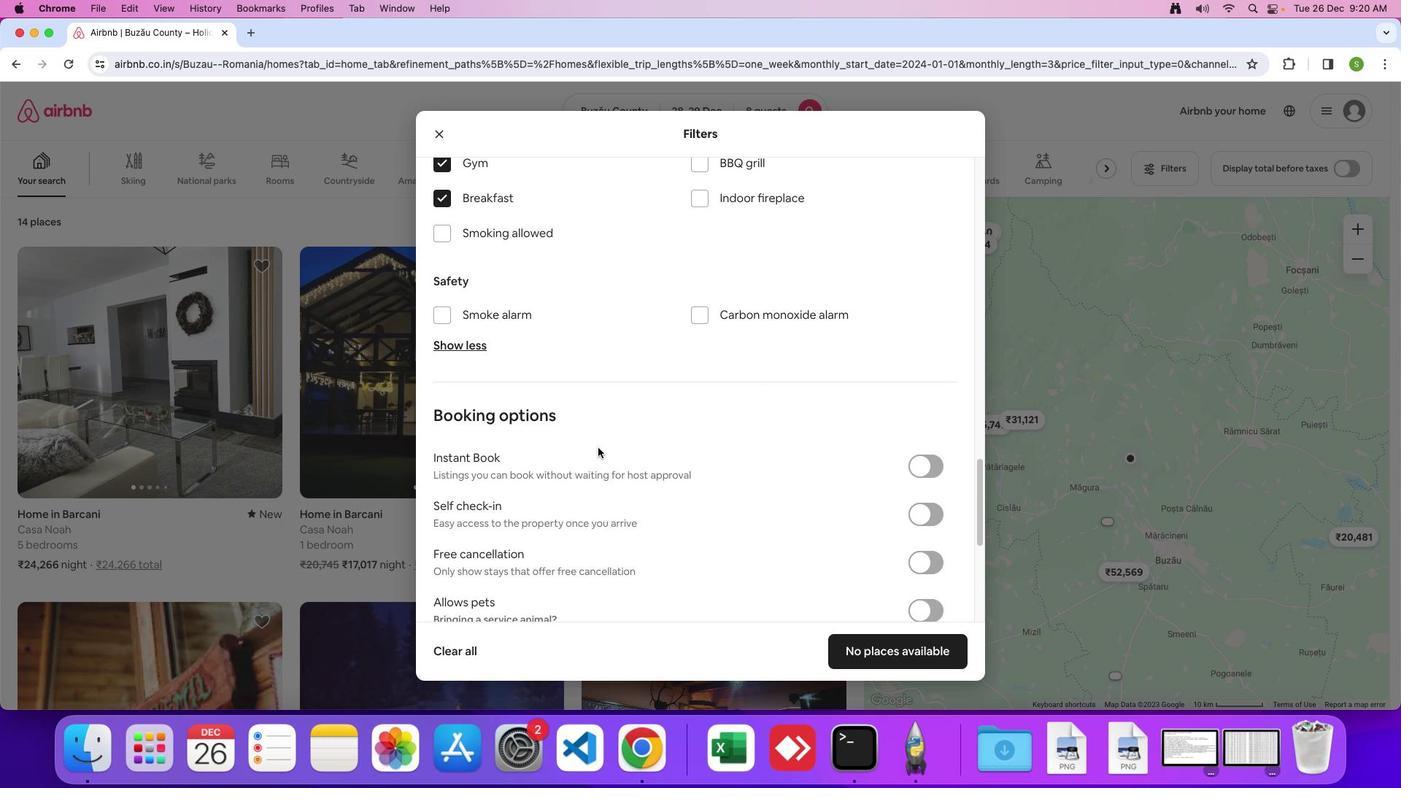 
Action: Mouse scrolled (598, 447) with delta (0, -2)
Screenshot: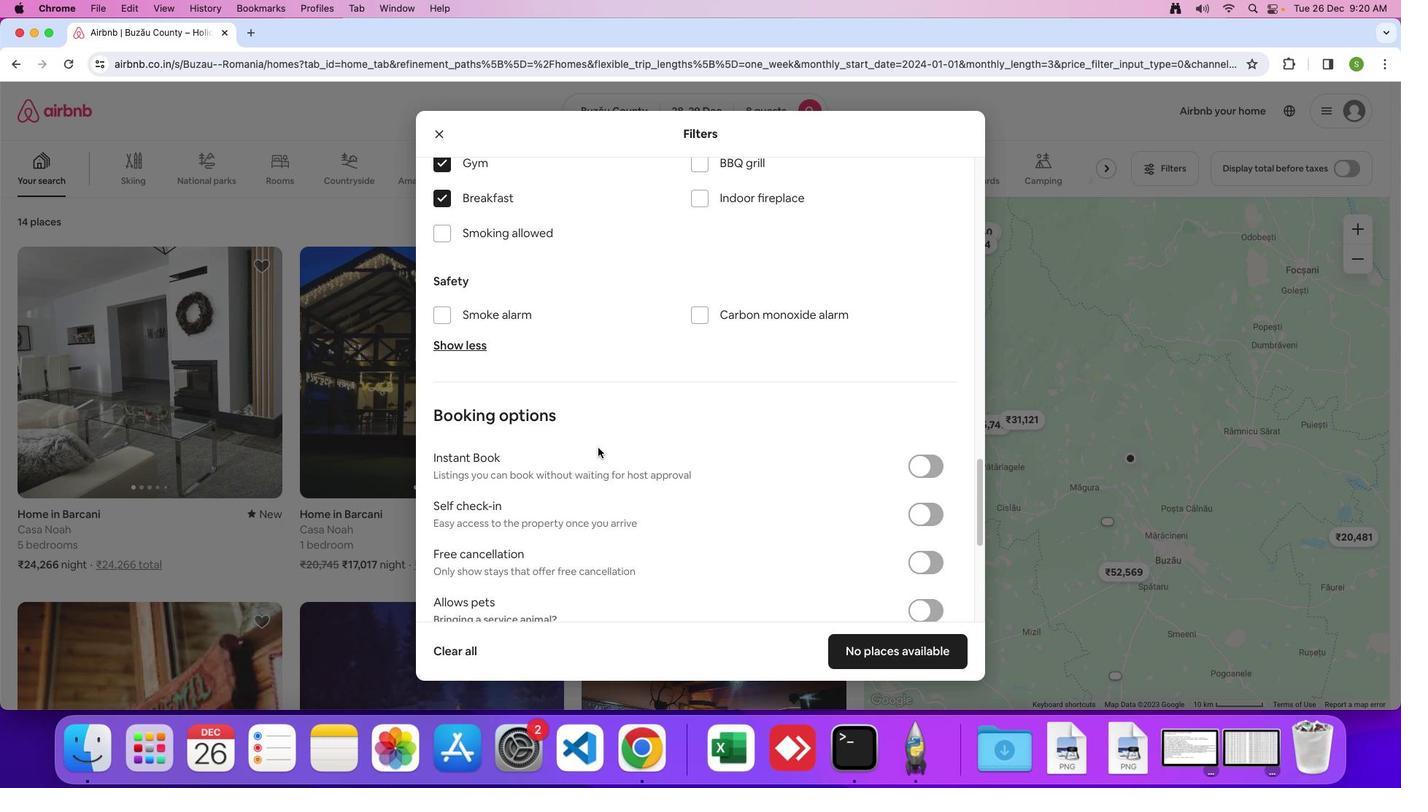 
Action: Mouse scrolled (598, 447) with delta (0, 0)
Screenshot: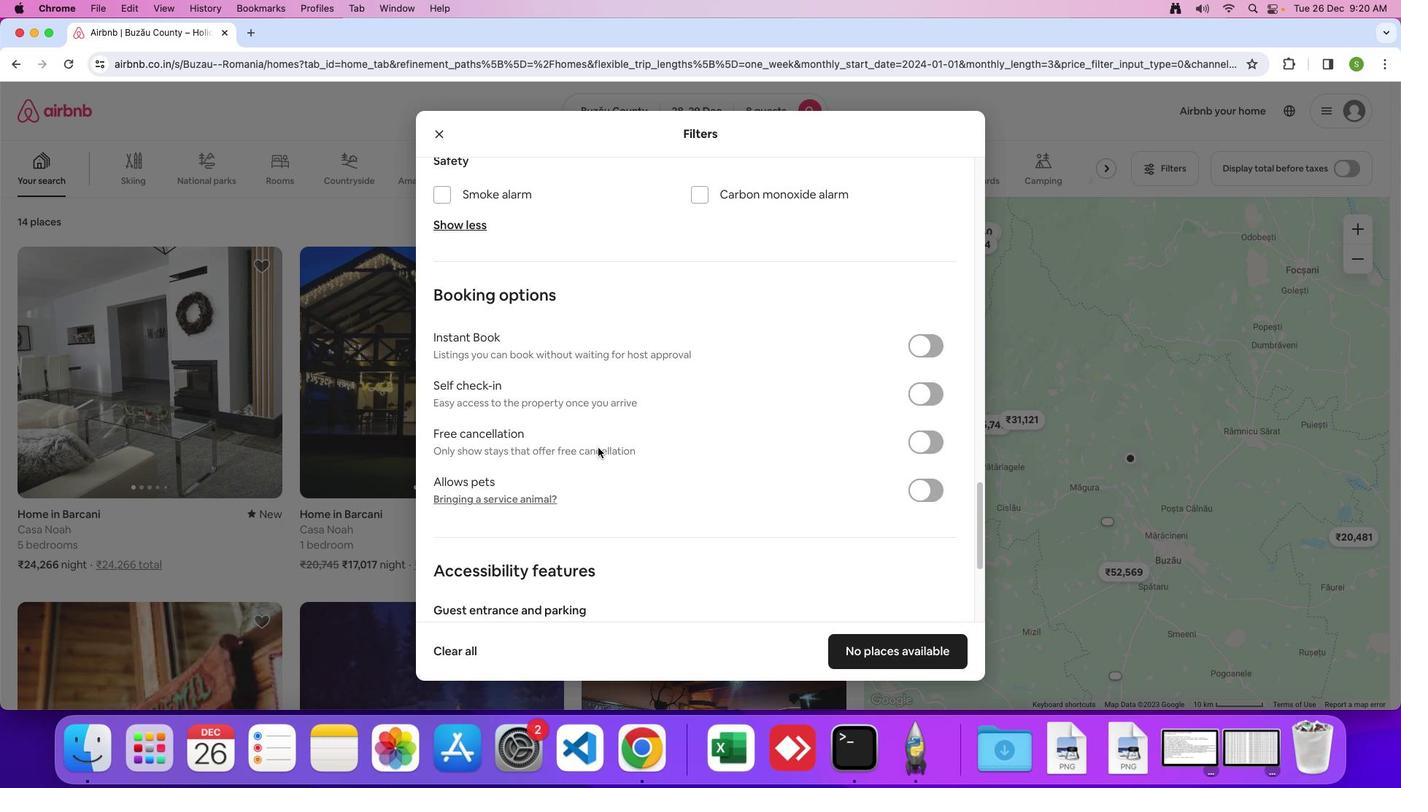 
Action: Mouse scrolled (598, 447) with delta (0, 0)
Screenshot: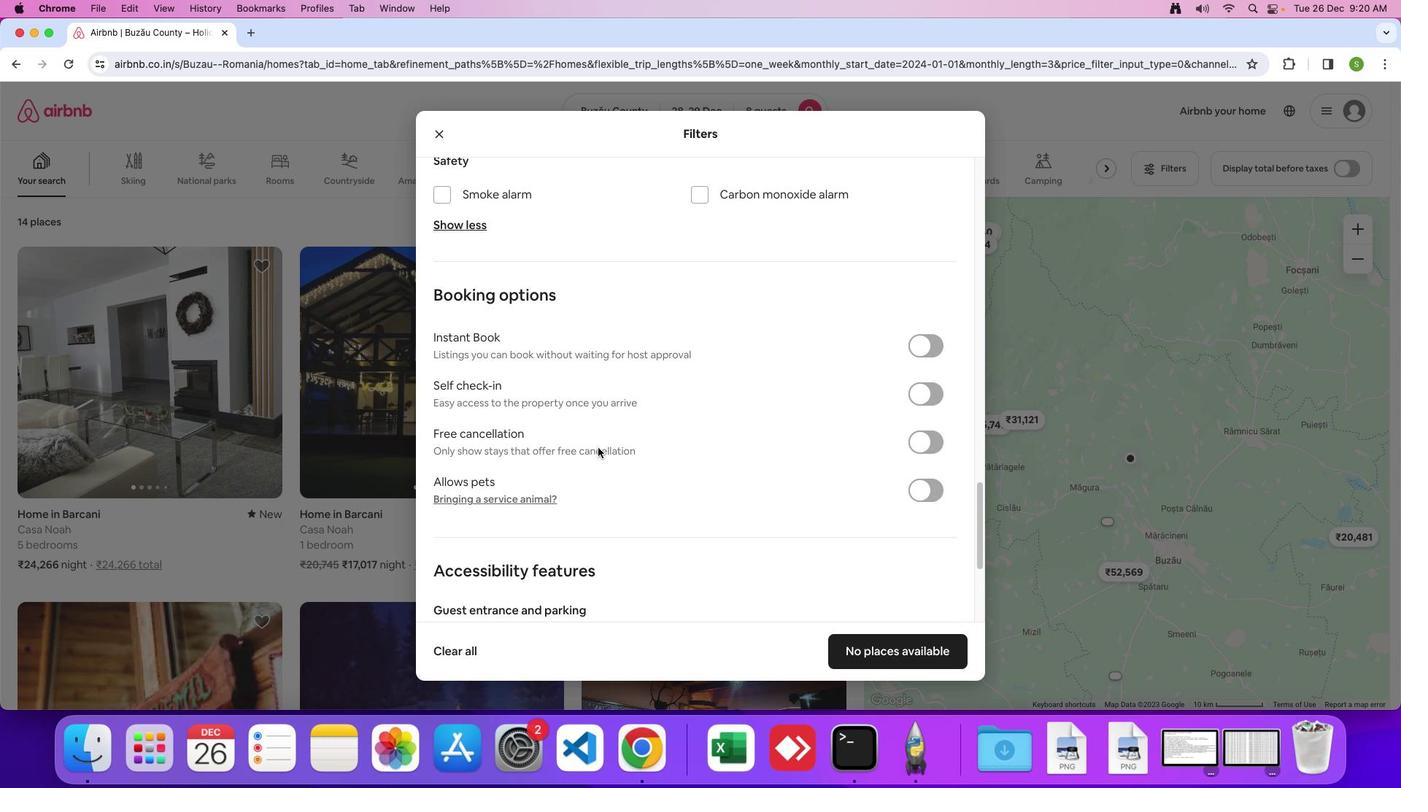 
Action: Mouse scrolled (598, 447) with delta (0, -2)
Screenshot: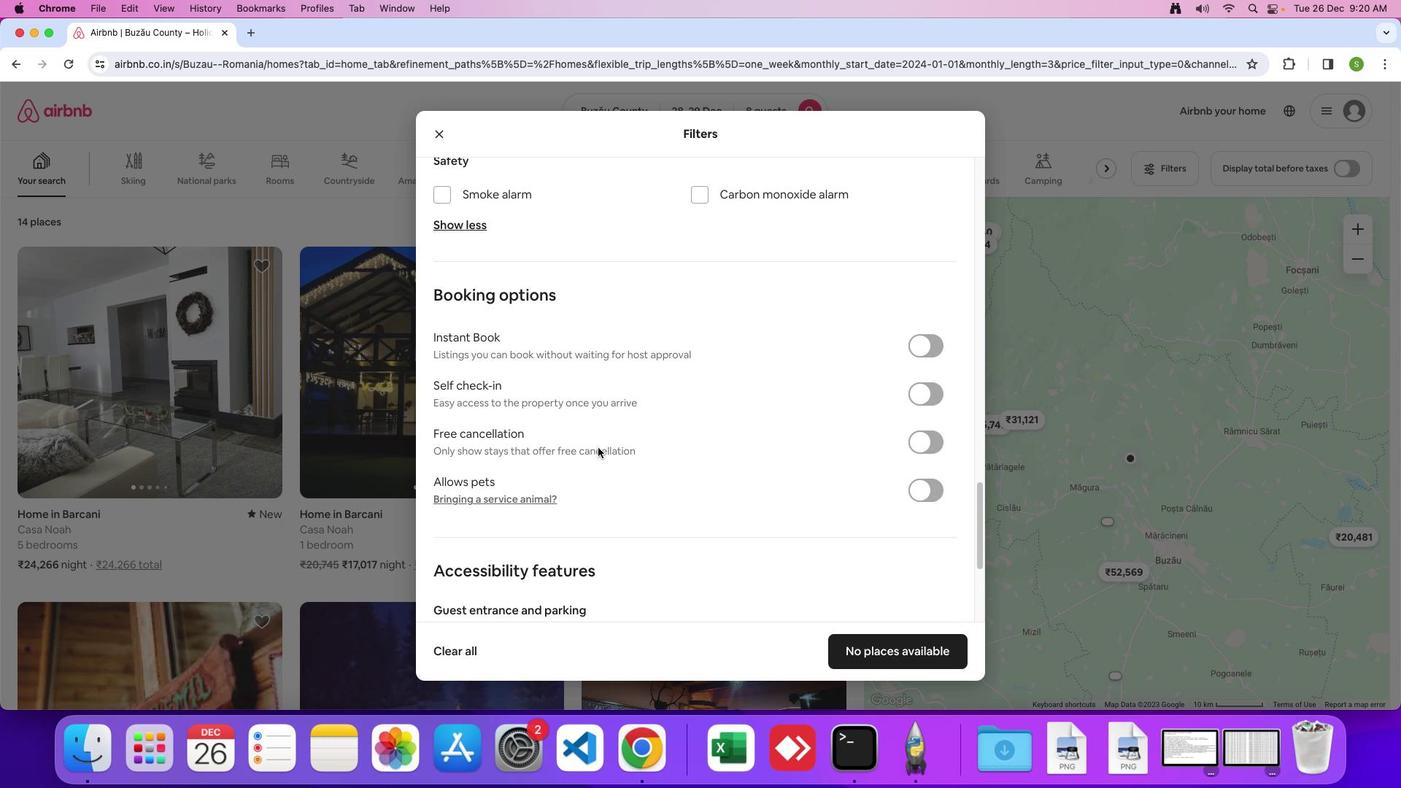 
Action: Mouse scrolled (598, 447) with delta (0, 0)
Screenshot: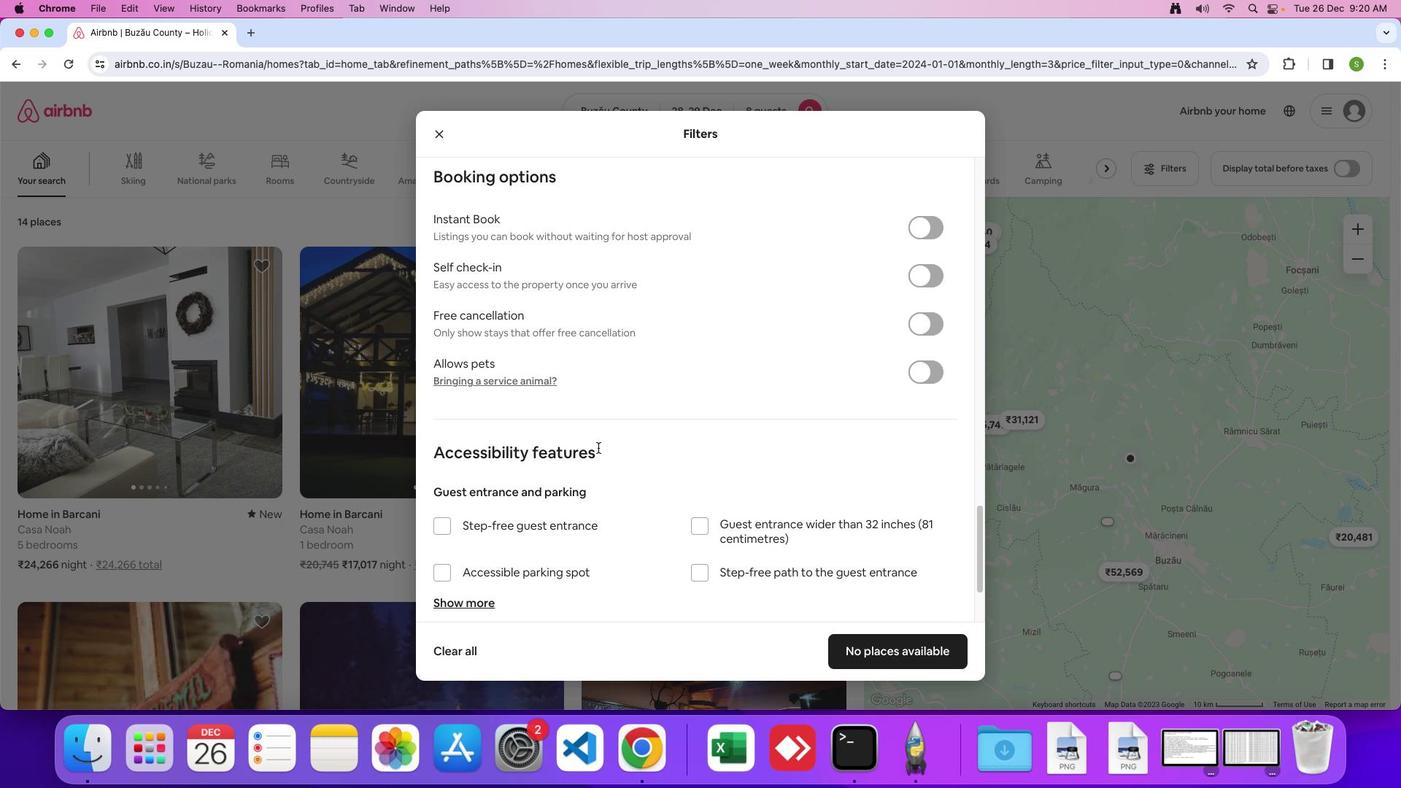 
Action: Mouse scrolled (598, 447) with delta (0, 0)
Screenshot: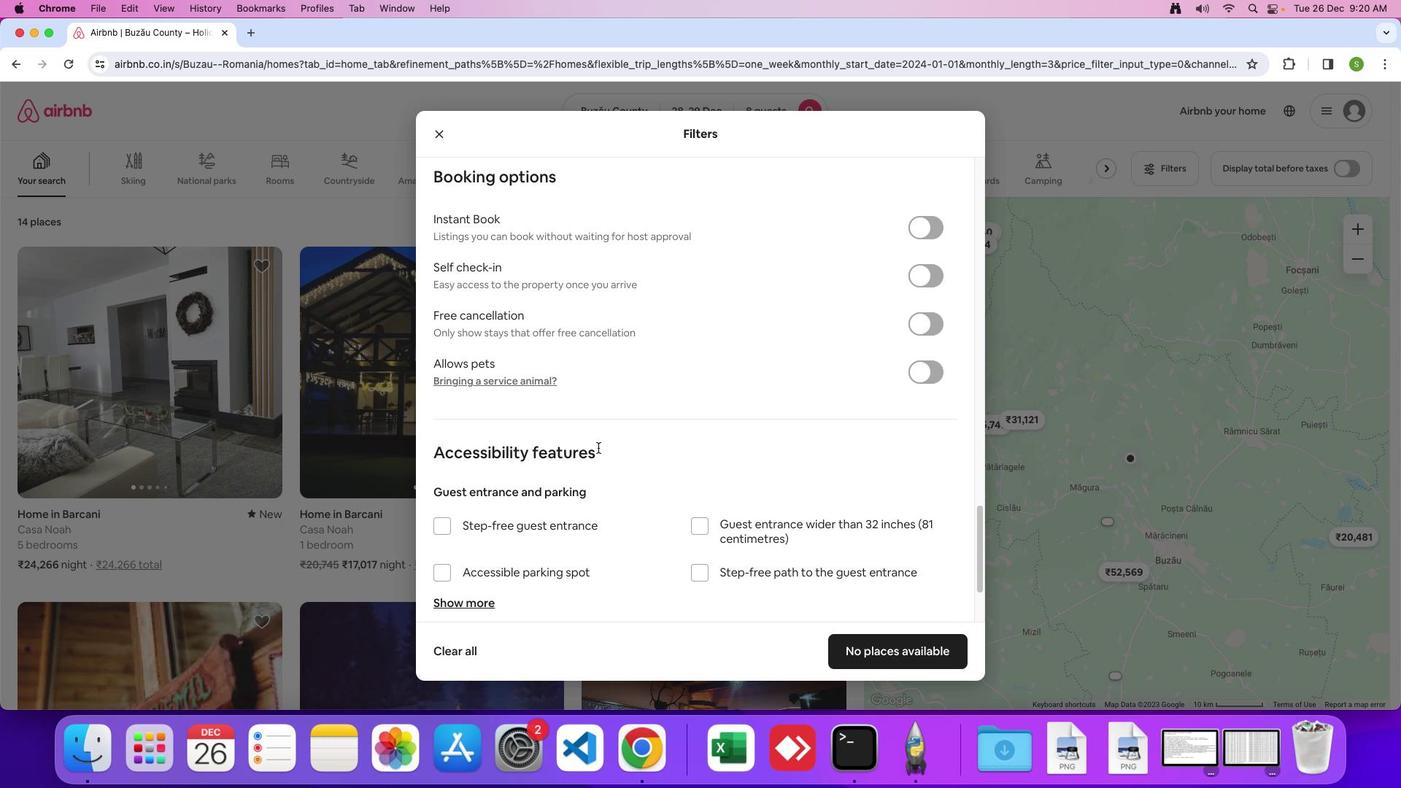 
Action: Mouse scrolled (598, 447) with delta (0, -2)
Screenshot: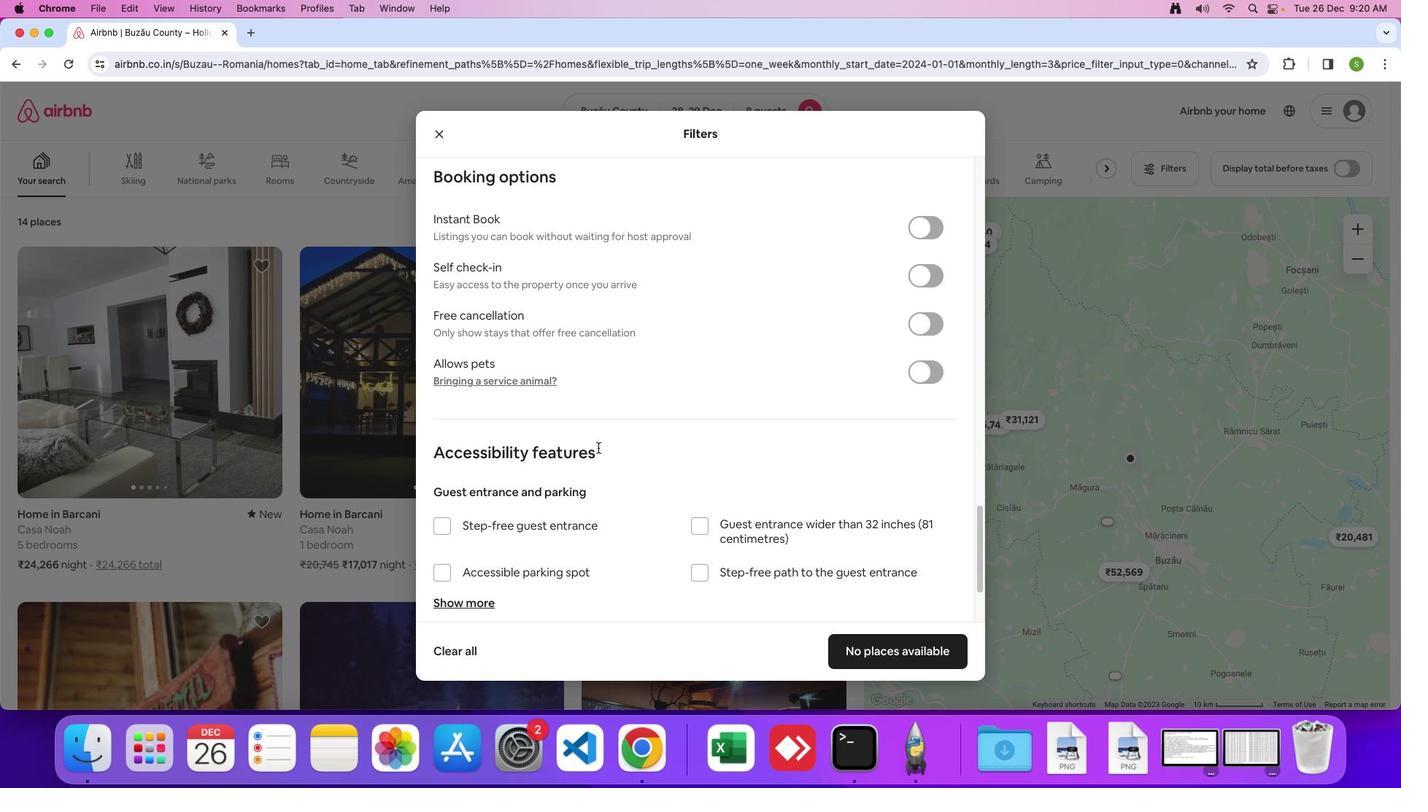 
Action: Mouse scrolled (598, 447) with delta (0, 0)
Screenshot: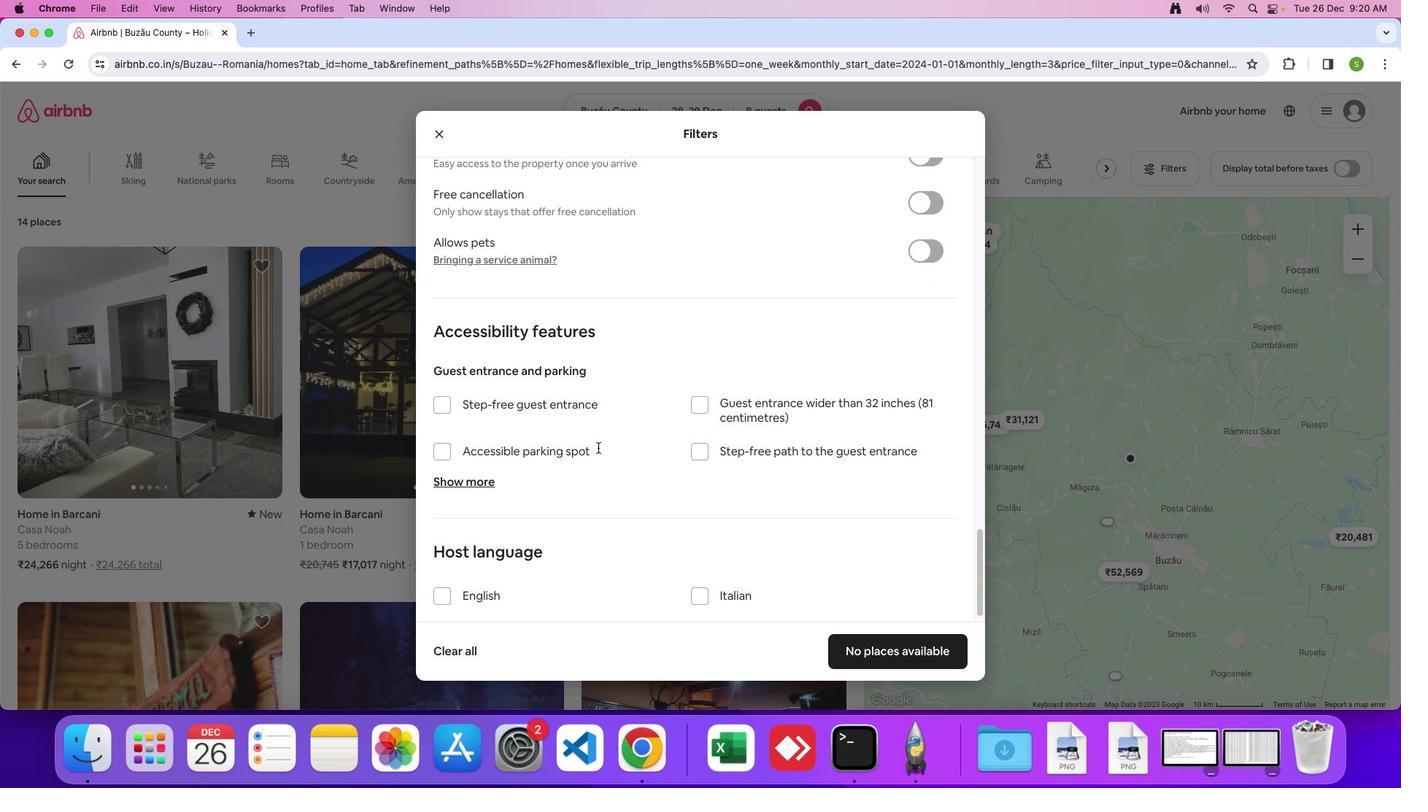 
Action: Mouse scrolled (598, 447) with delta (0, 0)
Screenshot: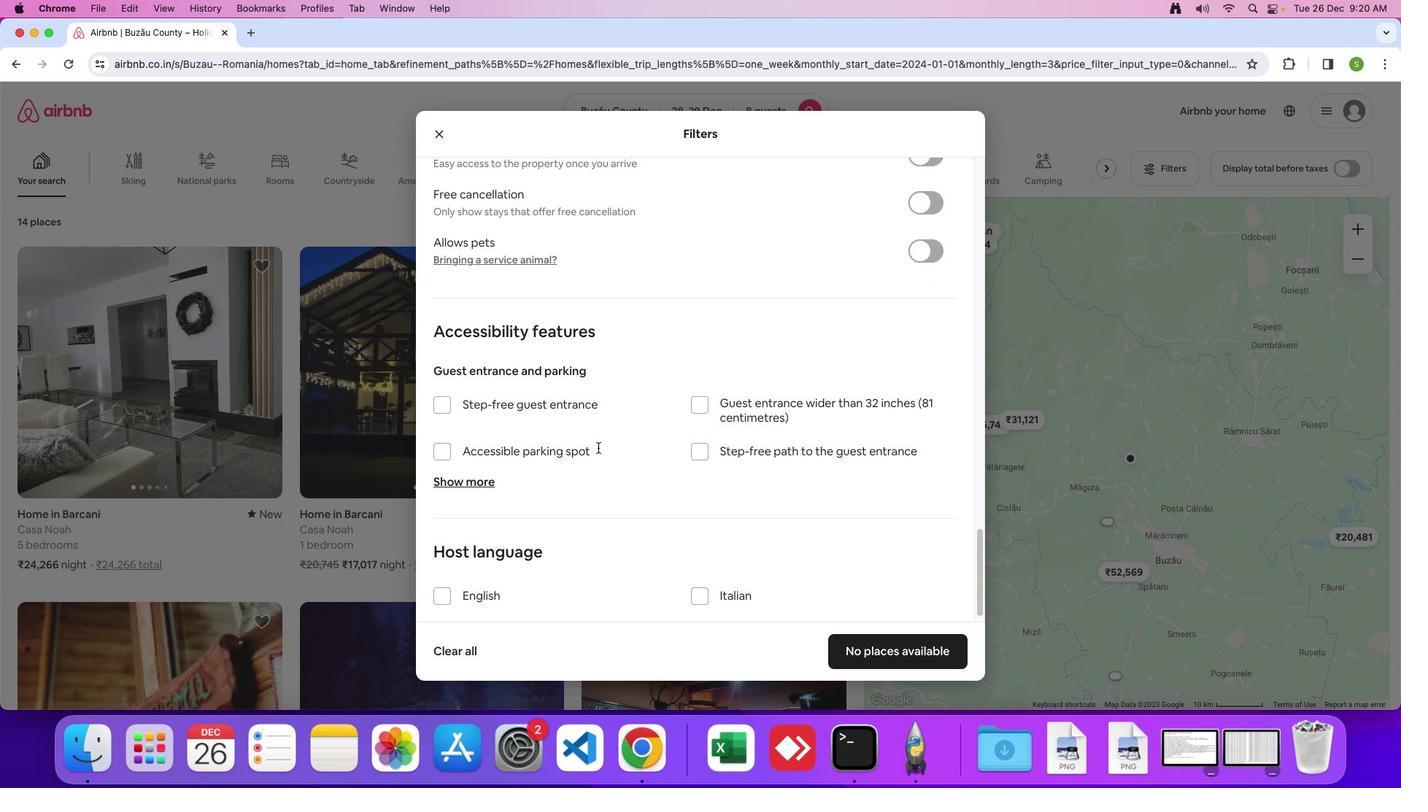 
Action: Mouse scrolled (598, 447) with delta (0, -2)
Screenshot: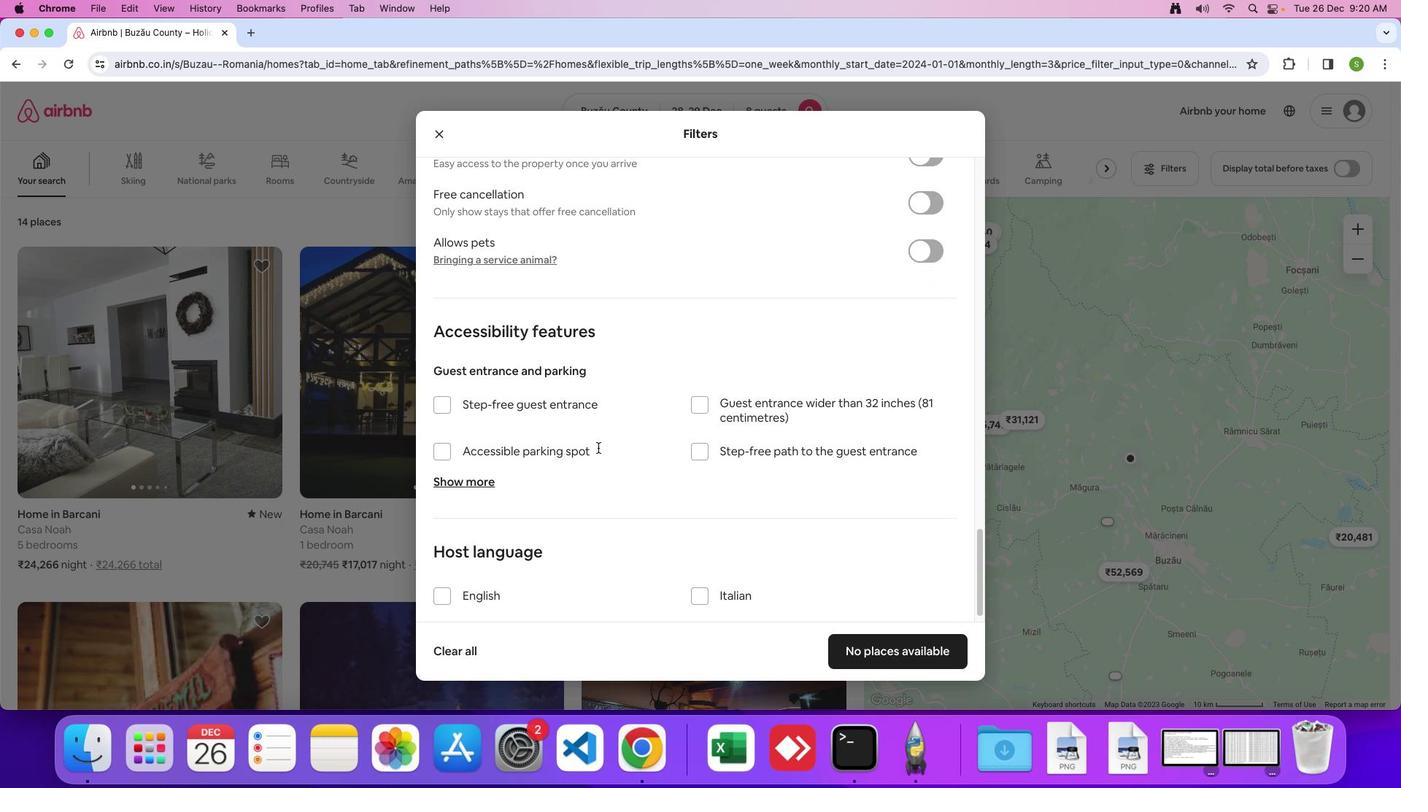 
Action: Mouse scrolled (598, 447) with delta (0, 0)
Screenshot: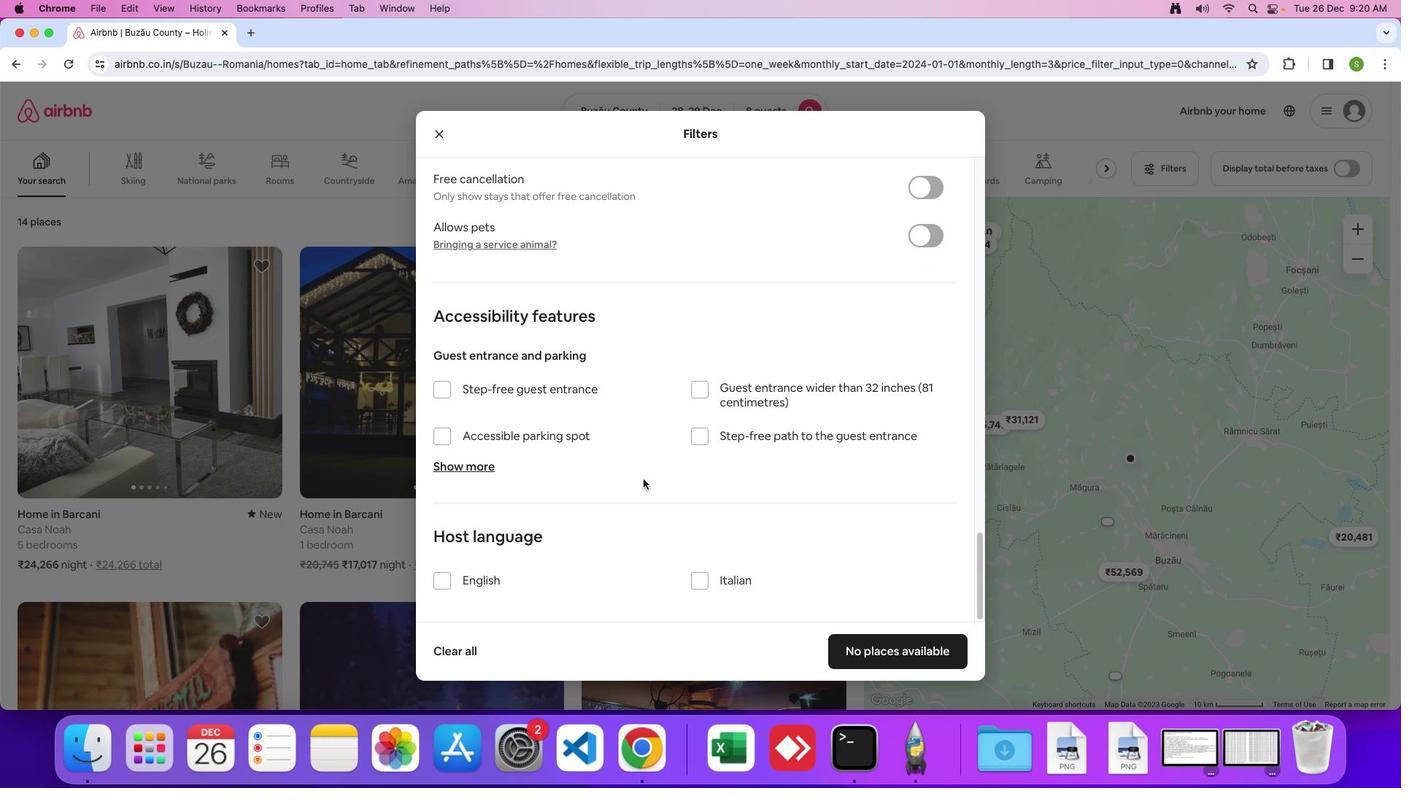 
Action: Mouse scrolled (598, 447) with delta (0, 0)
Screenshot: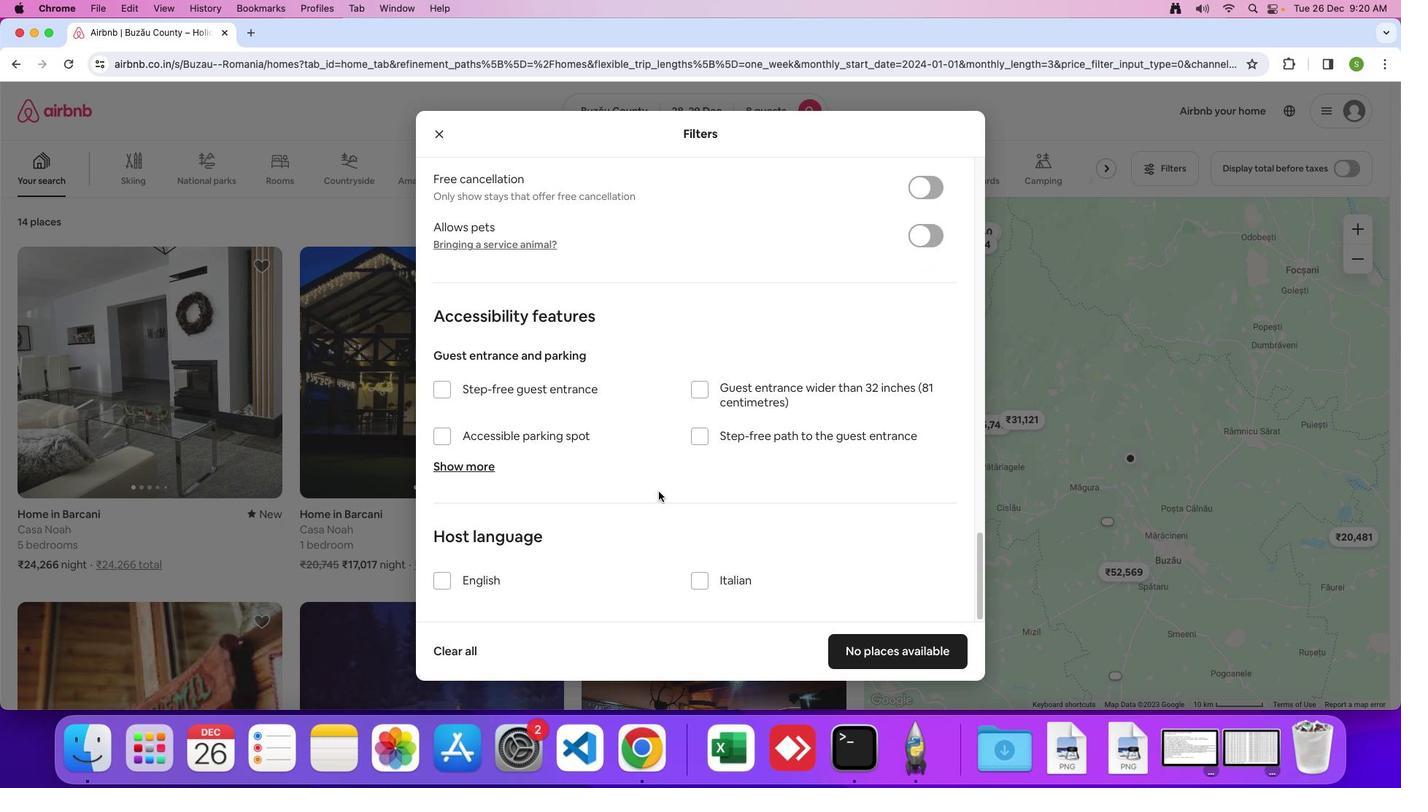 
Action: Mouse scrolled (598, 447) with delta (0, -1)
Screenshot: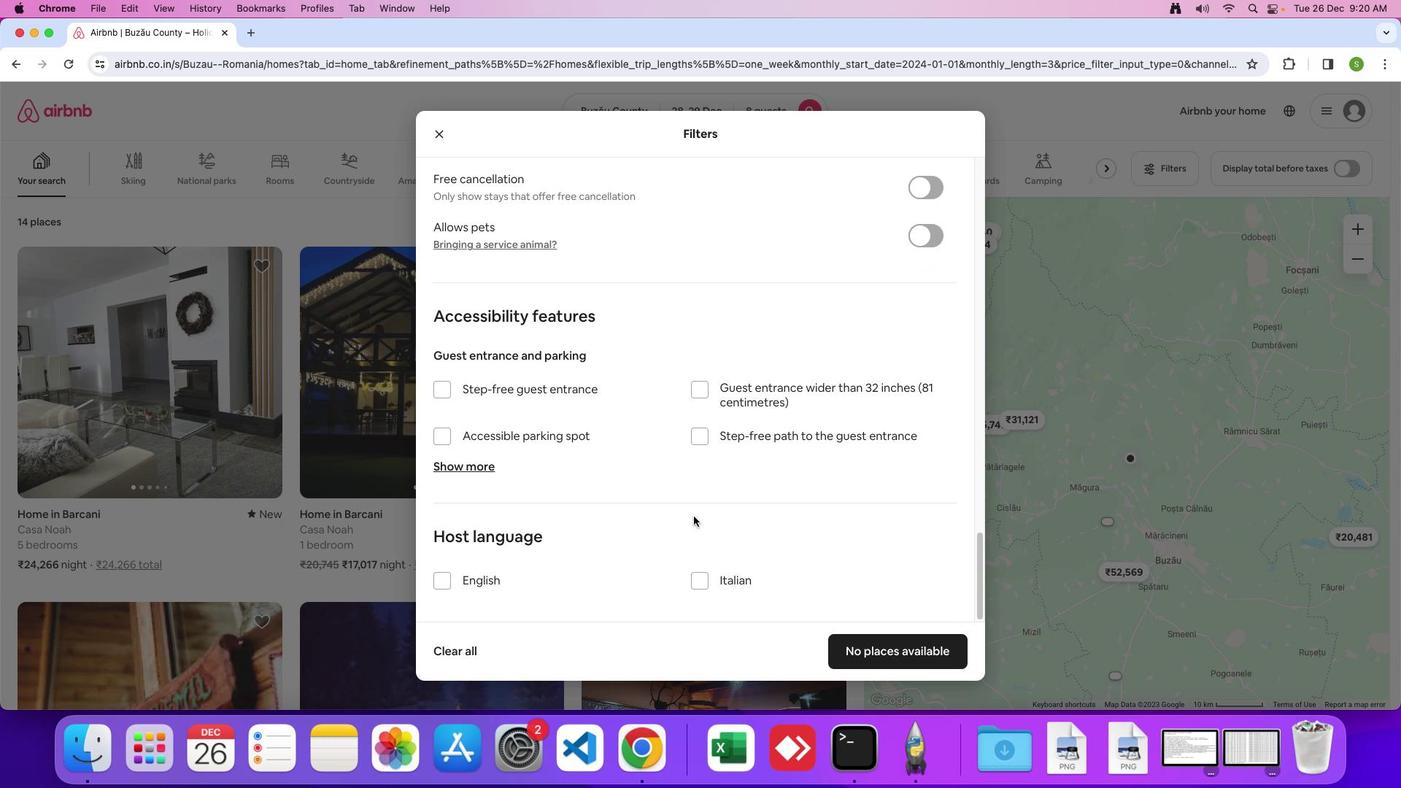 
Action: Mouse moved to (887, 646)
Screenshot: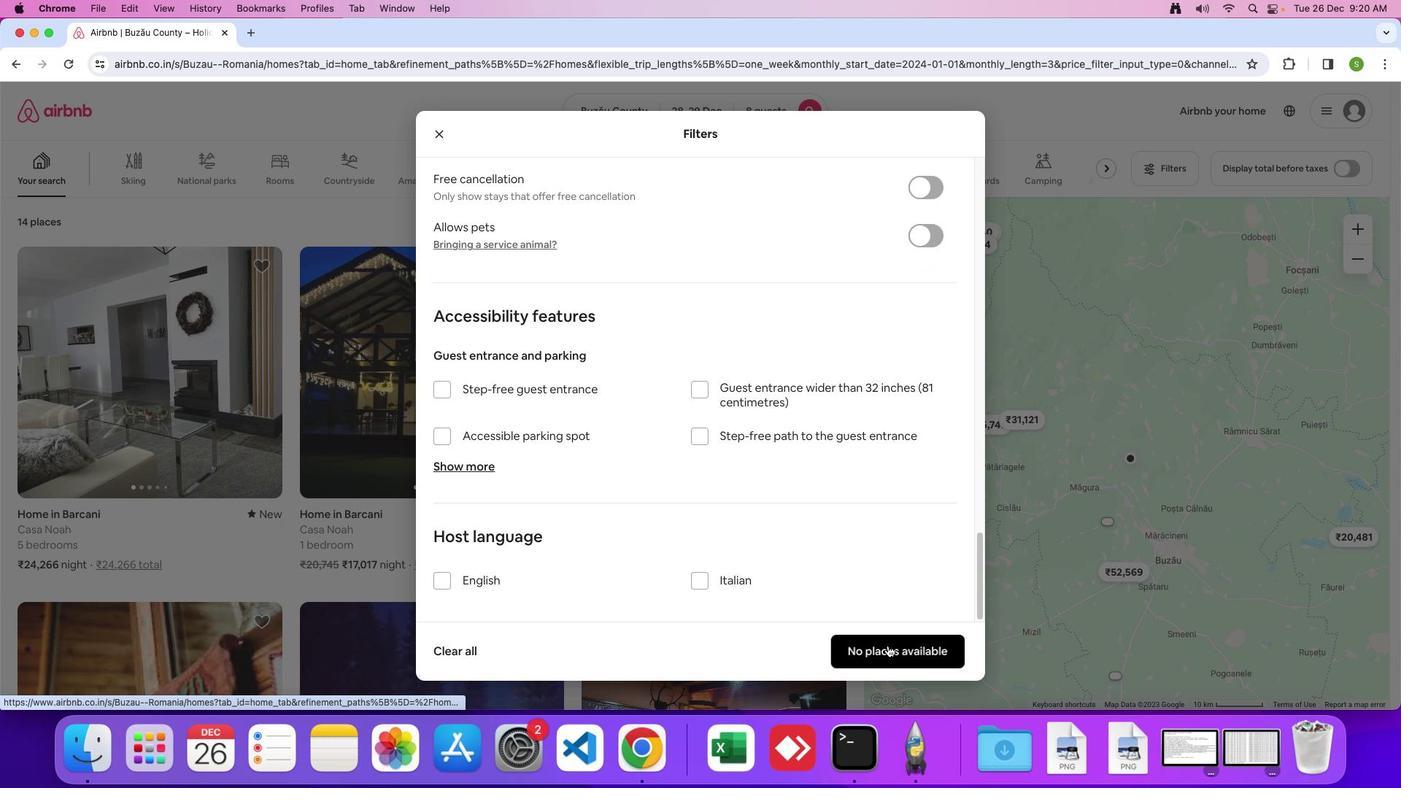 
Action: Mouse pressed left at (887, 646)
Screenshot: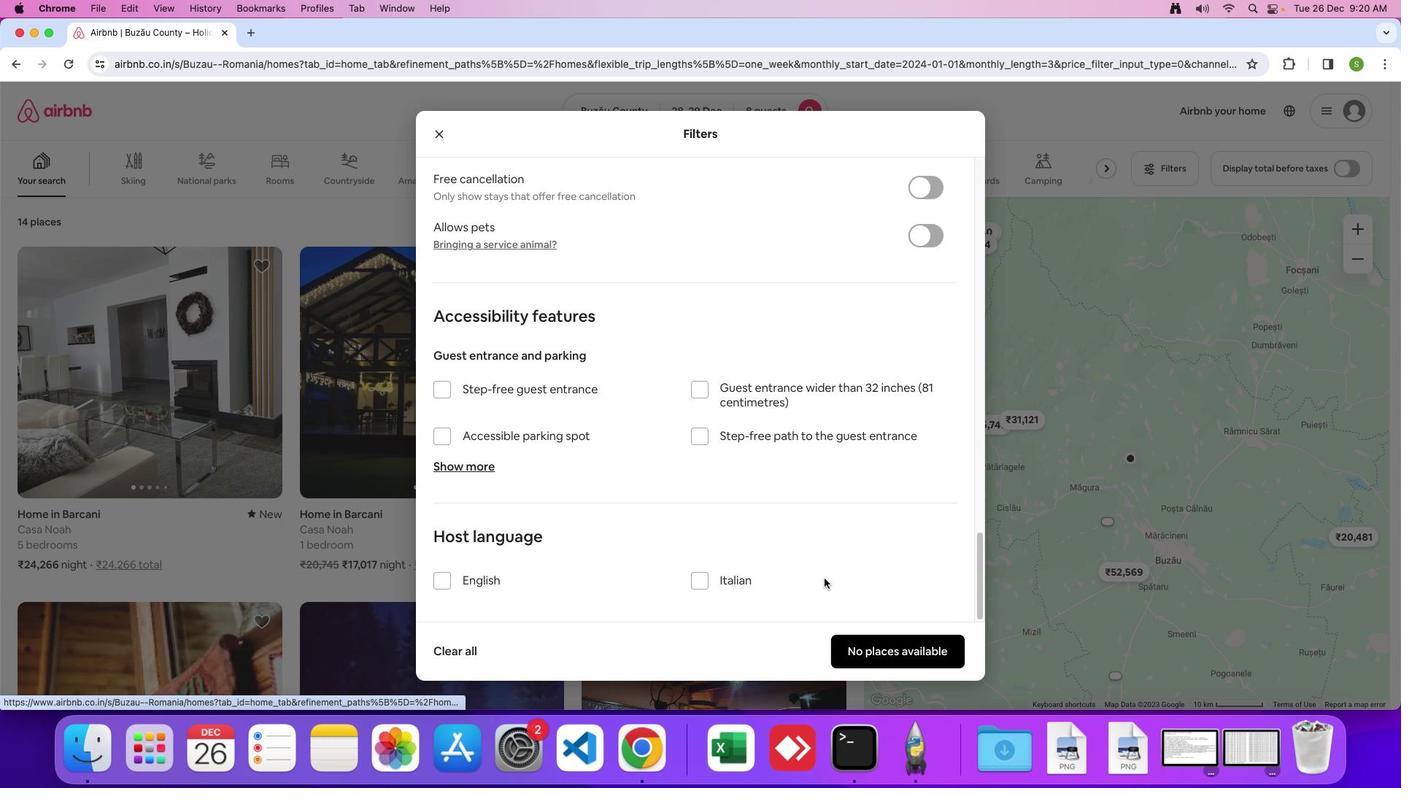 
Action: Mouse moved to (642, 349)
Screenshot: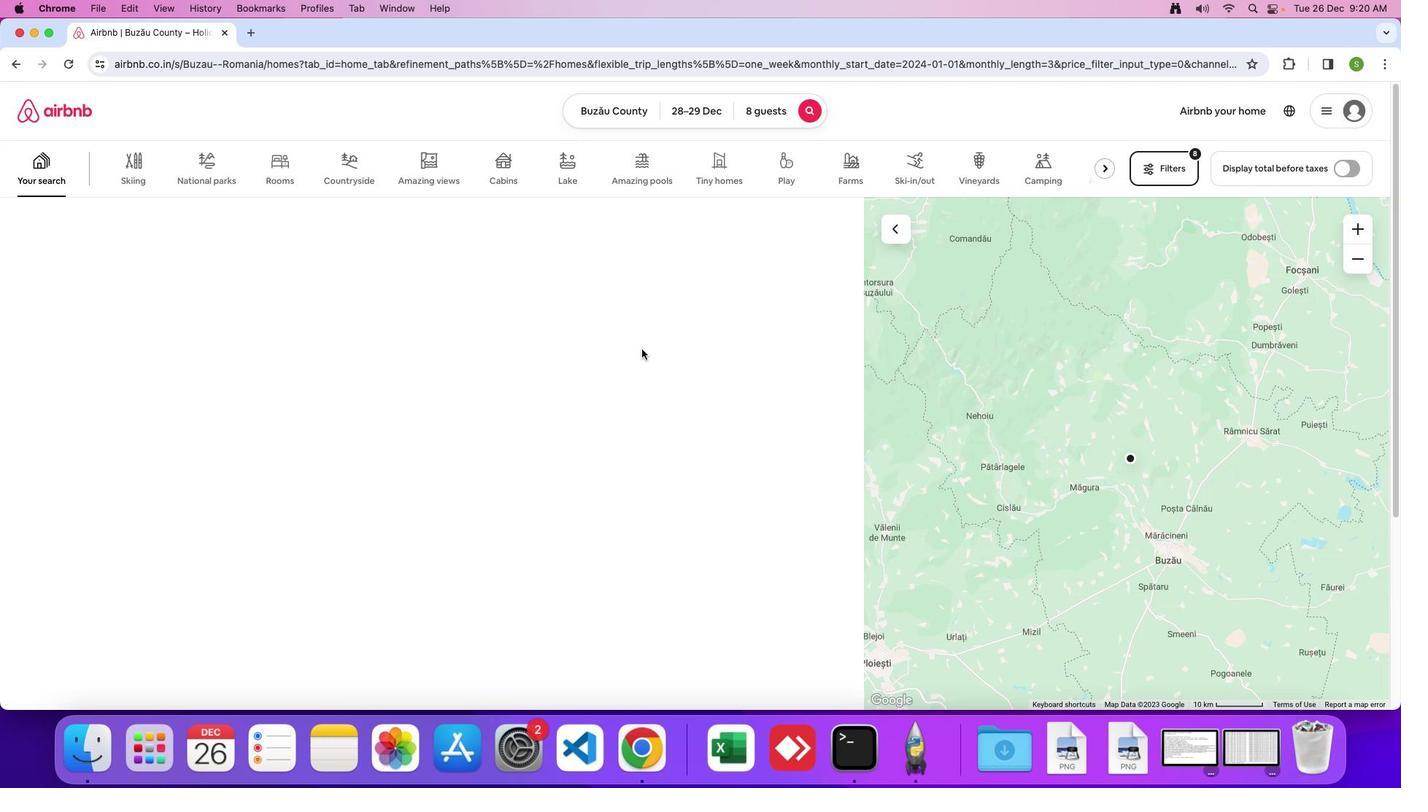 
